 Task: Search one way flight ticket for 5 adults, 1 child, 2 infants in seat and 1 infant on lap in business from Aberdeen: Aberdeen Regional Airport to Gillette: Gillette Campbell County Airport on 5-1-2023. Number of bags: 11 checked bags. Price is upto 71000. Outbound departure time preference is 18:15.
Action: Mouse moved to (284, 479)
Screenshot: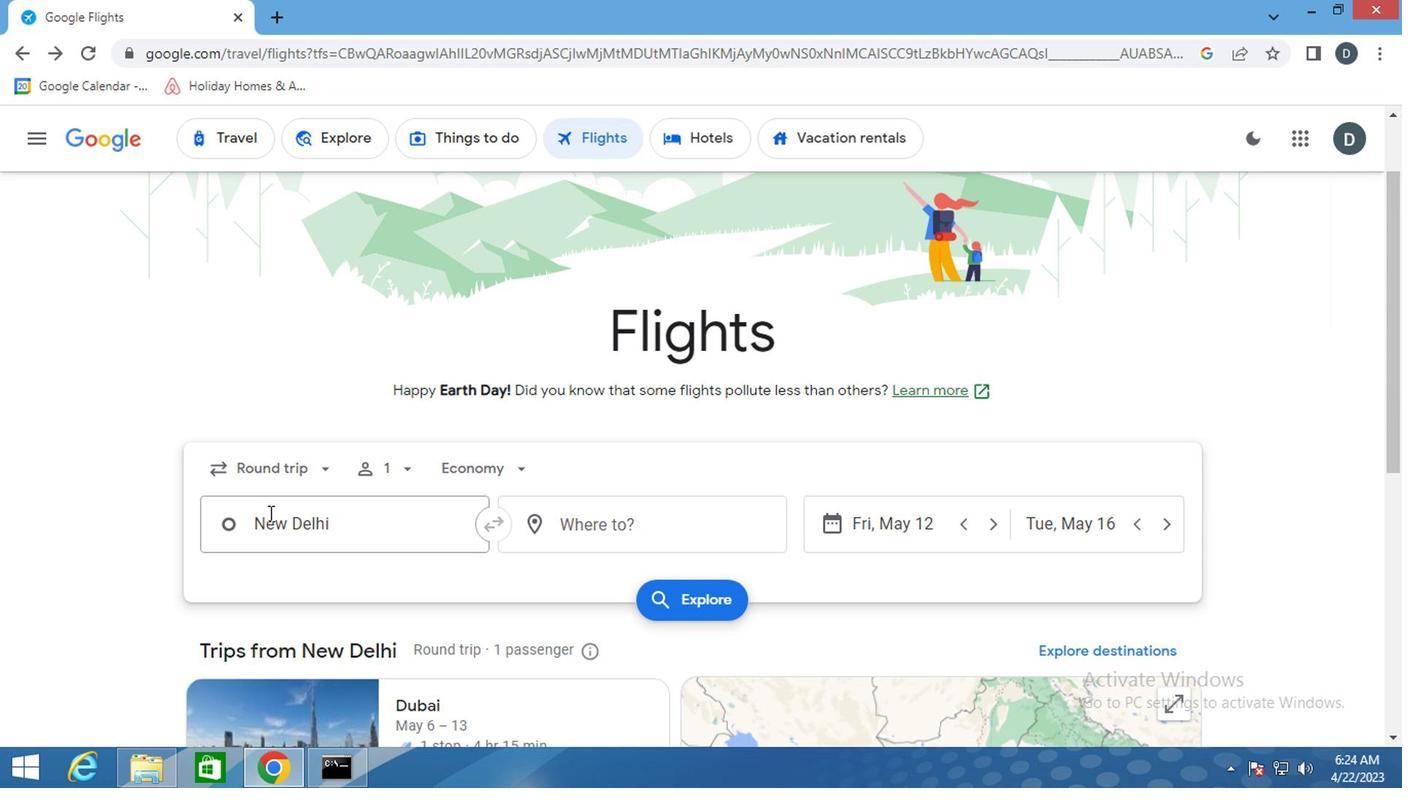 
Action: Mouse pressed left at (284, 479)
Screenshot: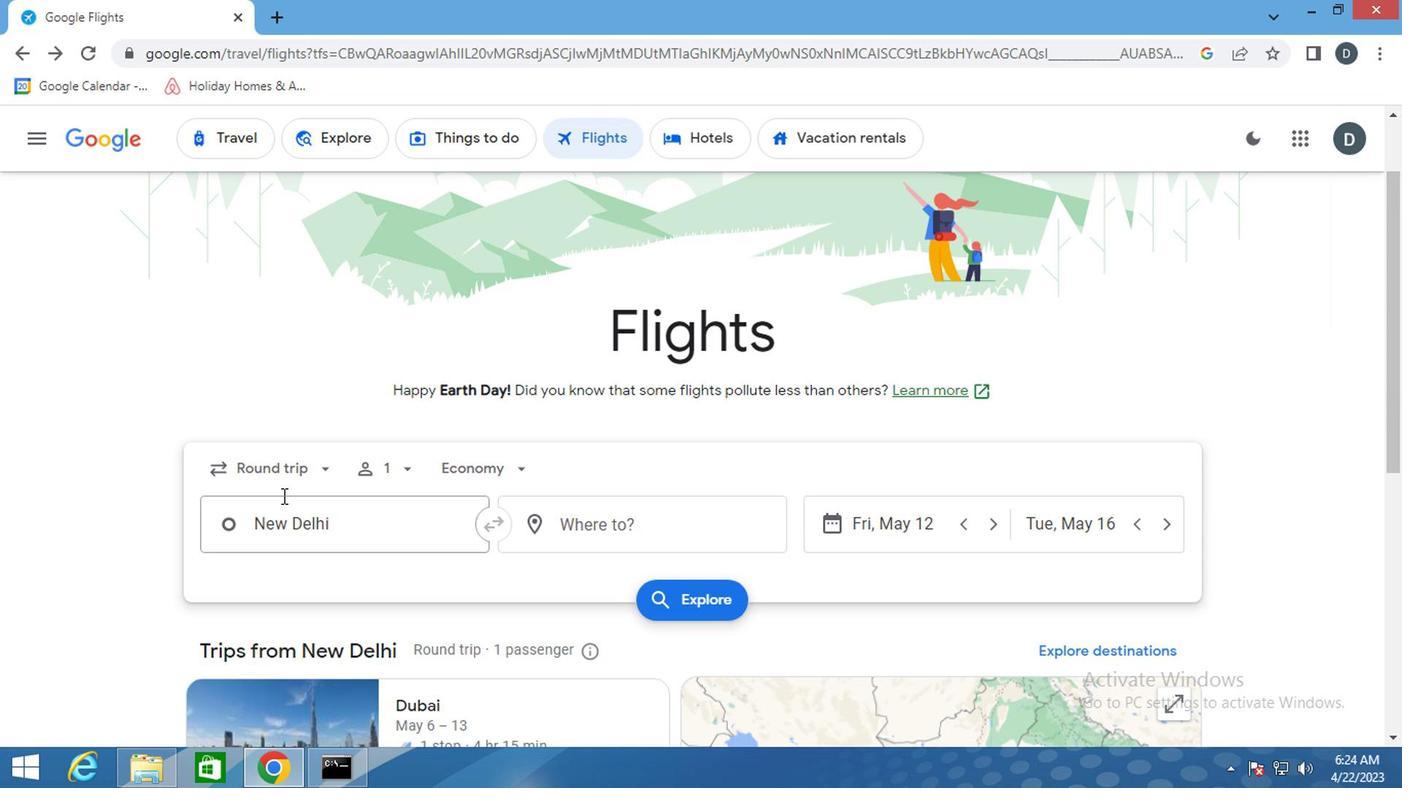 
Action: Mouse moved to (314, 553)
Screenshot: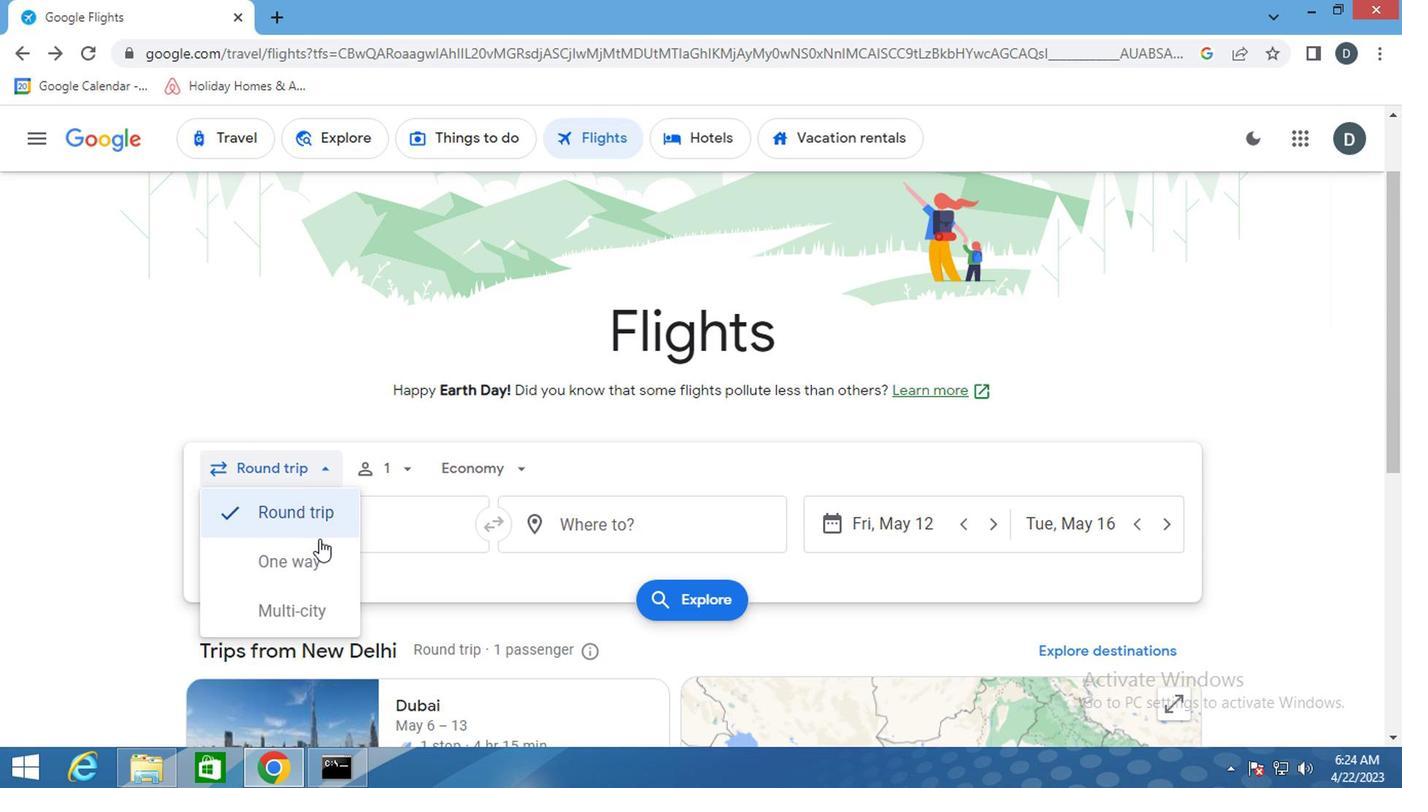 
Action: Mouse pressed left at (314, 553)
Screenshot: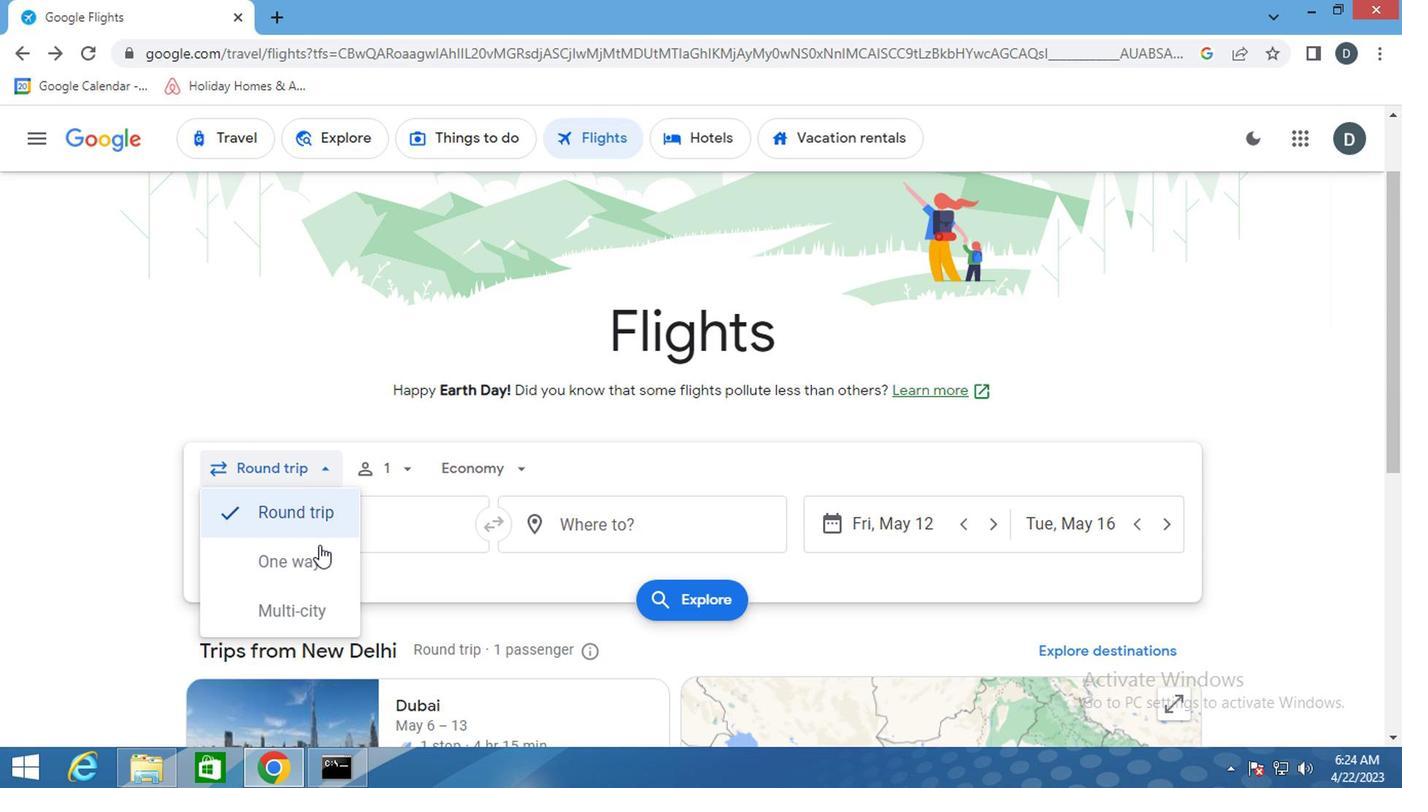 
Action: Mouse moved to (385, 472)
Screenshot: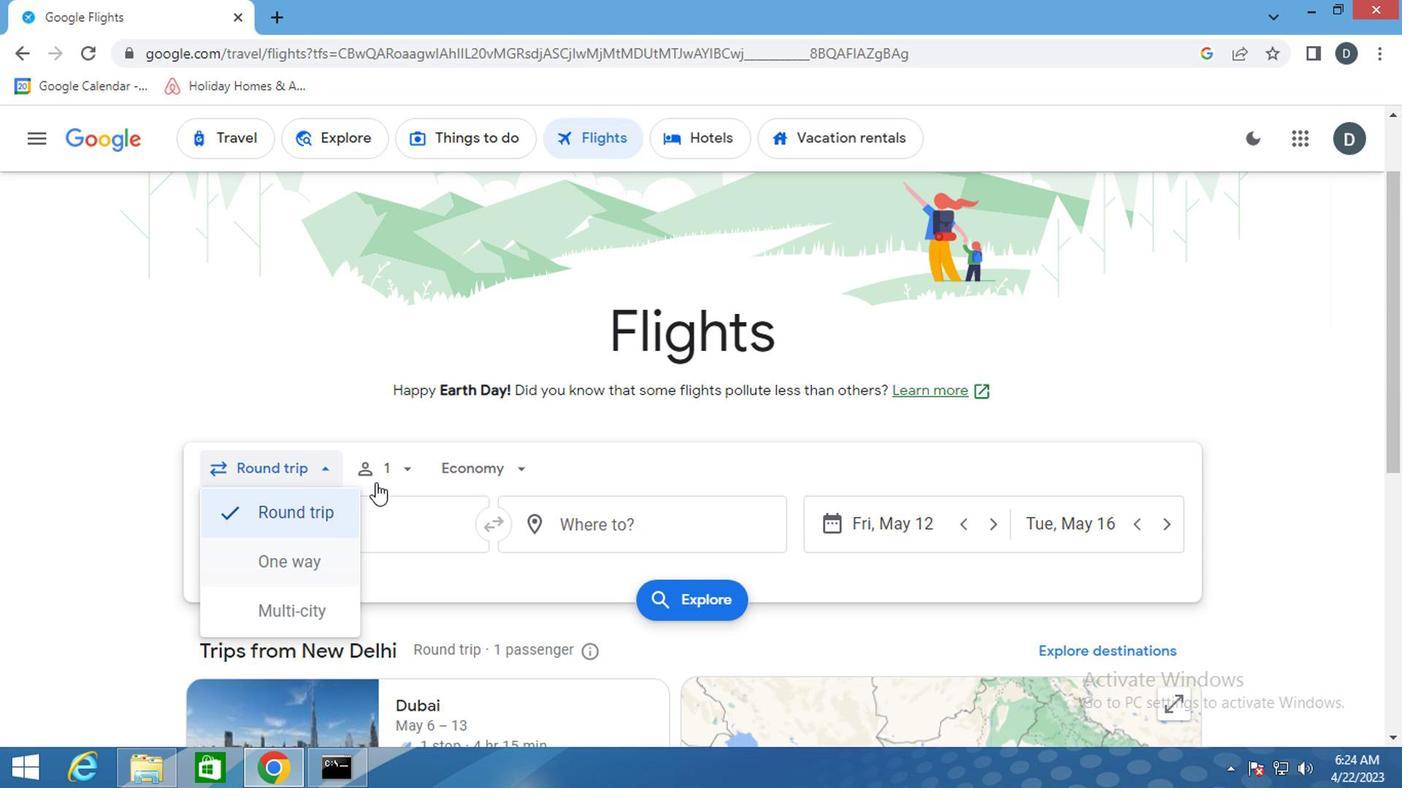 
Action: Mouse pressed left at (385, 472)
Screenshot: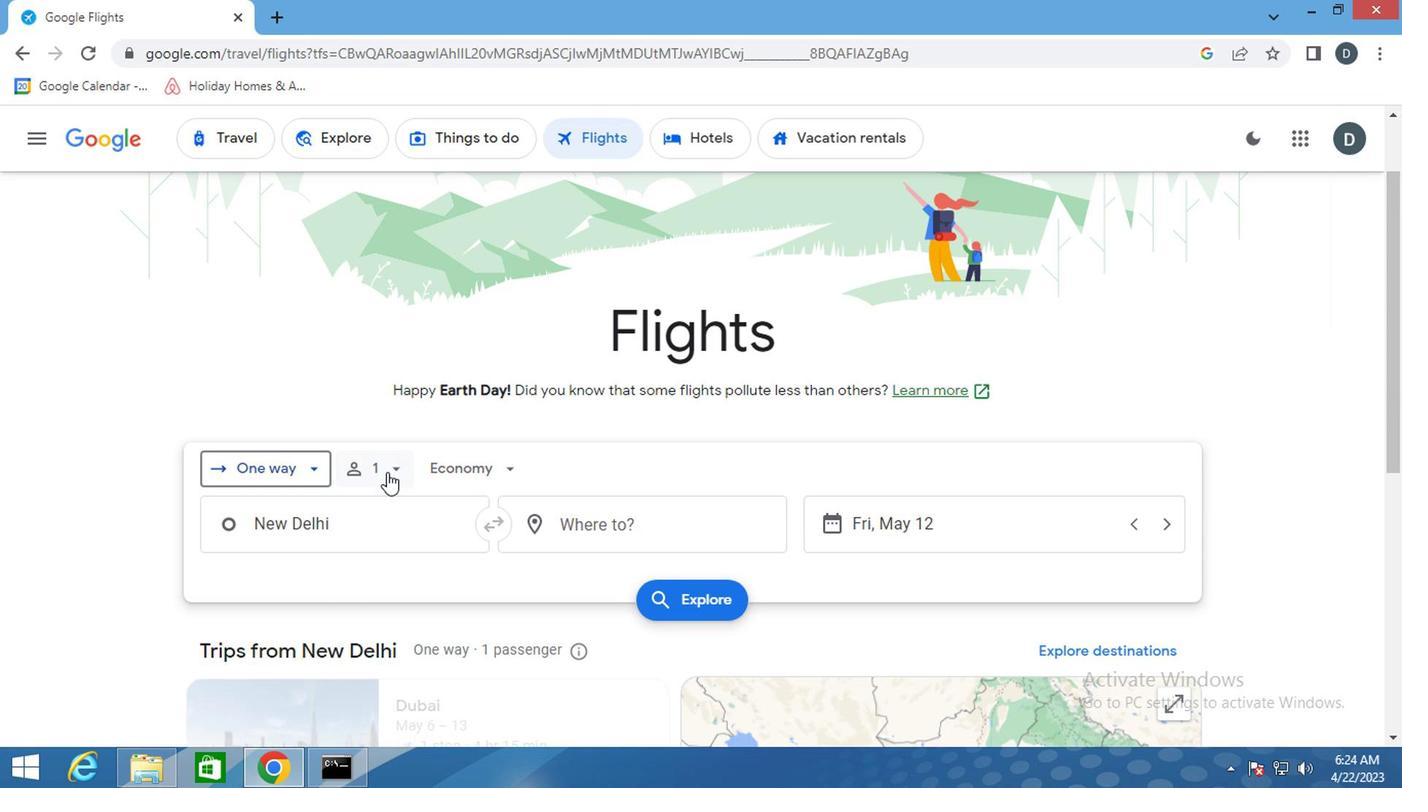 
Action: Mouse moved to (537, 524)
Screenshot: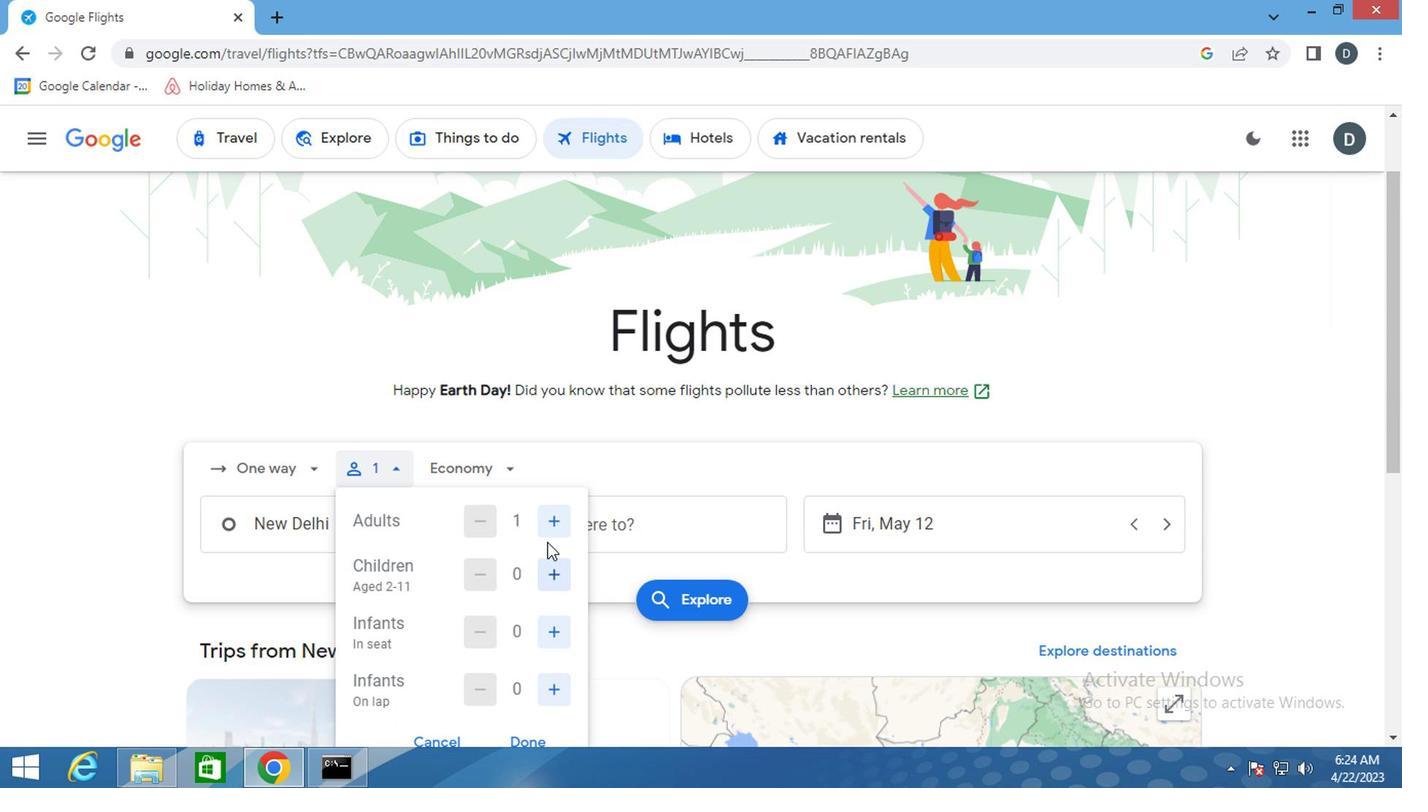 
Action: Mouse pressed left at (537, 524)
Screenshot: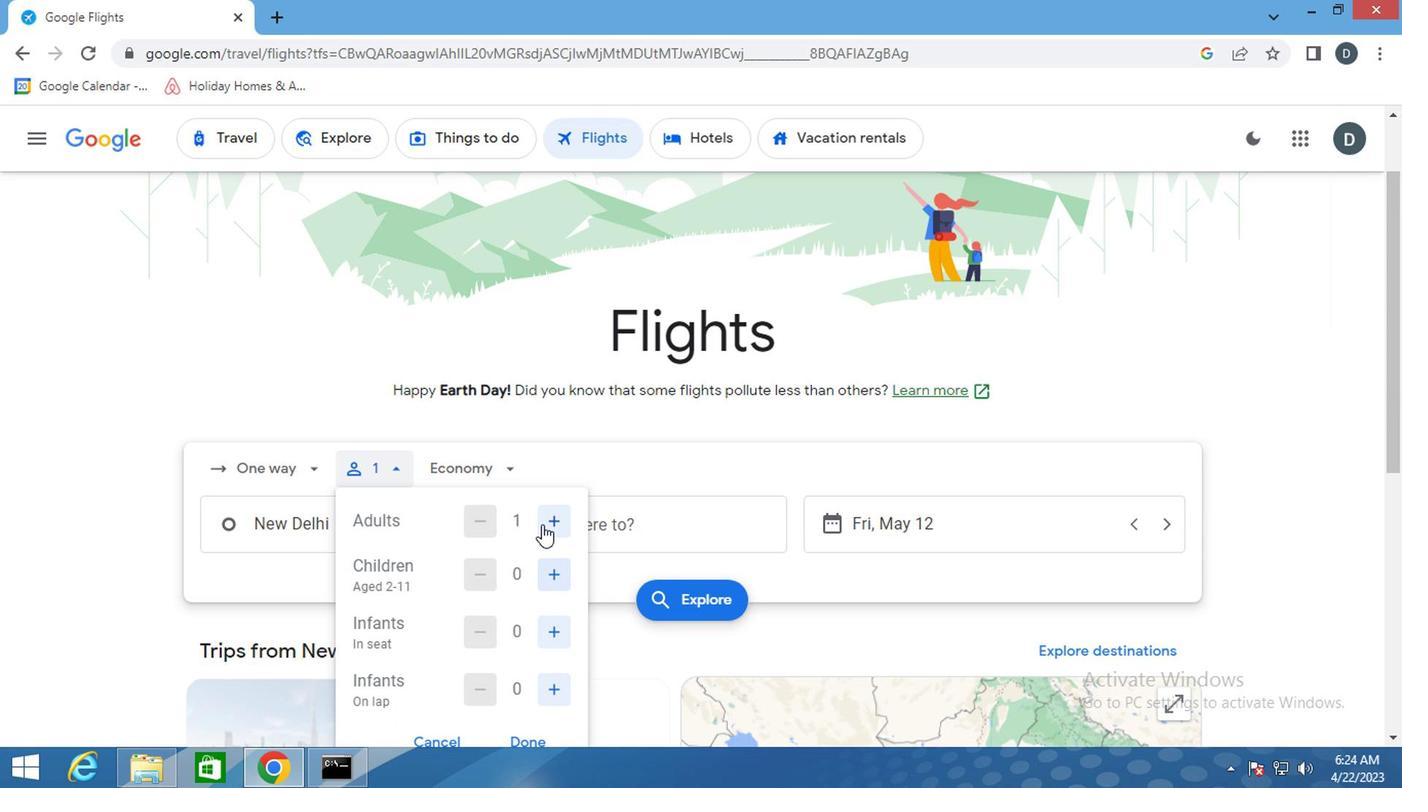 
Action: Mouse pressed left at (537, 524)
Screenshot: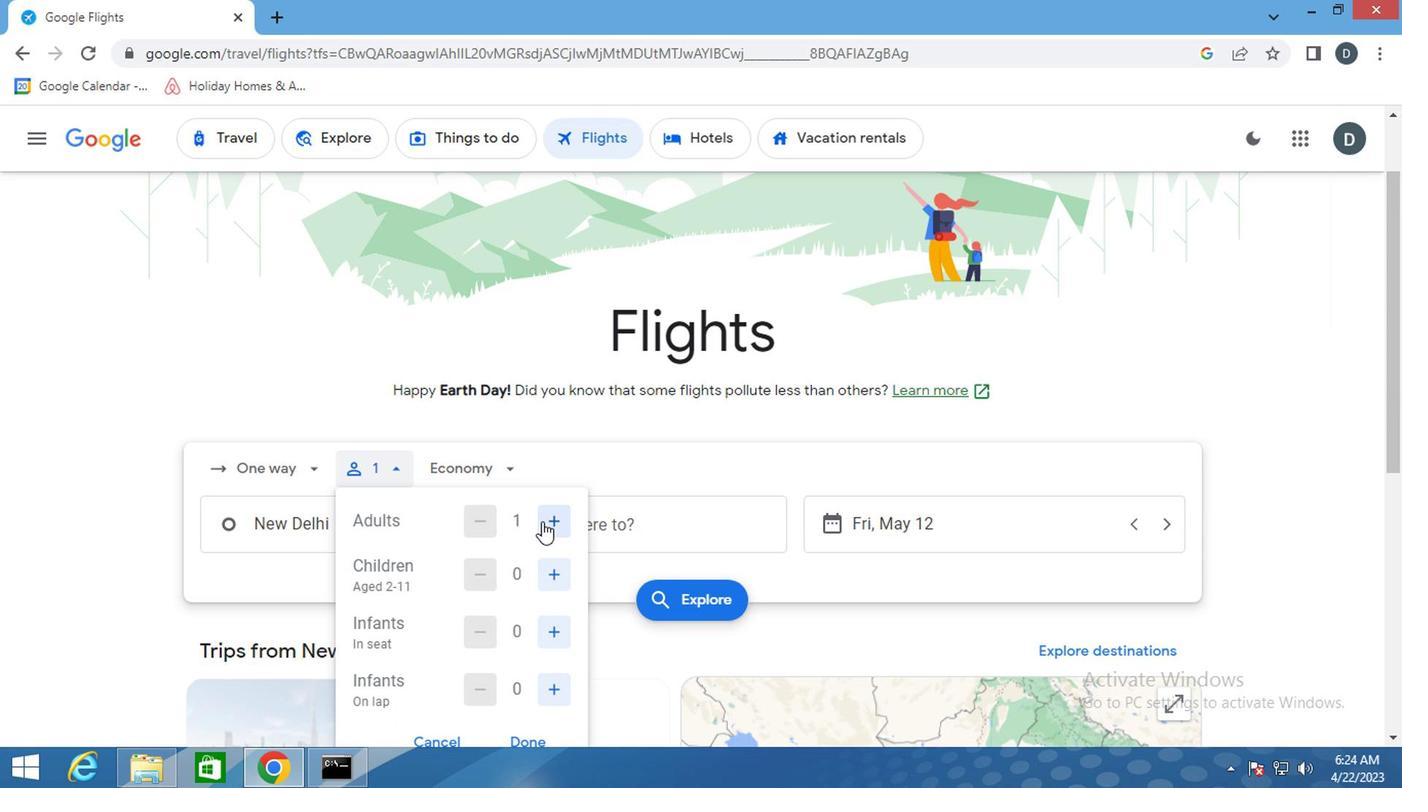 
Action: Mouse pressed left at (537, 524)
Screenshot: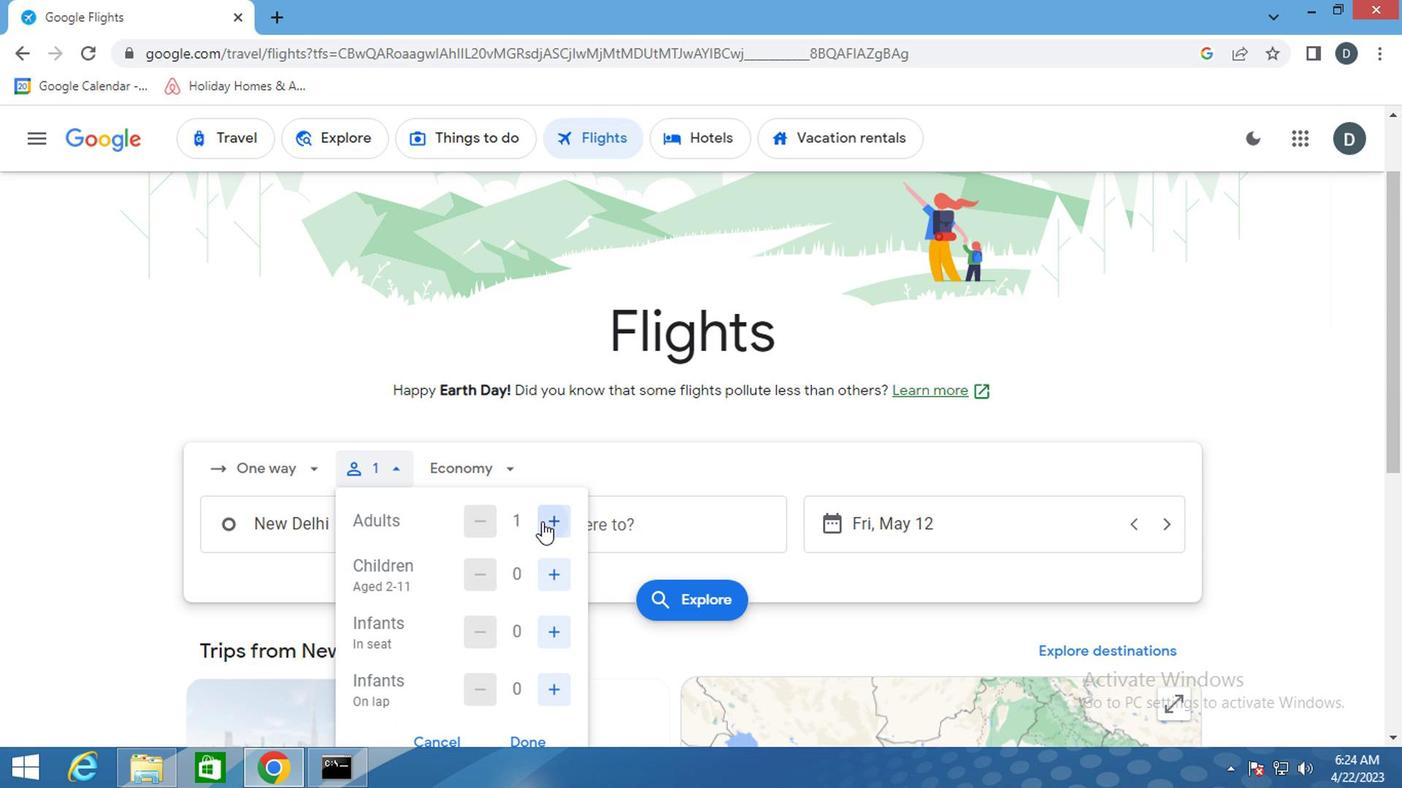 
Action: Mouse moved to (535, 522)
Screenshot: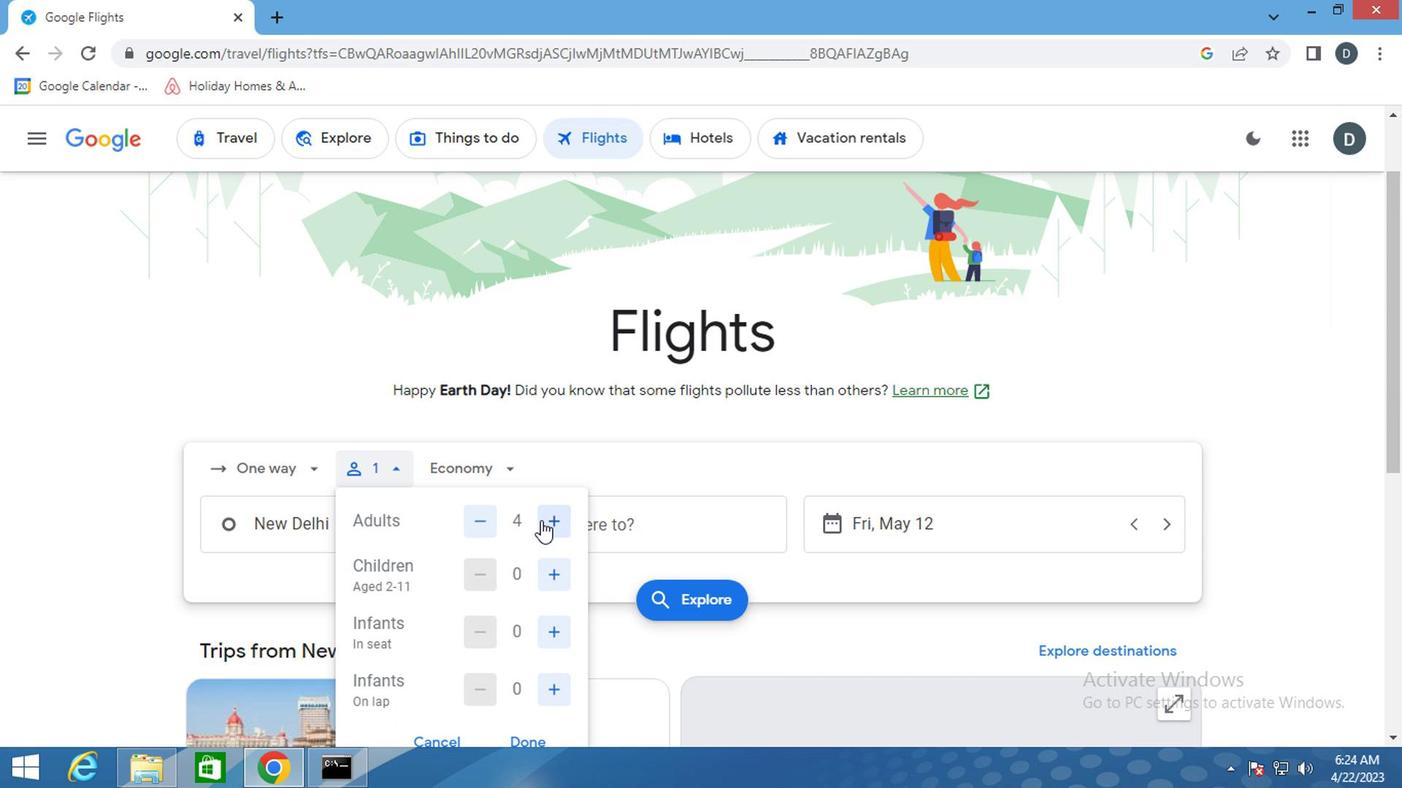 
Action: Mouse pressed left at (535, 522)
Screenshot: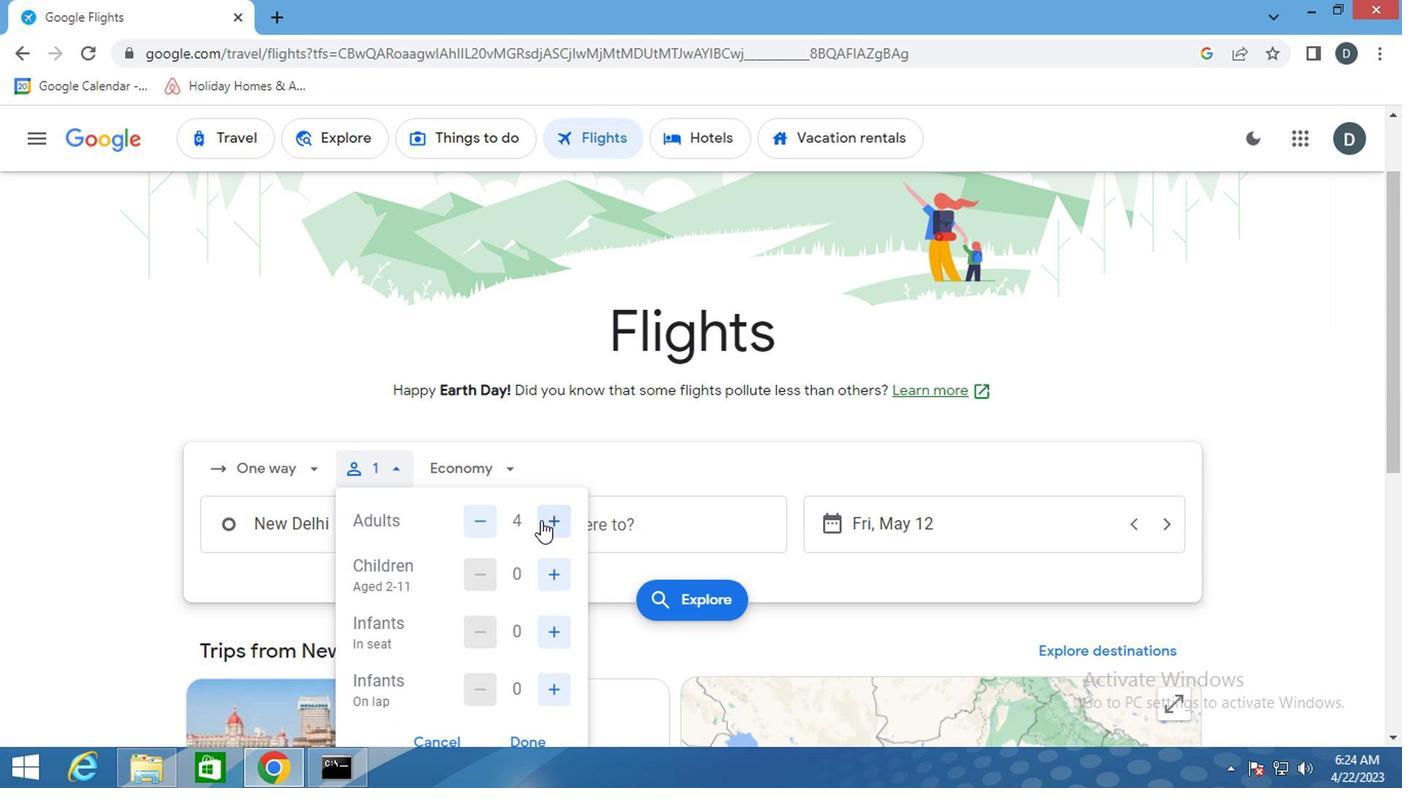 
Action: Mouse moved to (548, 584)
Screenshot: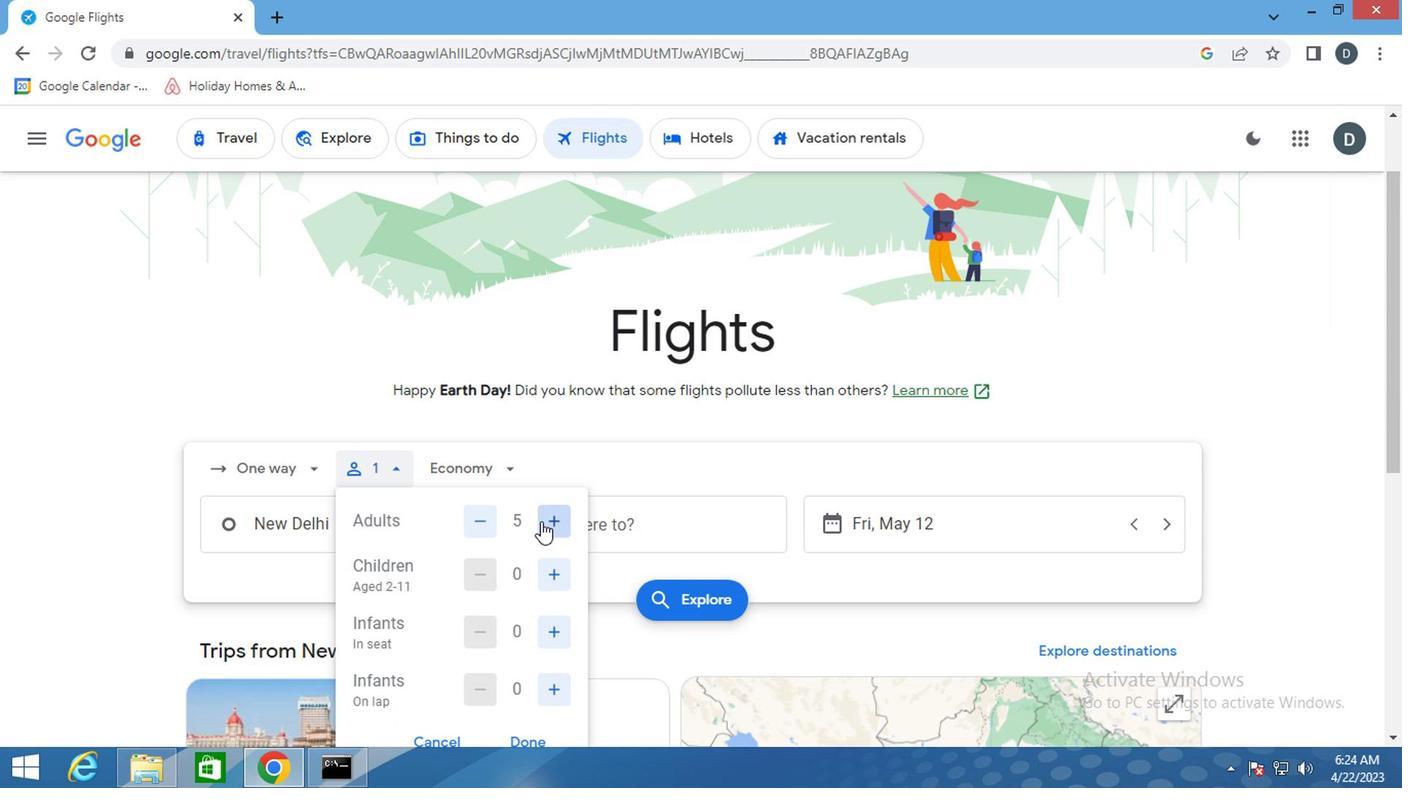 
Action: Mouse pressed left at (548, 584)
Screenshot: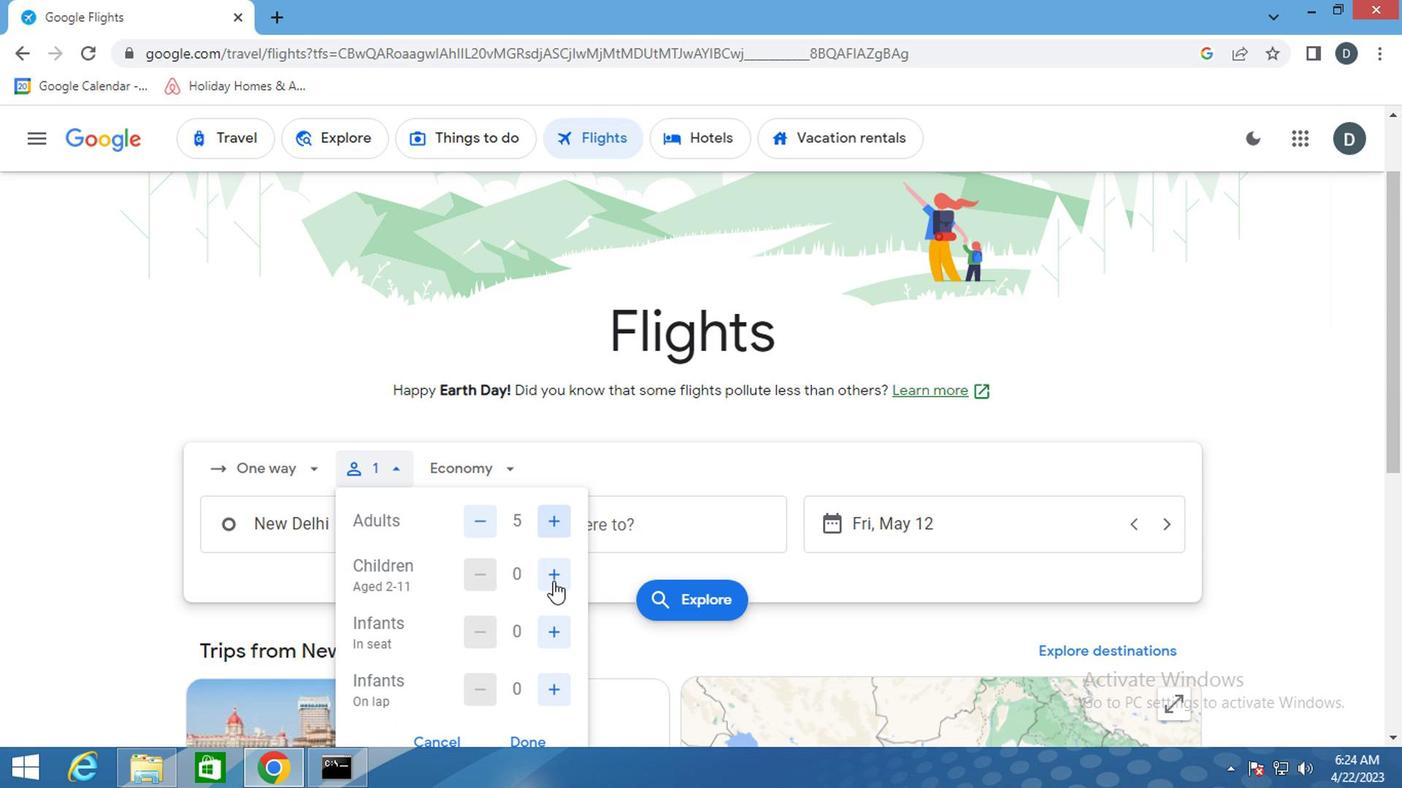 
Action: Mouse moved to (552, 619)
Screenshot: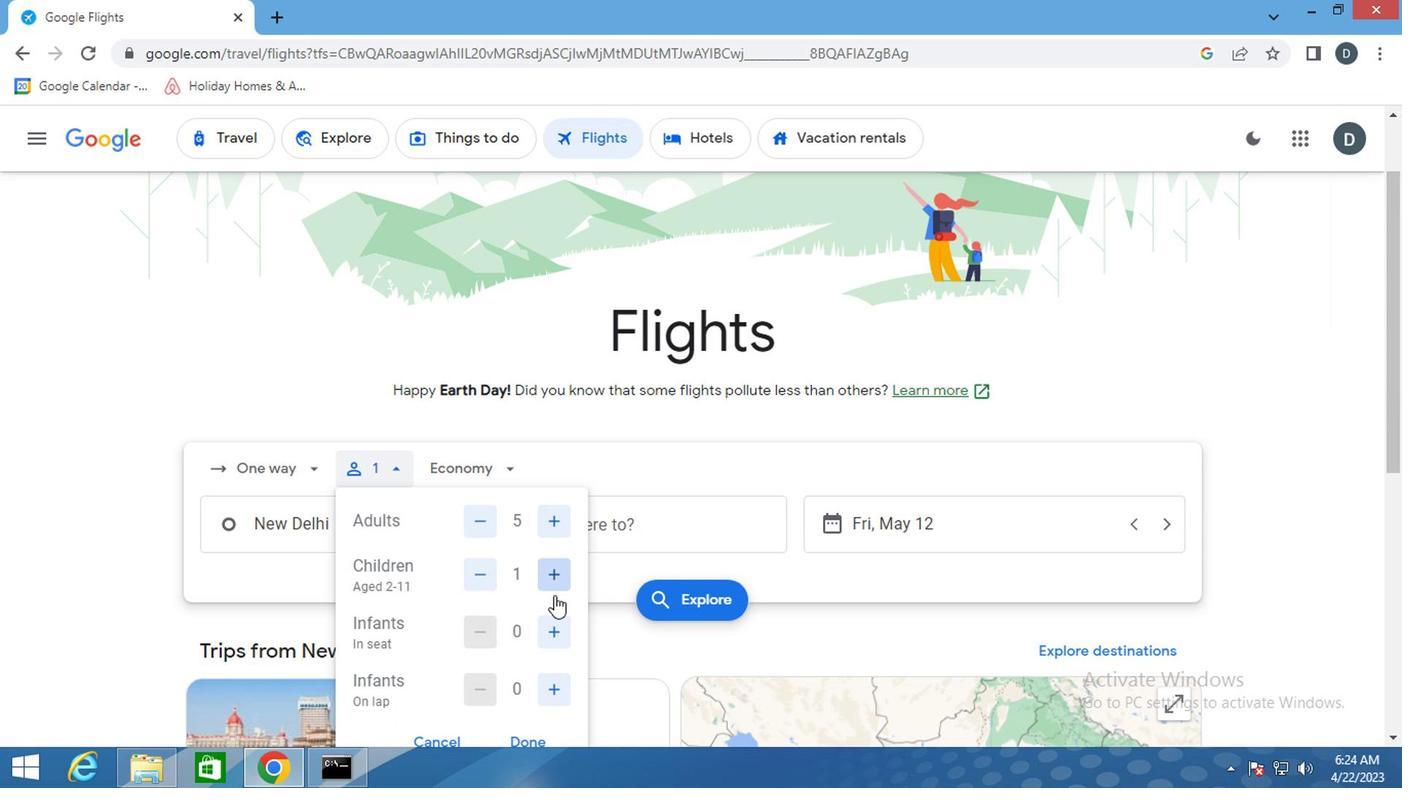 
Action: Mouse pressed left at (552, 619)
Screenshot: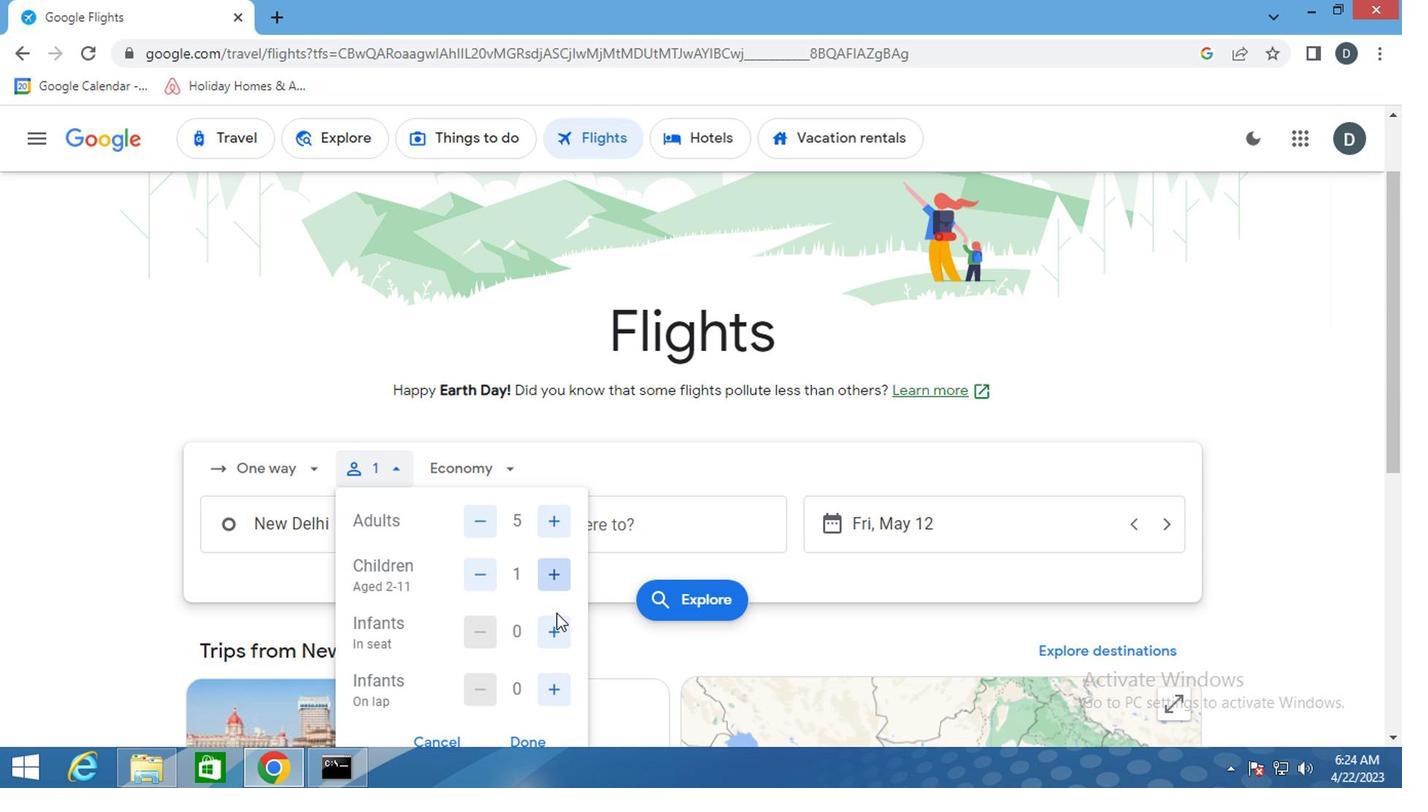 
Action: Mouse pressed left at (552, 619)
Screenshot: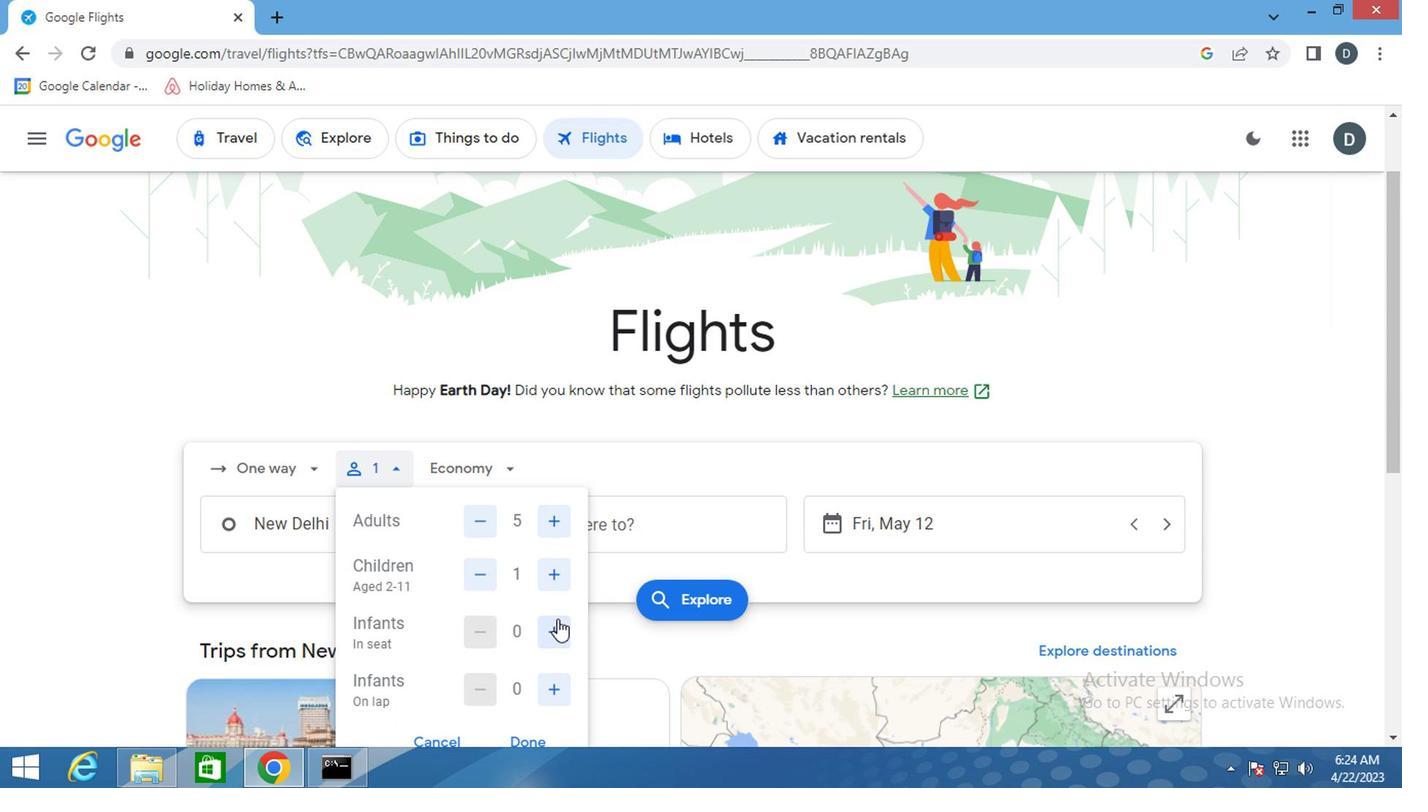 
Action: Mouse moved to (554, 692)
Screenshot: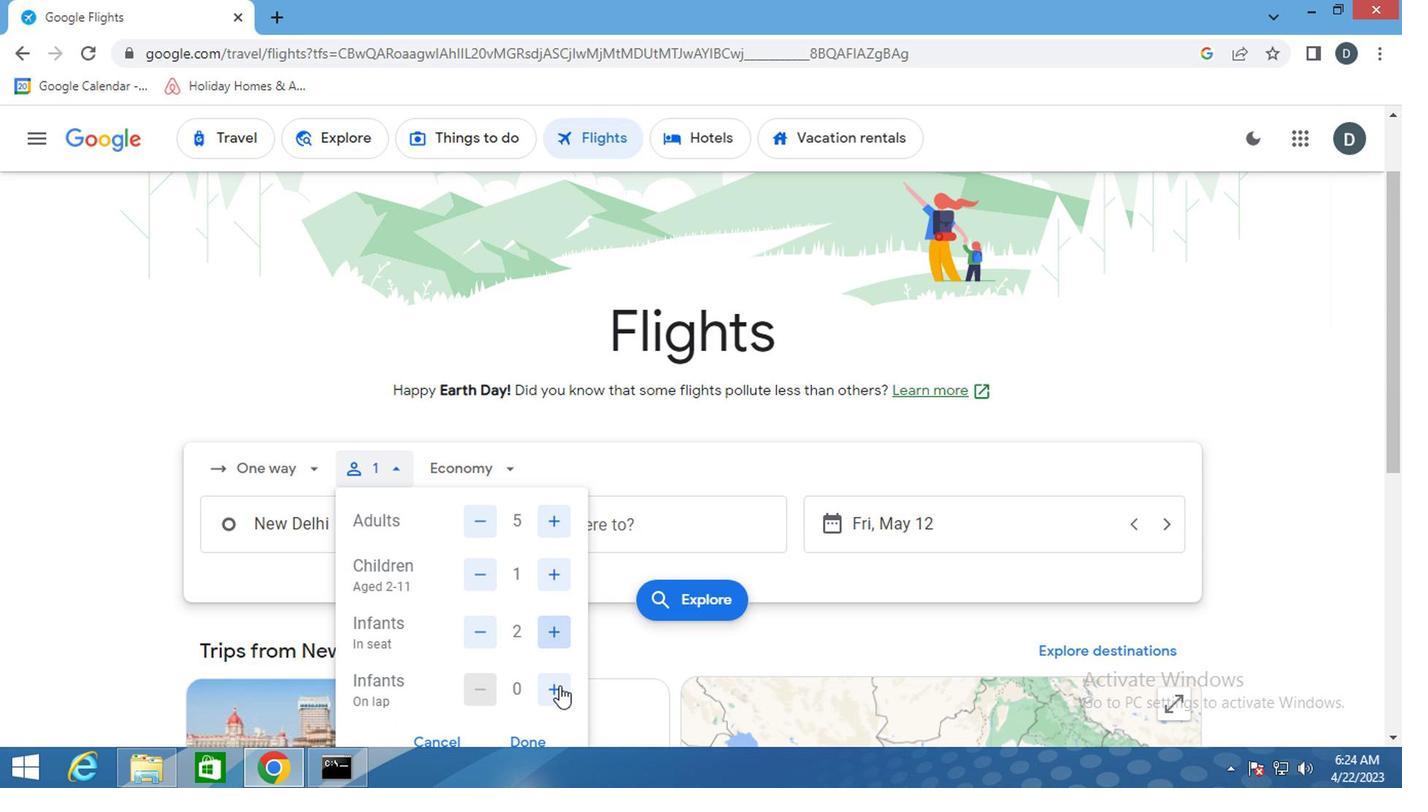 
Action: Mouse pressed left at (554, 692)
Screenshot: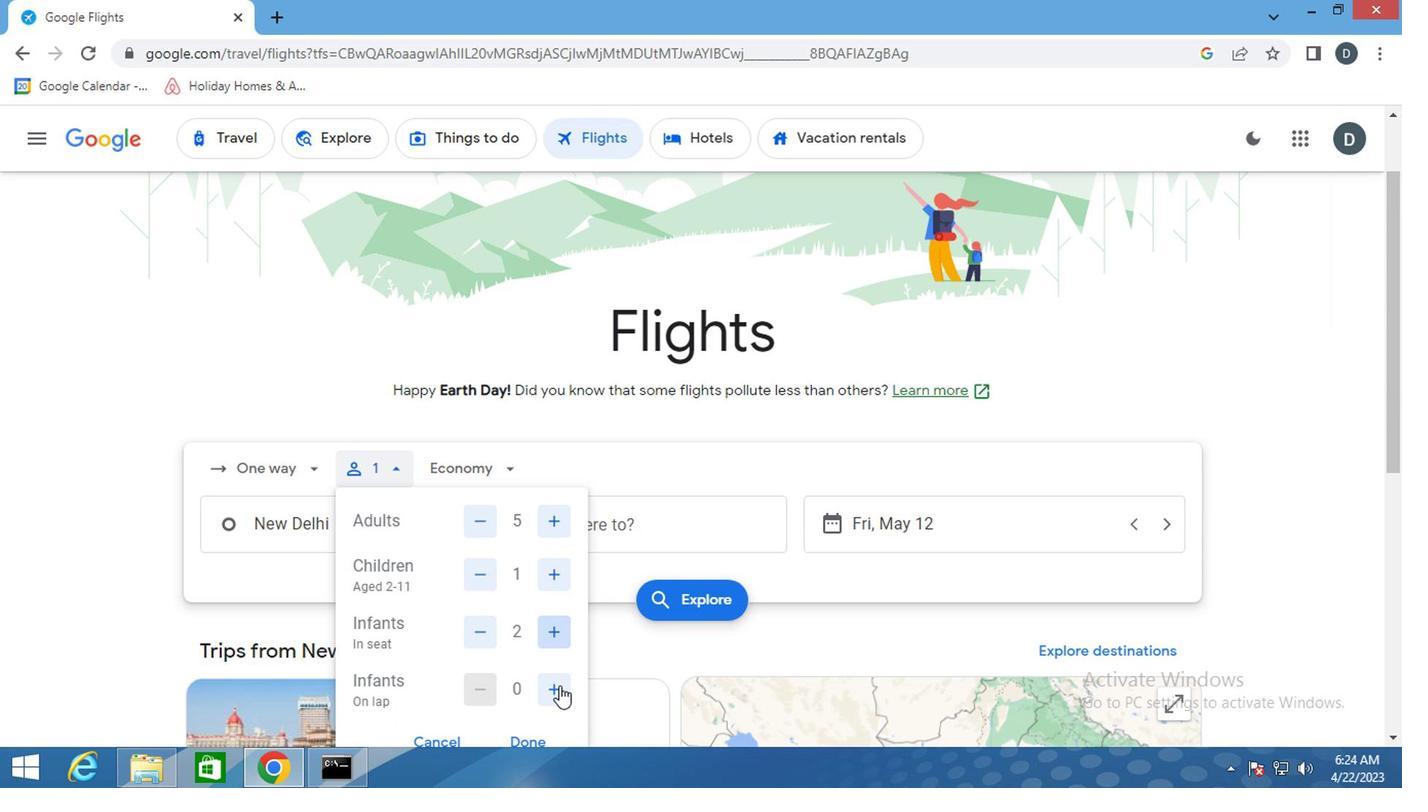 
Action: Mouse moved to (527, 734)
Screenshot: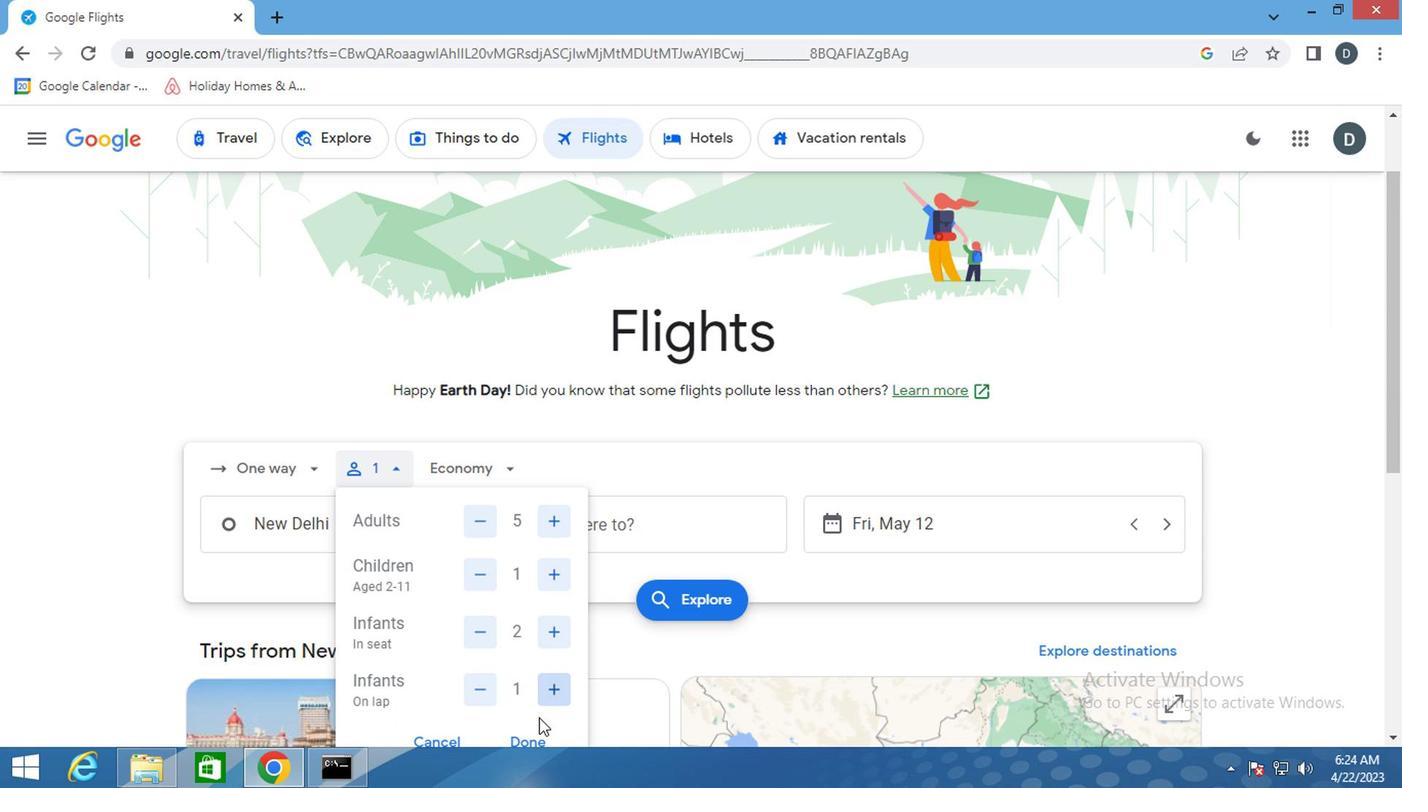 
Action: Mouse pressed left at (527, 734)
Screenshot: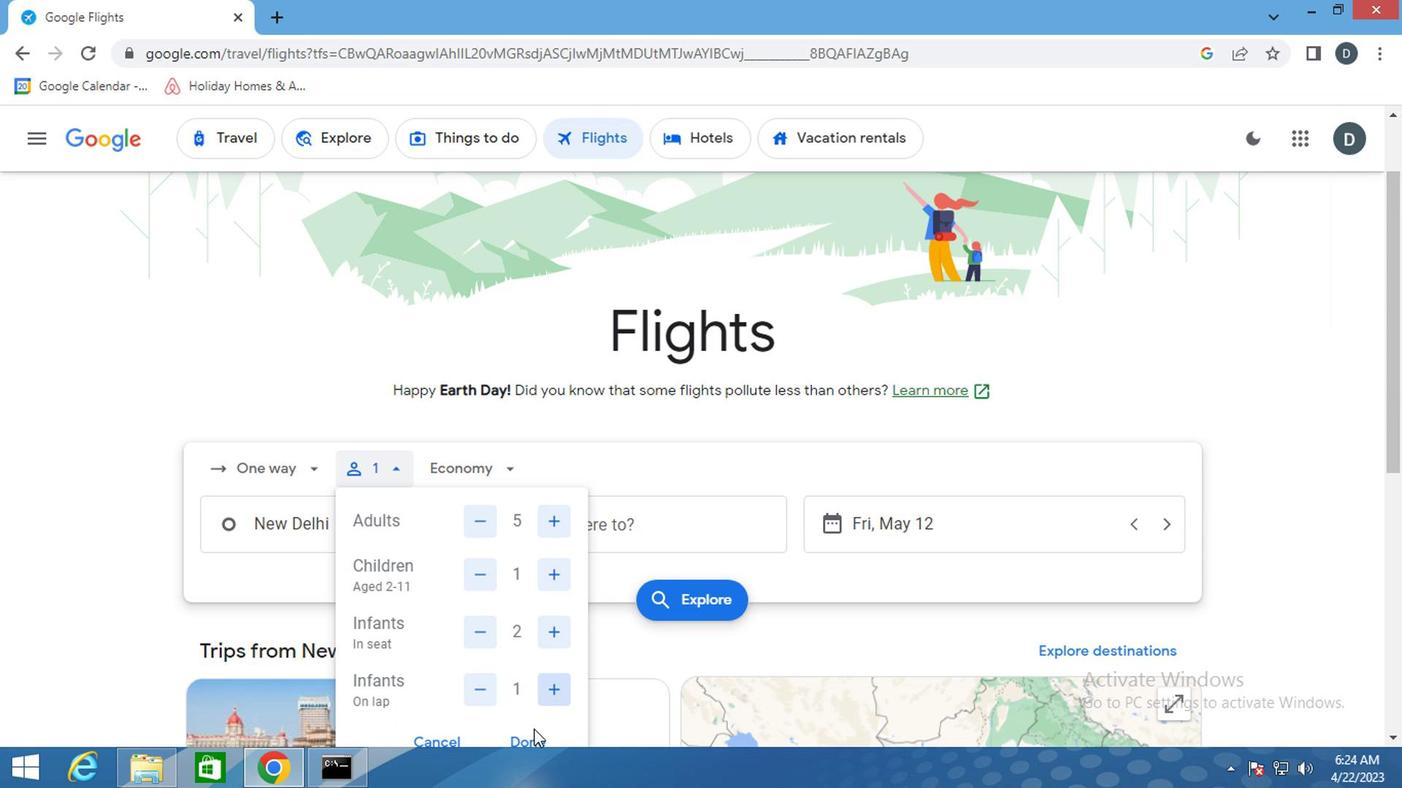 
Action: Mouse moved to (465, 477)
Screenshot: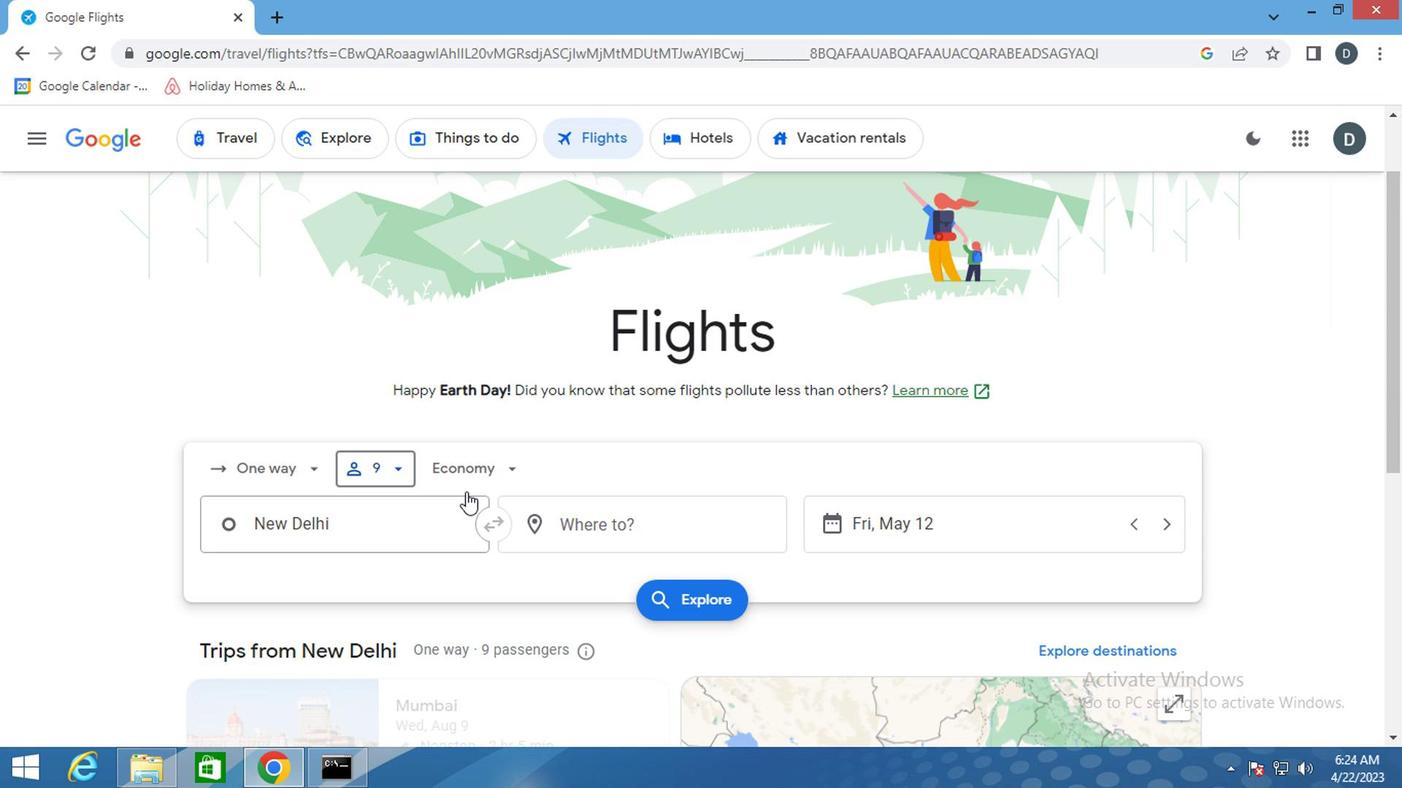 
Action: Mouse pressed left at (465, 477)
Screenshot: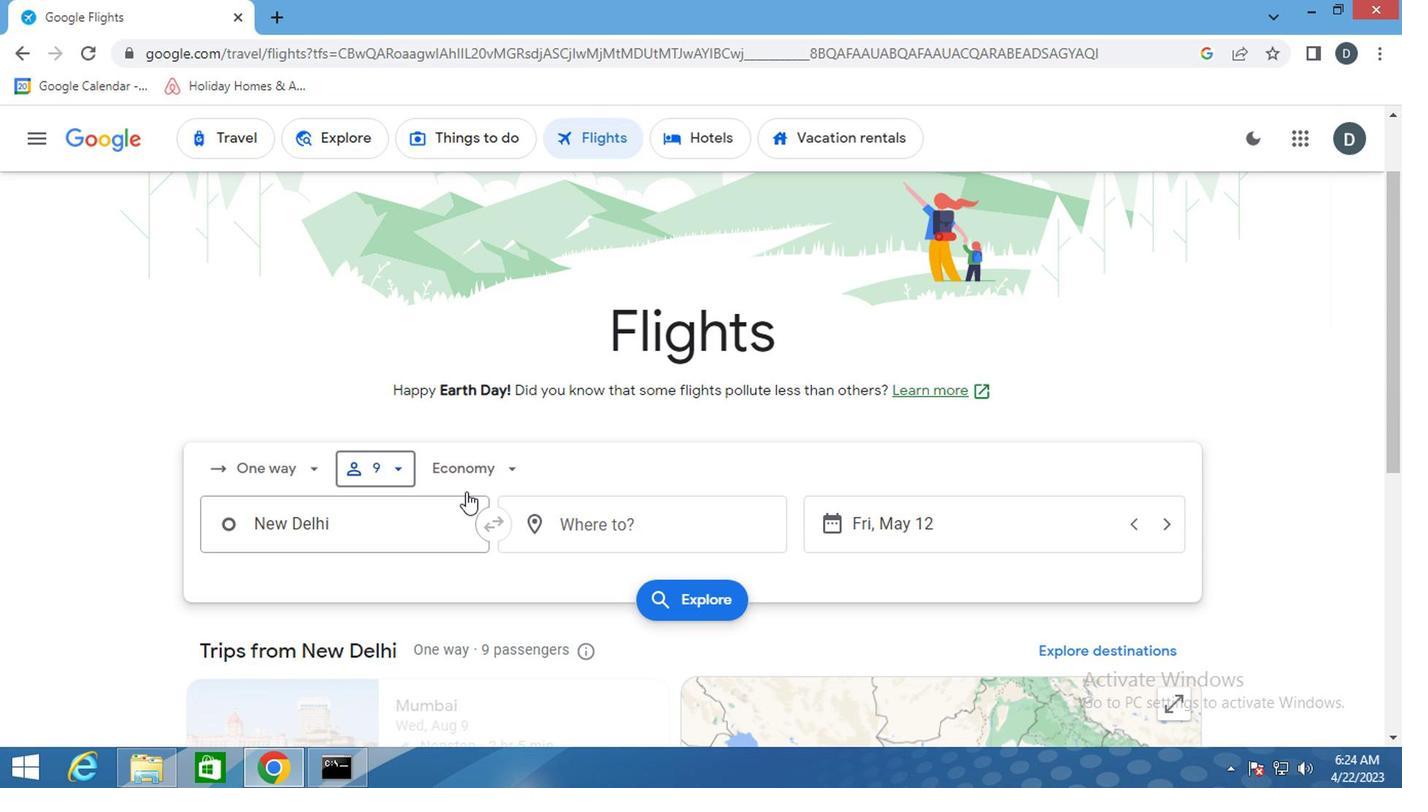 
Action: Mouse moved to (541, 605)
Screenshot: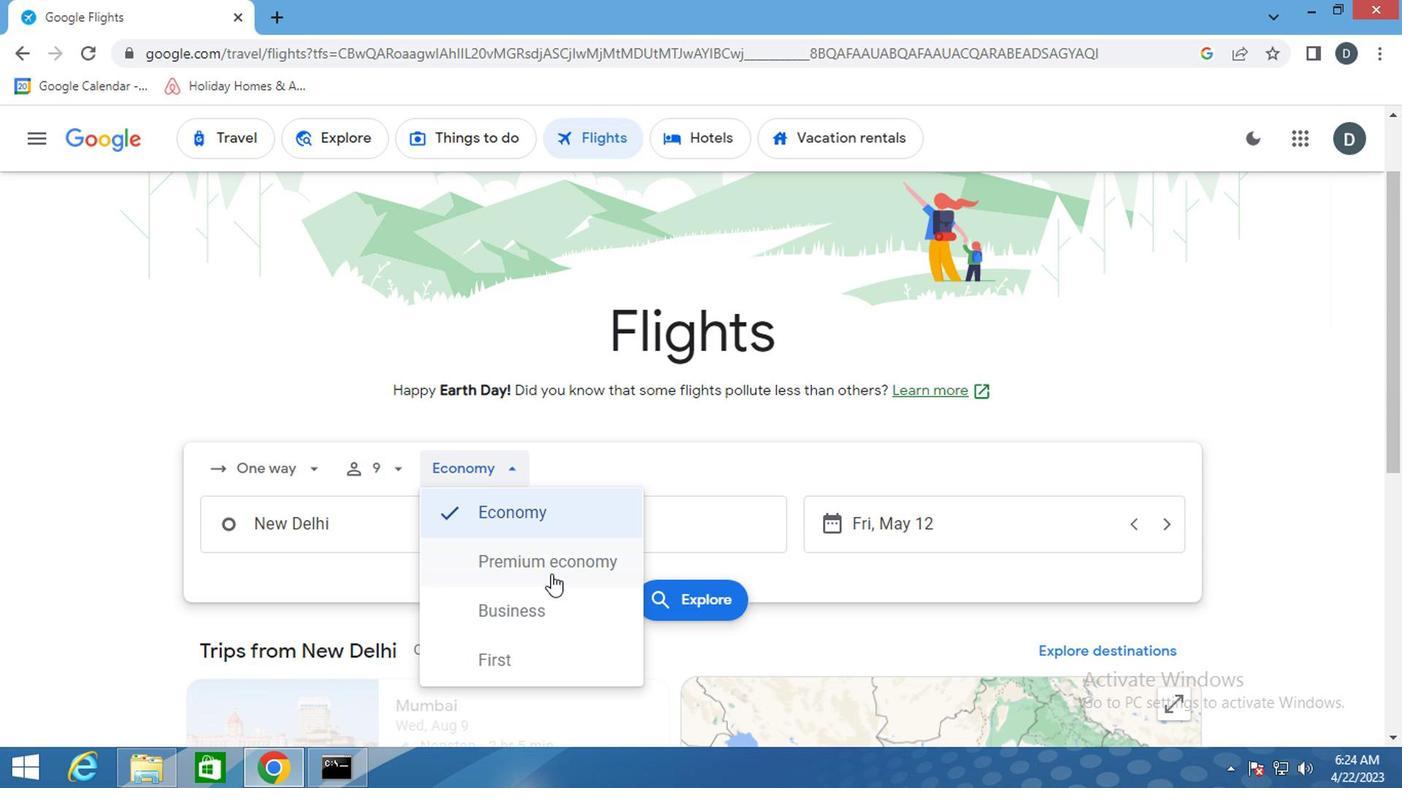 
Action: Mouse pressed left at (541, 605)
Screenshot: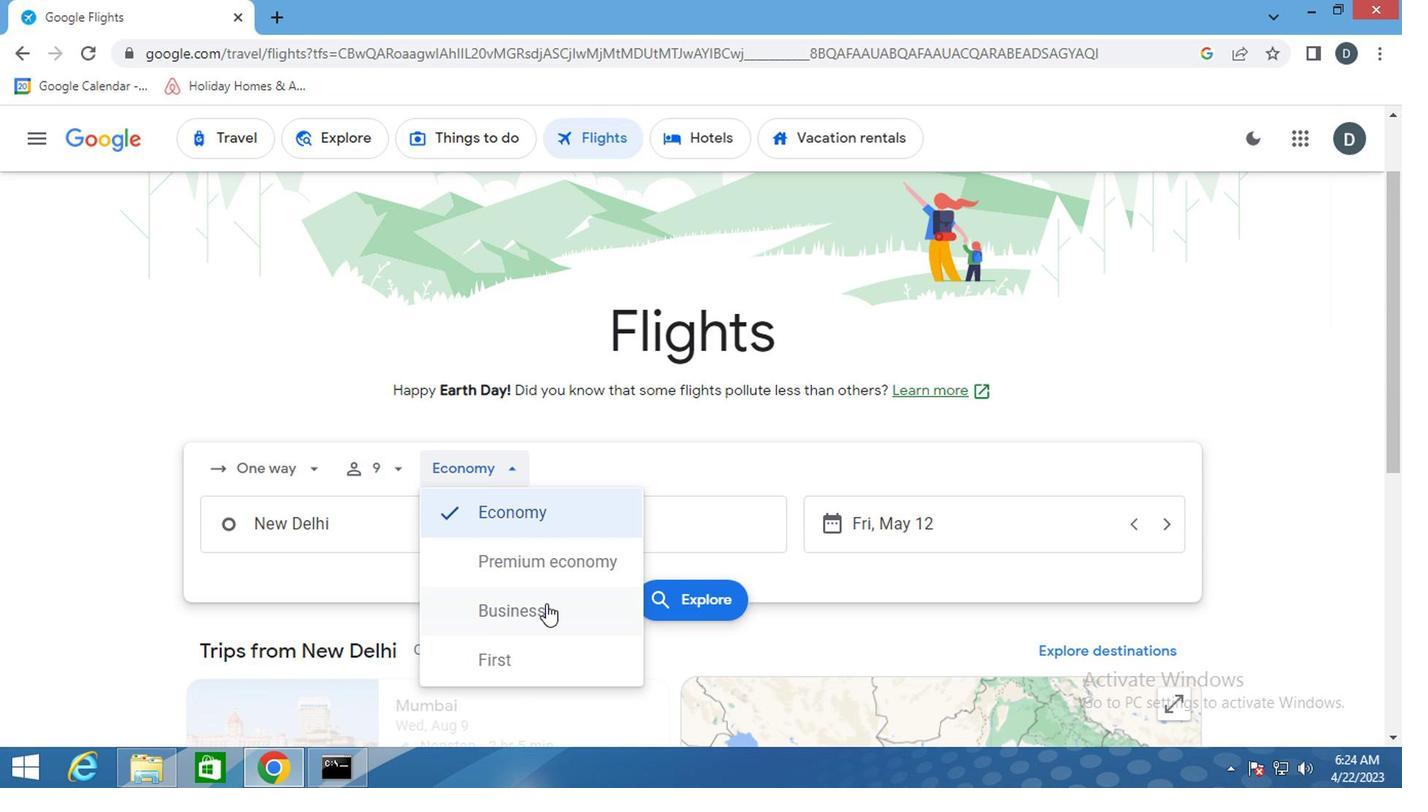 
Action: Mouse moved to (384, 533)
Screenshot: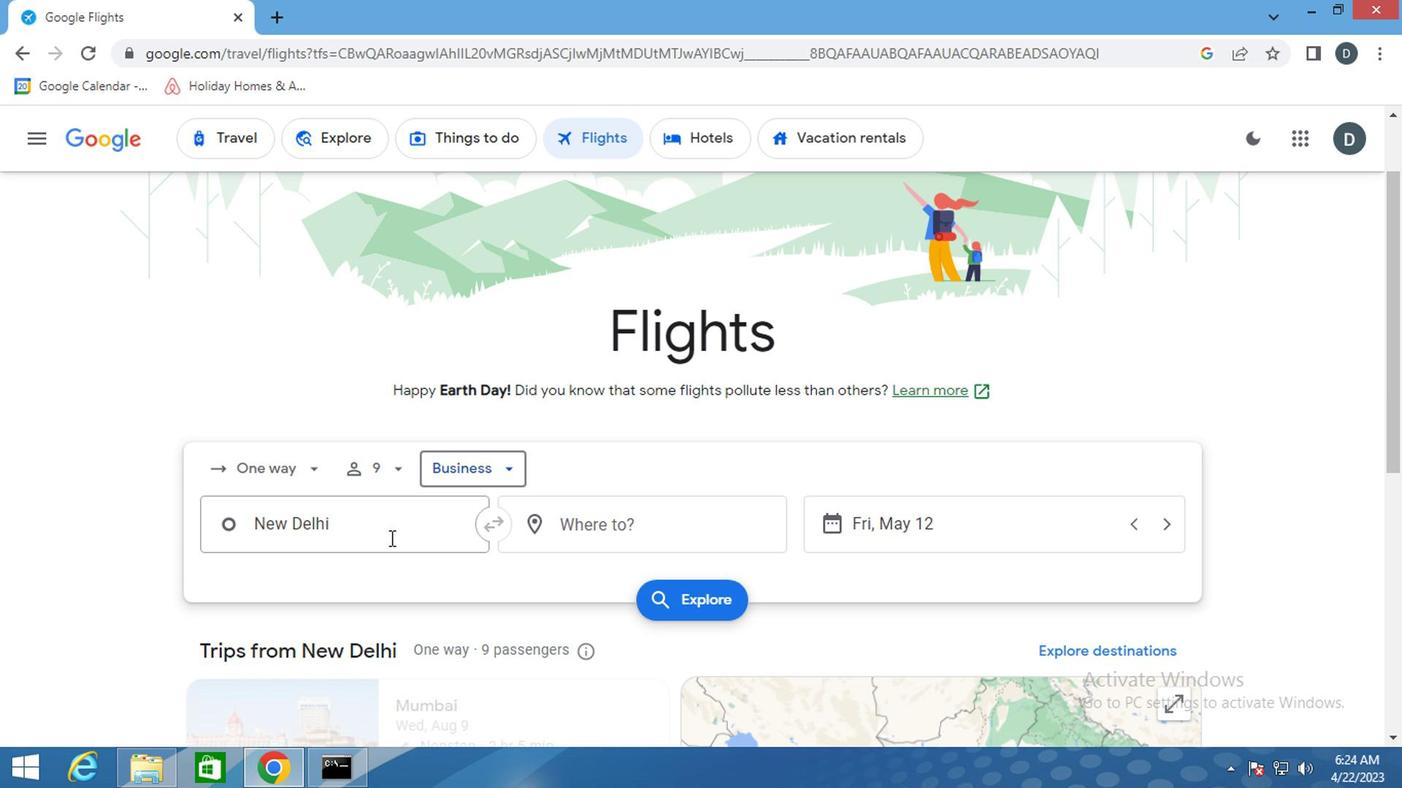 
Action: Mouse pressed left at (384, 533)
Screenshot: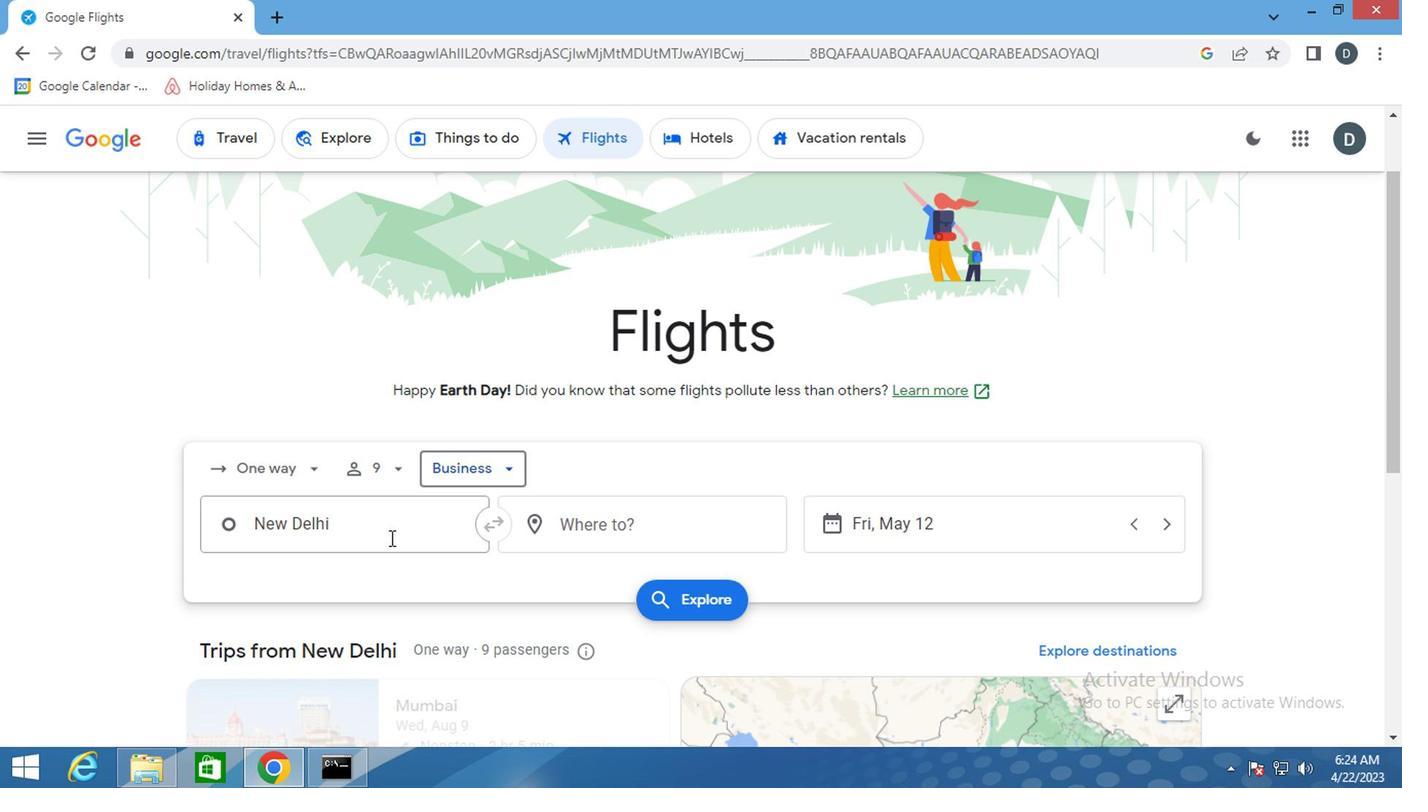 
Action: Key pressed <Key.shift>ABERDEEN
Screenshot: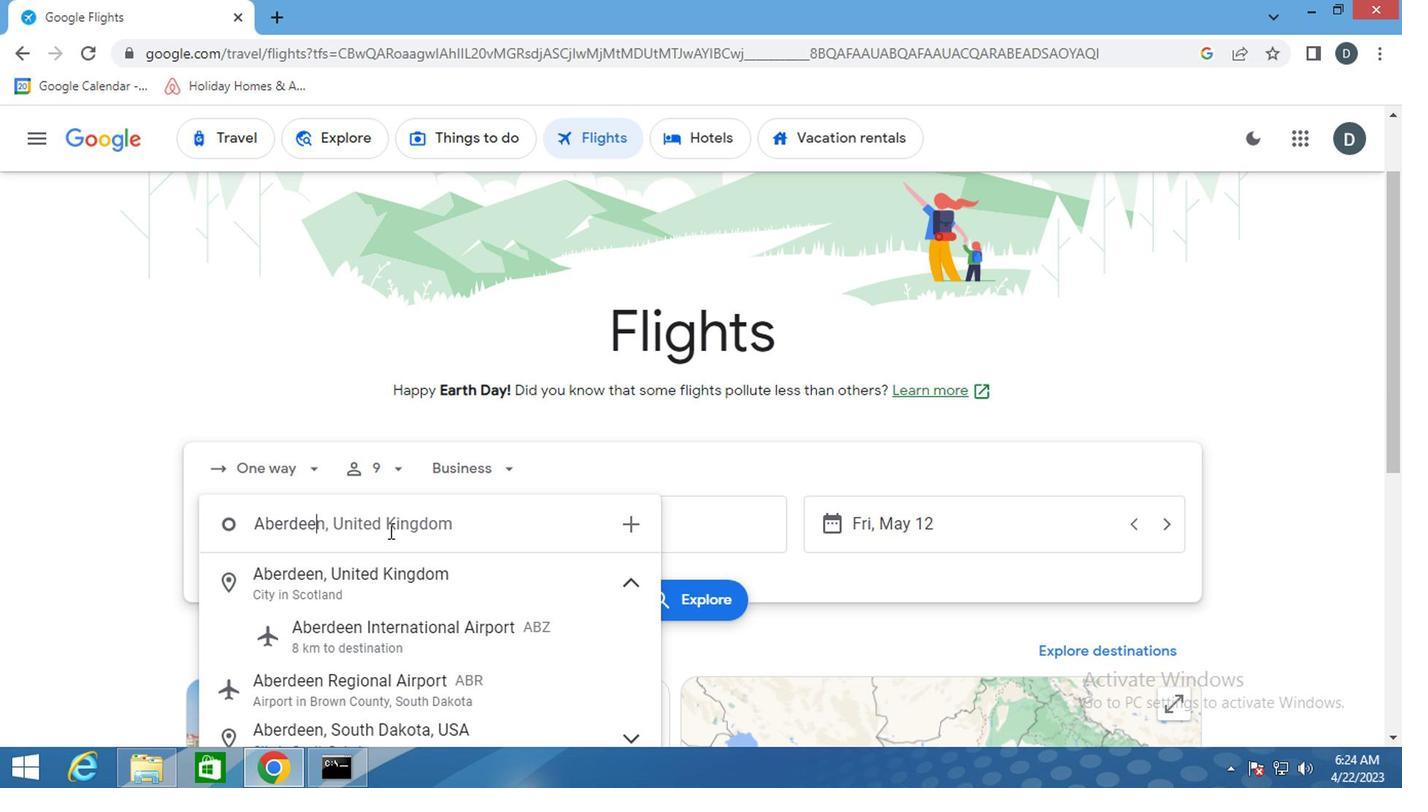 
Action: Mouse moved to (452, 684)
Screenshot: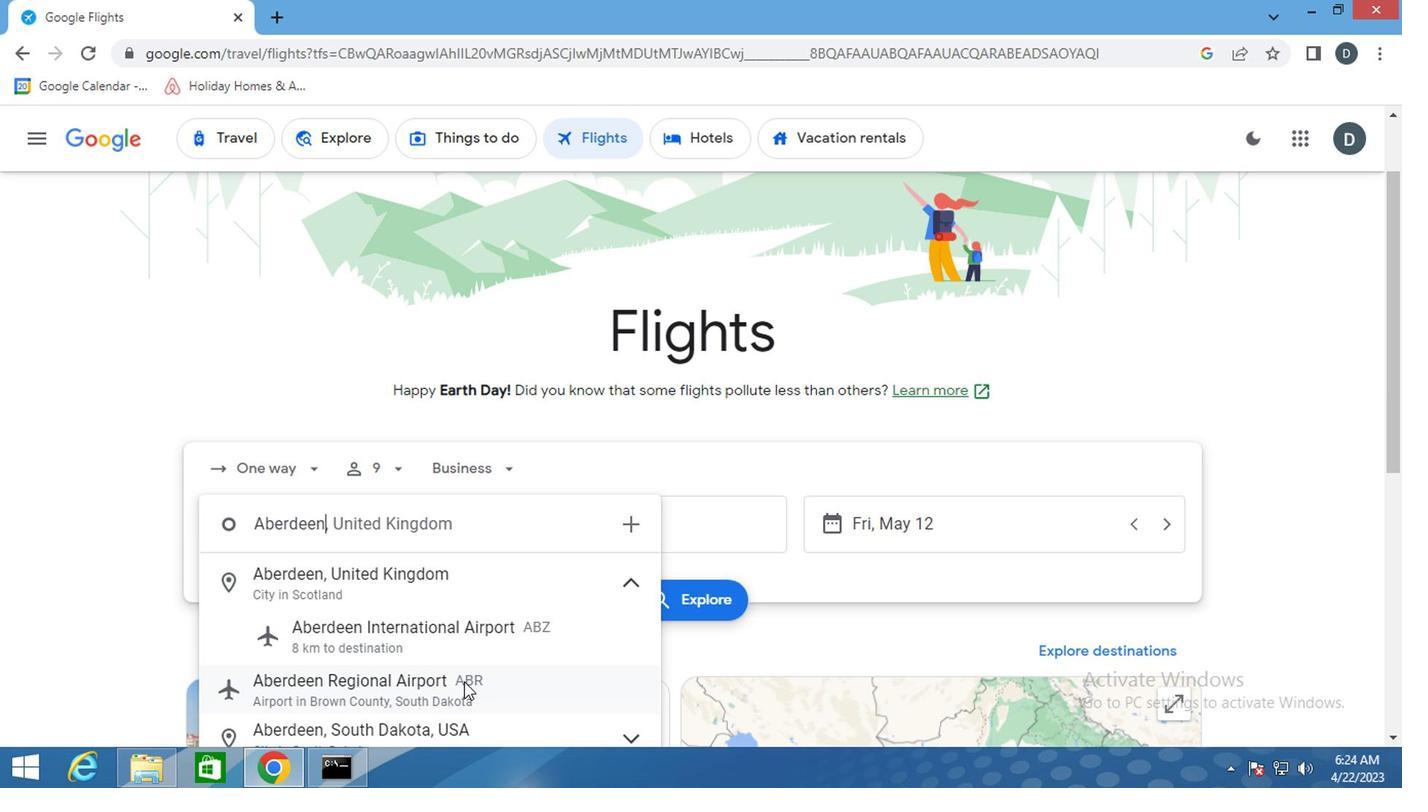 
Action: Mouse pressed left at (452, 684)
Screenshot: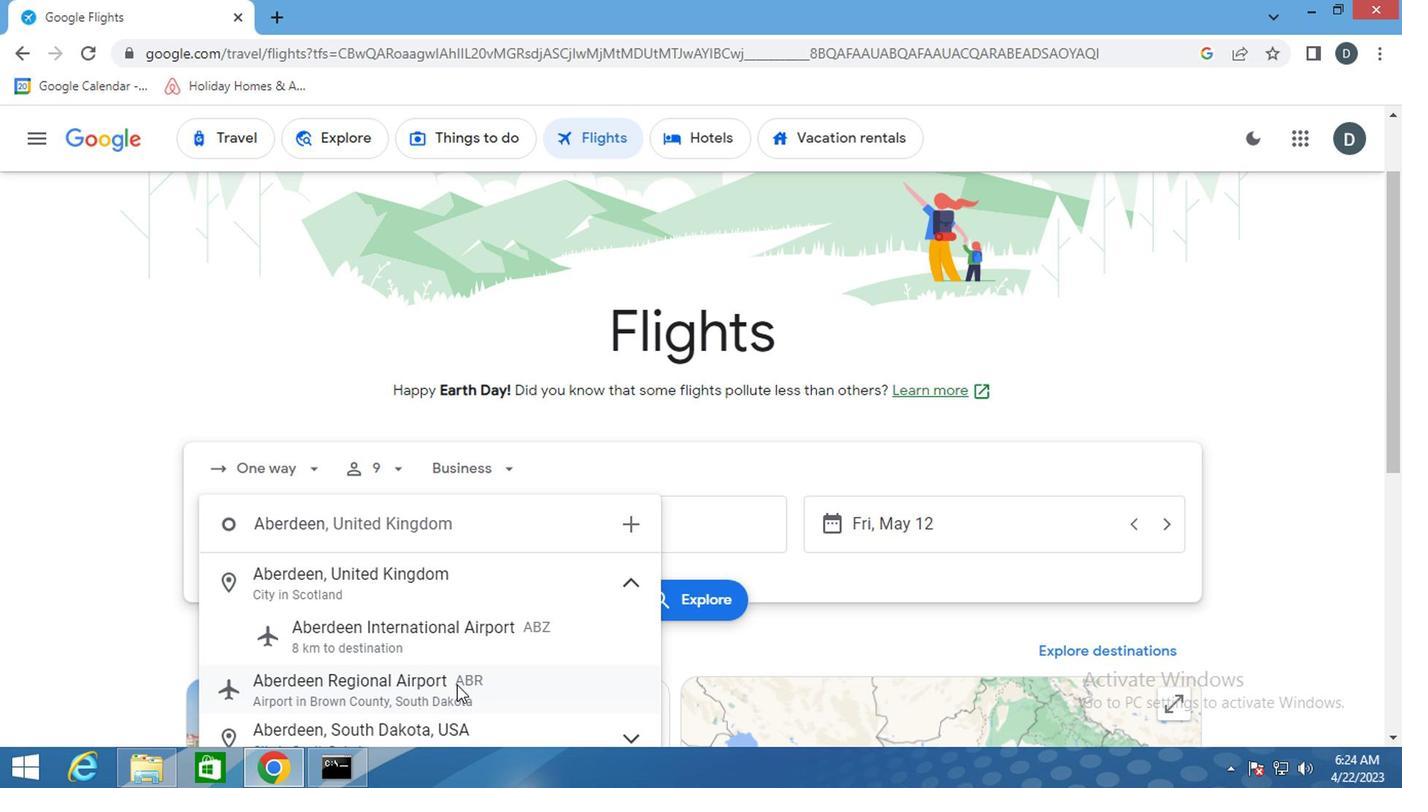 
Action: Mouse moved to (623, 530)
Screenshot: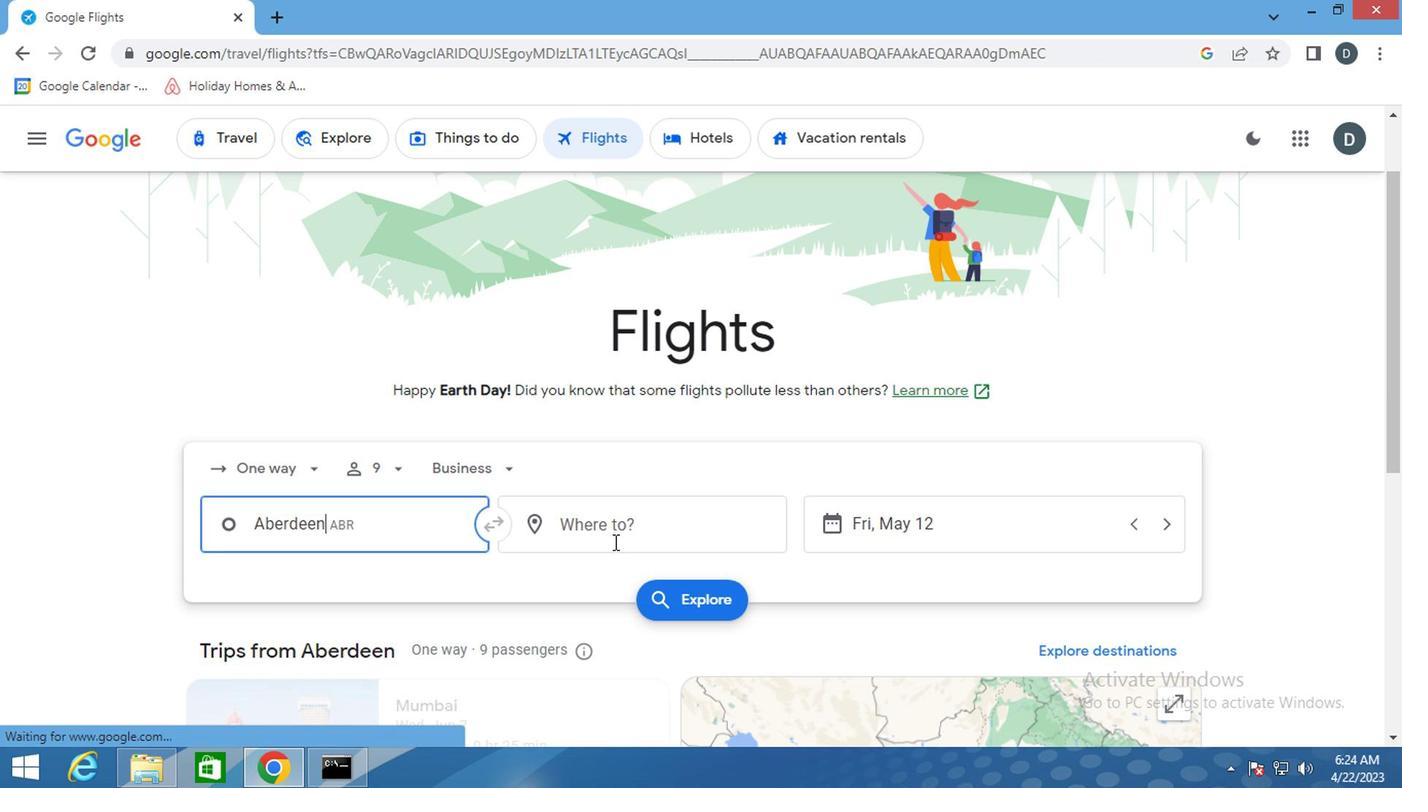 
Action: Mouse pressed left at (623, 530)
Screenshot: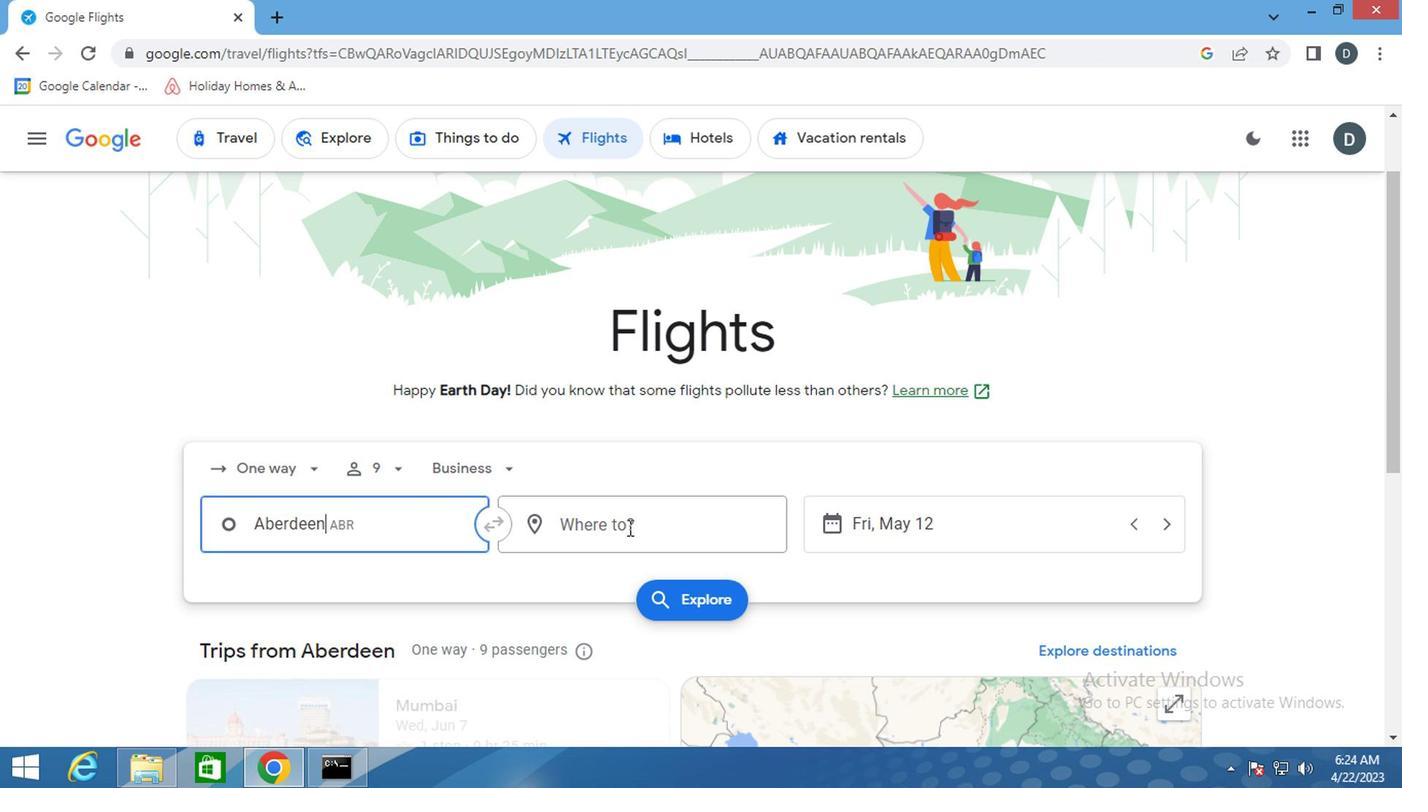 
Action: Key pressed <Key.shift>GILLETTE
Screenshot: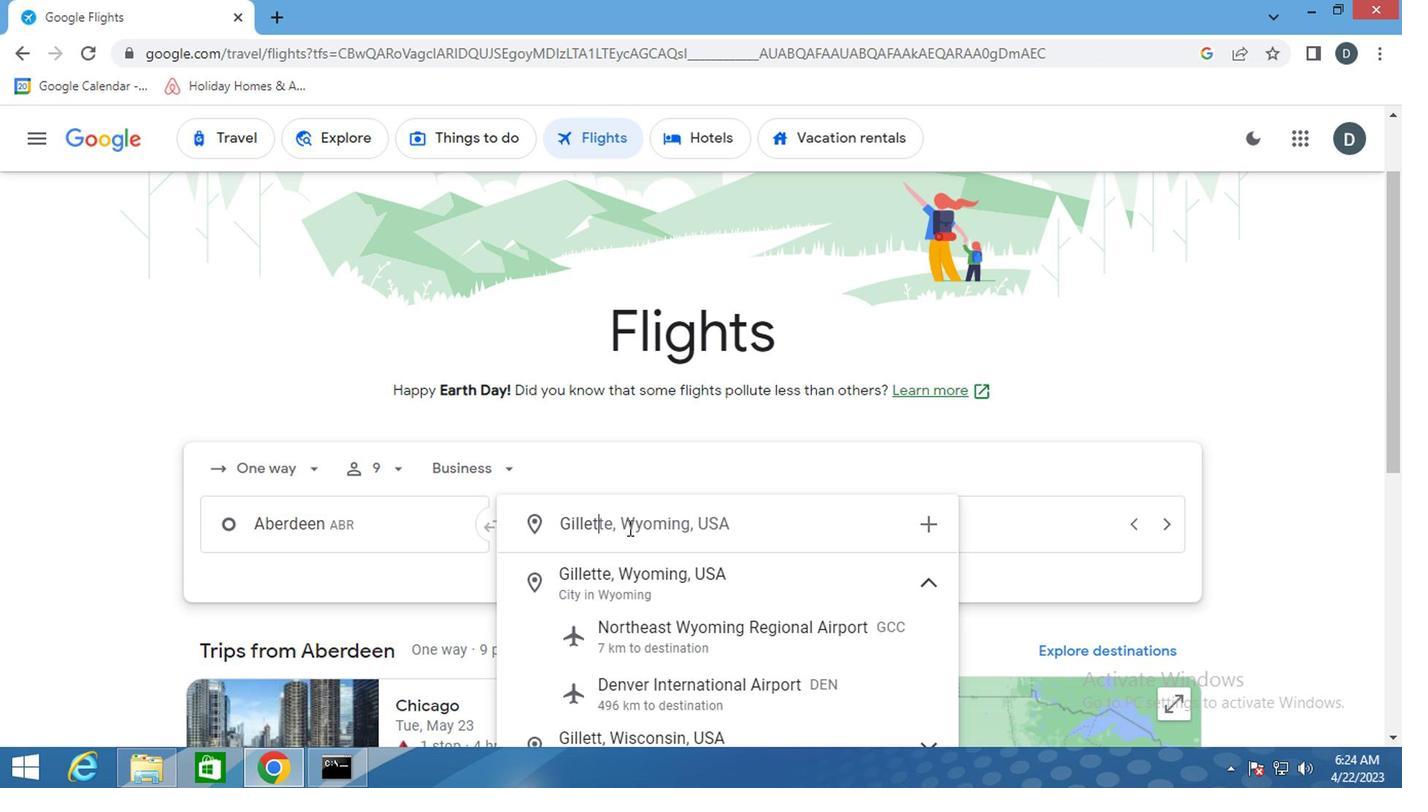 
Action: Mouse moved to (629, 566)
Screenshot: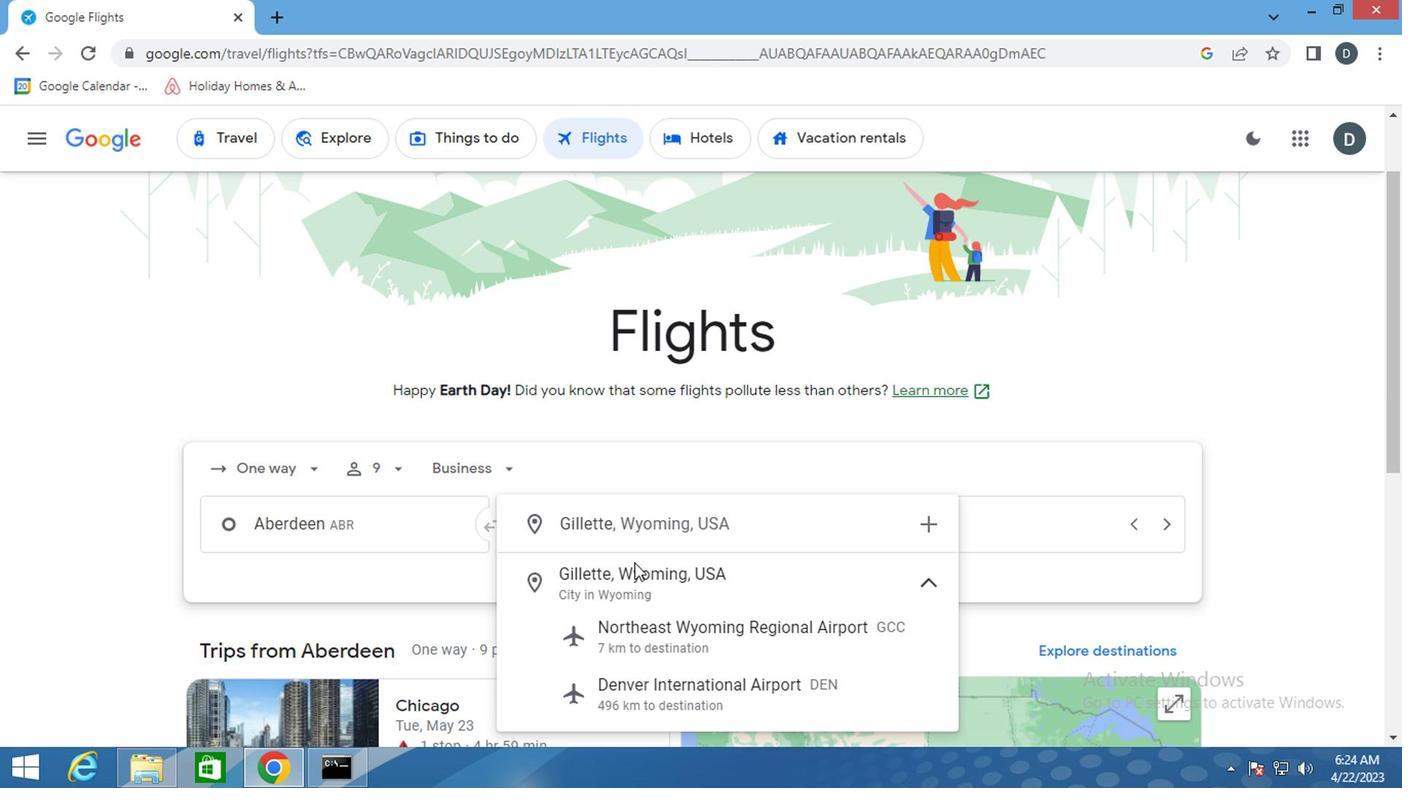 
Action: Mouse pressed left at (629, 566)
Screenshot: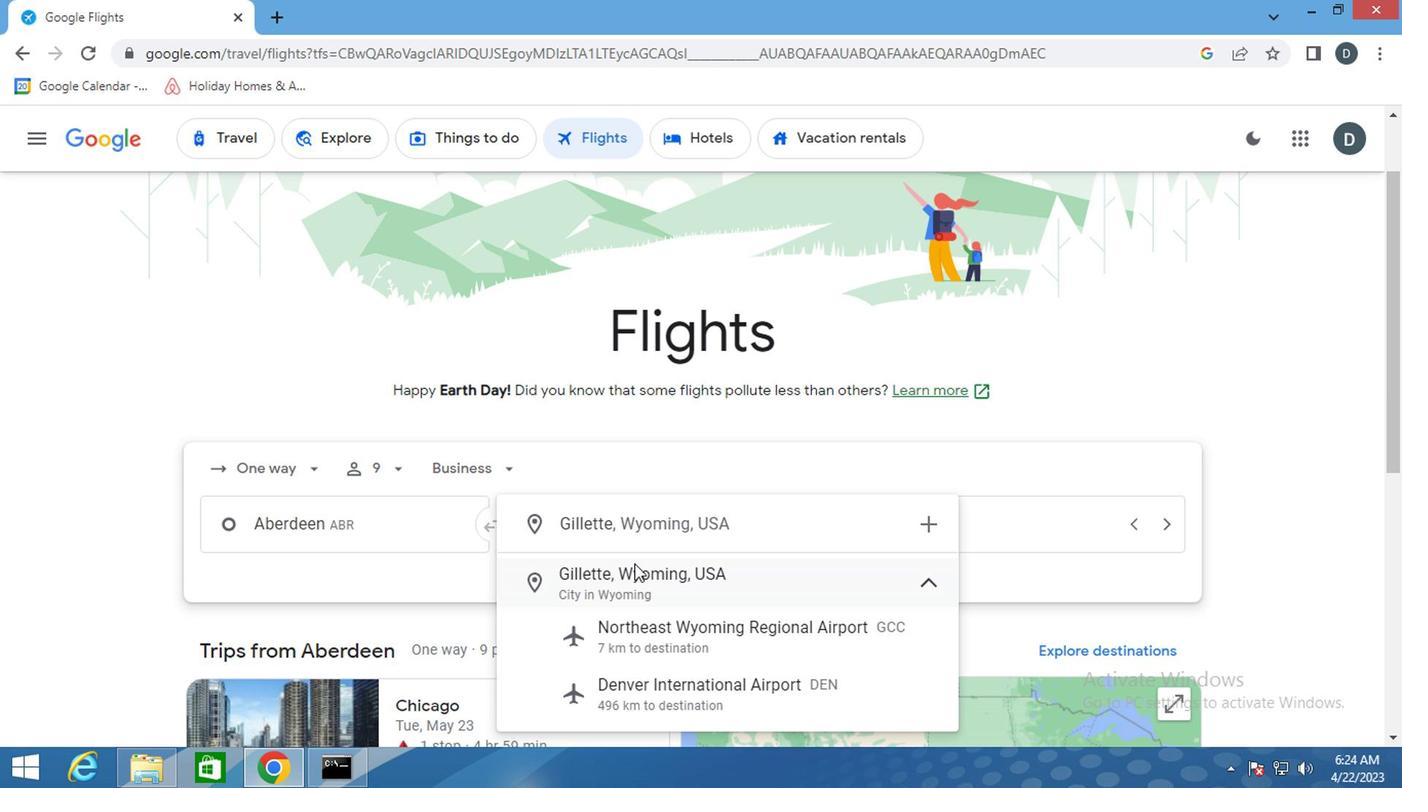 
Action: Mouse moved to (909, 529)
Screenshot: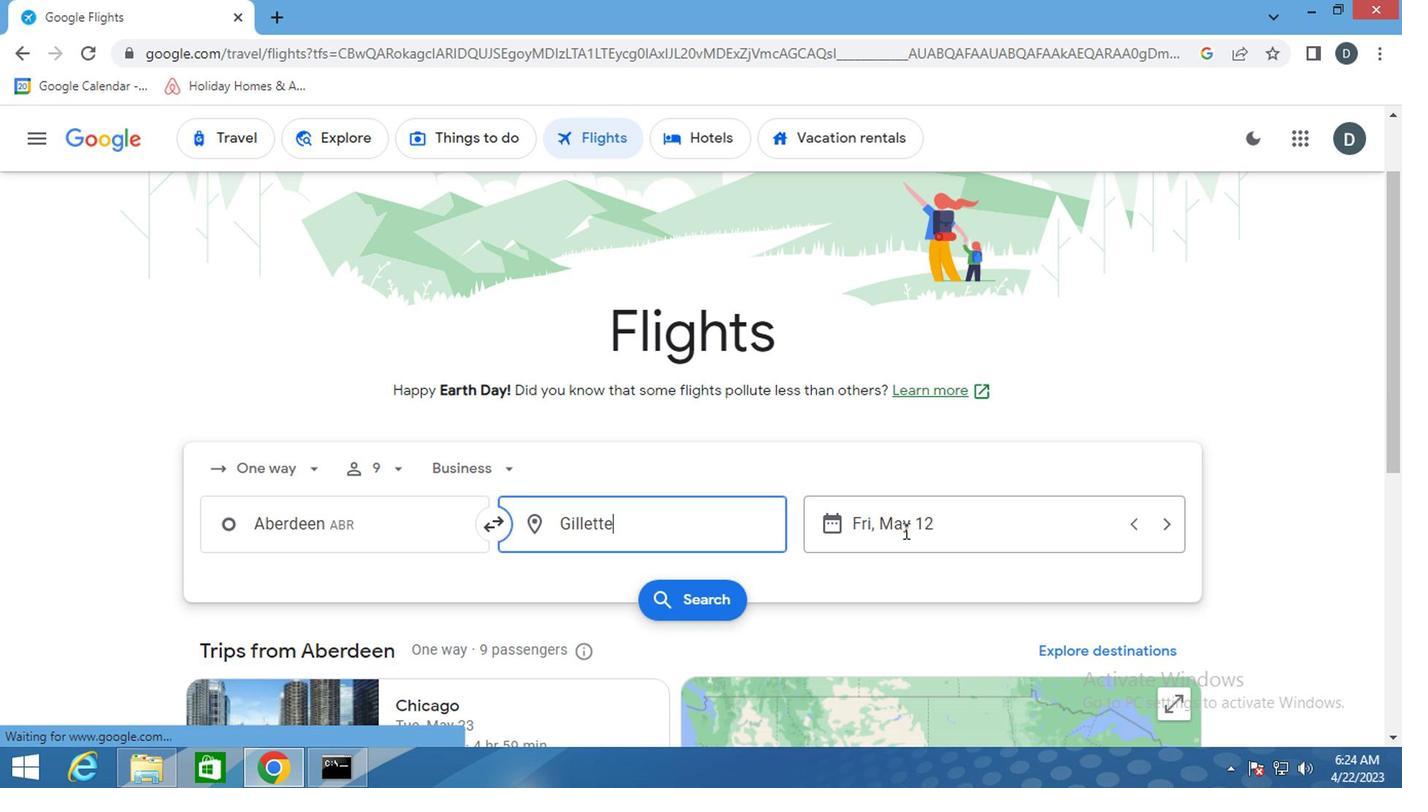 
Action: Mouse pressed left at (909, 529)
Screenshot: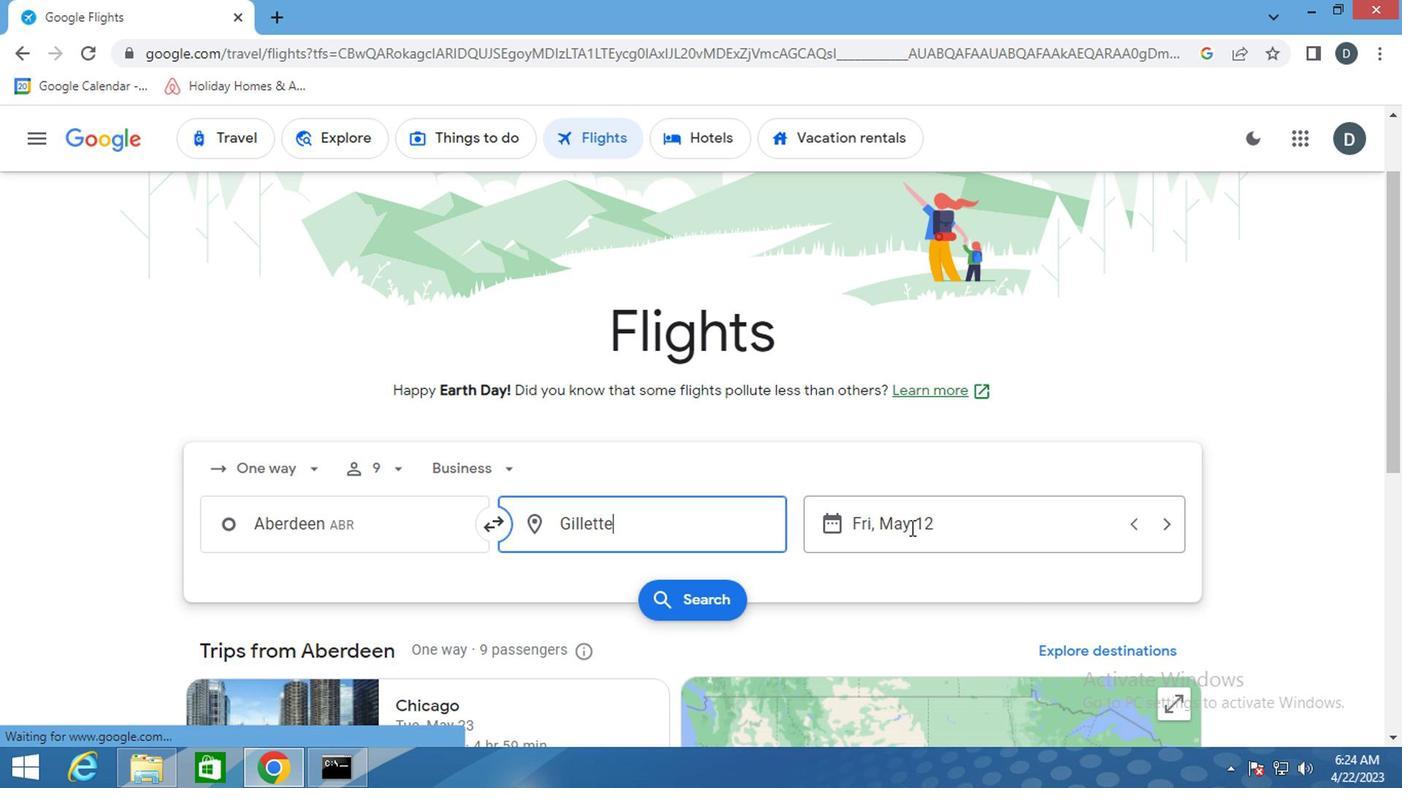 
Action: Mouse moved to (906, 377)
Screenshot: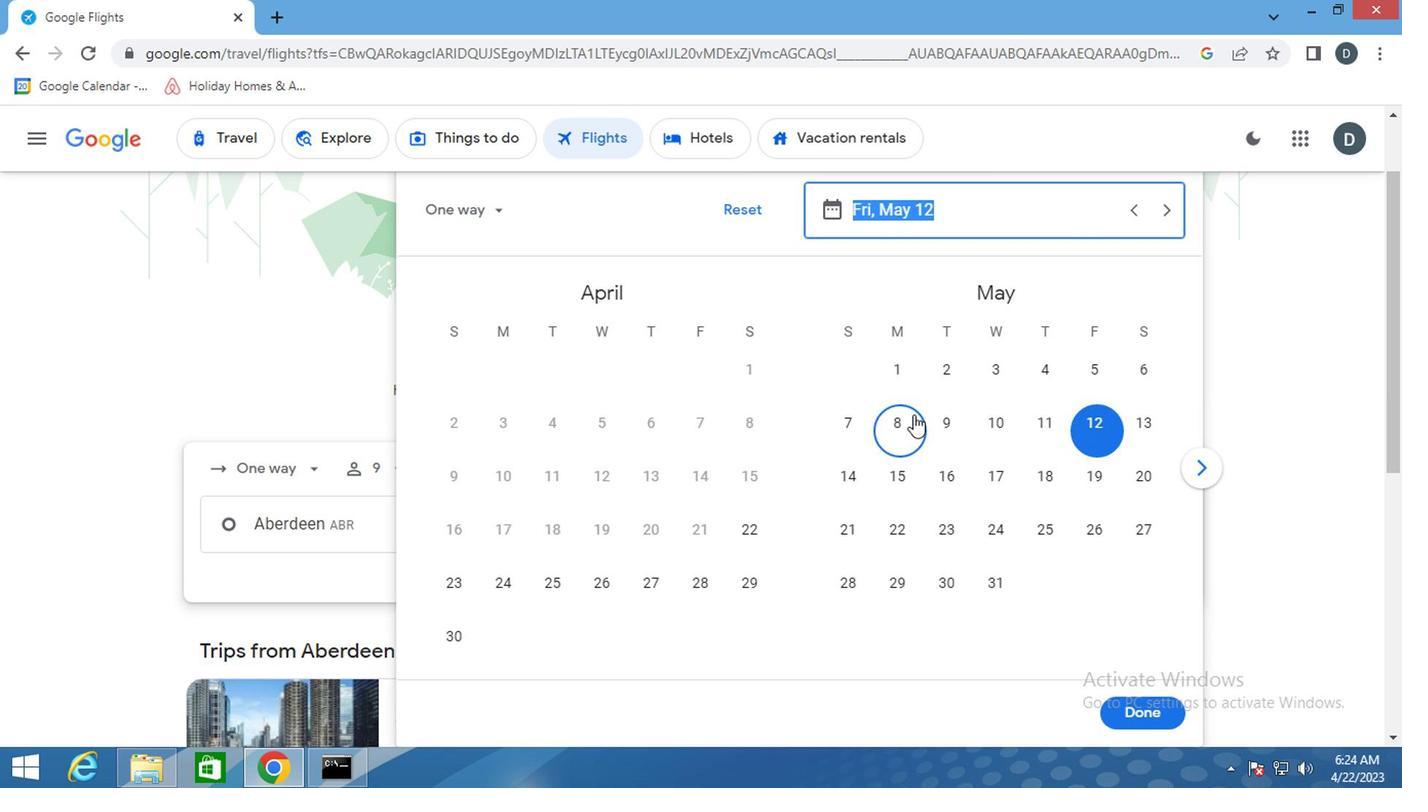 
Action: Mouse pressed left at (906, 377)
Screenshot: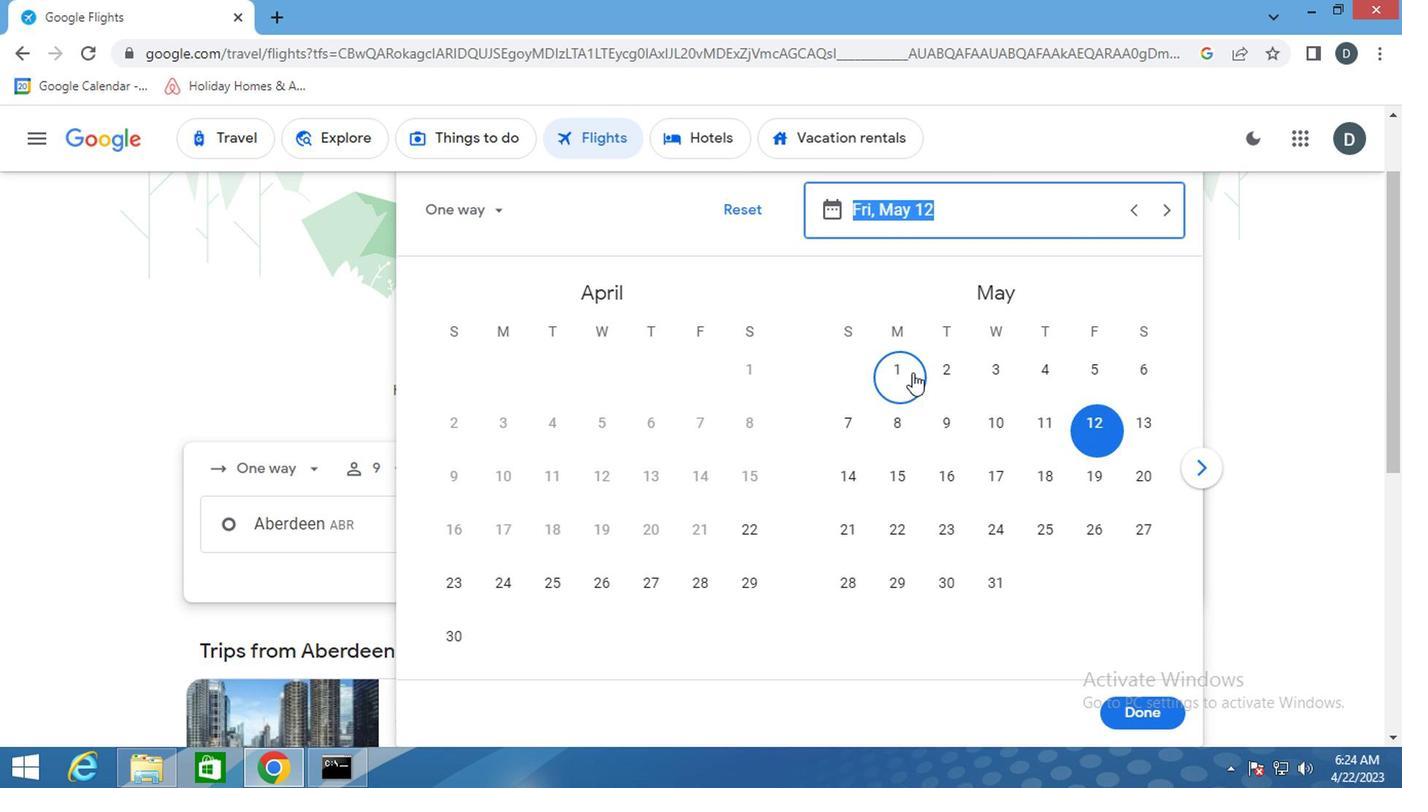 
Action: Mouse moved to (1127, 709)
Screenshot: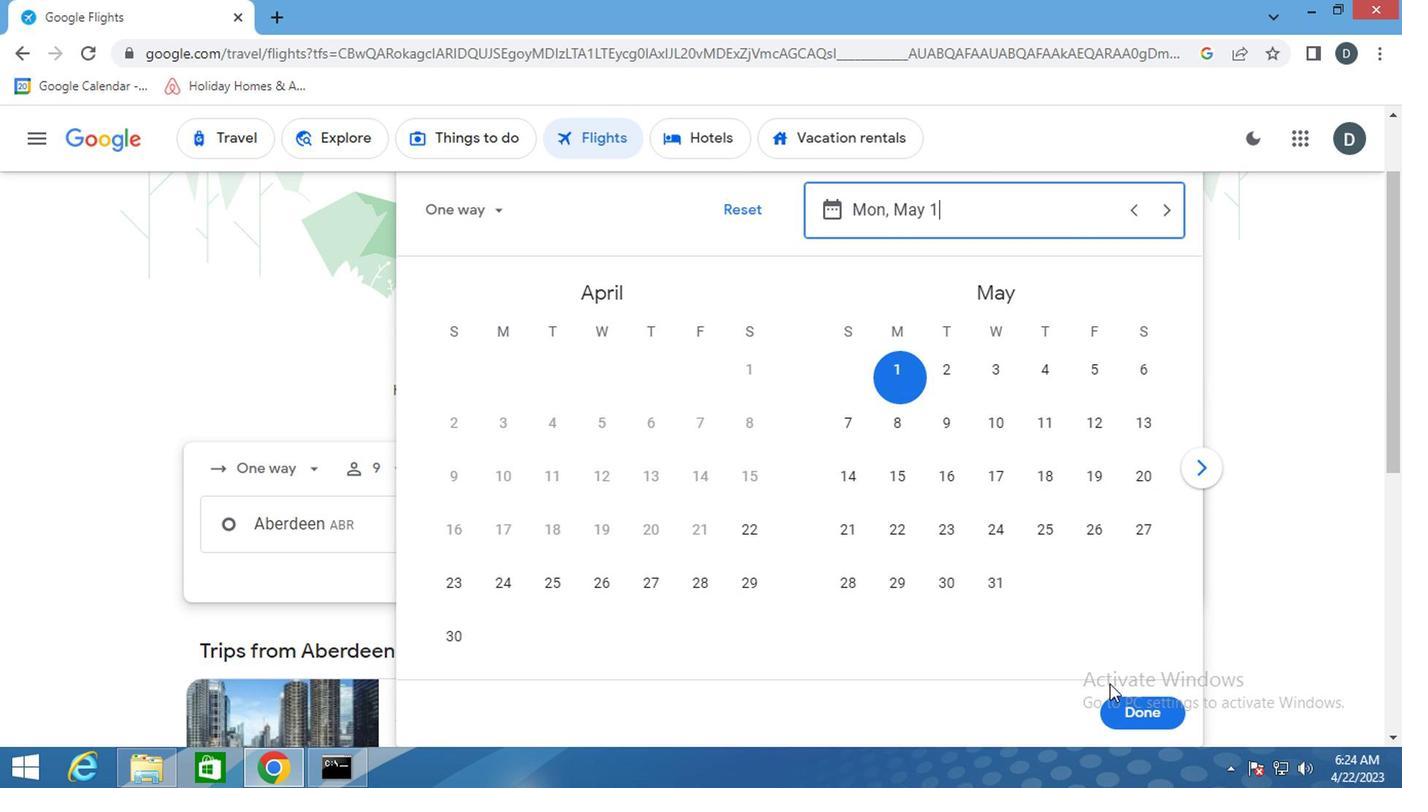 
Action: Mouse pressed left at (1127, 709)
Screenshot: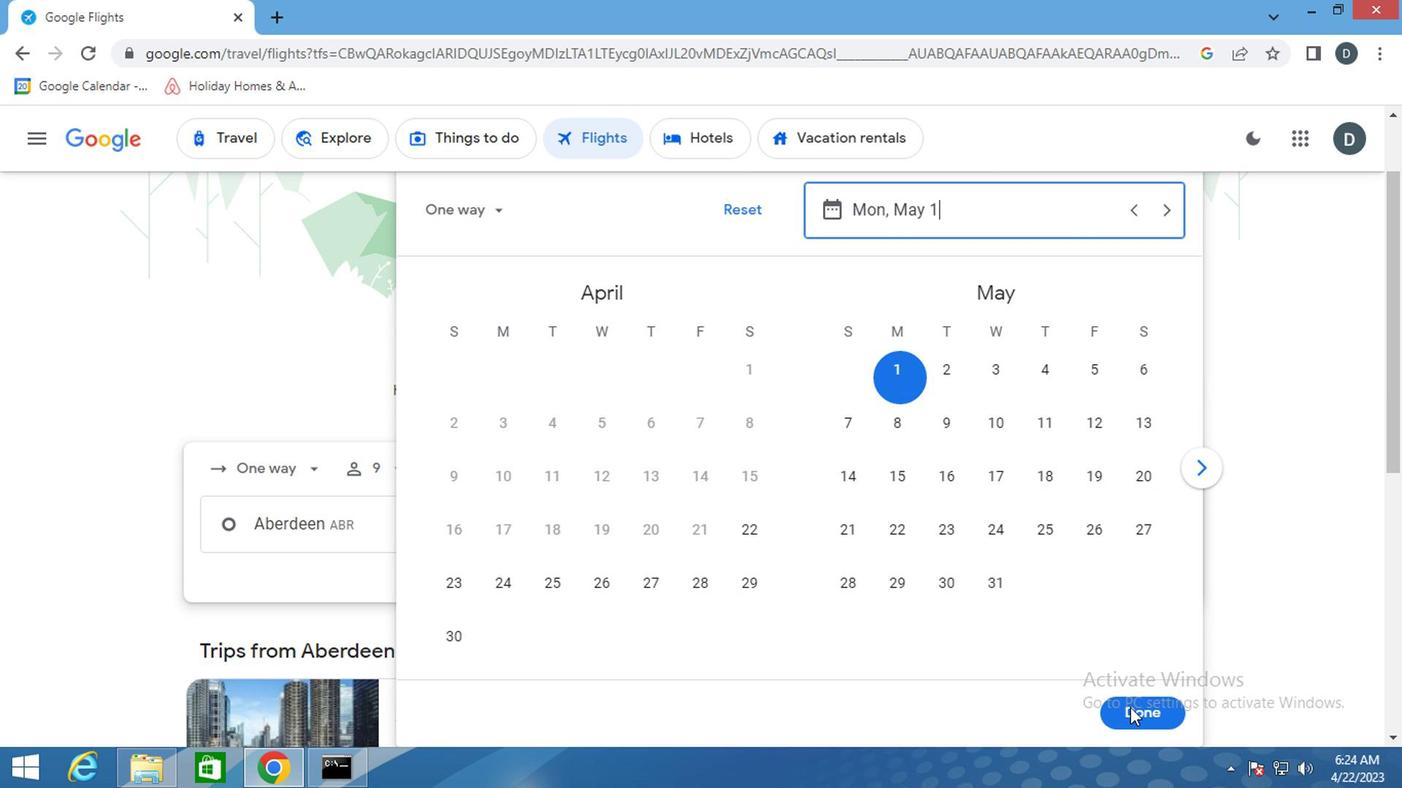 
Action: Mouse moved to (617, 592)
Screenshot: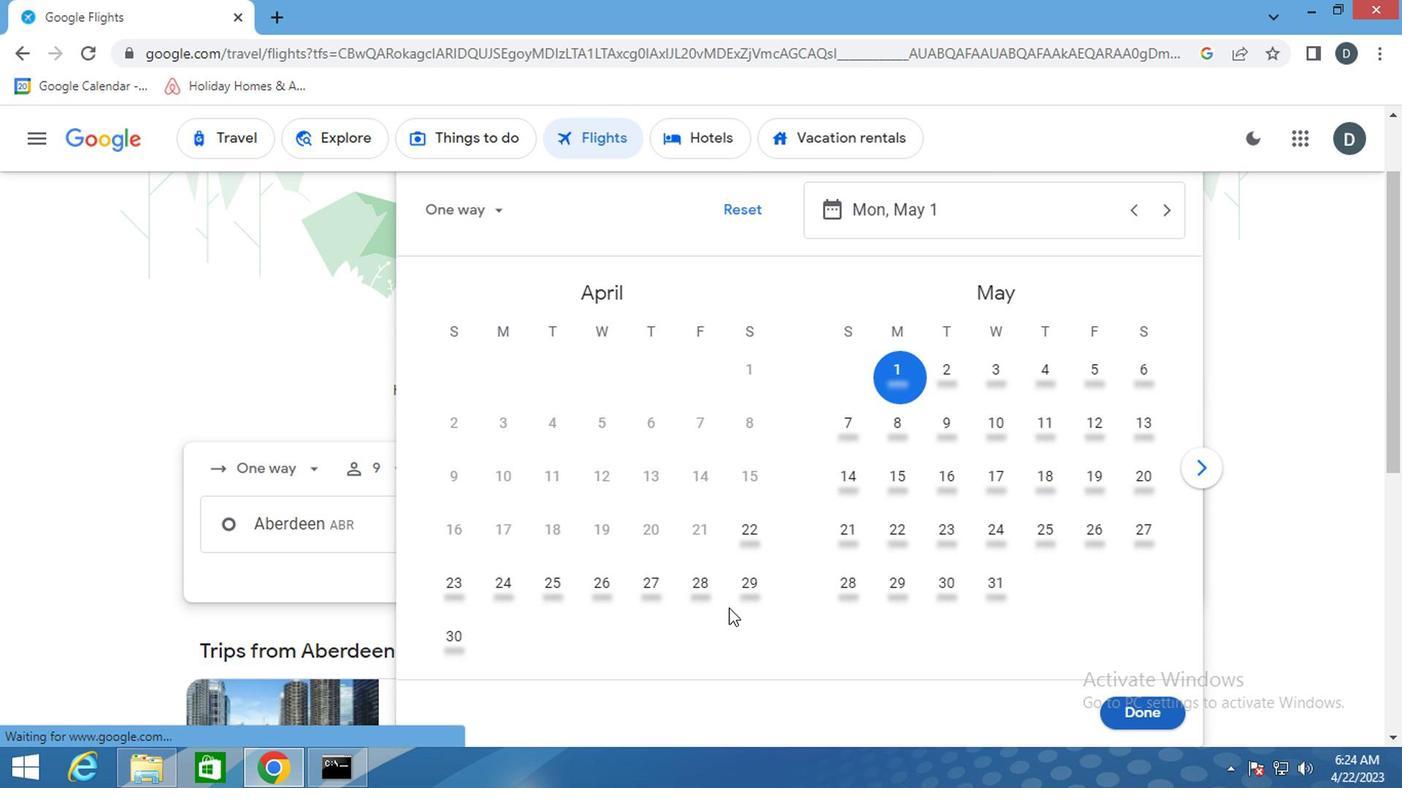 
Action: Mouse pressed left at (617, 592)
Screenshot: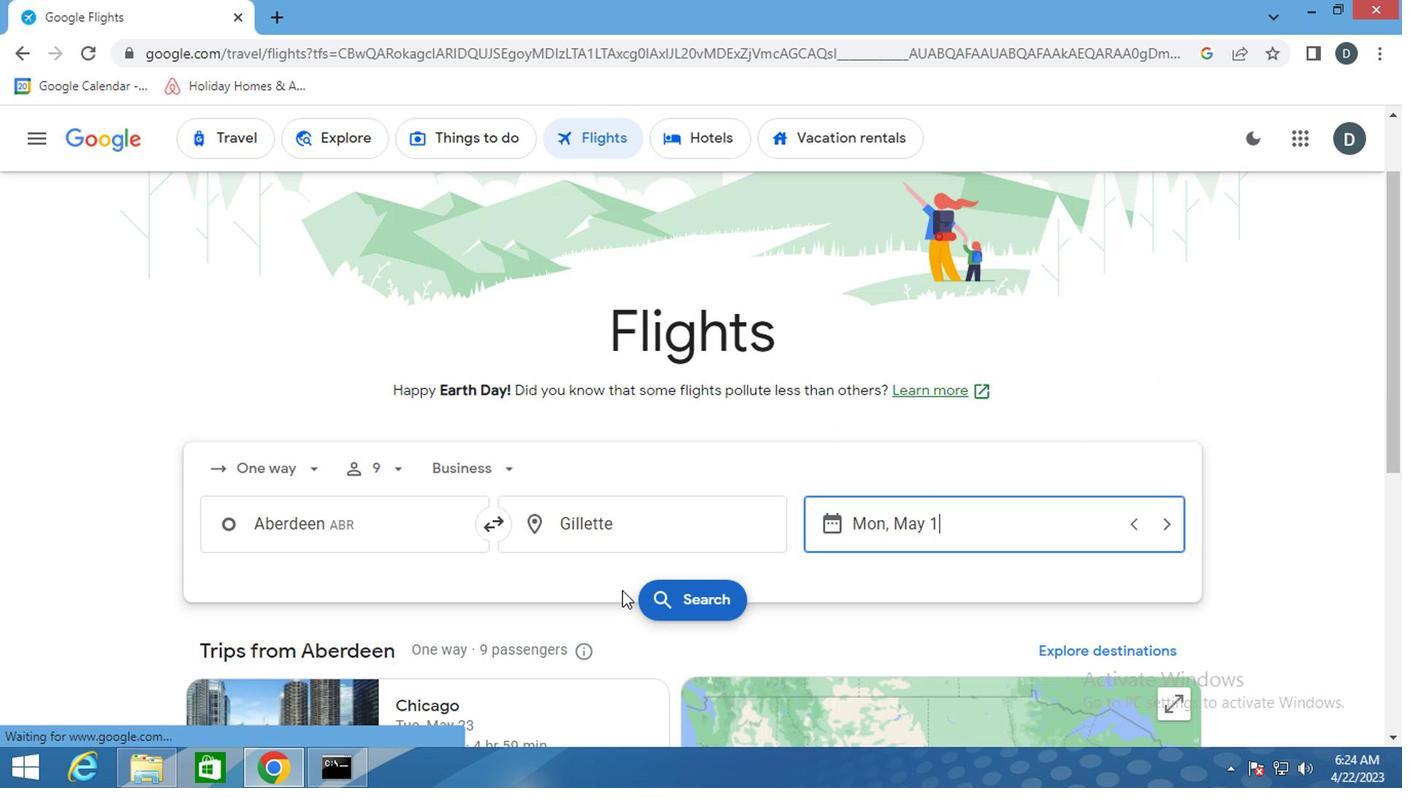 
Action: Mouse moved to (673, 598)
Screenshot: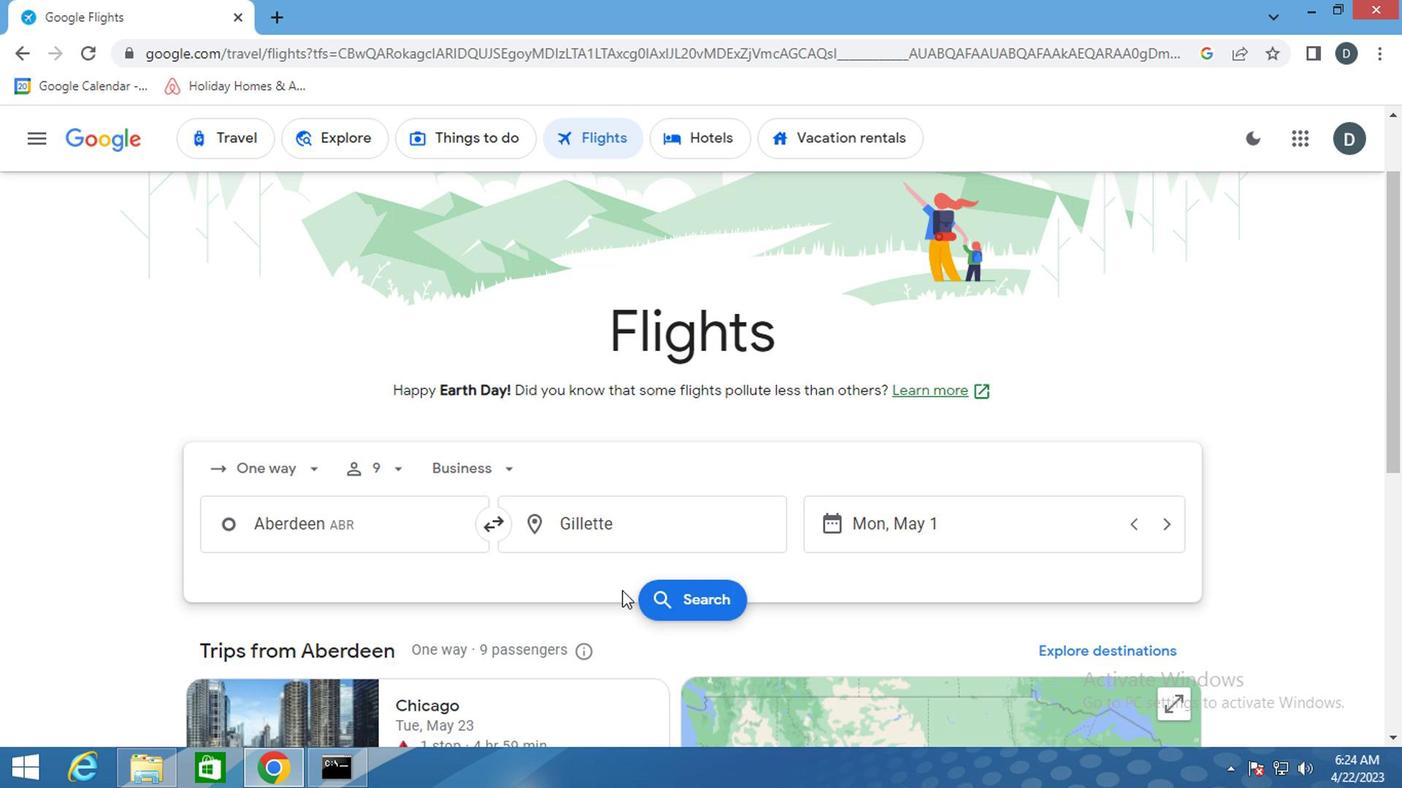 
Action: Mouse pressed left at (673, 598)
Screenshot: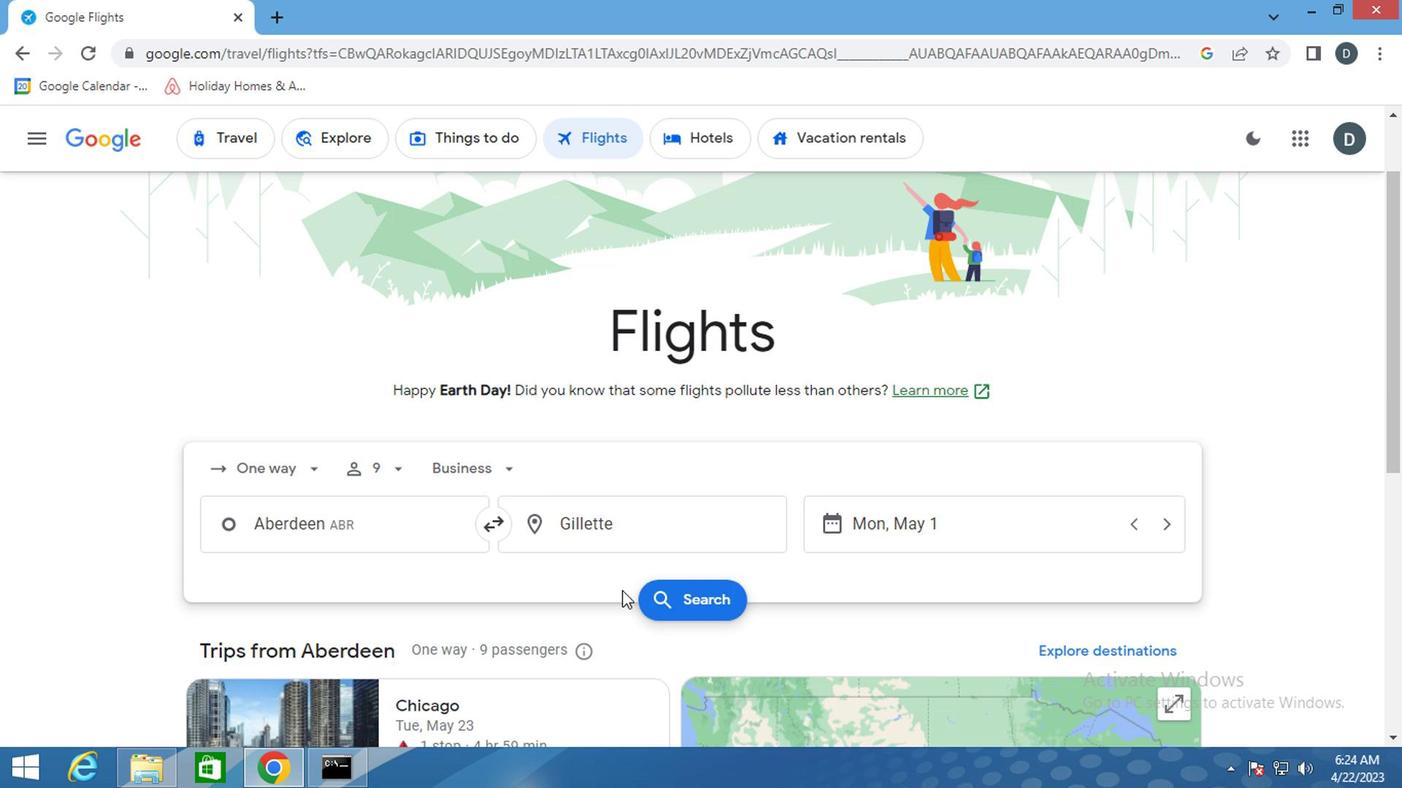 
Action: Mouse moved to (240, 338)
Screenshot: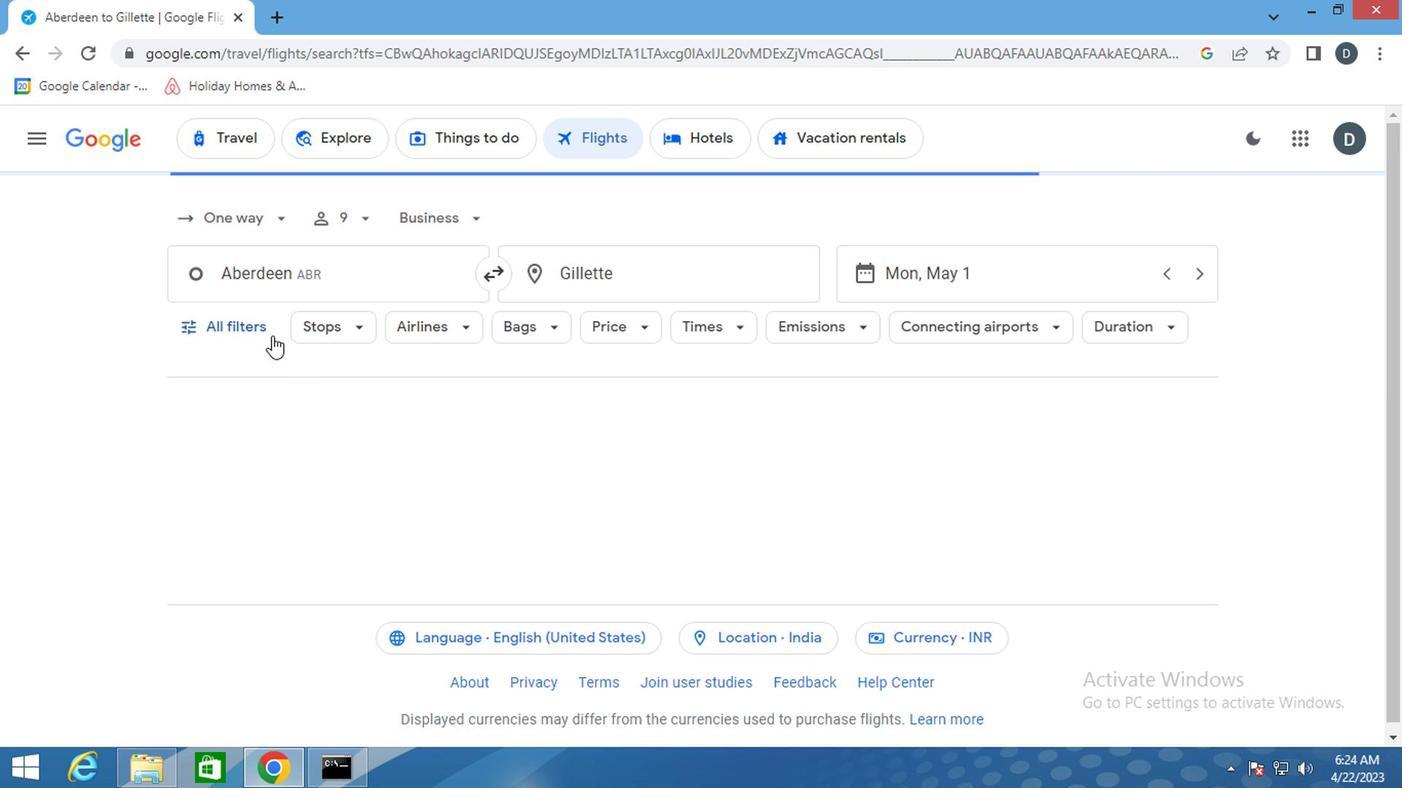 
Action: Mouse pressed left at (240, 338)
Screenshot: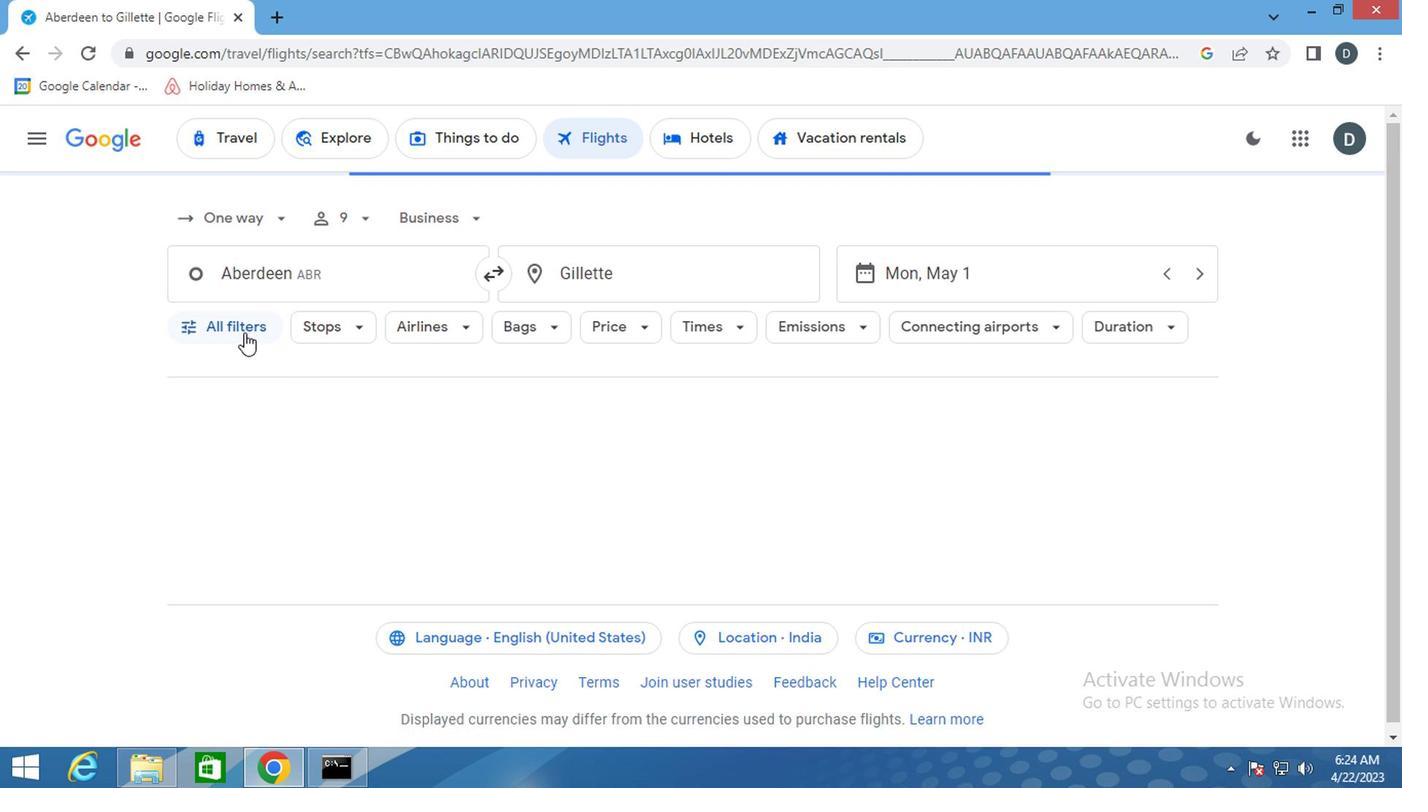
Action: Mouse moved to (410, 544)
Screenshot: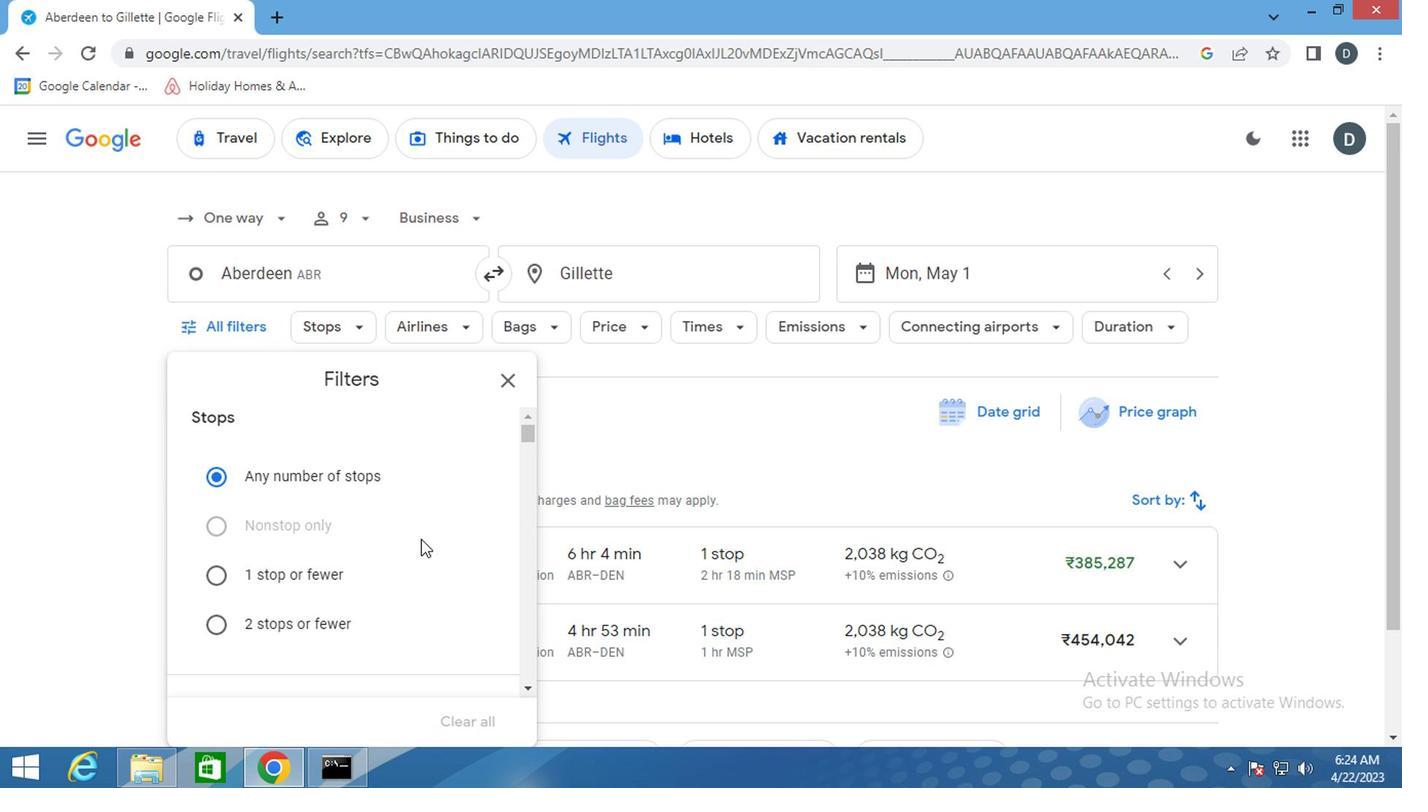 
Action: Mouse scrolled (410, 543) with delta (0, 0)
Screenshot: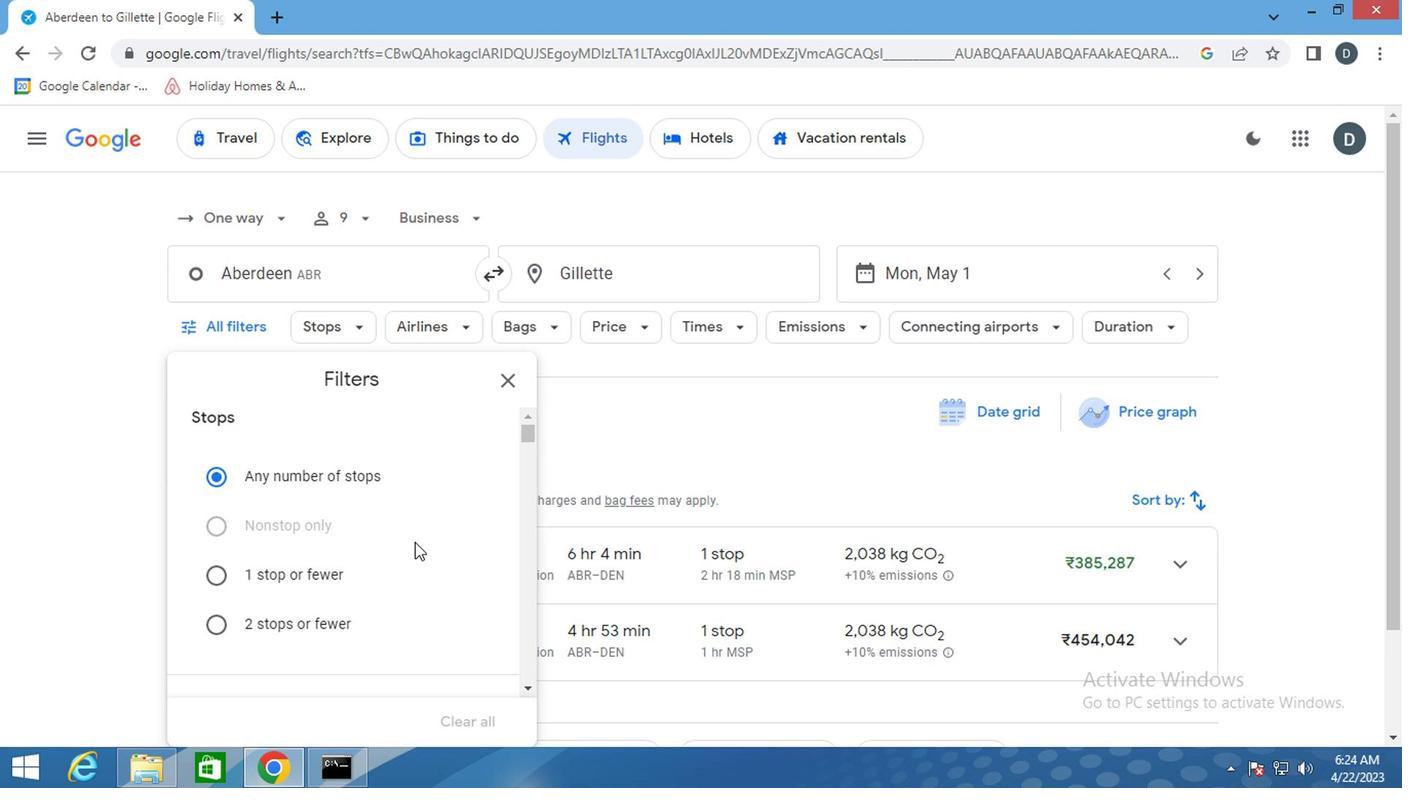 
Action: Mouse scrolled (410, 543) with delta (0, 0)
Screenshot: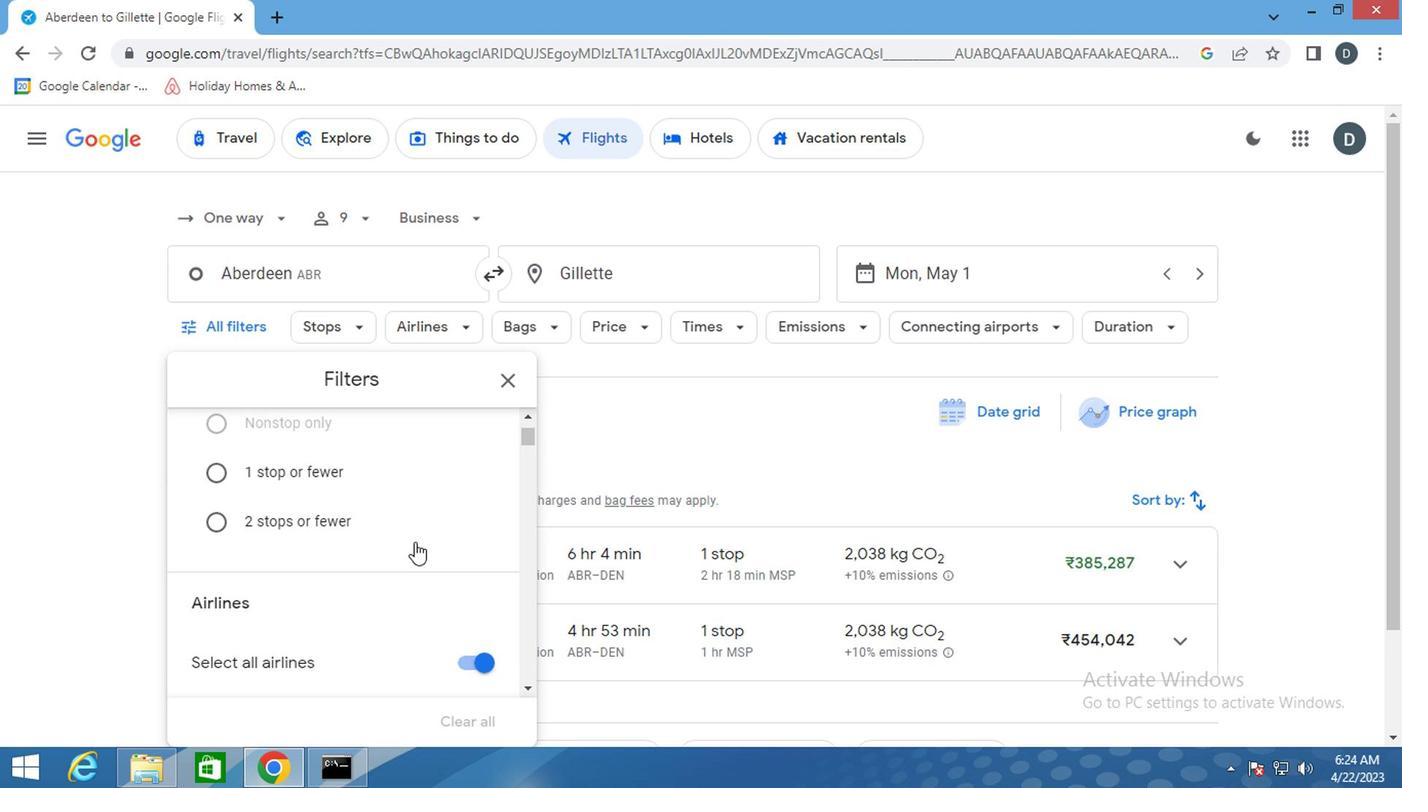 
Action: Mouse scrolled (410, 543) with delta (0, 0)
Screenshot: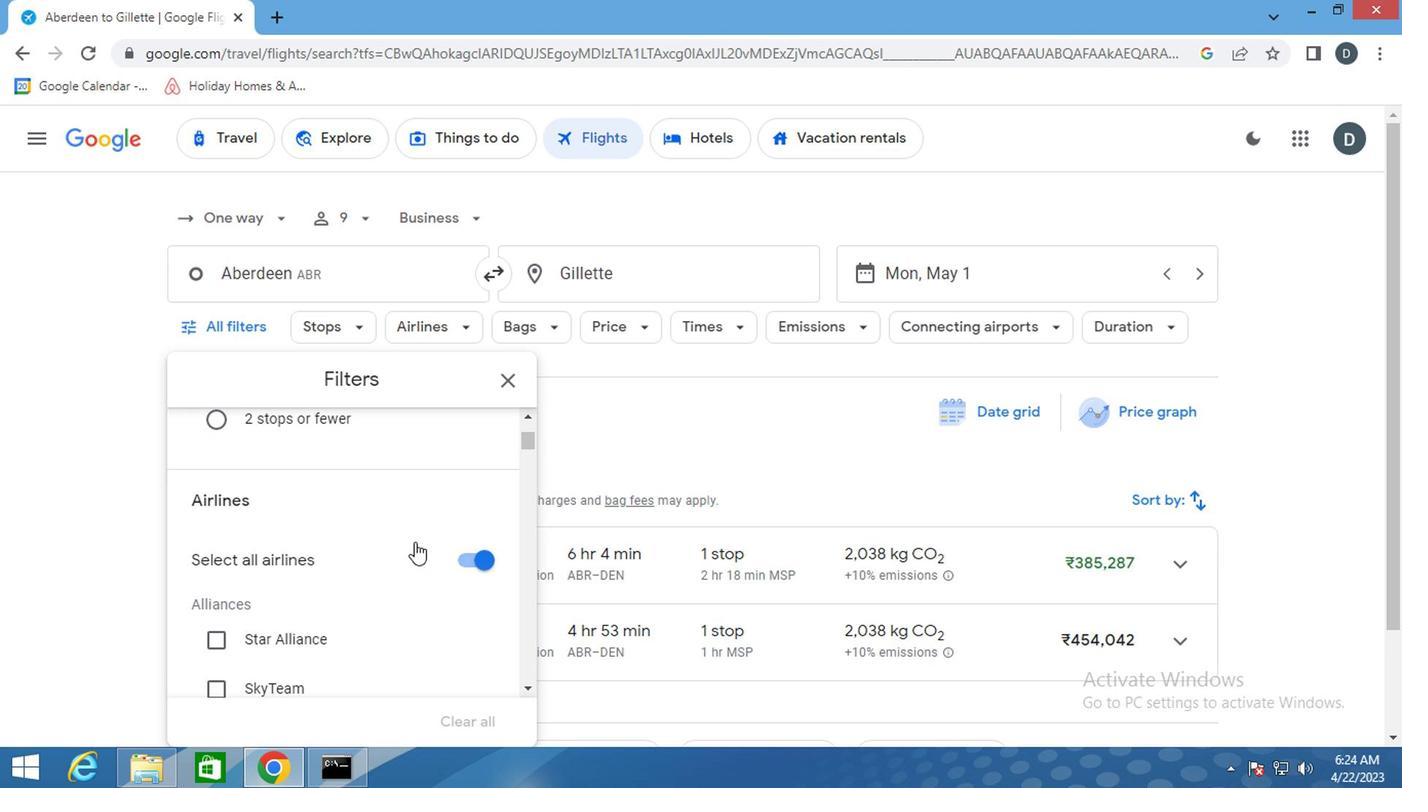 
Action: Mouse scrolled (410, 543) with delta (0, 0)
Screenshot: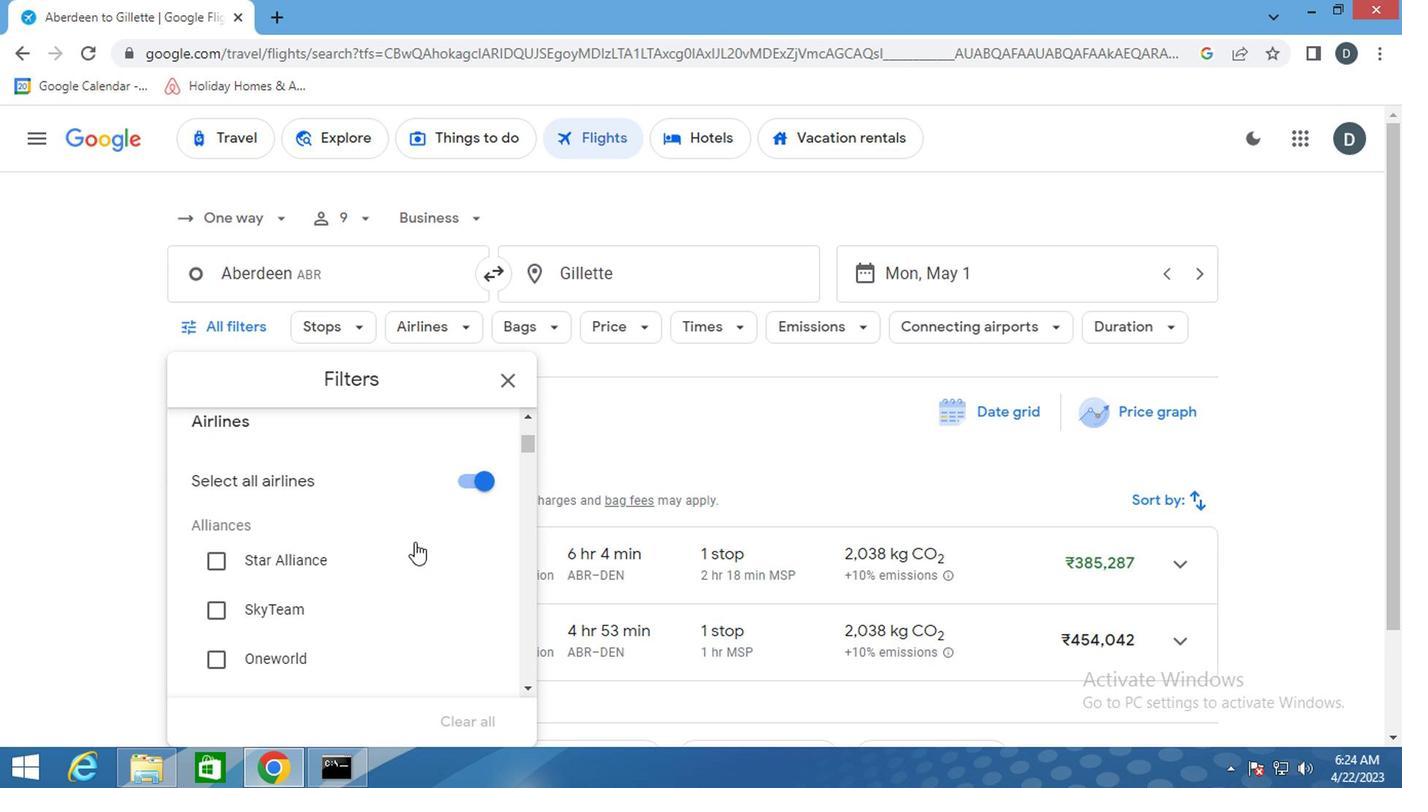 
Action: Mouse scrolled (410, 543) with delta (0, 0)
Screenshot: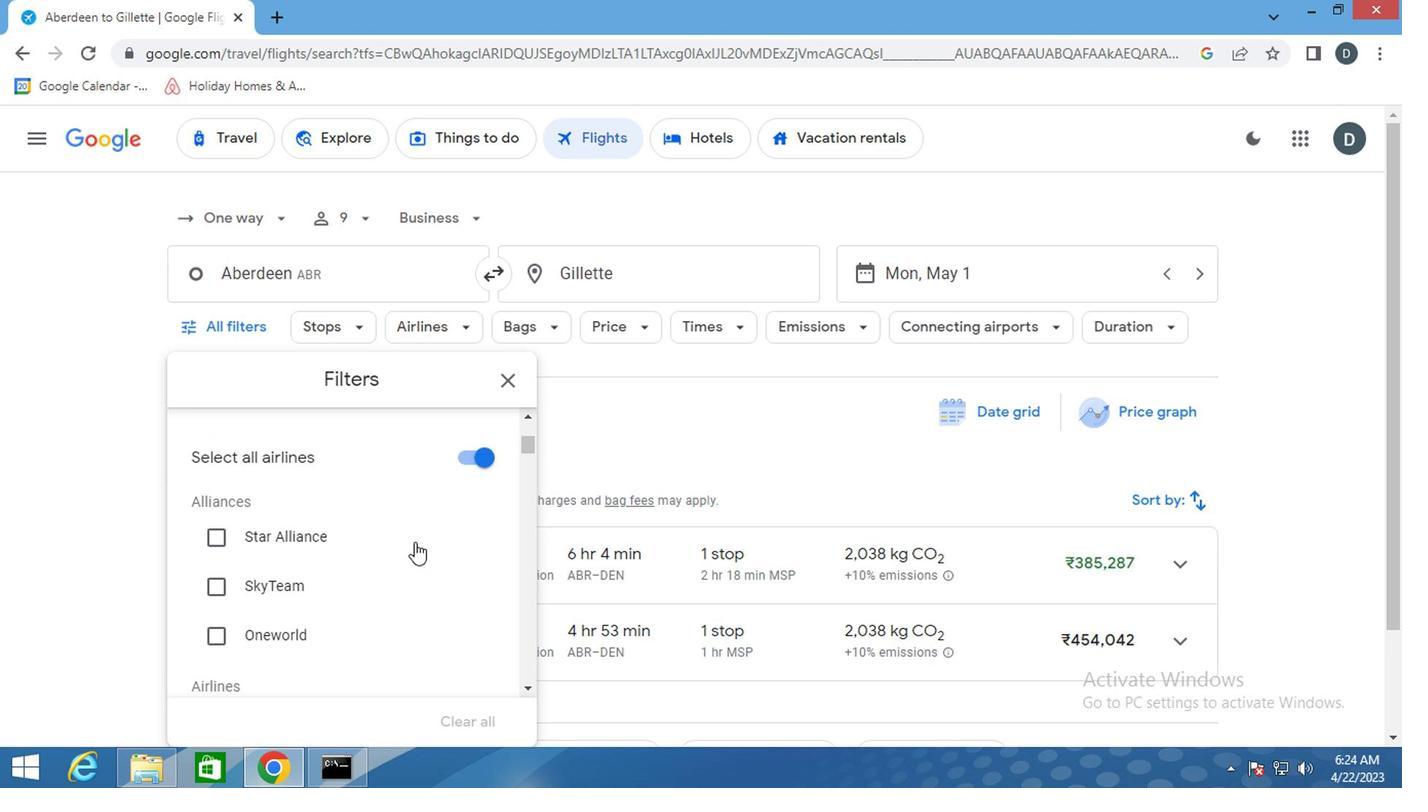 
Action: Mouse scrolled (410, 543) with delta (0, 0)
Screenshot: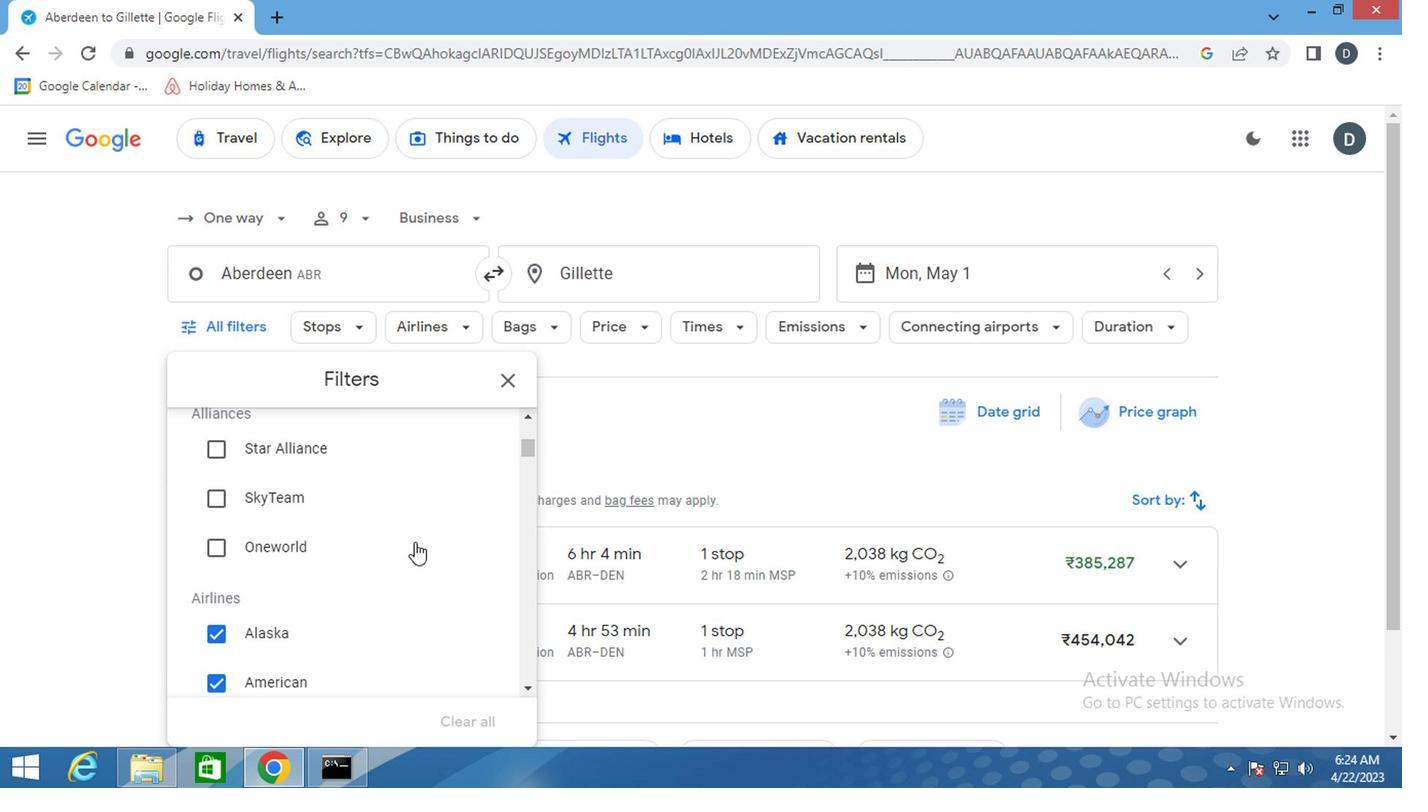 
Action: Mouse moved to (434, 553)
Screenshot: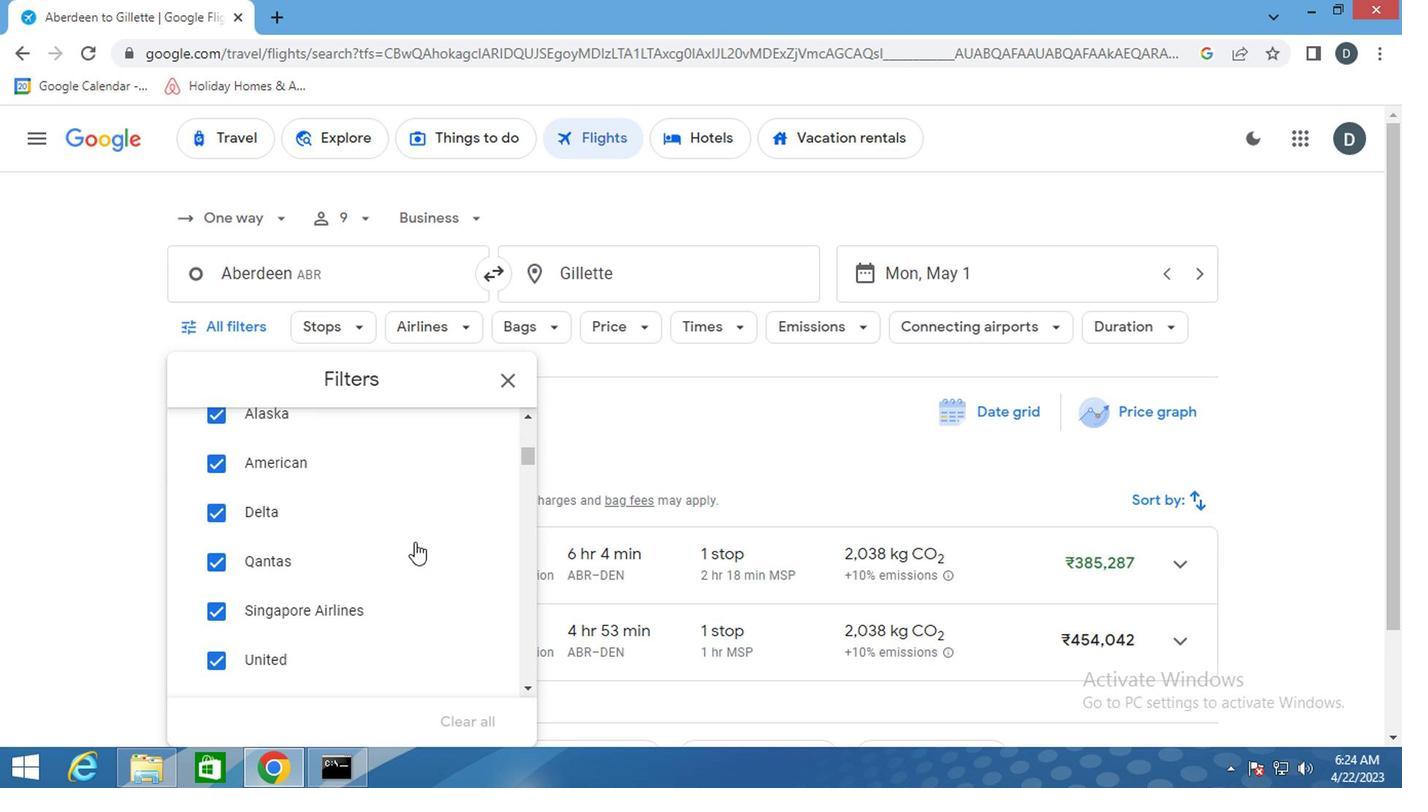 
Action: Mouse scrolled (434, 552) with delta (0, 0)
Screenshot: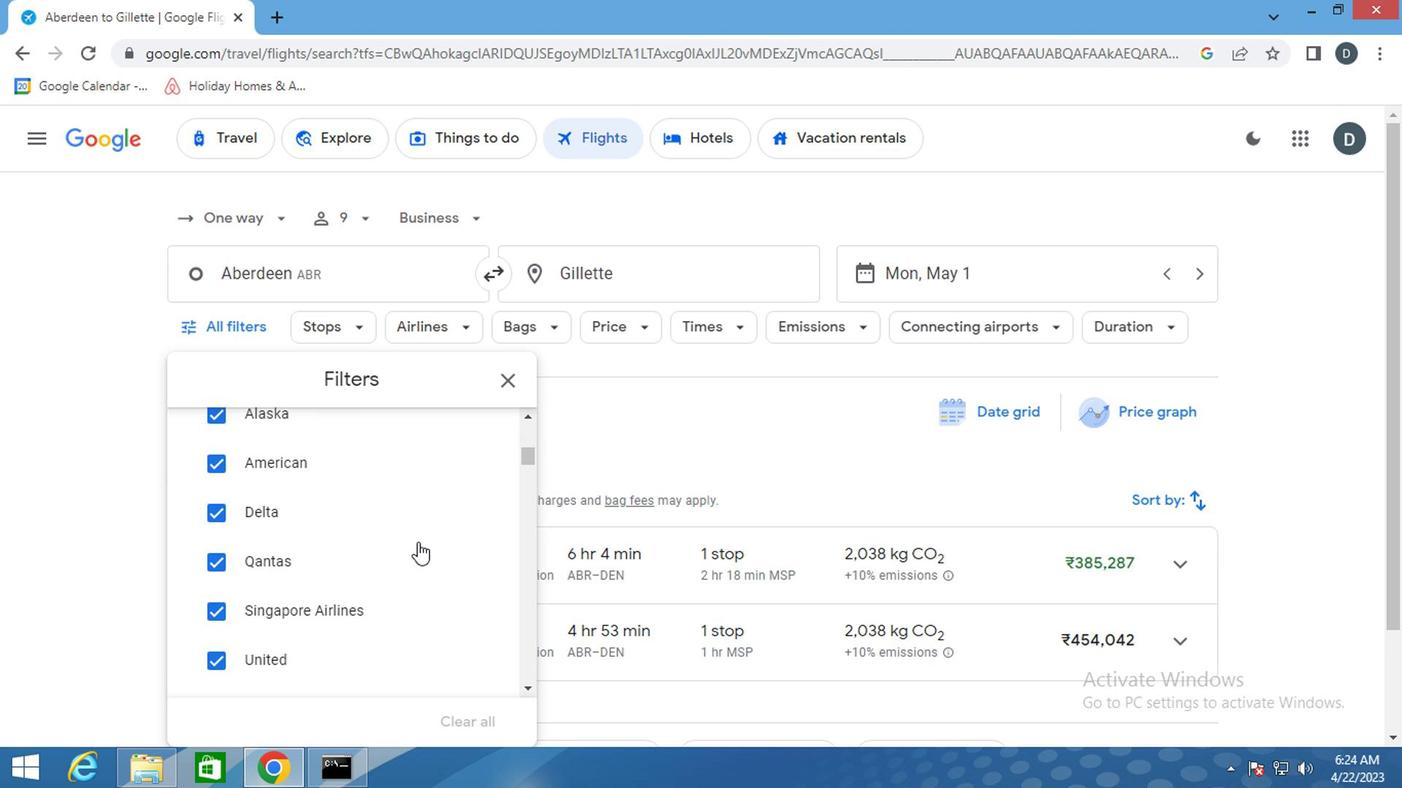 
Action: Mouse scrolled (434, 552) with delta (0, 0)
Screenshot: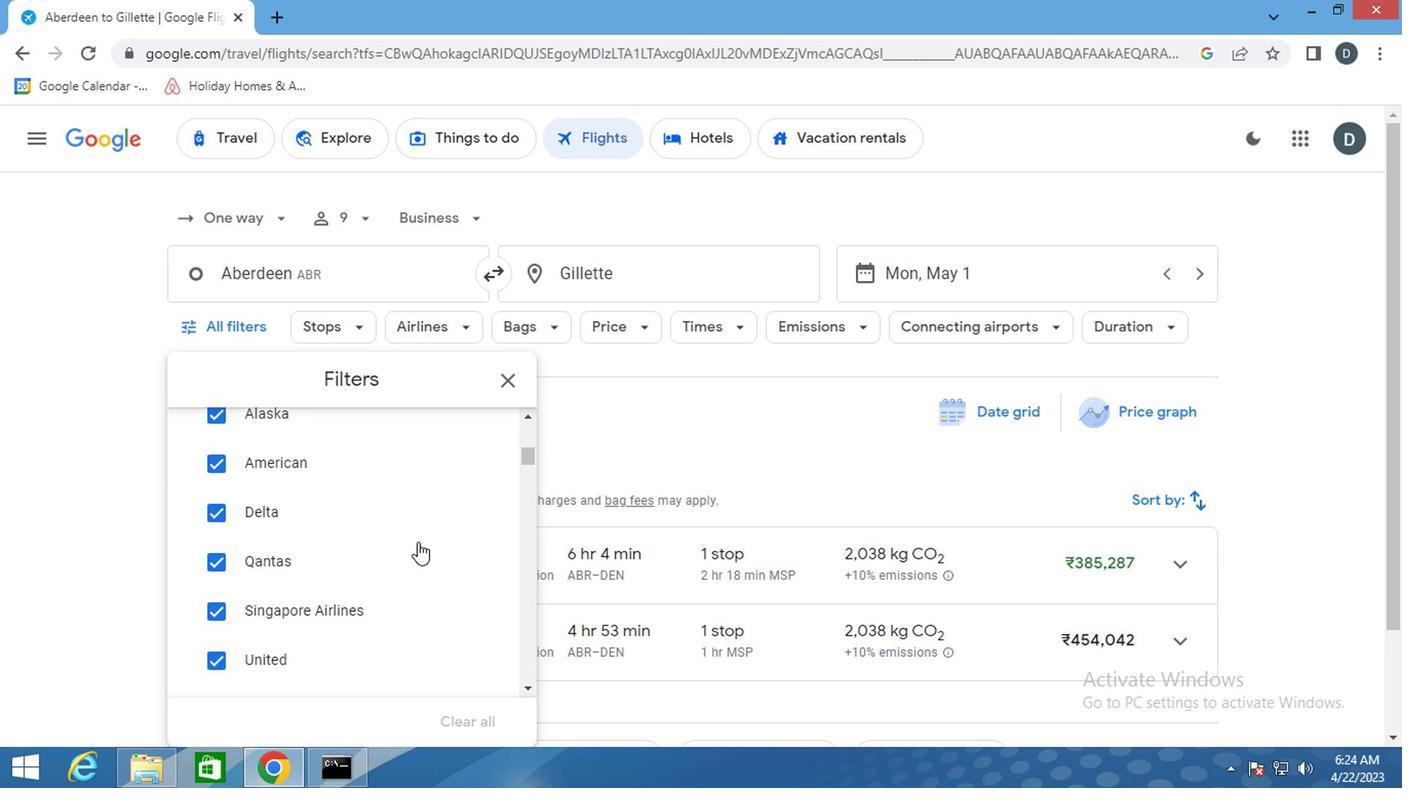 
Action: Mouse scrolled (434, 552) with delta (0, 0)
Screenshot: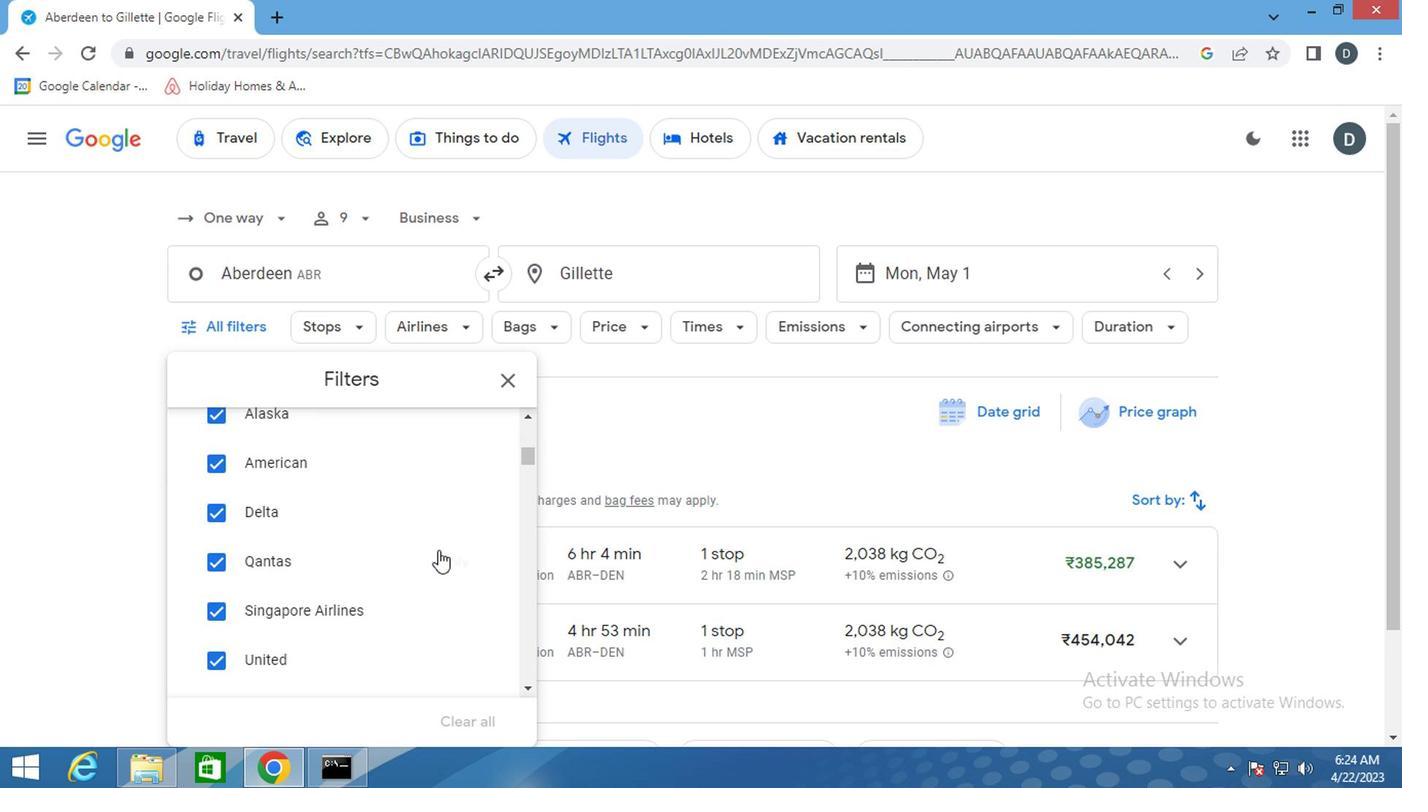 
Action: Mouse moved to (479, 592)
Screenshot: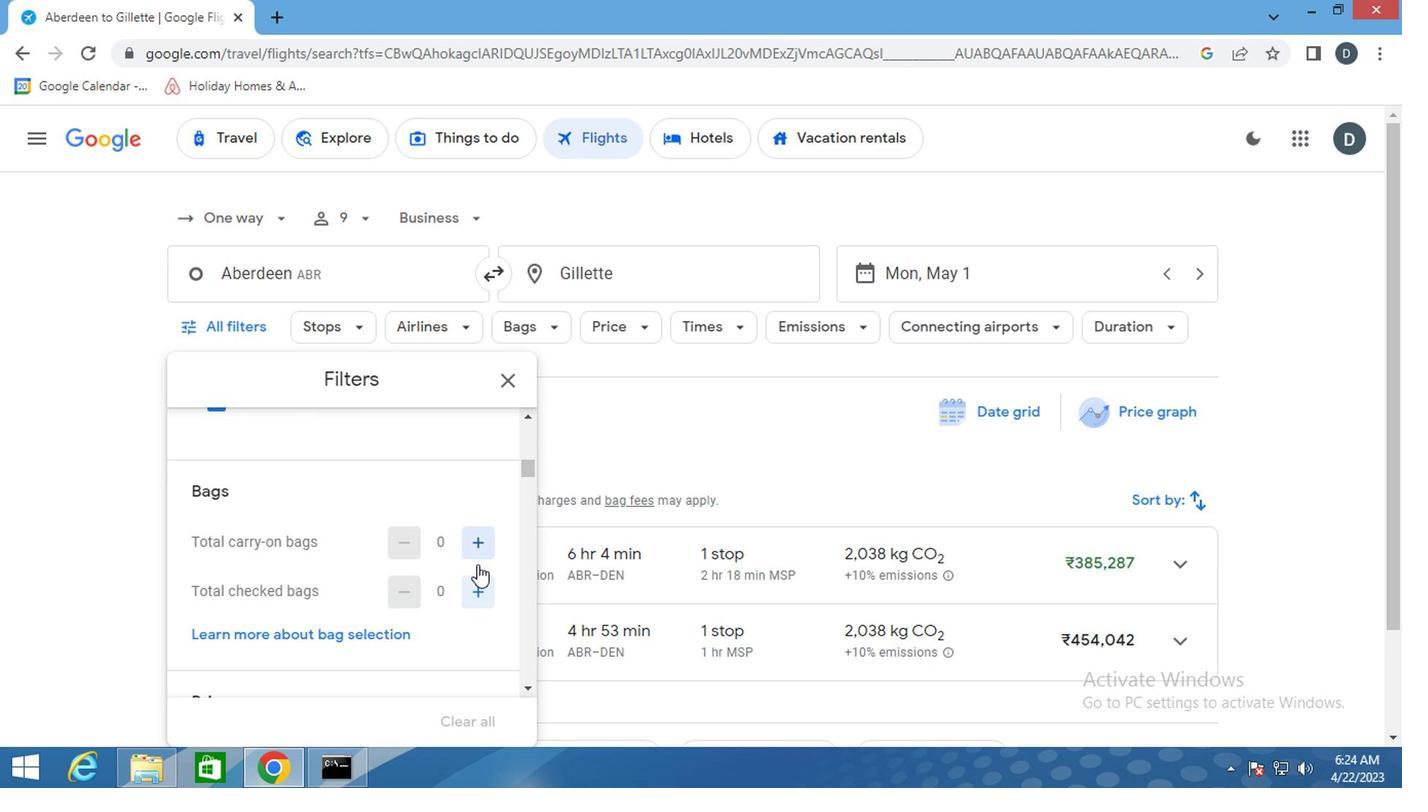 
Action: Mouse pressed left at (479, 592)
Screenshot: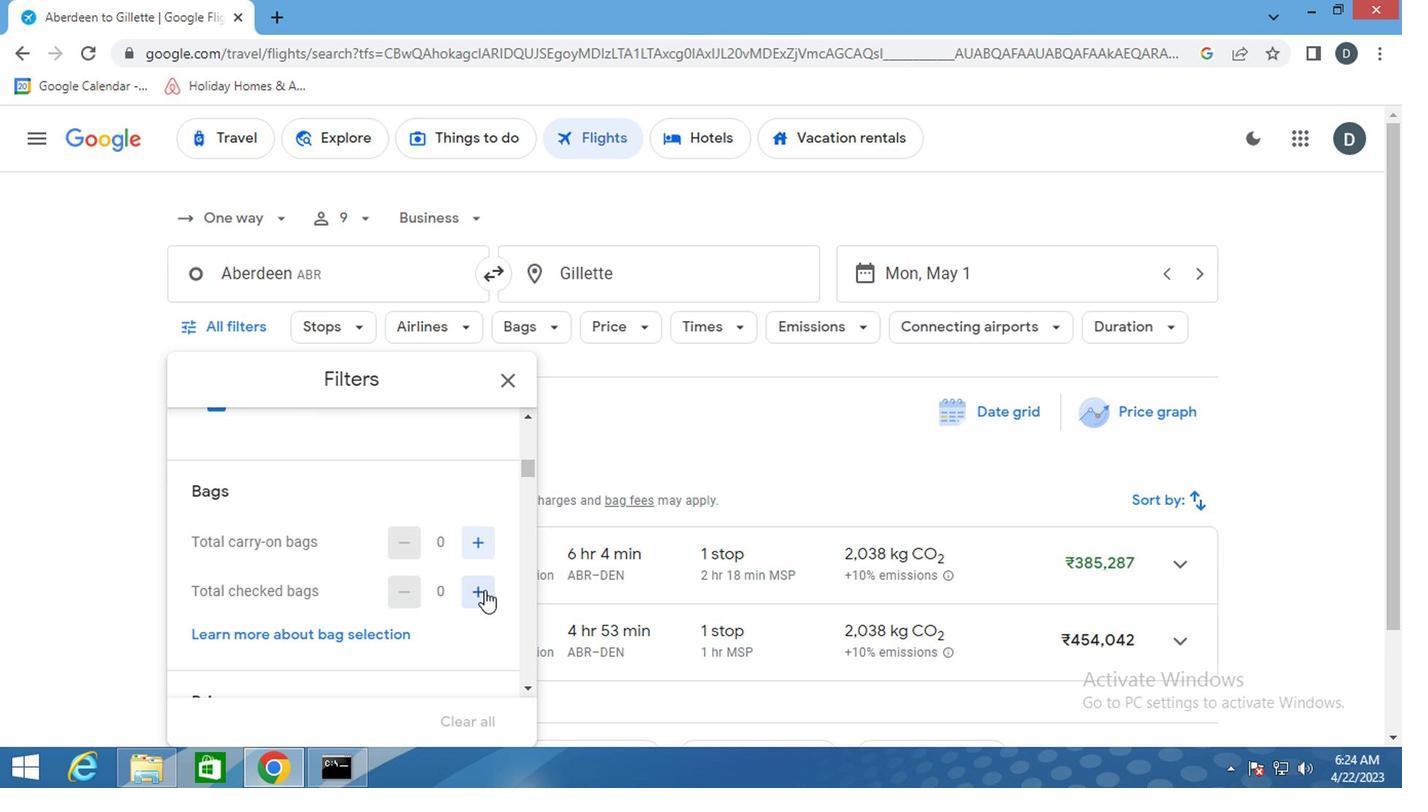 
Action: Mouse pressed left at (479, 592)
Screenshot: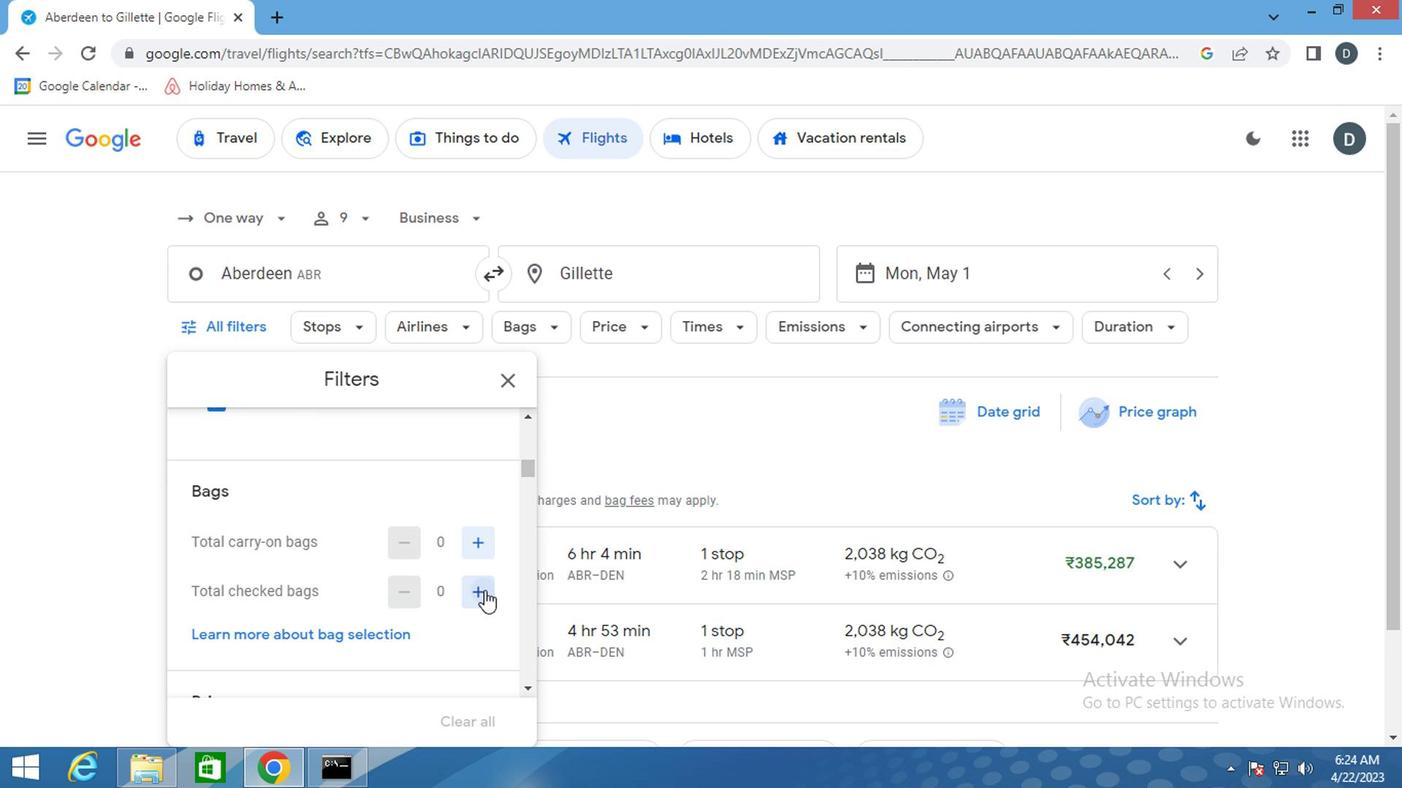 
Action: Mouse moved to (477, 592)
Screenshot: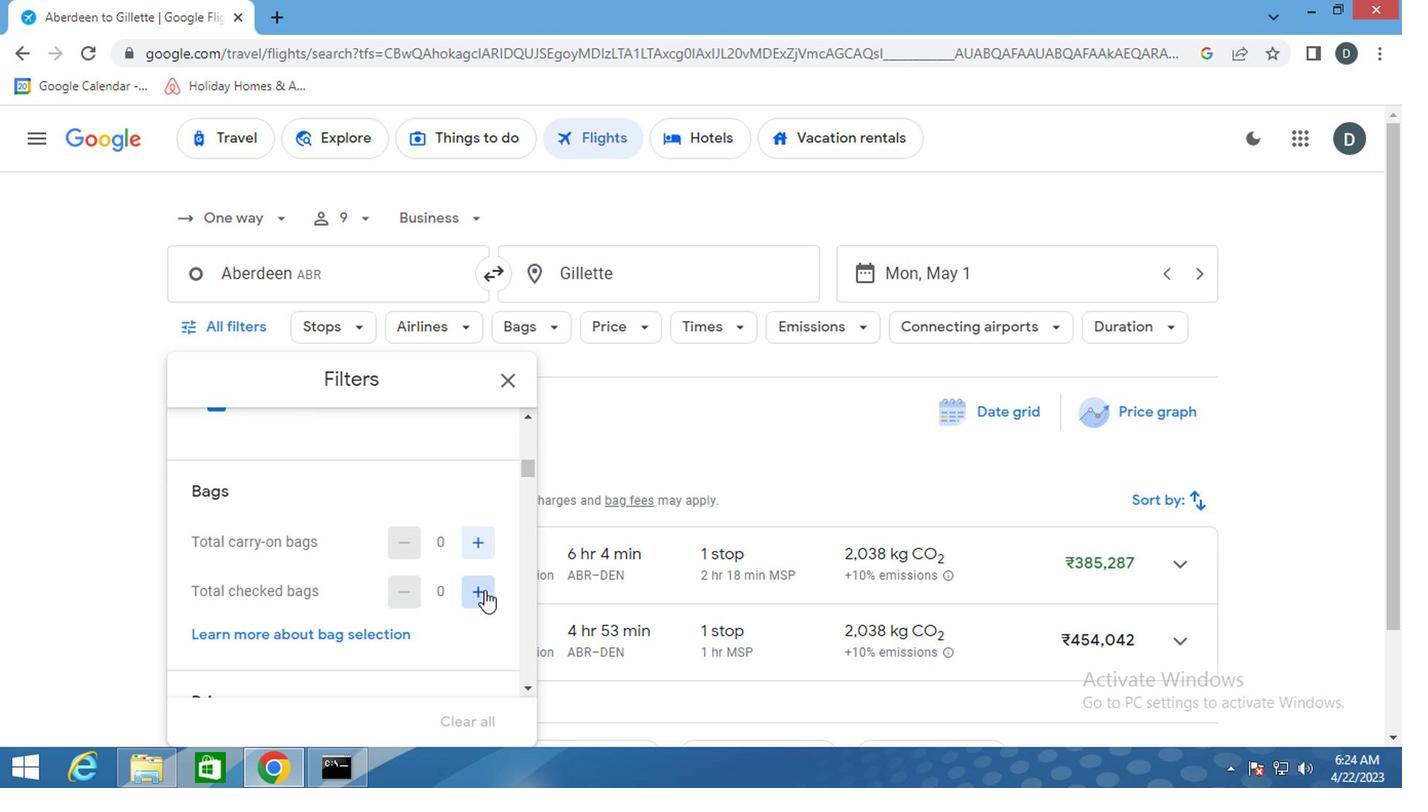 
Action: Mouse pressed left at (477, 592)
Screenshot: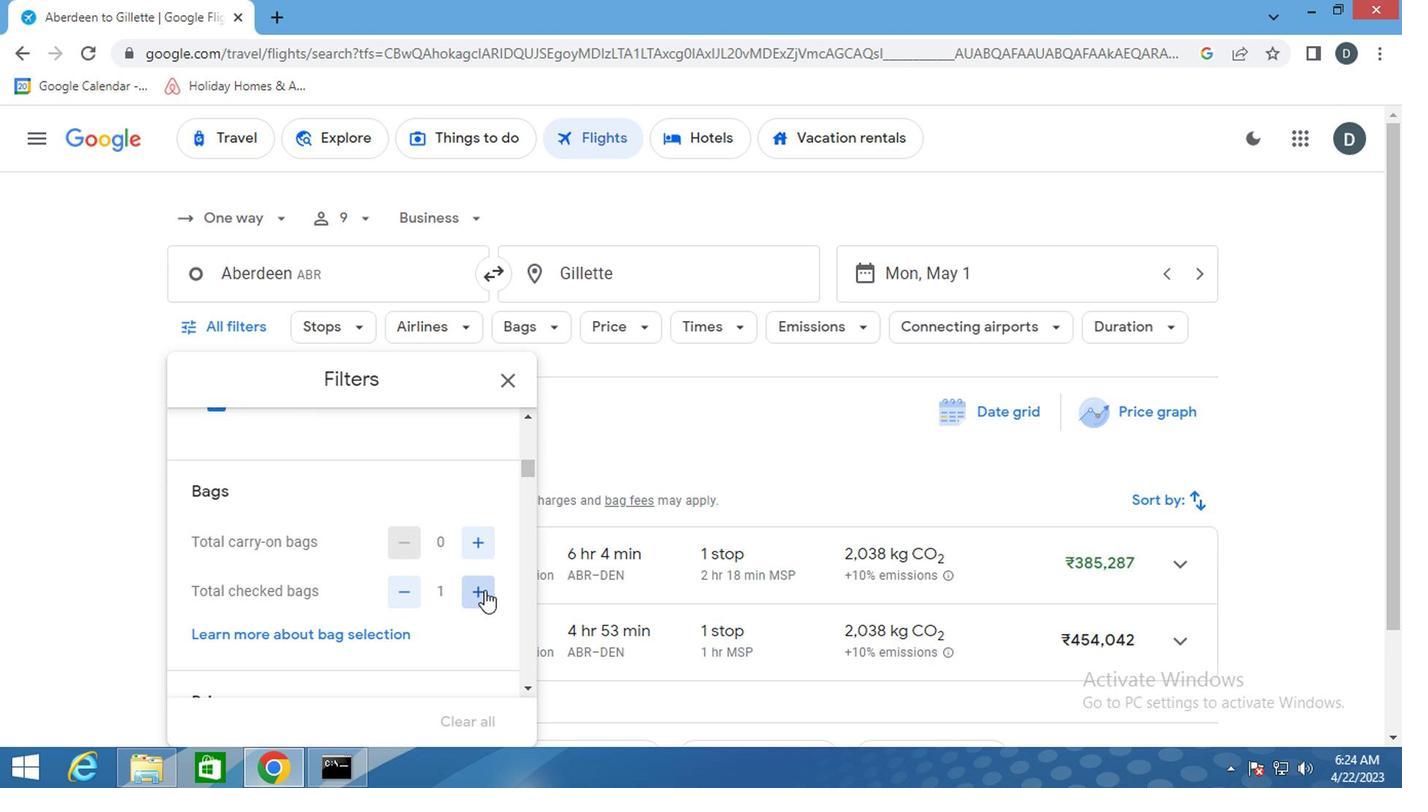 
Action: Mouse pressed left at (477, 592)
Screenshot: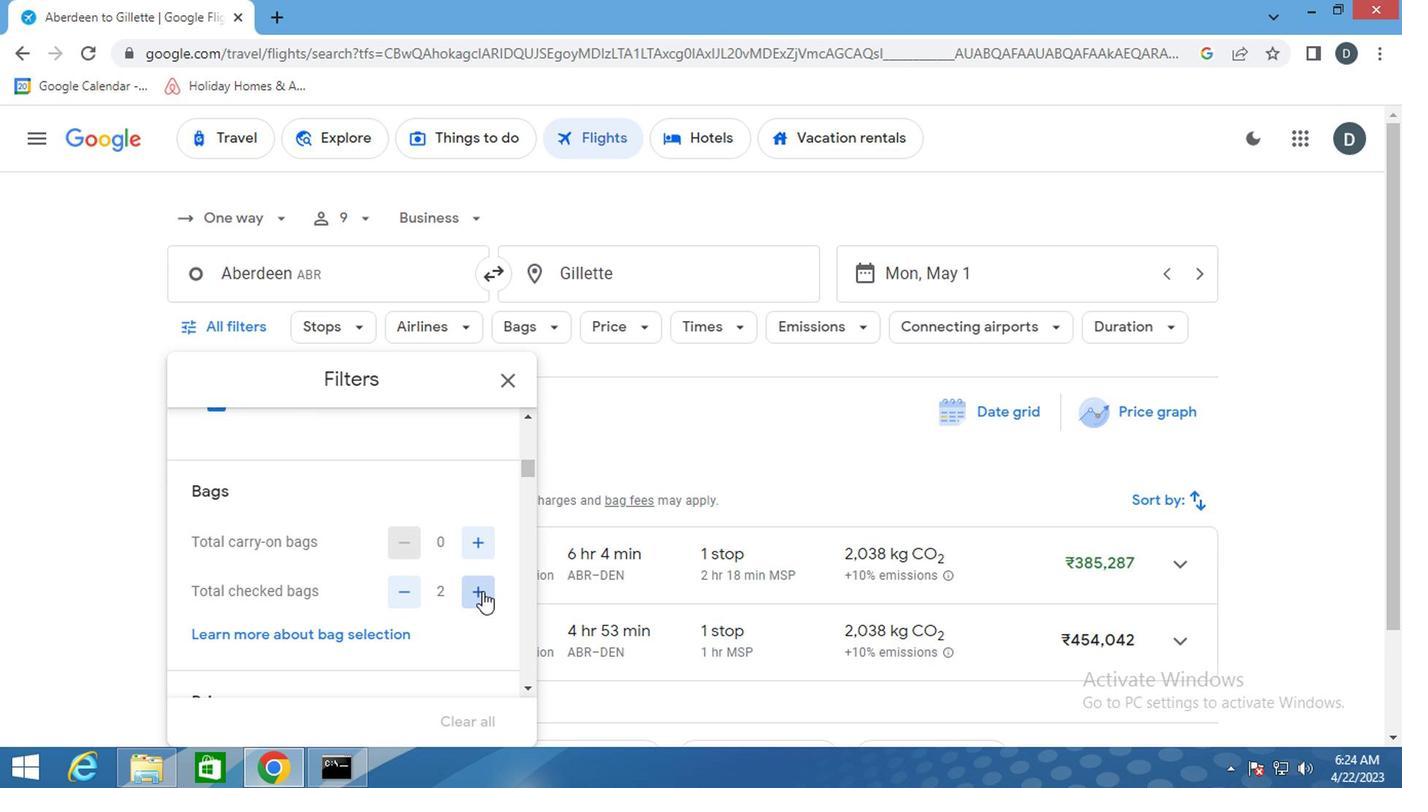
Action: Mouse pressed left at (477, 592)
Screenshot: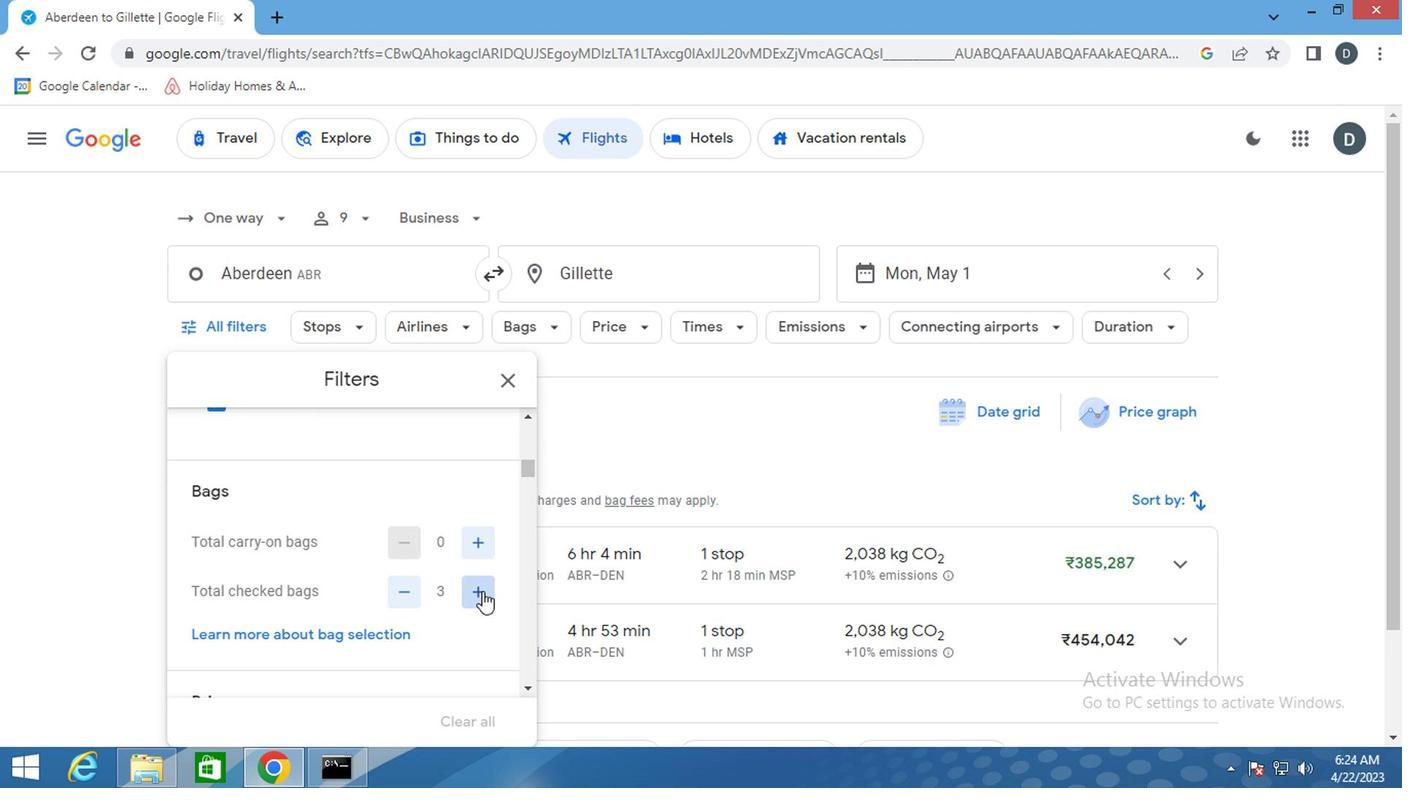 
Action: Mouse pressed left at (477, 592)
Screenshot: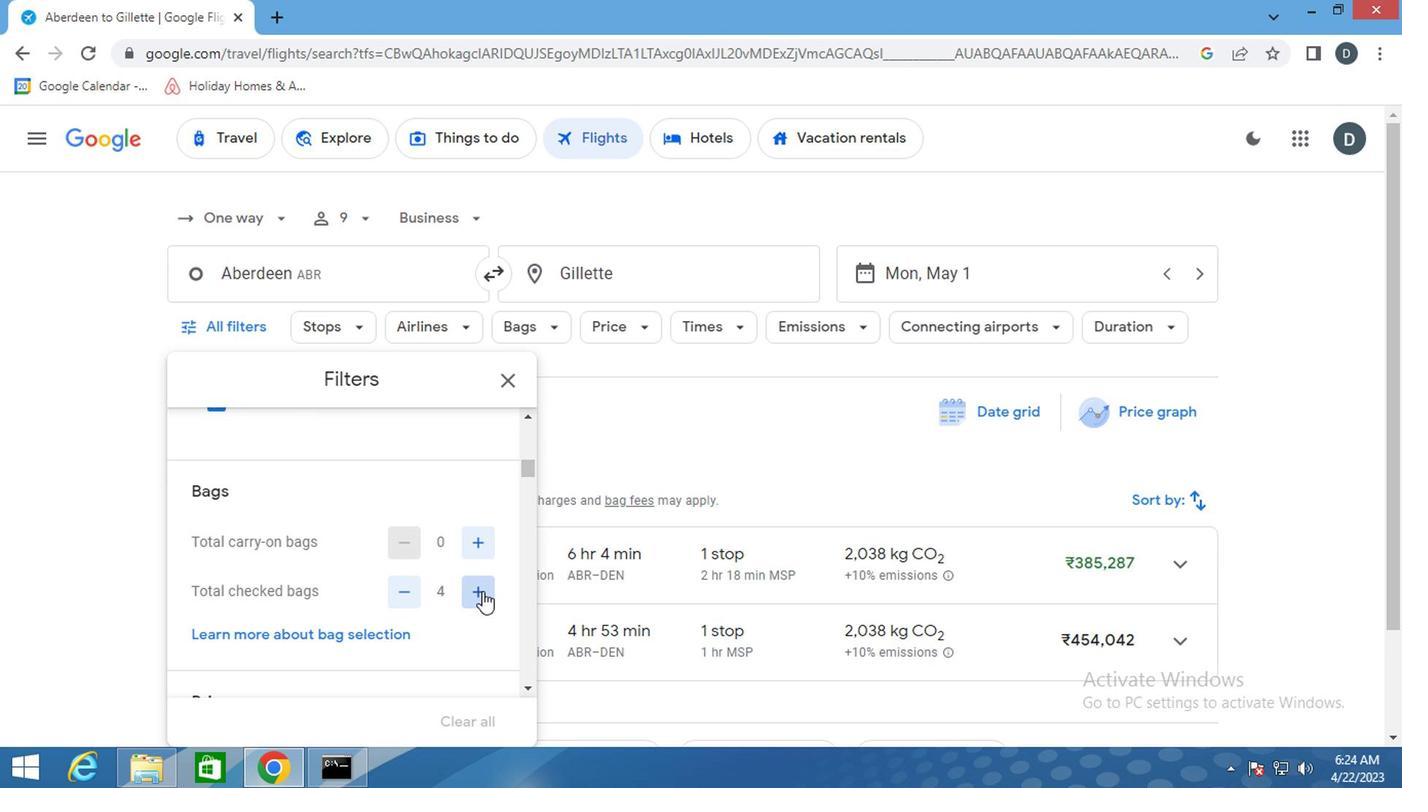 
Action: Mouse pressed left at (477, 592)
Screenshot: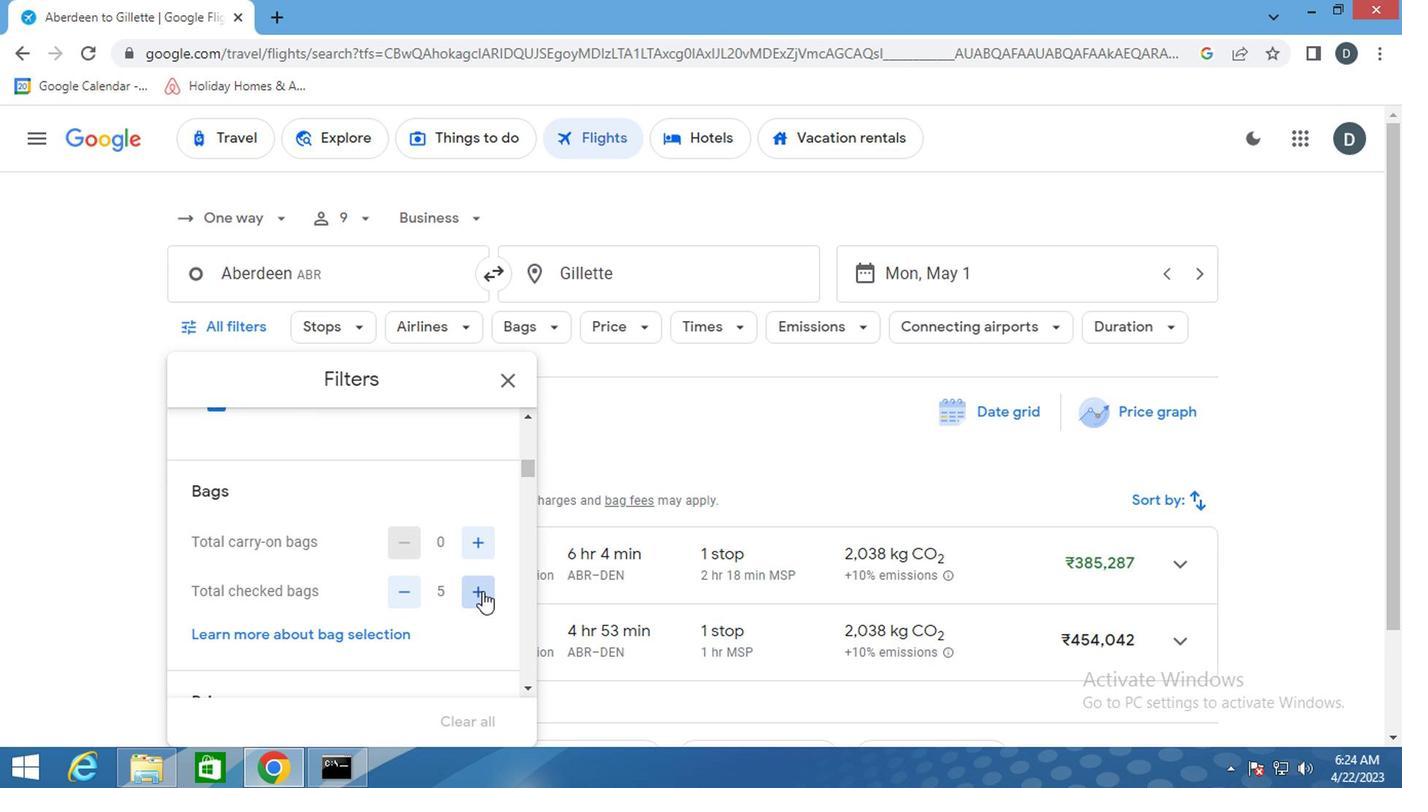 
Action: Mouse pressed left at (477, 592)
Screenshot: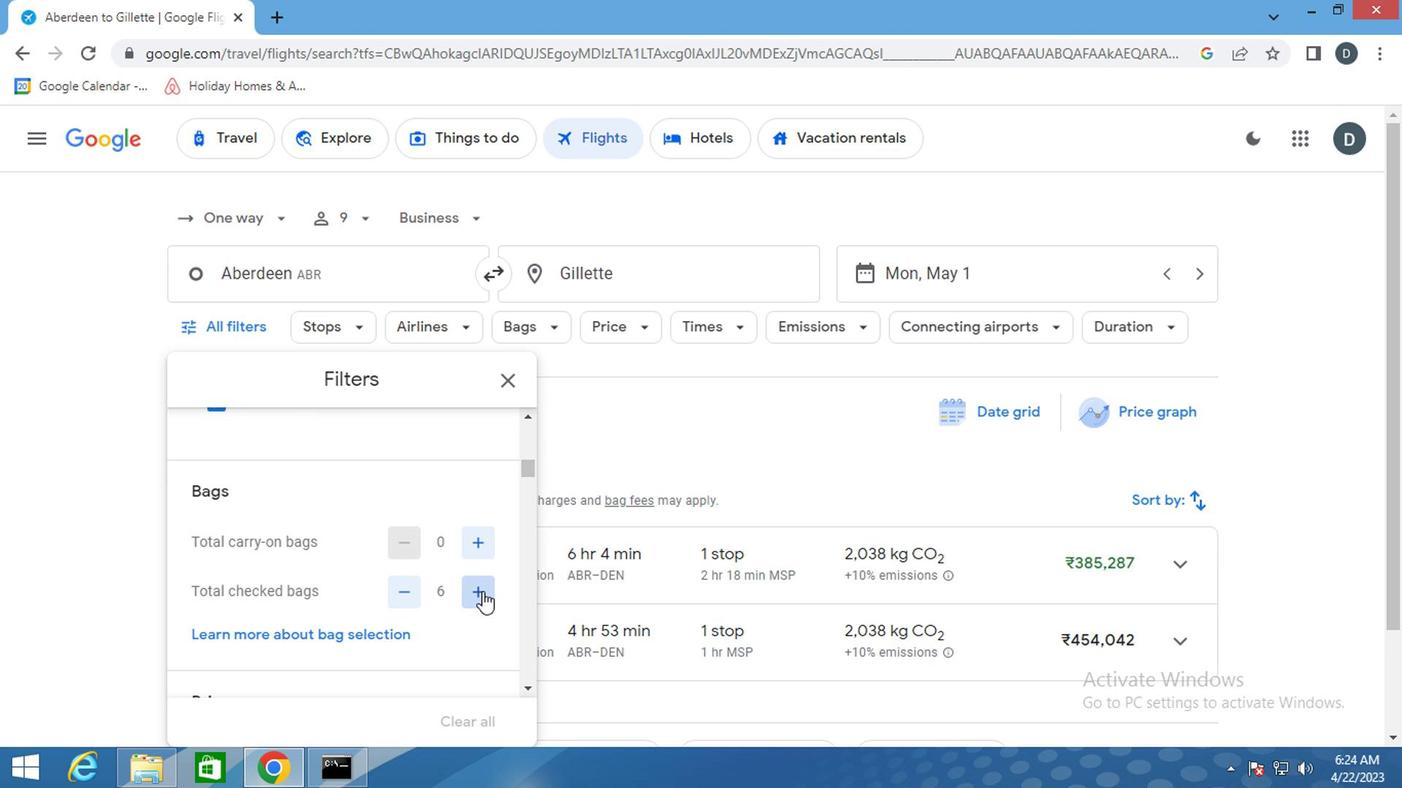 
Action: Mouse pressed left at (477, 592)
Screenshot: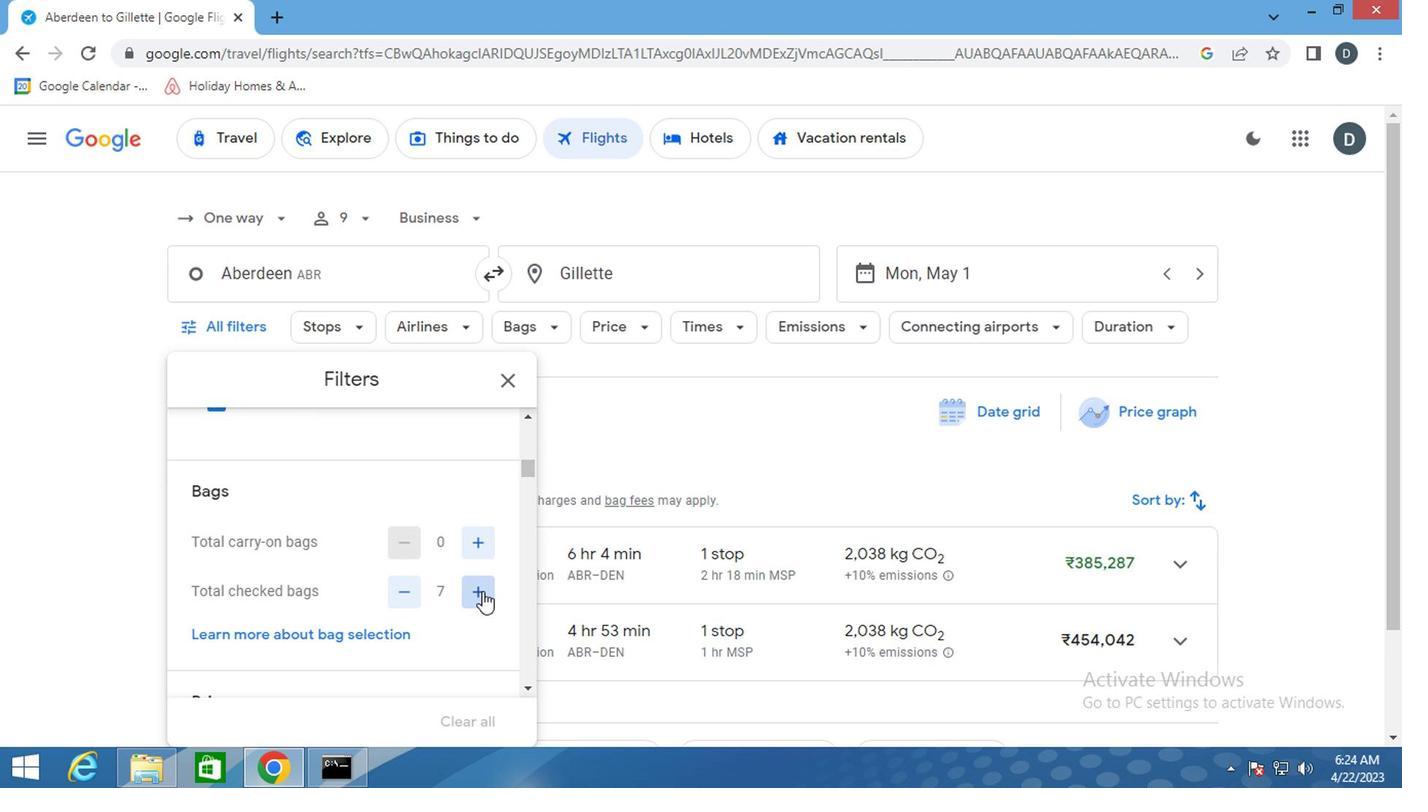 
Action: Mouse moved to (468, 614)
Screenshot: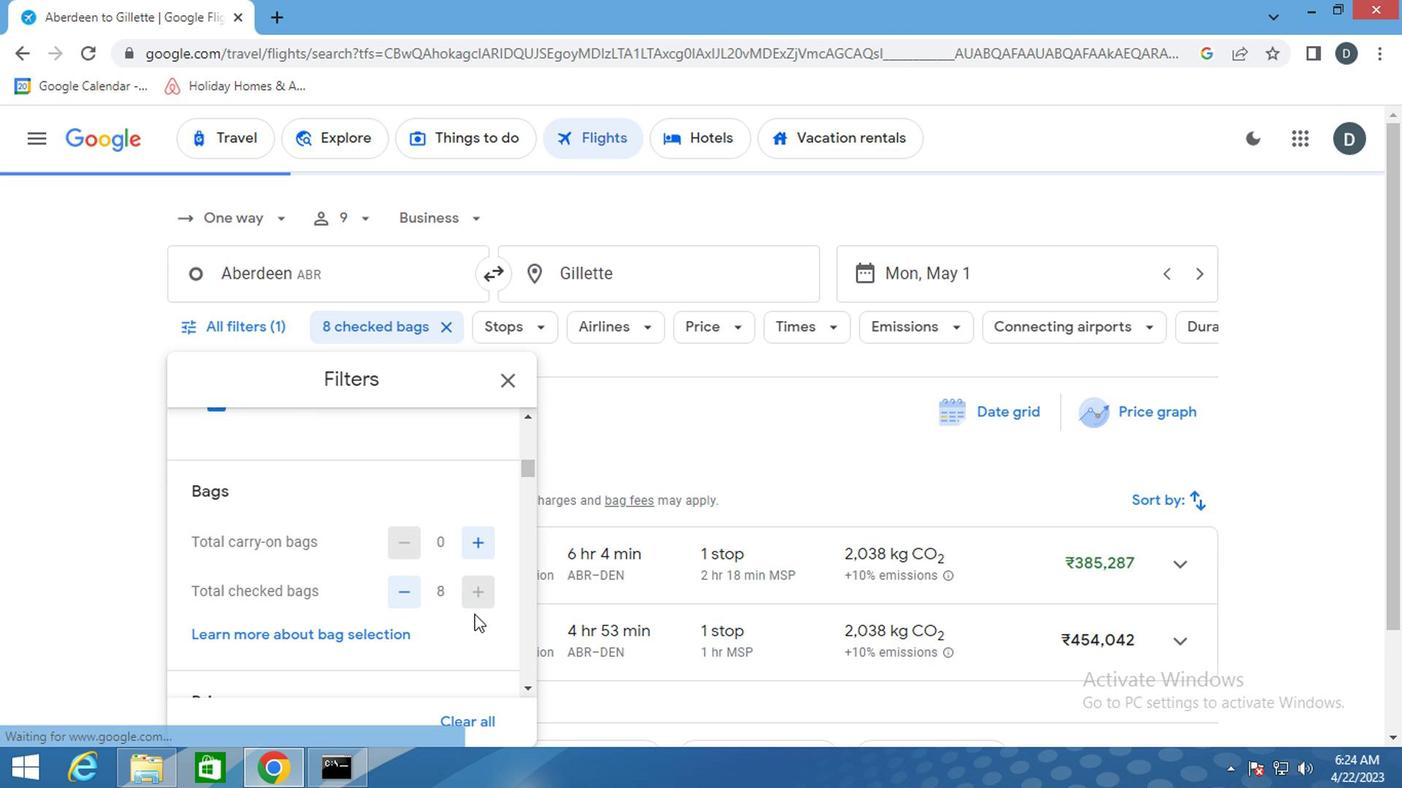 
Action: Mouse scrolled (468, 614) with delta (0, 0)
Screenshot: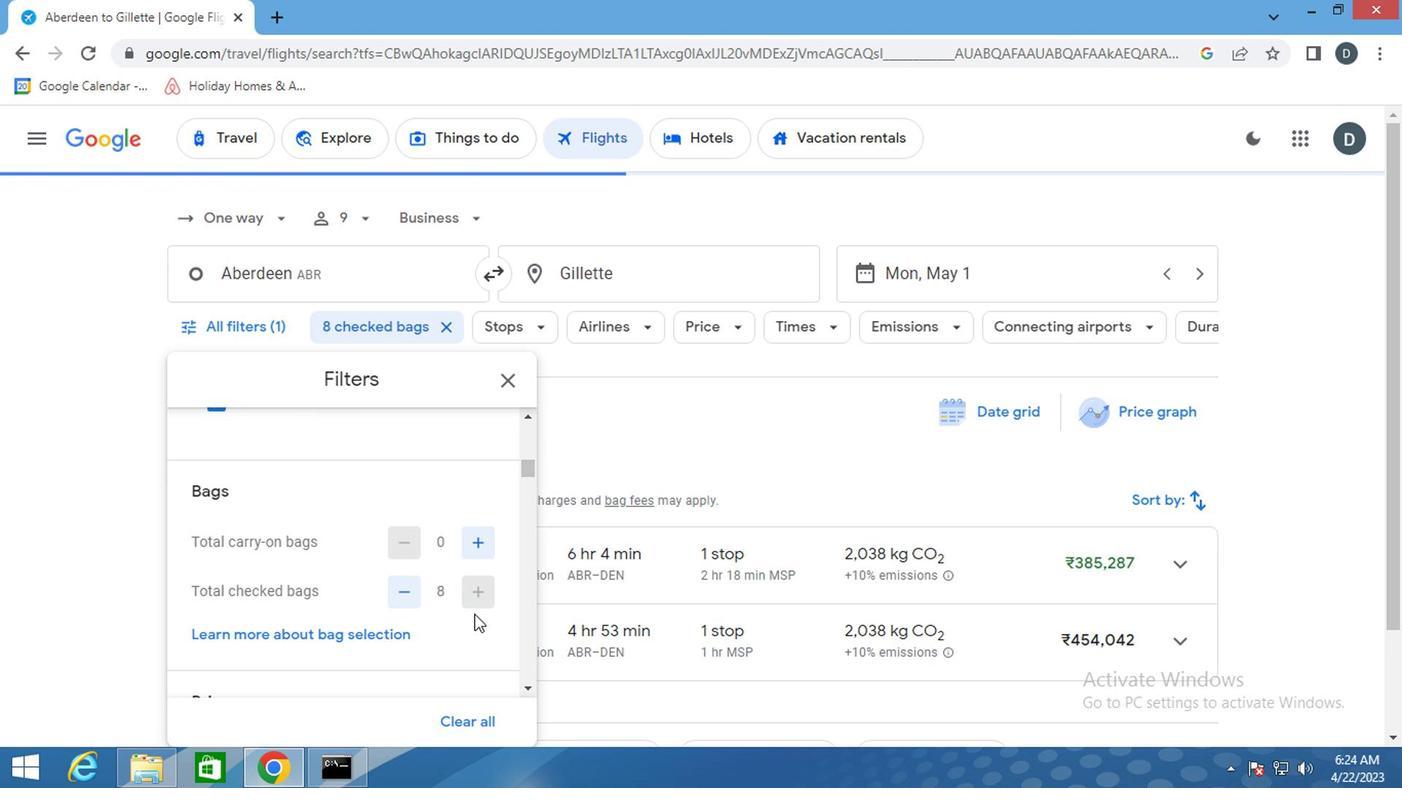 
Action: Mouse scrolled (468, 614) with delta (0, 0)
Screenshot: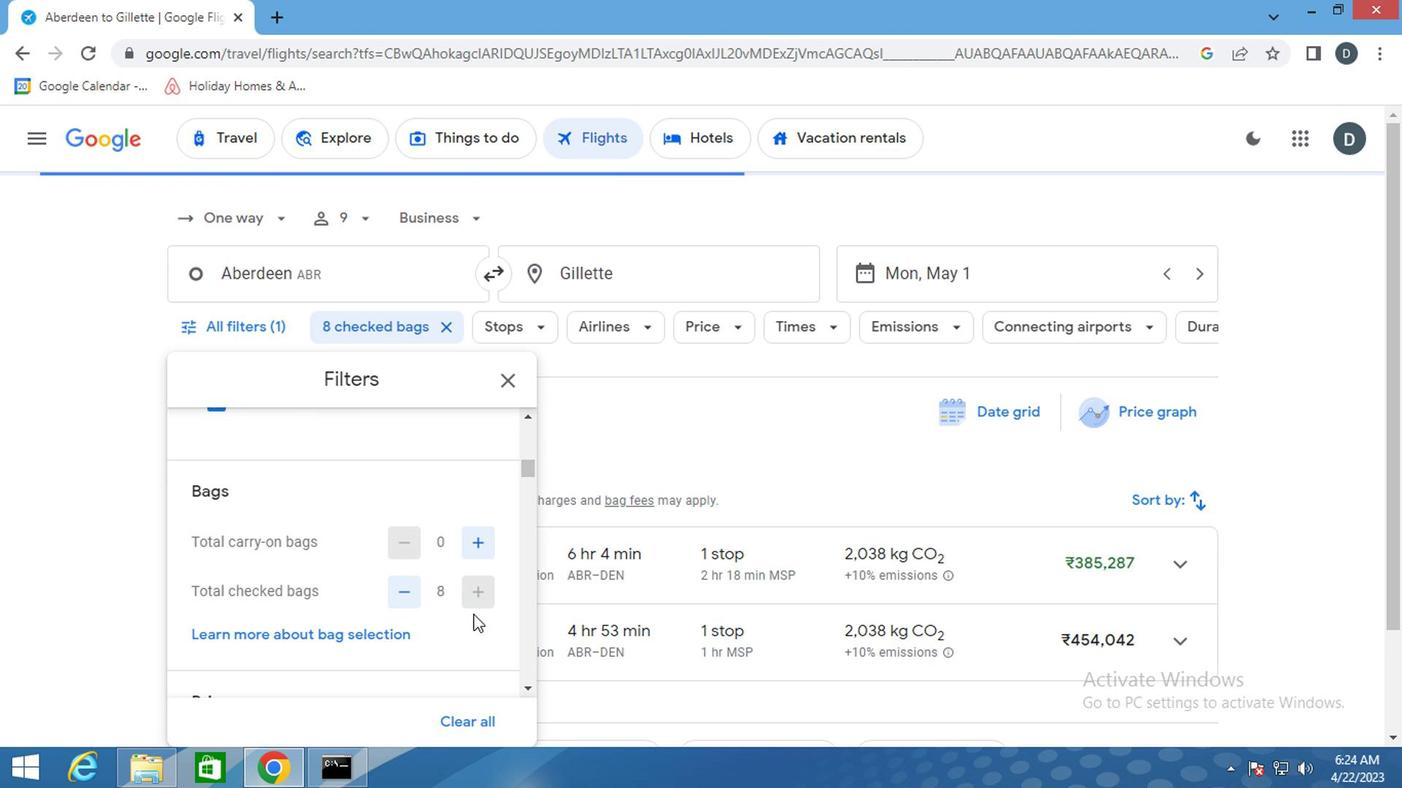 
Action: Mouse moved to (487, 590)
Screenshot: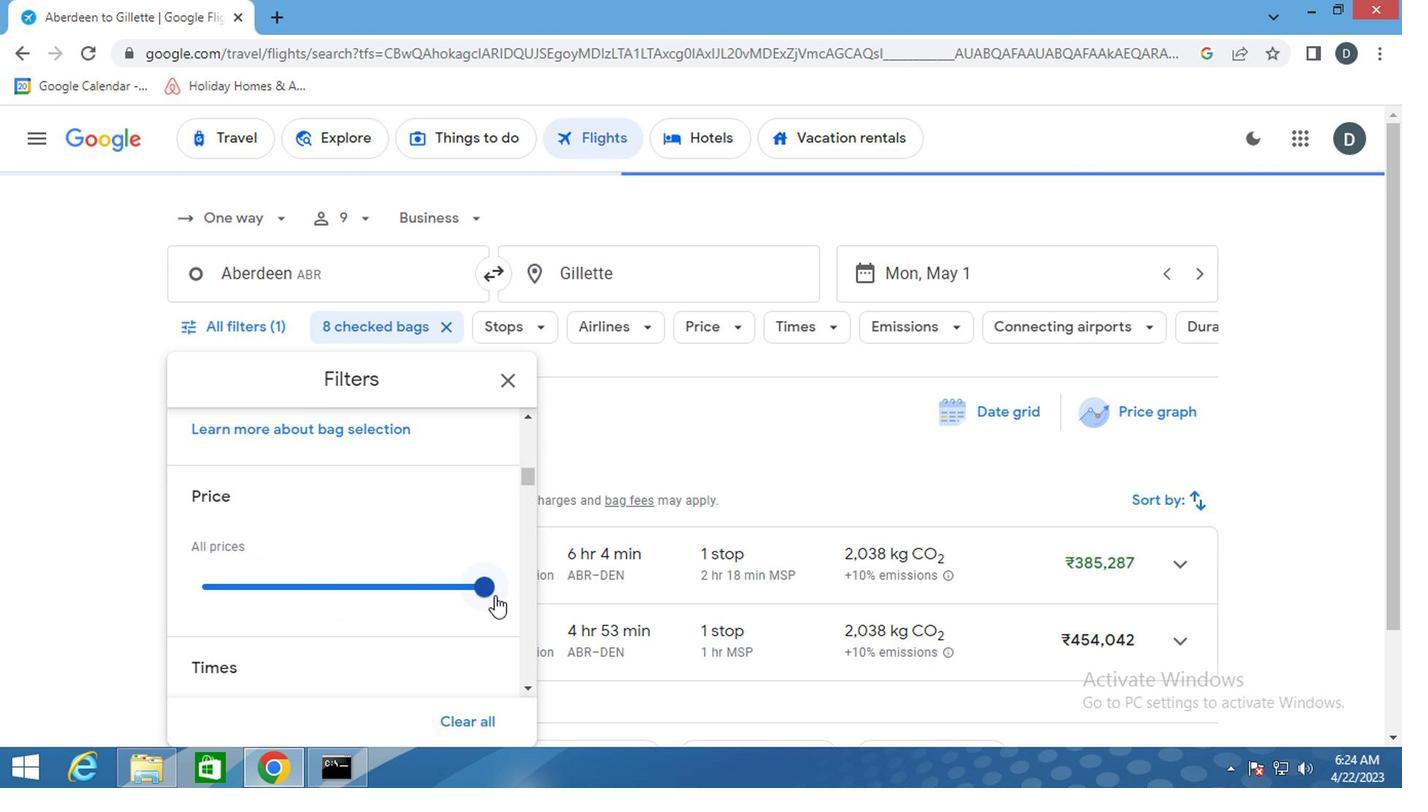 
Action: Mouse pressed left at (487, 590)
Screenshot: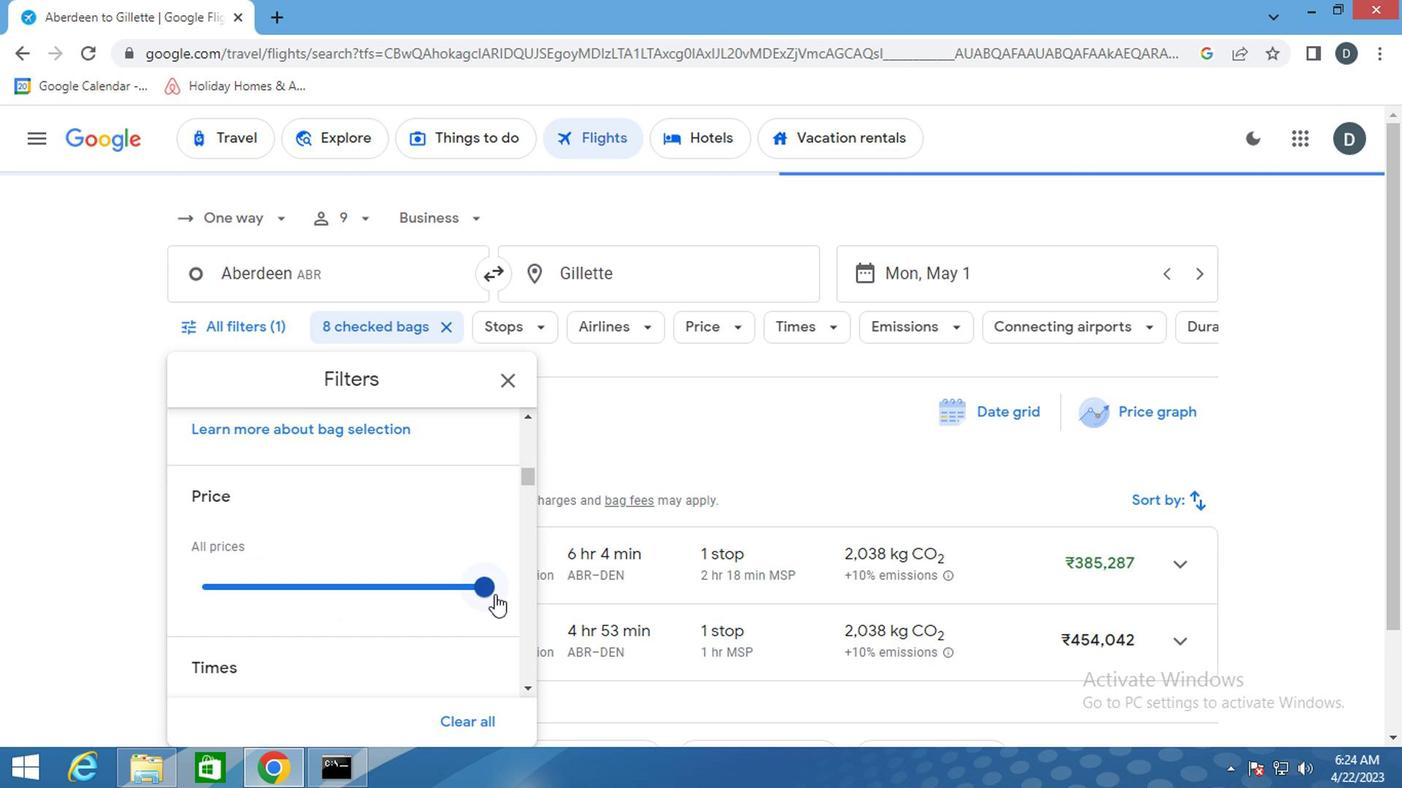 
Action: Mouse moved to (293, 630)
Screenshot: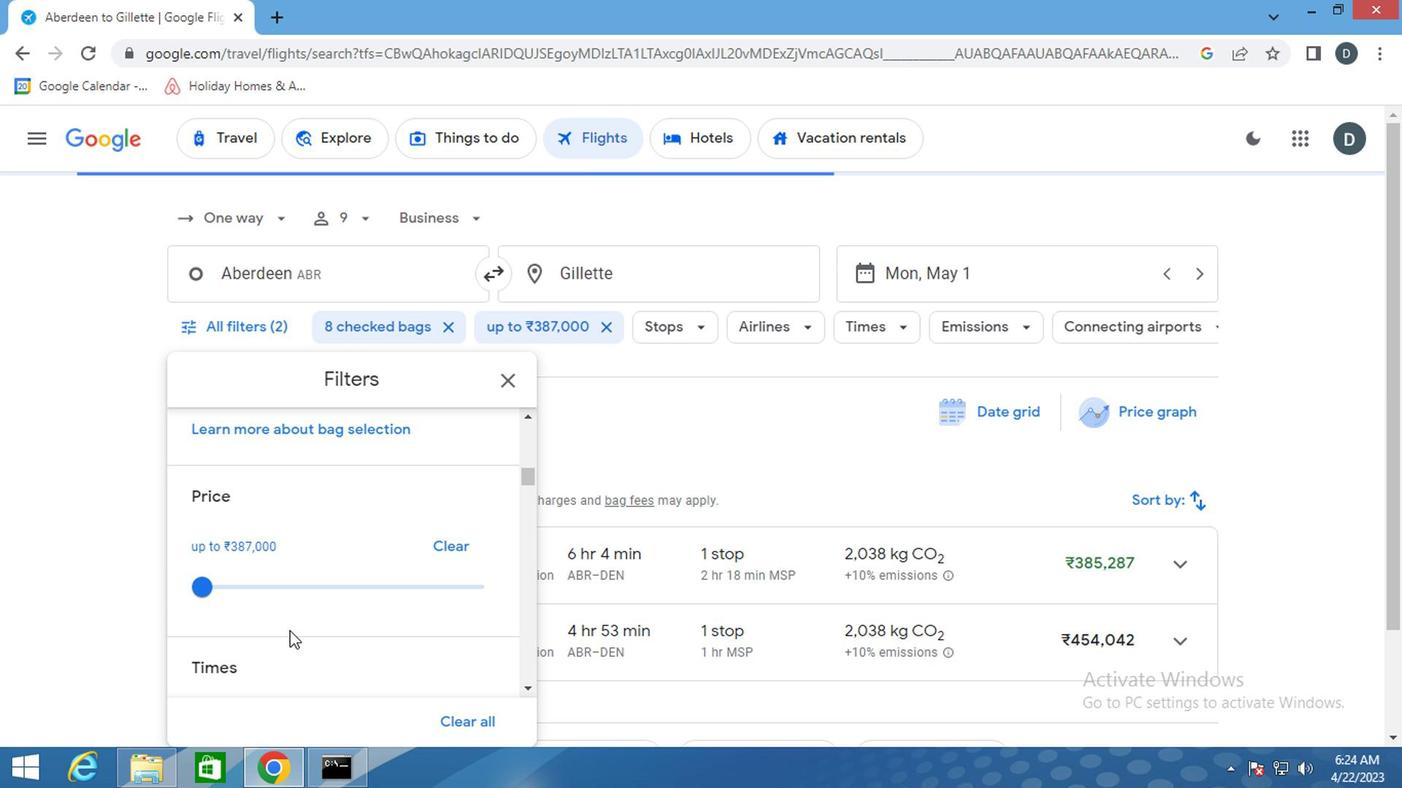 
Action: Mouse scrolled (293, 629) with delta (0, 0)
Screenshot: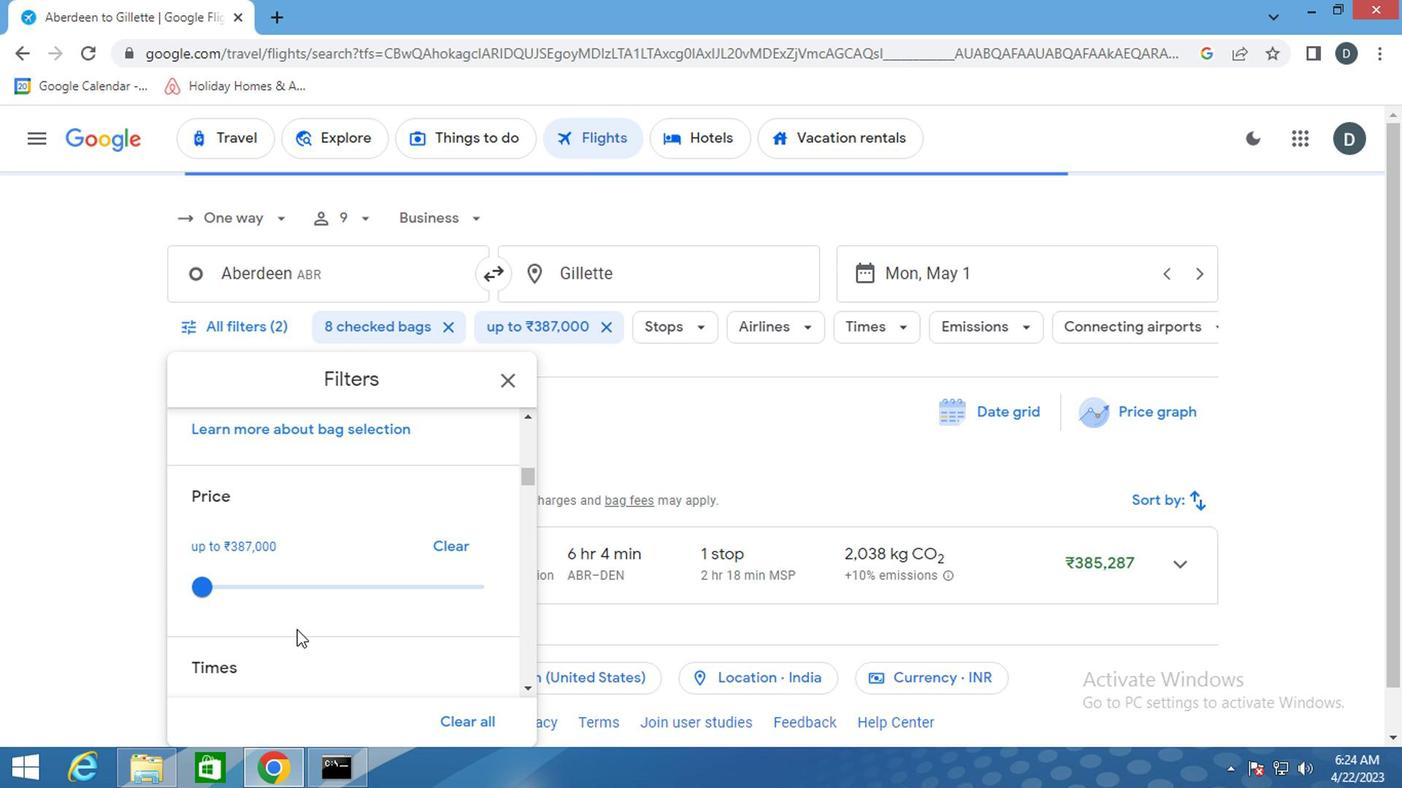 
Action: Mouse scrolled (293, 629) with delta (0, 0)
Screenshot: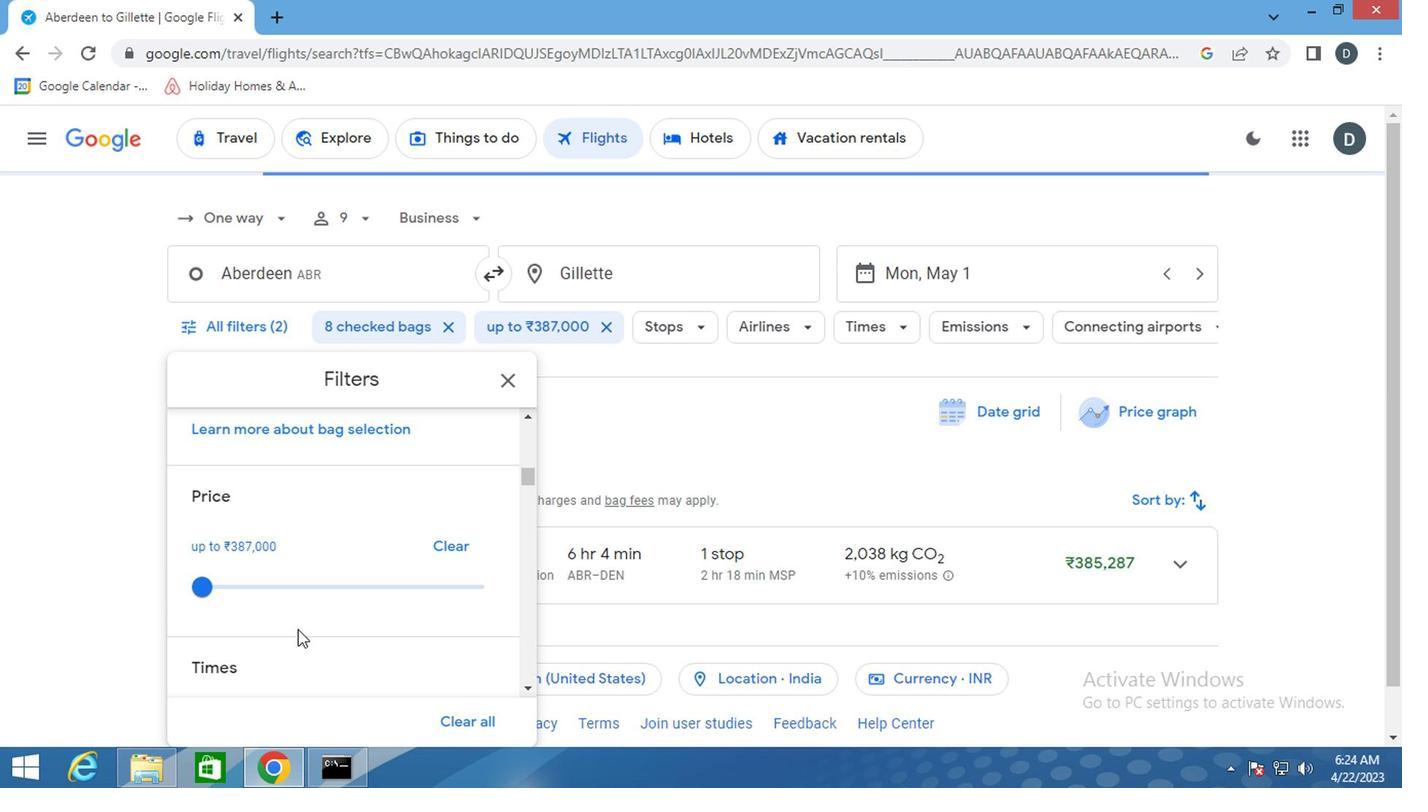 
Action: Mouse scrolled (293, 629) with delta (0, 0)
Screenshot: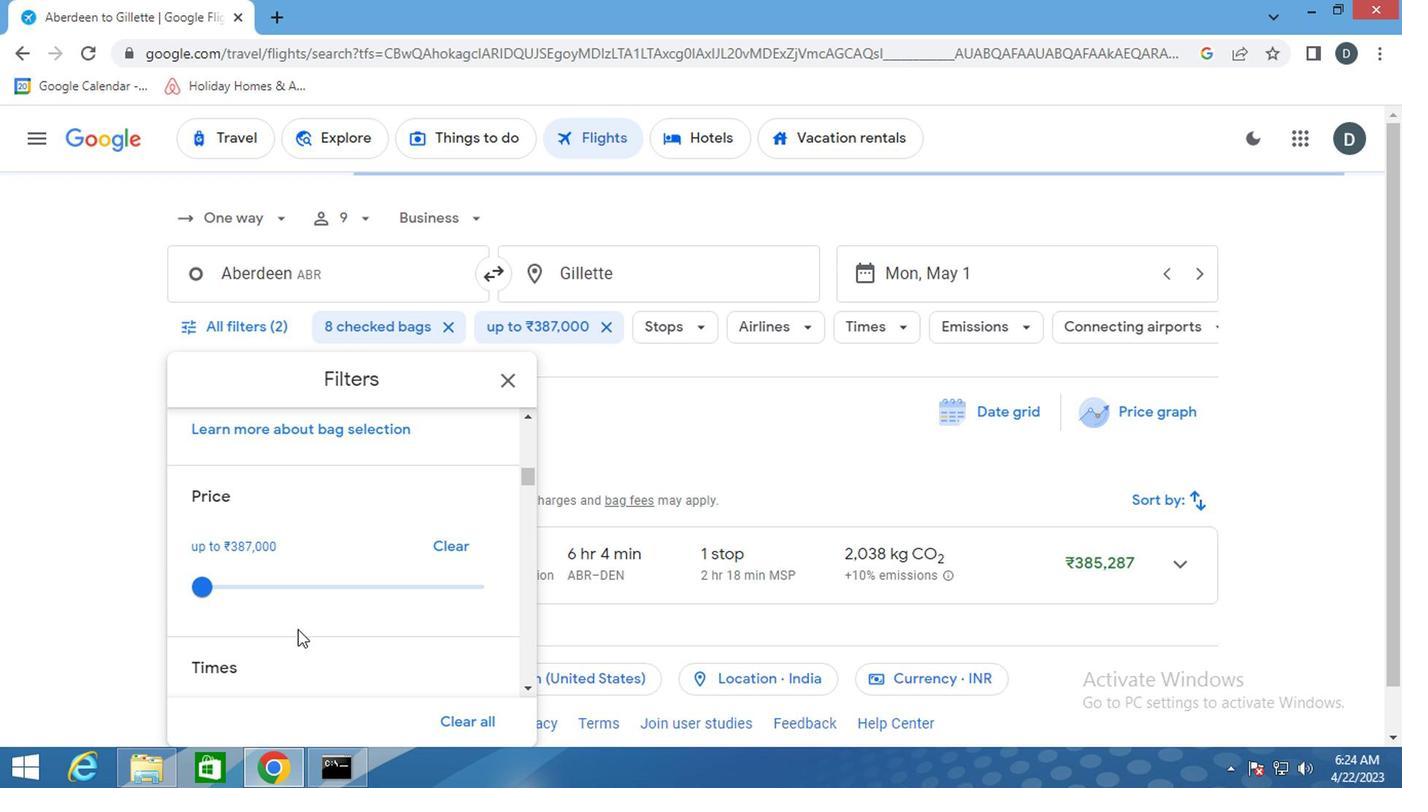 
Action: Mouse moved to (203, 519)
Screenshot: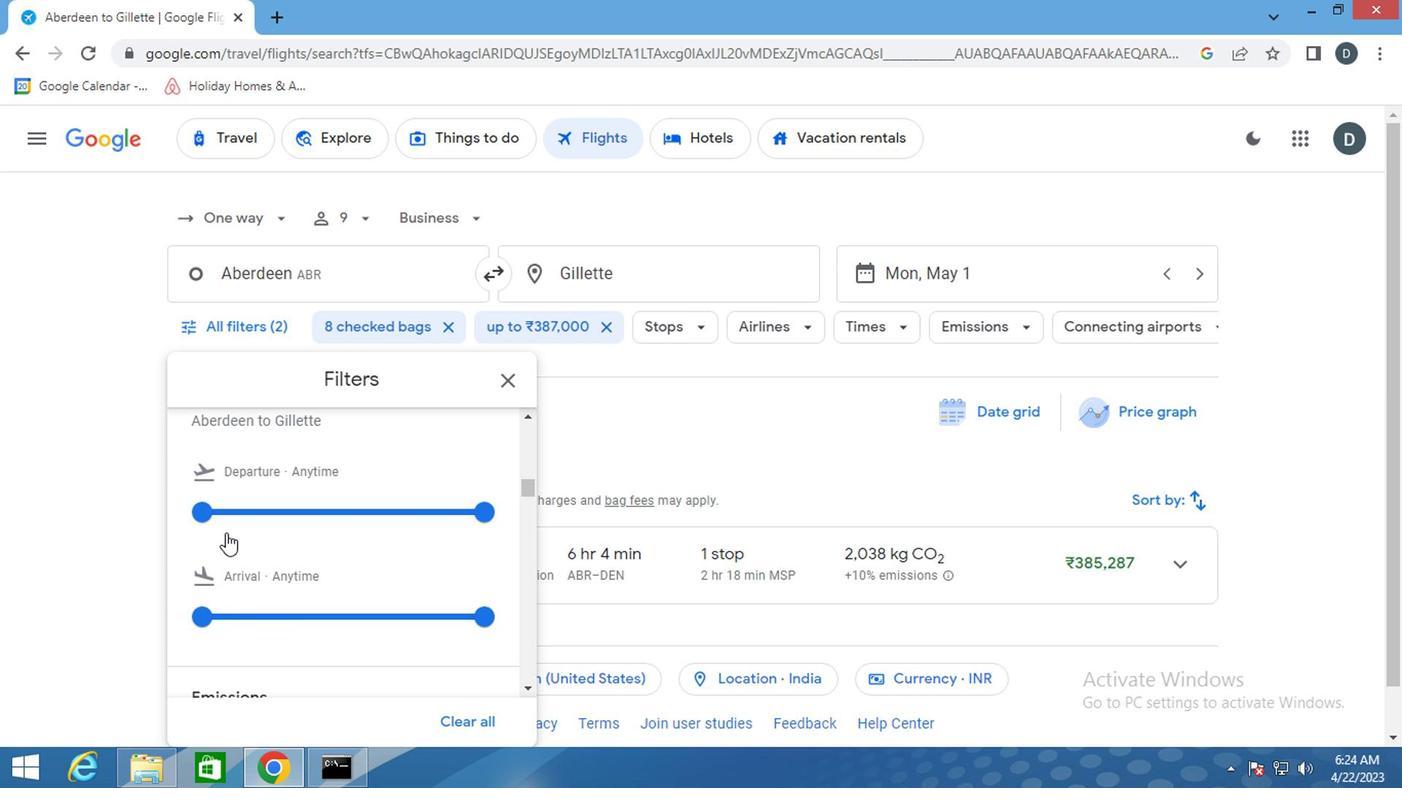 
Action: Mouse pressed left at (203, 519)
Screenshot: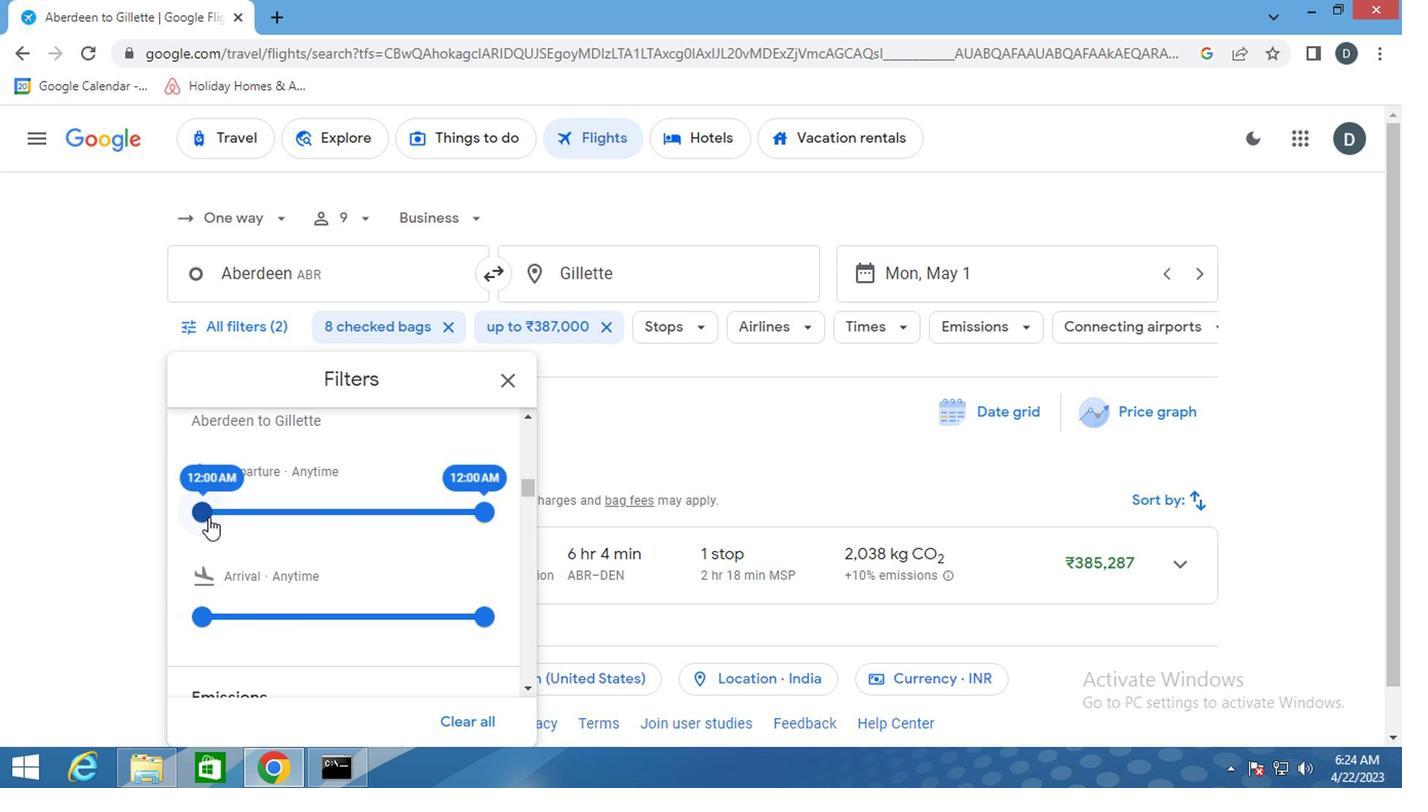 
Action: Mouse moved to (476, 517)
Screenshot: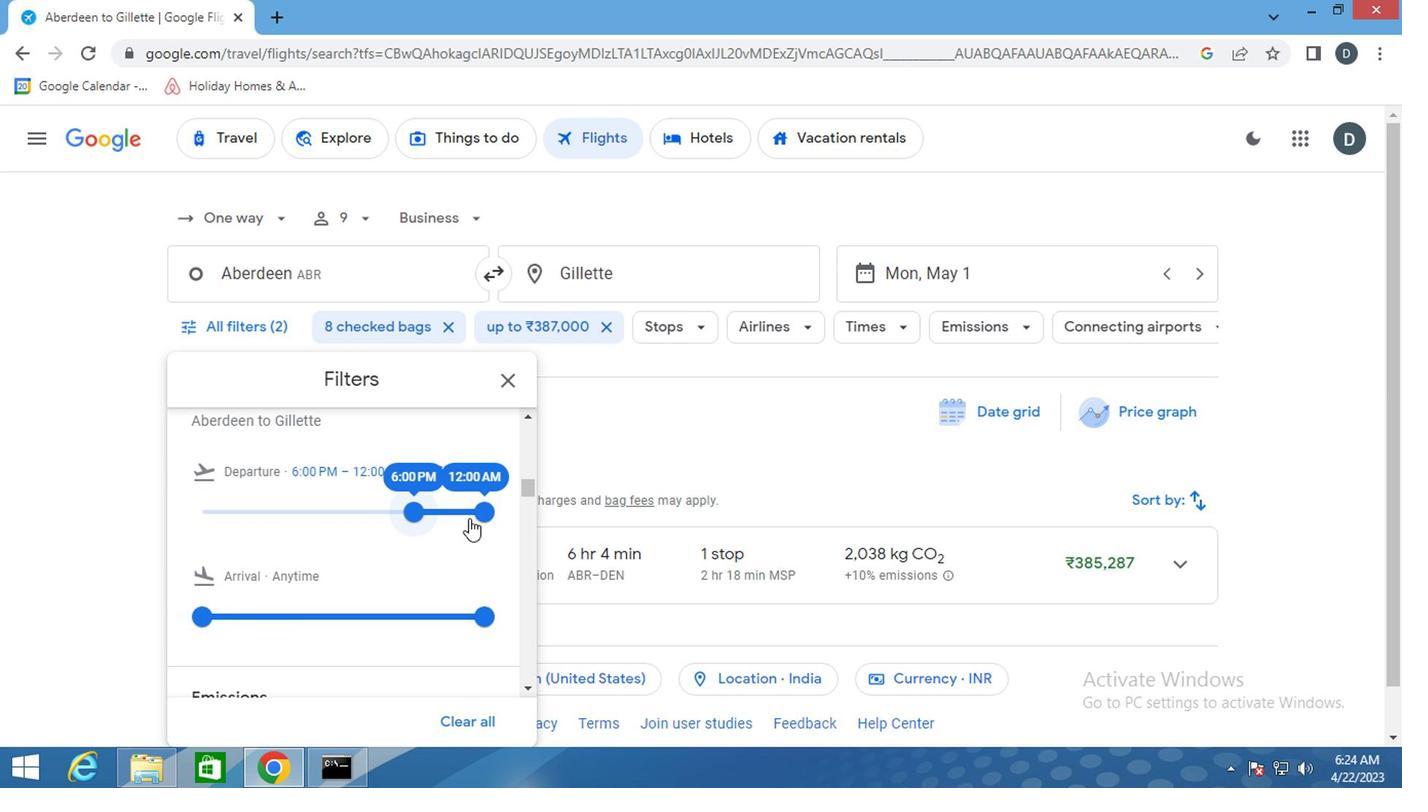 
Action: Mouse pressed left at (476, 517)
Screenshot: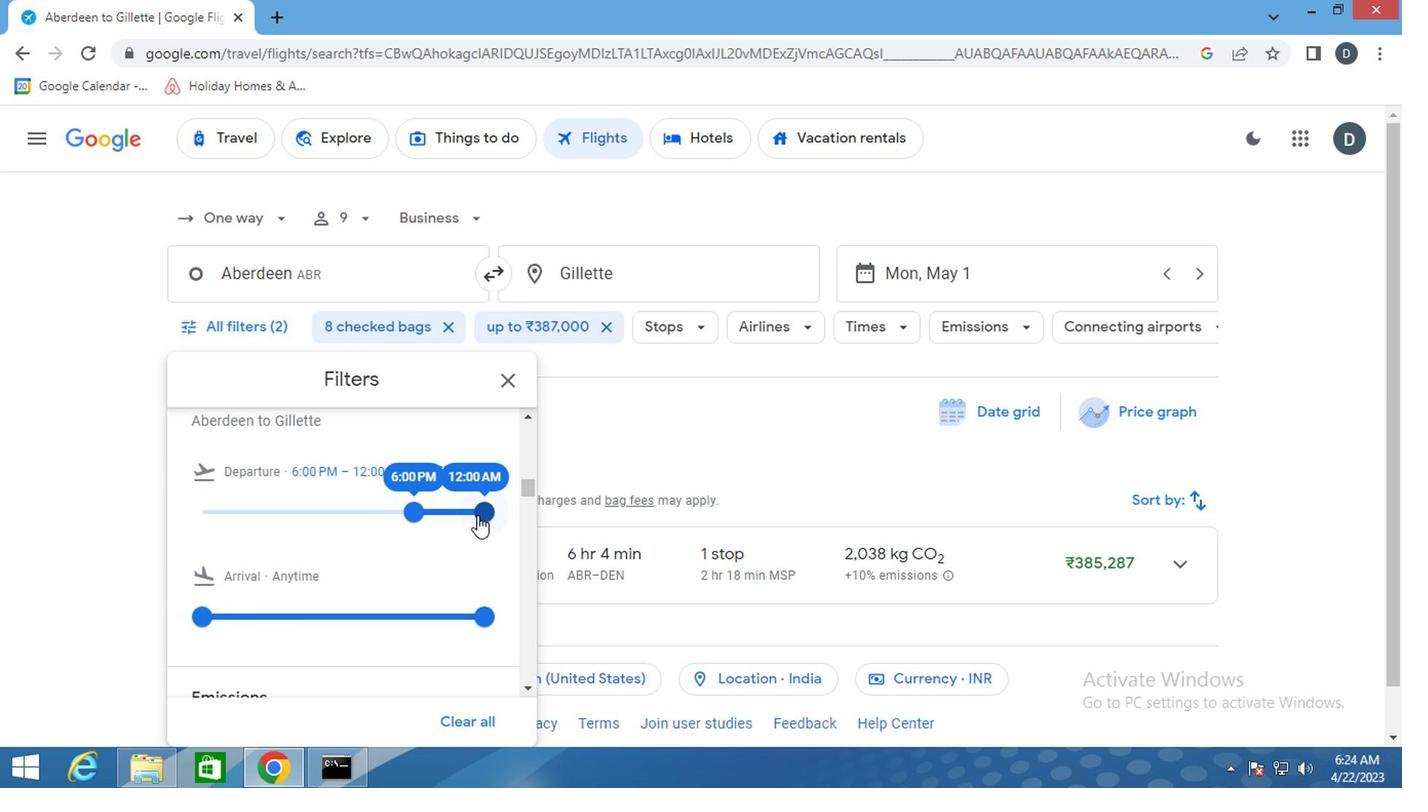 
Action: Mouse moved to (426, 569)
Screenshot: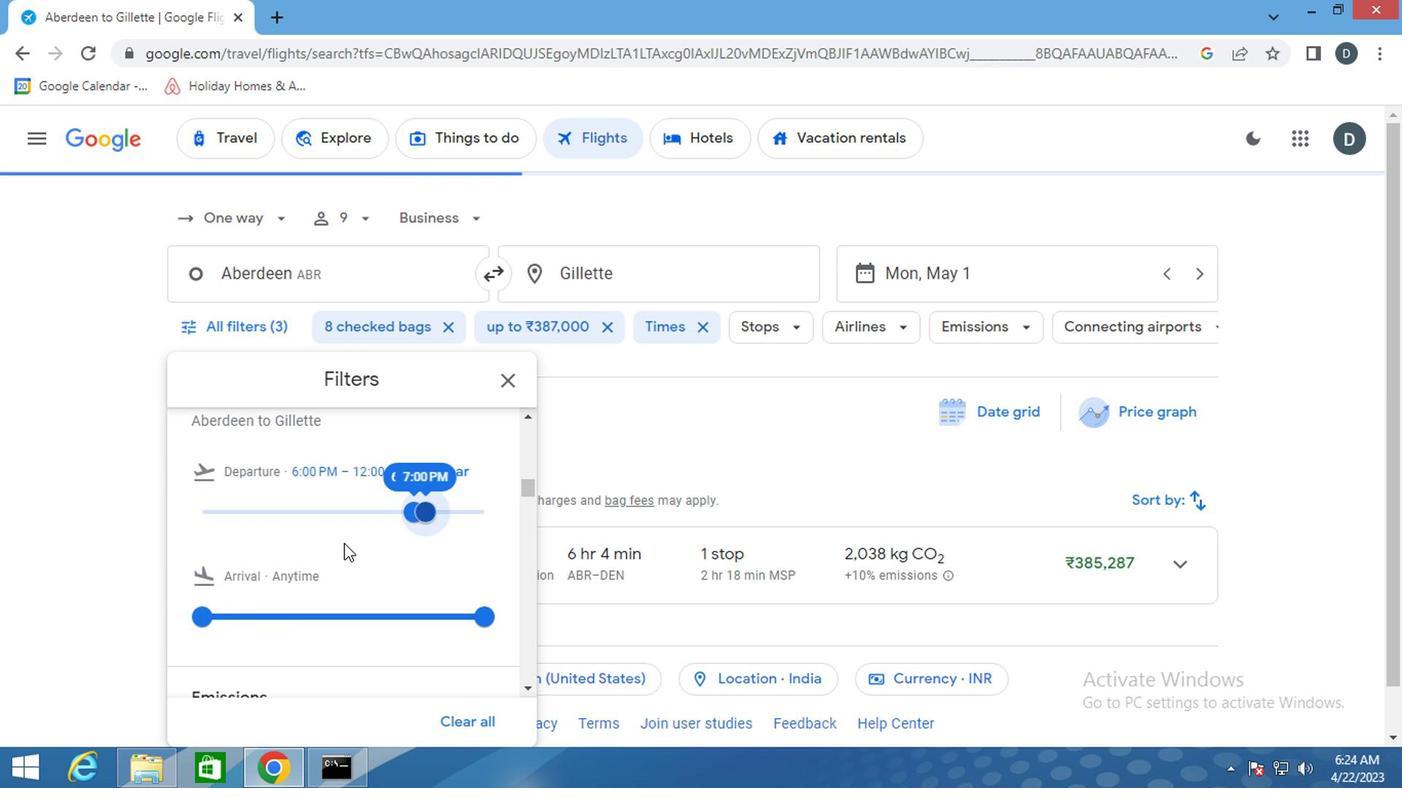 
Action: Mouse scrolled (426, 568) with delta (0, 0)
Screenshot: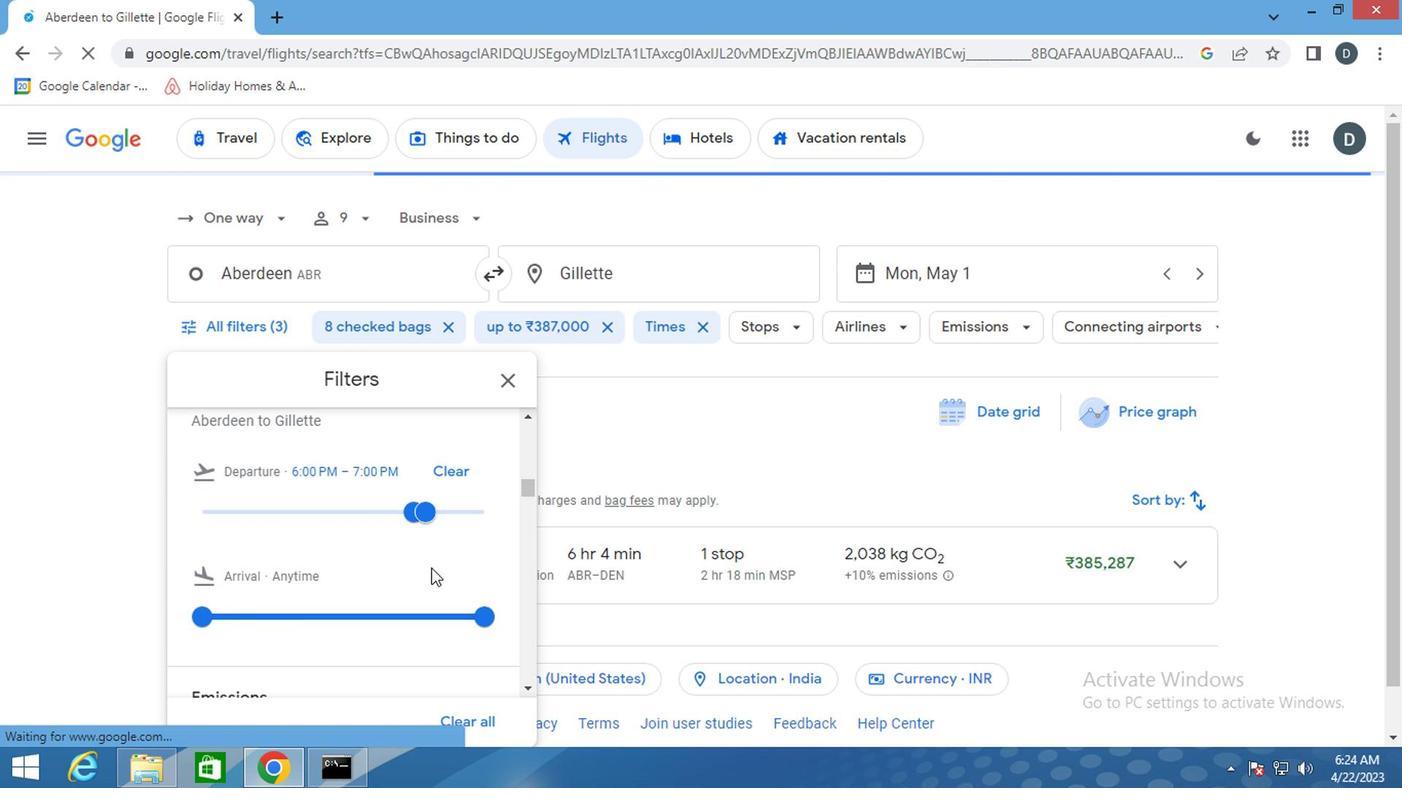 
Action: Mouse scrolled (426, 568) with delta (0, 0)
Screenshot: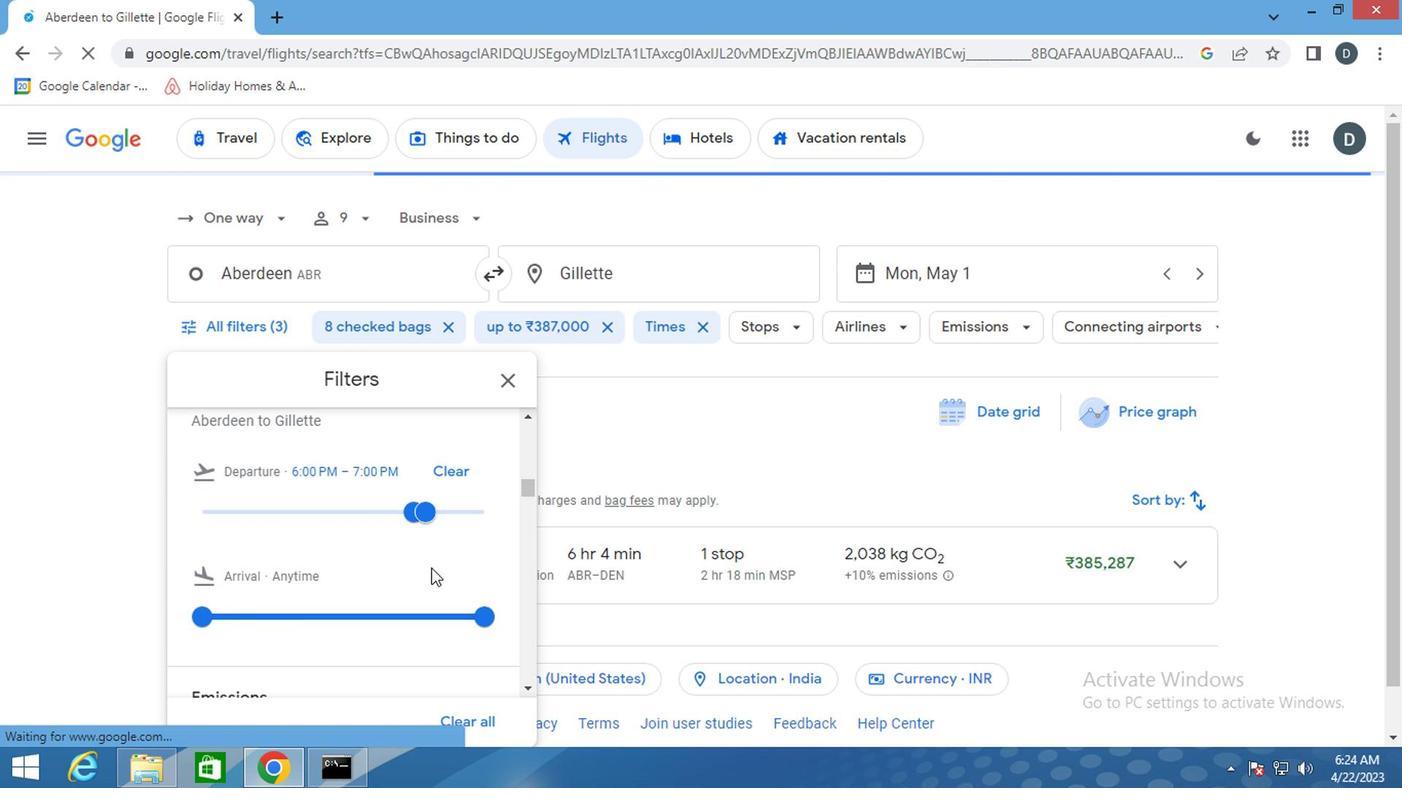 
Action: Mouse scrolled (426, 568) with delta (0, 0)
Screenshot: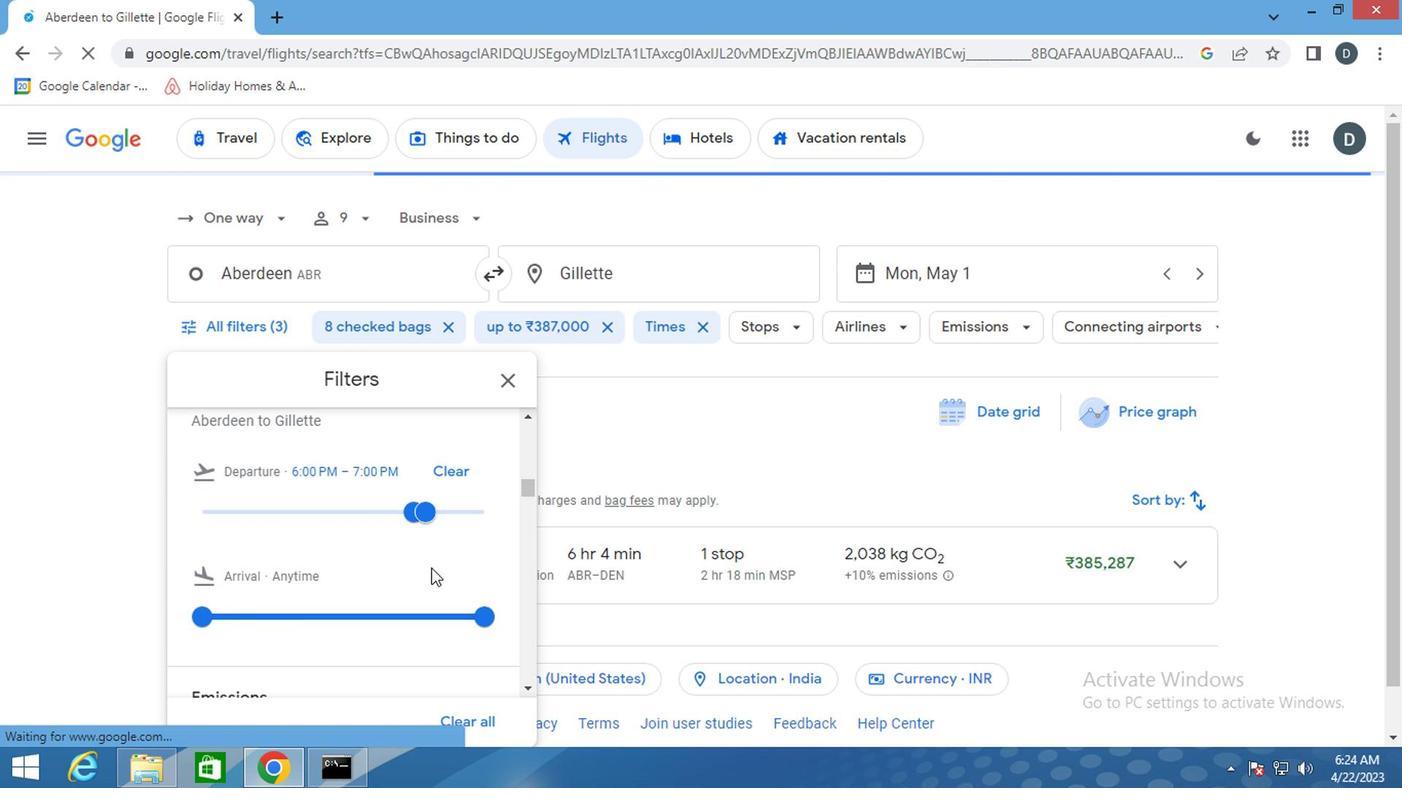 
Action: Mouse scrolled (426, 568) with delta (0, 0)
Screenshot: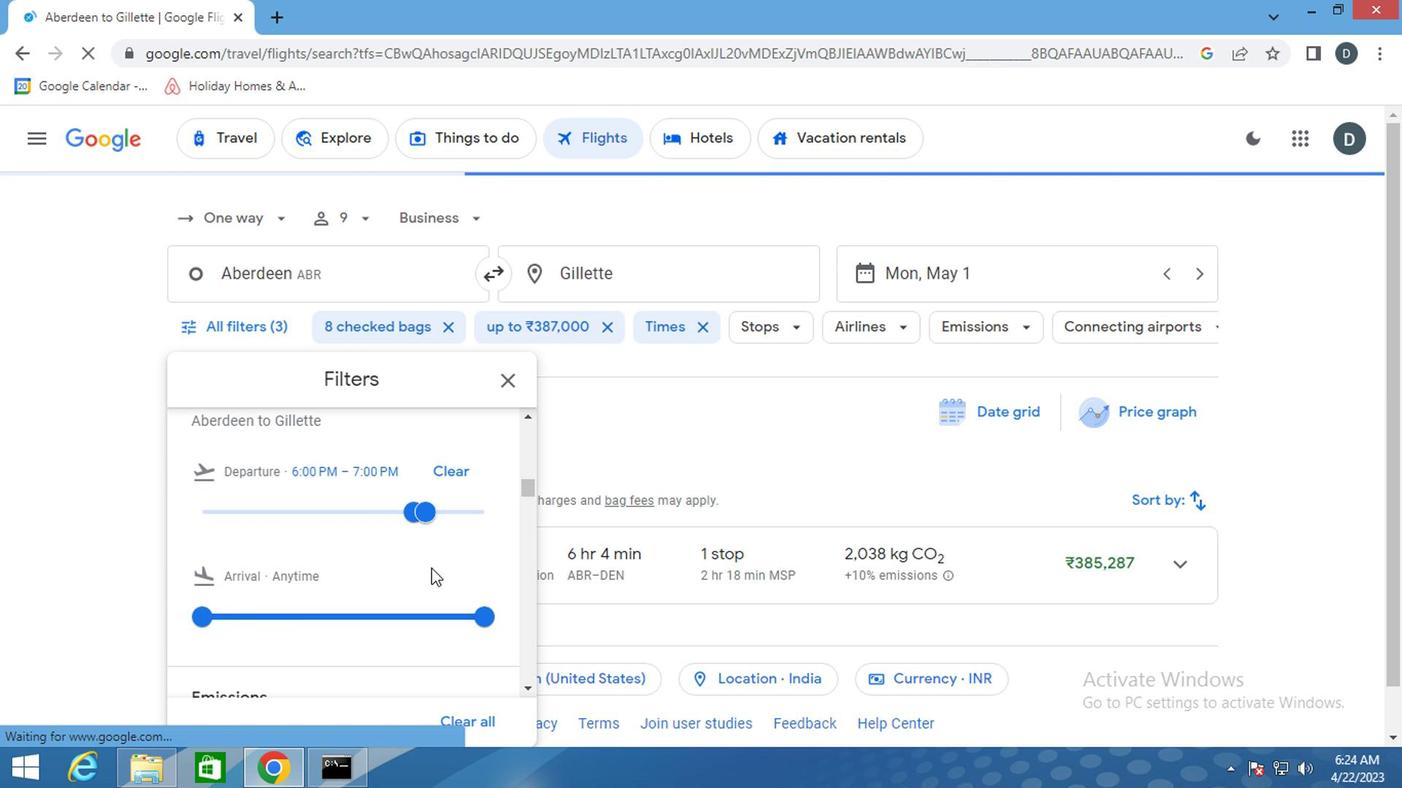 
Action: Mouse scrolled (426, 568) with delta (0, 0)
Screenshot: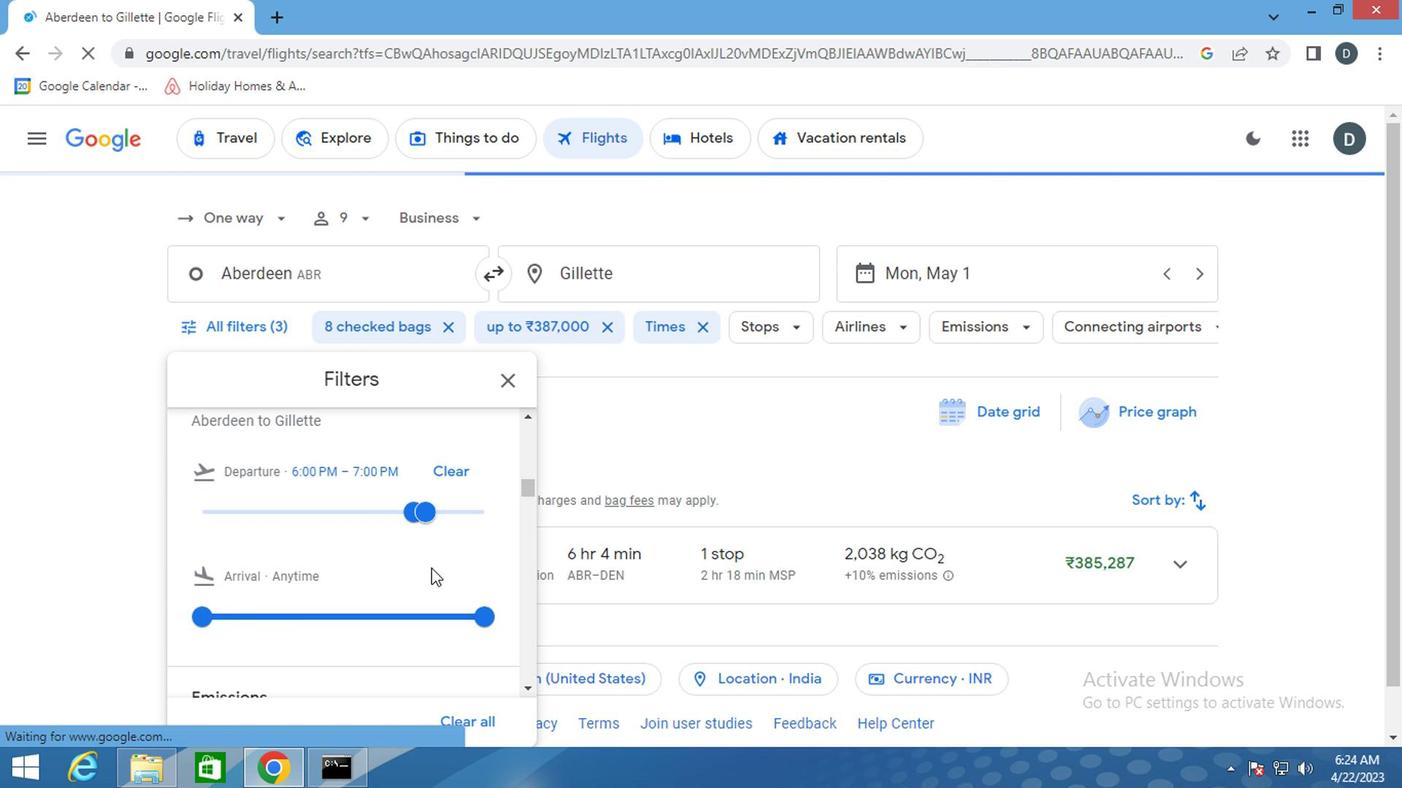 
Action: Mouse scrolled (426, 568) with delta (0, 0)
Screenshot: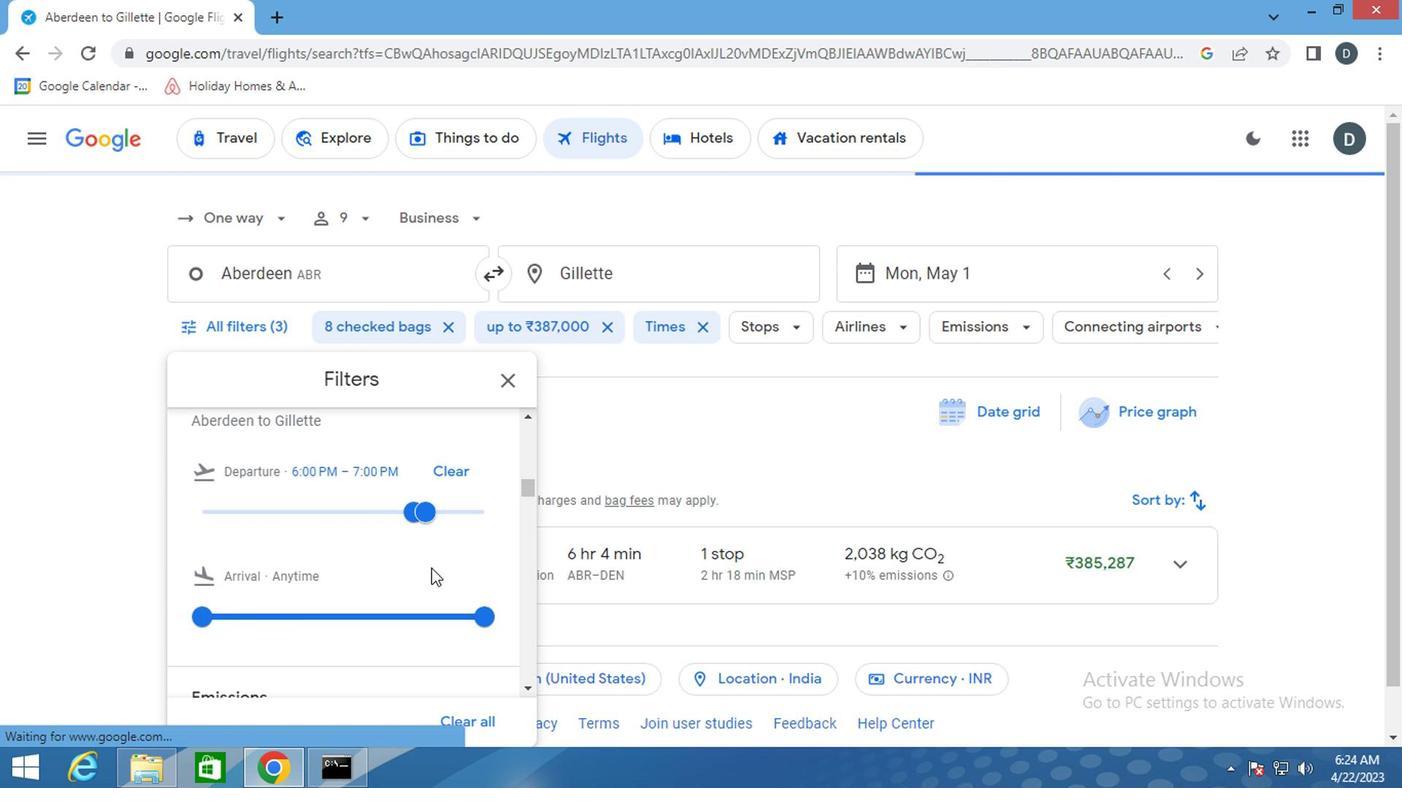 
Action: Mouse scrolled (426, 568) with delta (0, 0)
Screenshot: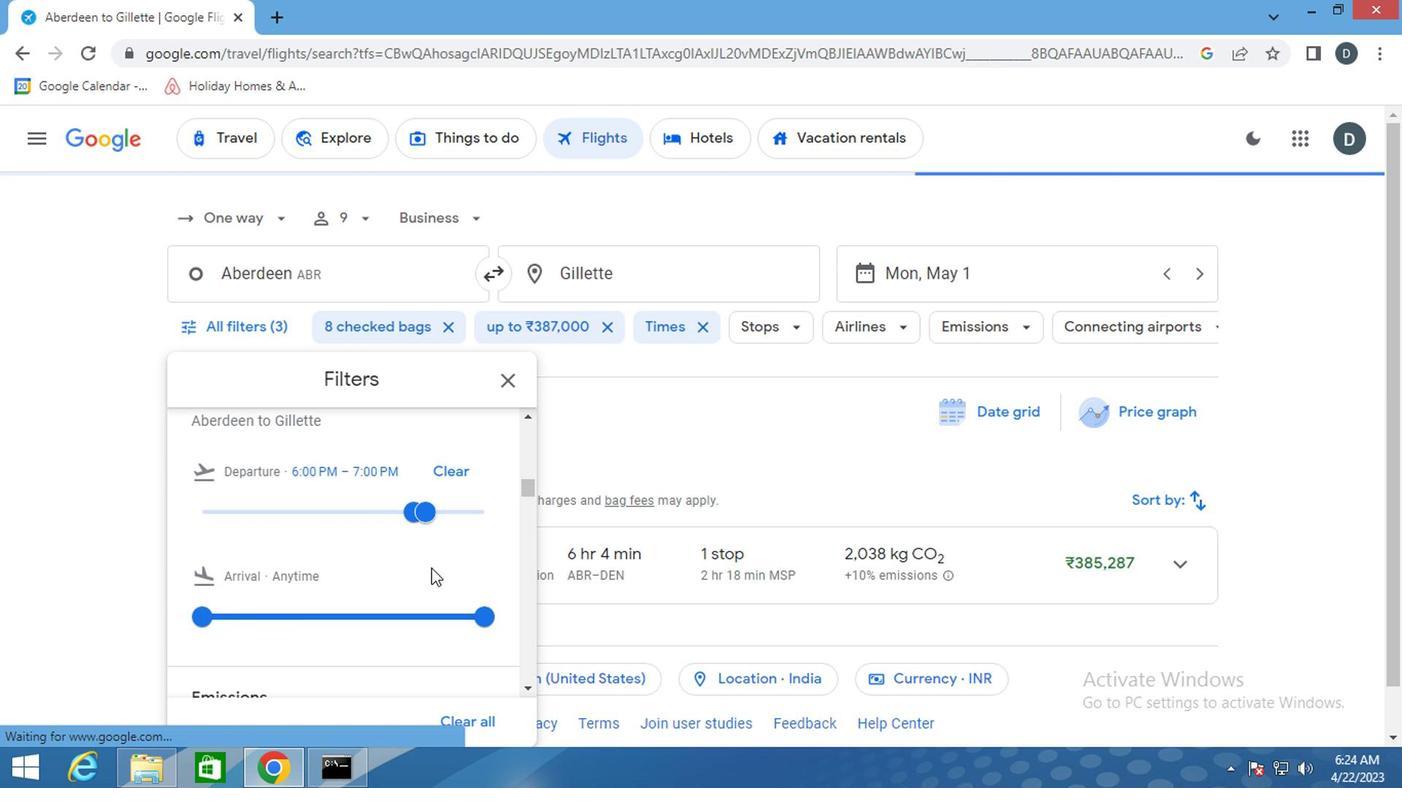 
Action: Mouse scrolled (426, 568) with delta (0, 0)
Screenshot: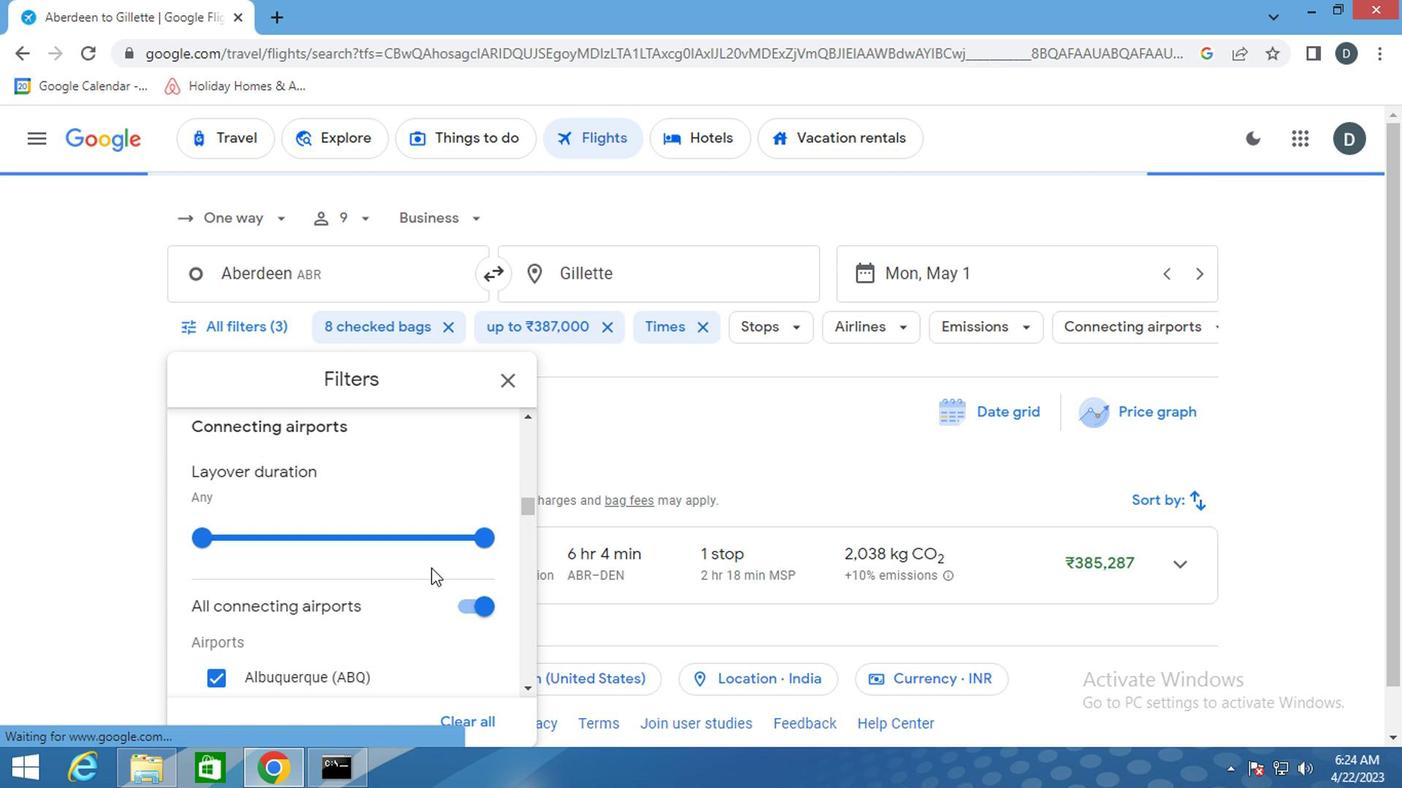 
Action: Mouse scrolled (426, 568) with delta (0, 0)
Screenshot: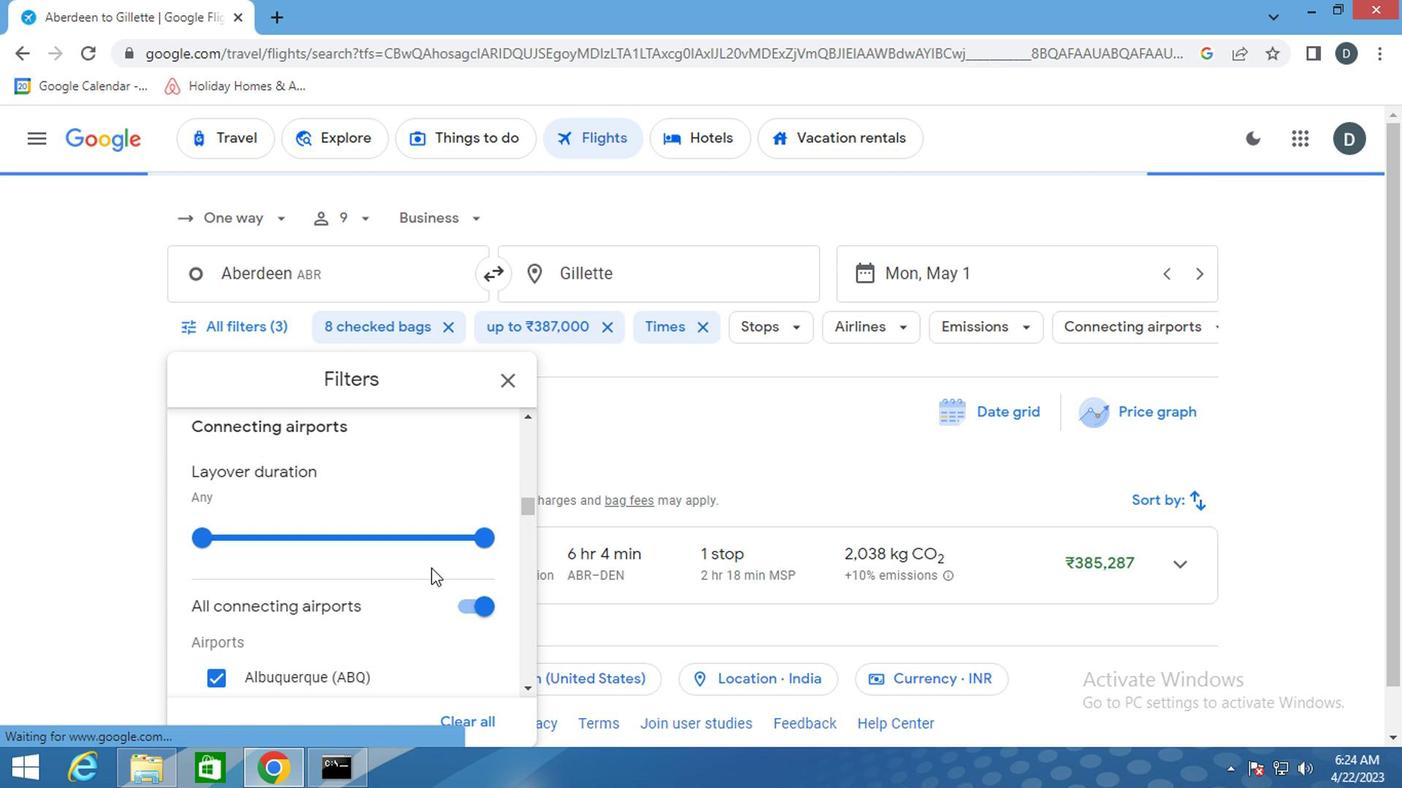 
Action: Mouse scrolled (426, 568) with delta (0, 0)
Screenshot: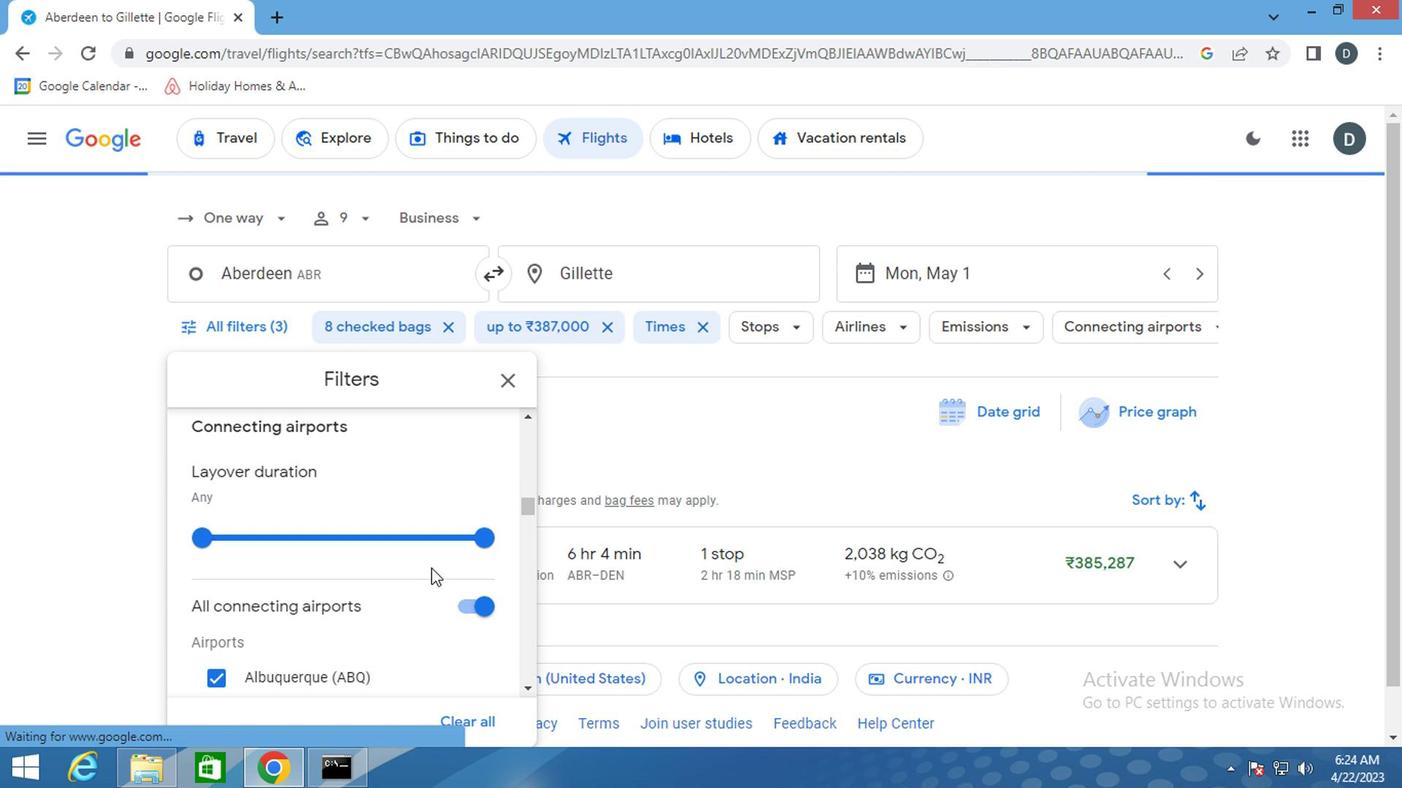 
Action: Mouse scrolled (426, 568) with delta (0, 0)
Screenshot: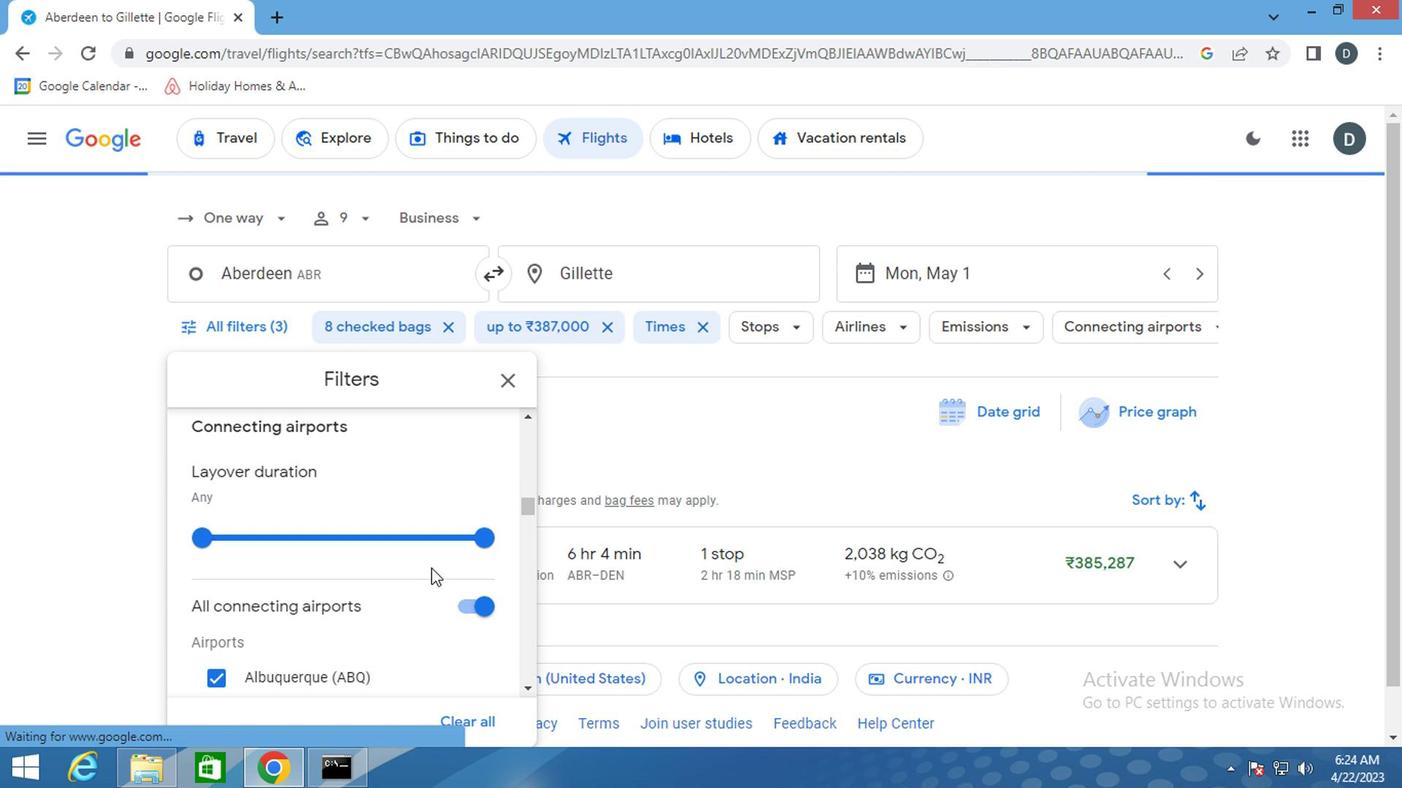 
Action: Mouse scrolled (426, 568) with delta (0, 0)
Screenshot: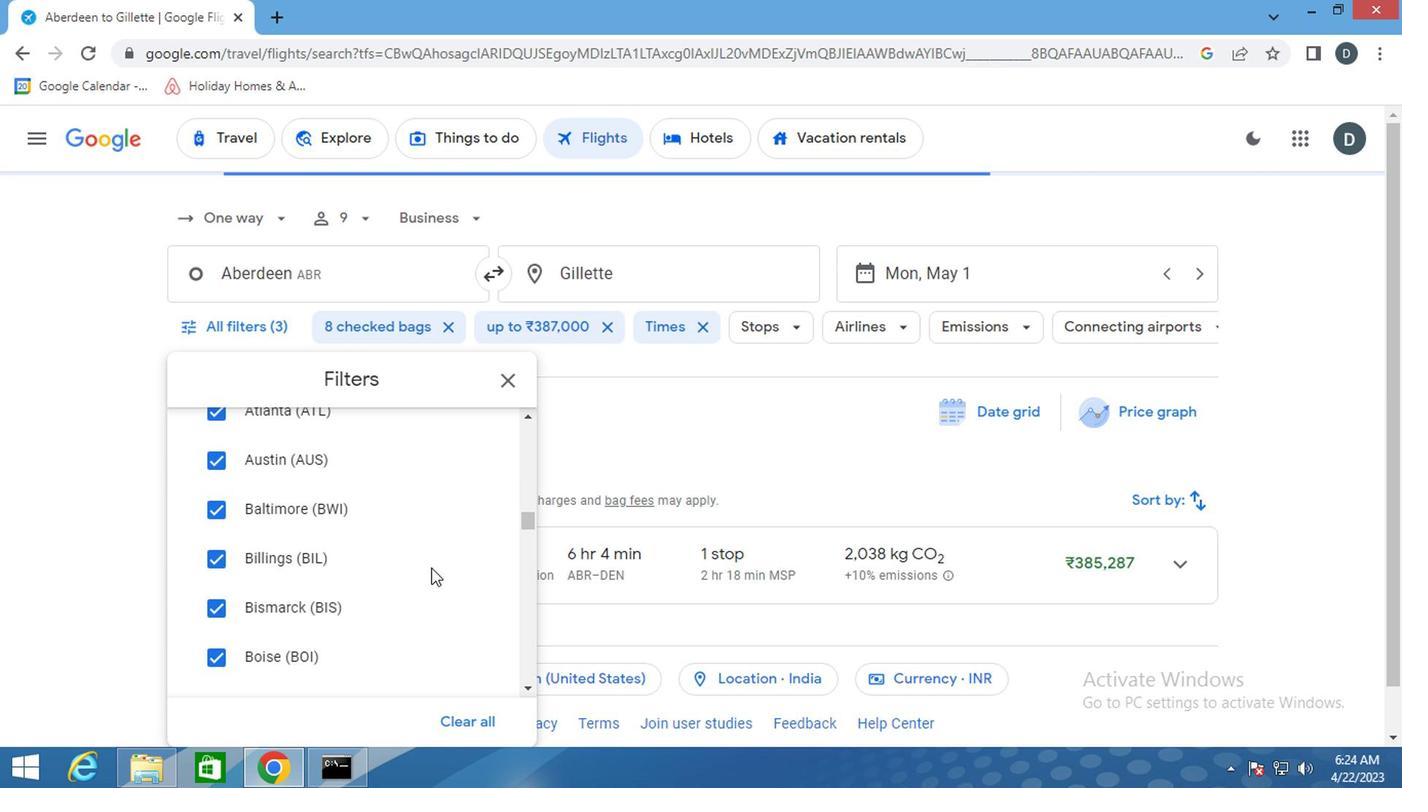 
Action: Mouse scrolled (426, 568) with delta (0, 0)
Screenshot: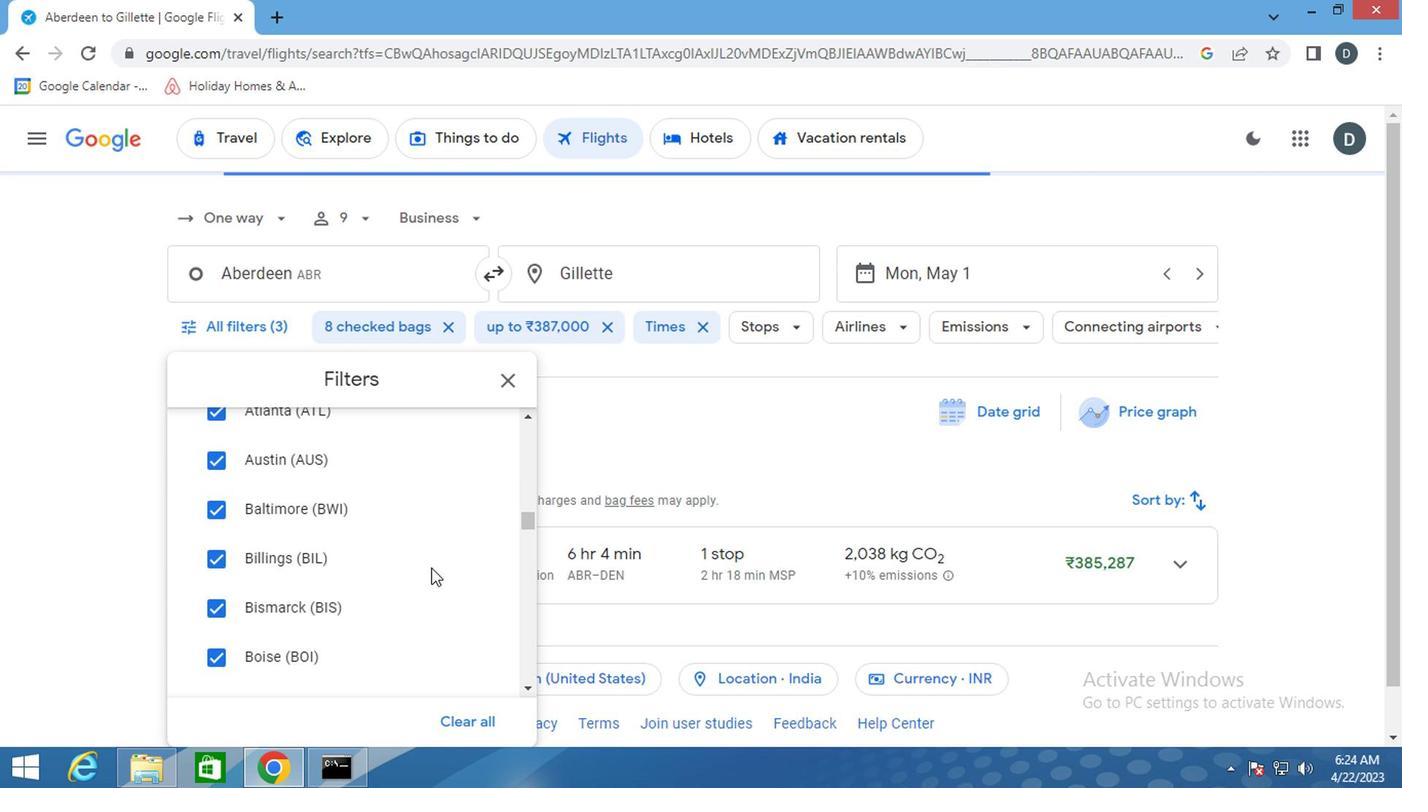 
Action: Mouse scrolled (426, 568) with delta (0, 0)
Screenshot: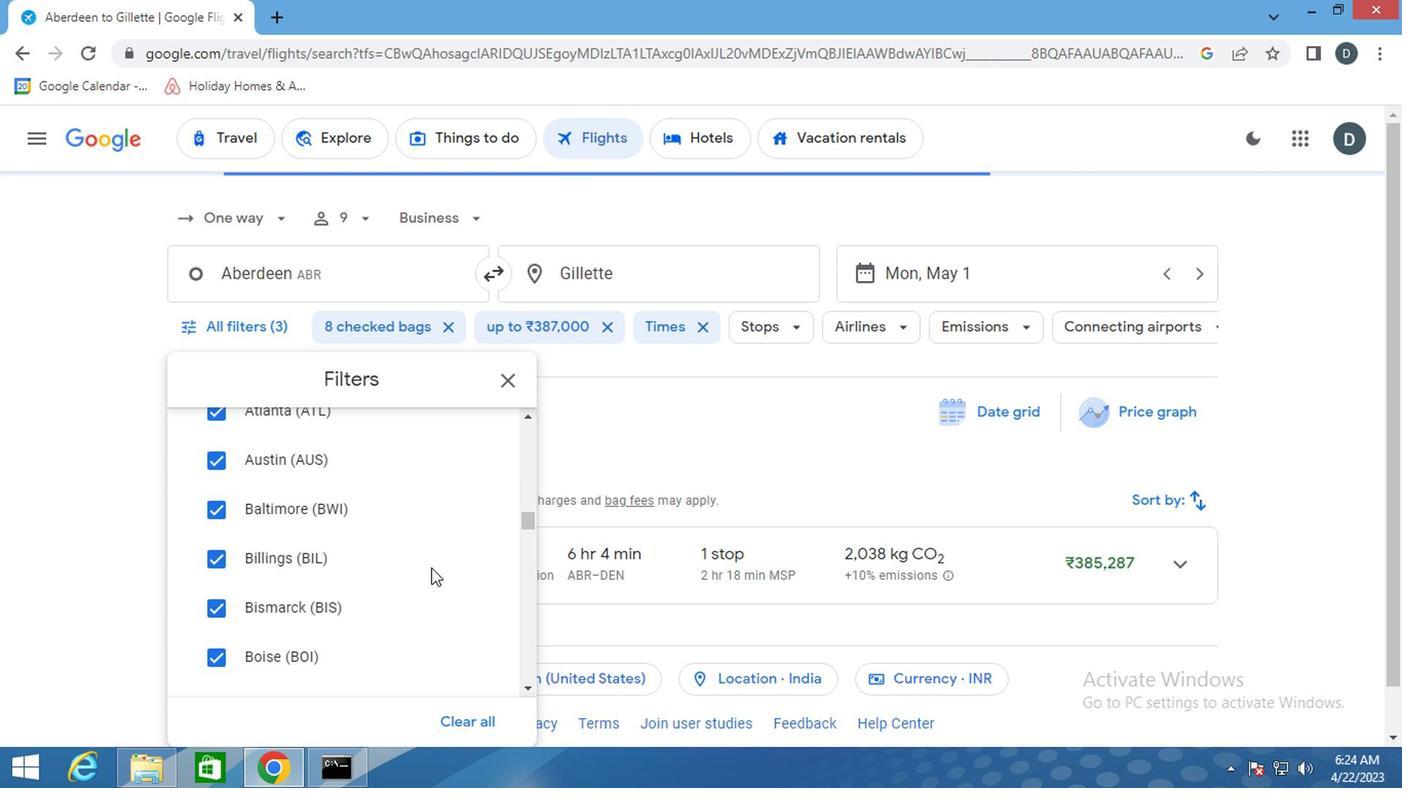 
Action: Mouse scrolled (426, 568) with delta (0, 0)
Screenshot: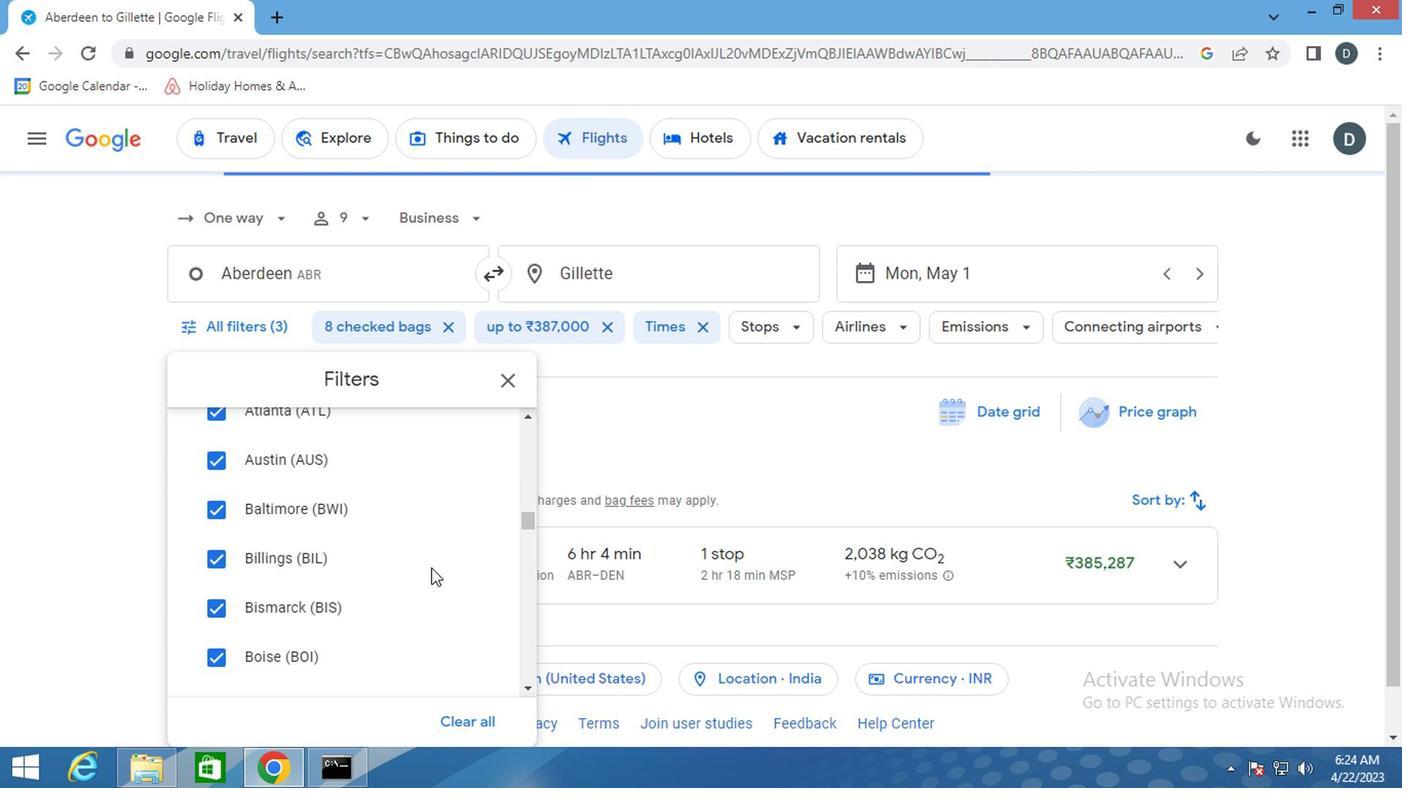 
Action: Mouse scrolled (426, 568) with delta (0, 0)
Screenshot: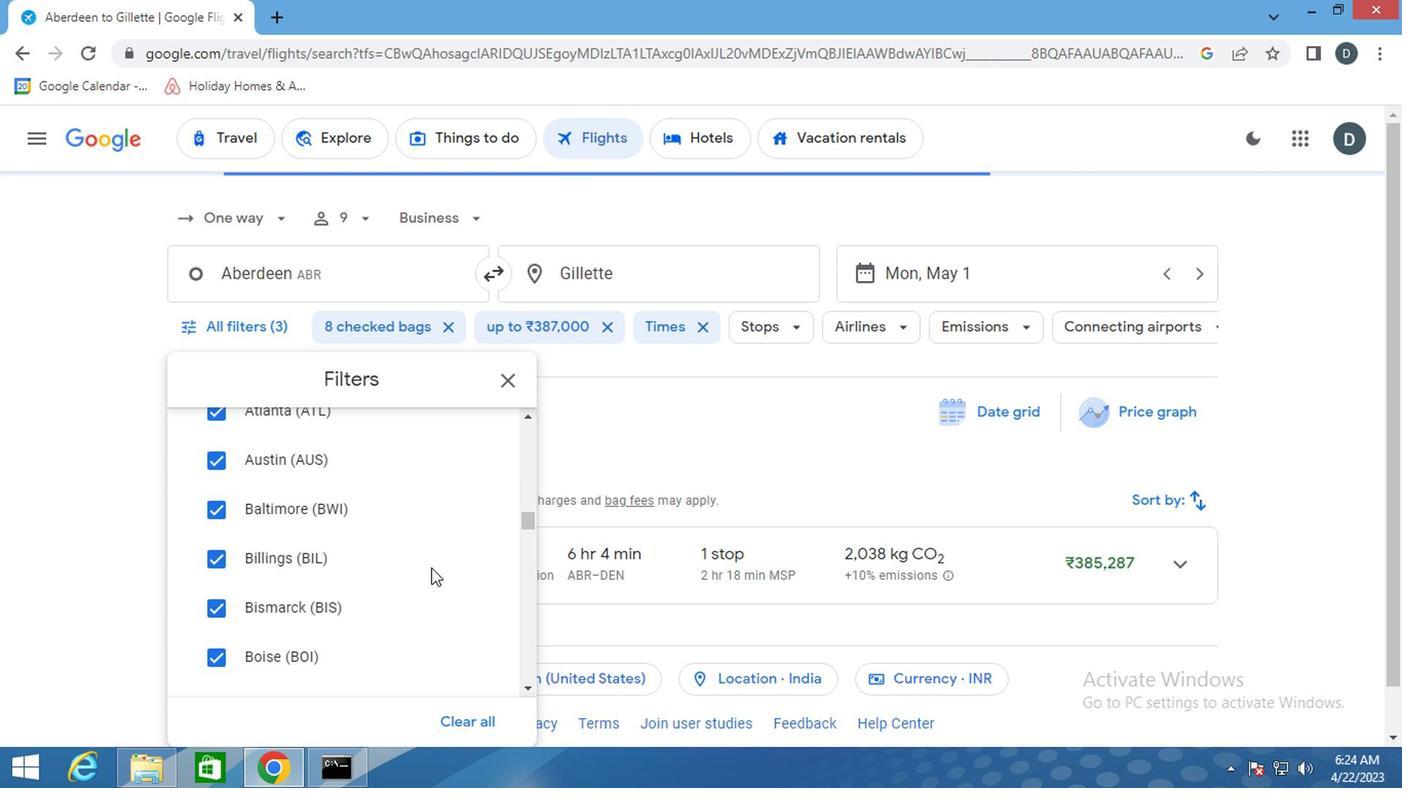 
Action: Mouse moved to (429, 569)
Screenshot: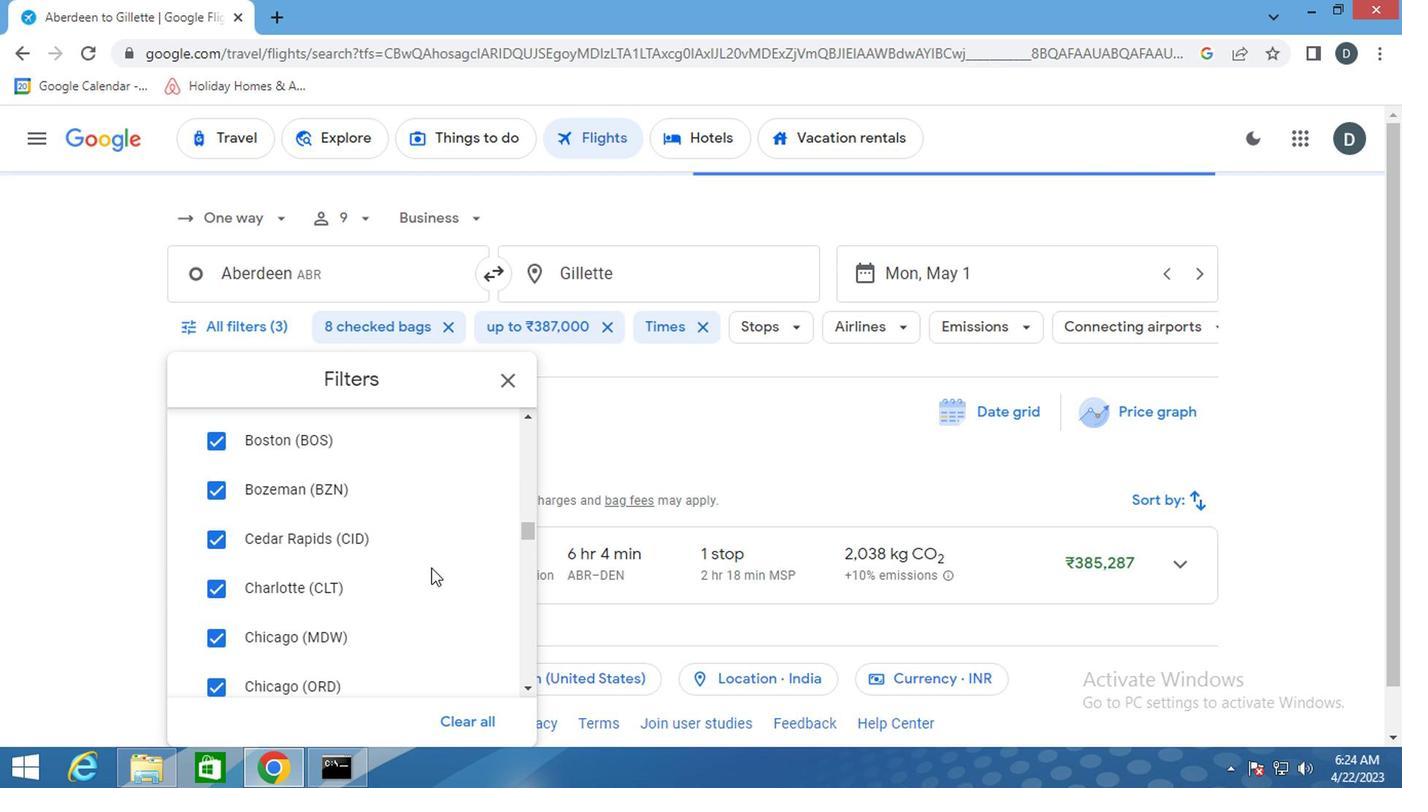 
Action: Mouse scrolled (429, 568) with delta (0, 0)
Screenshot: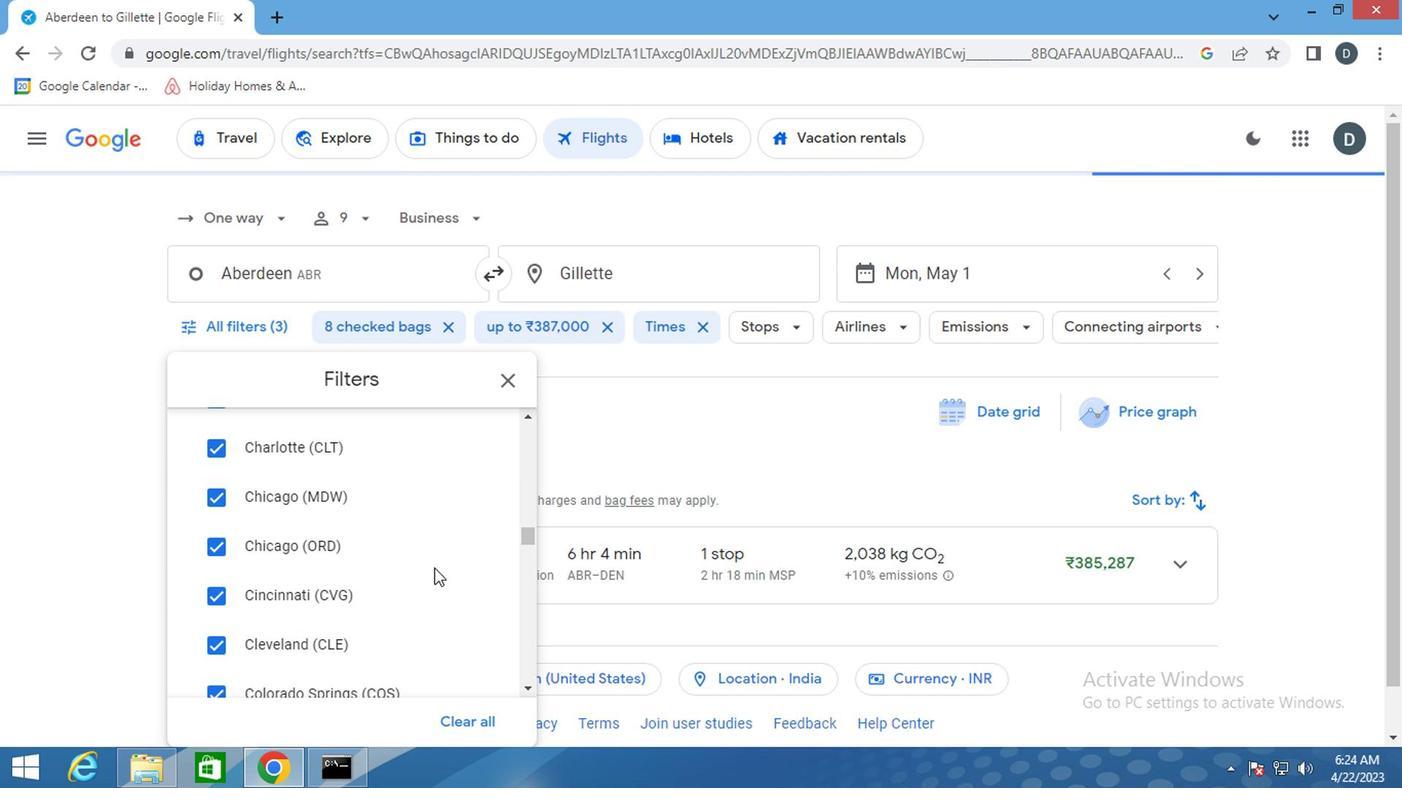 
Action: Mouse scrolled (429, 568) with delta (0, 0)
Screenshot: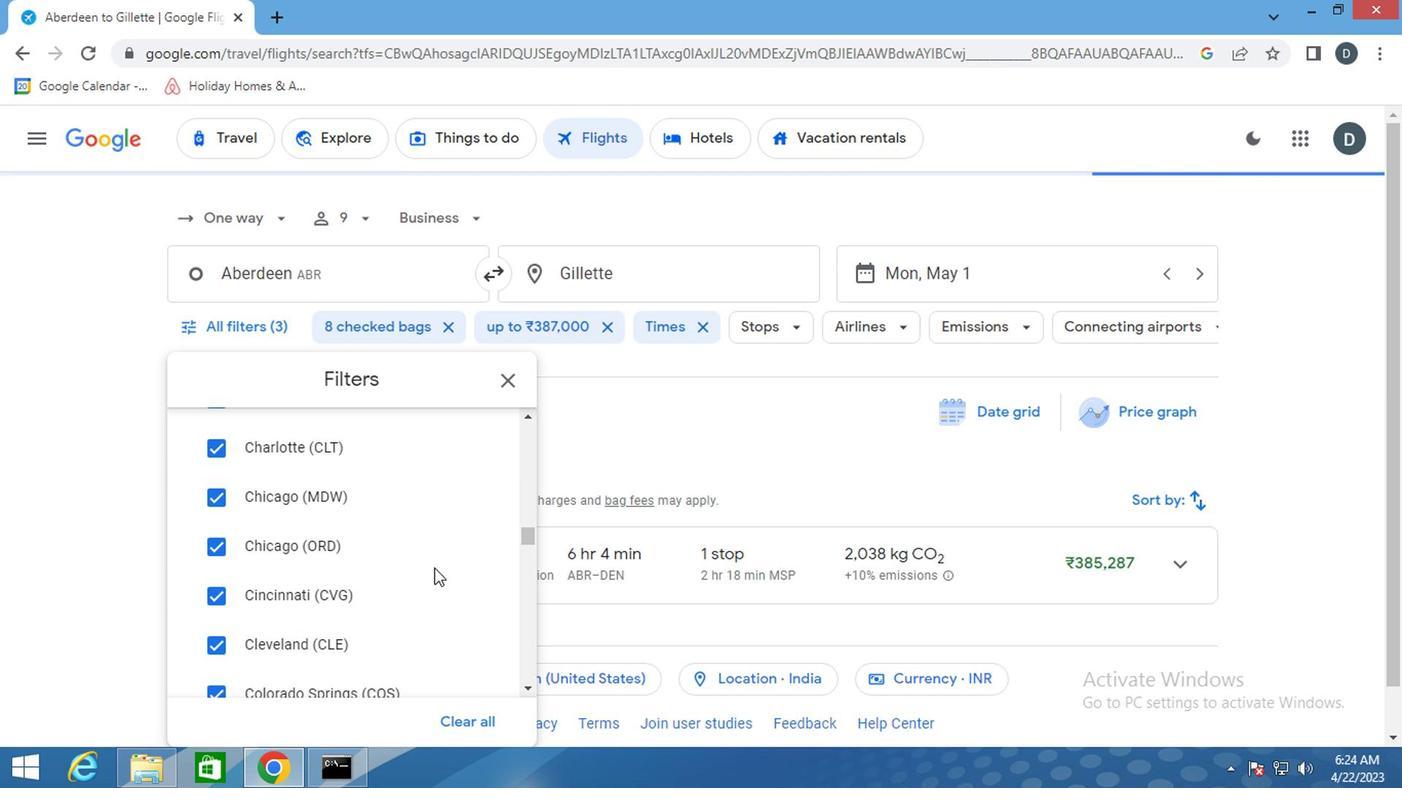 
Action: Mouse scrolled (429, 568) with delta (0, 0)
Screenshot: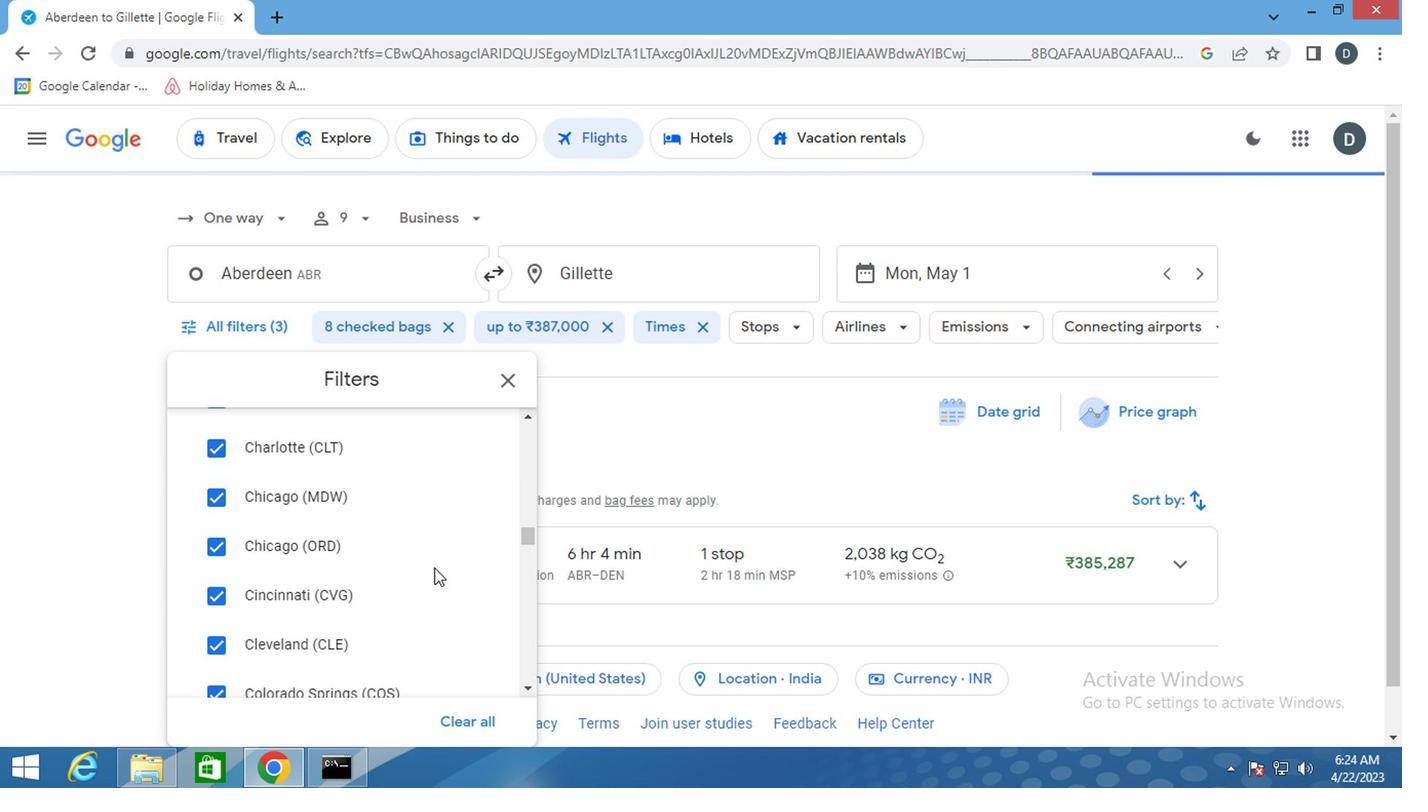 
Action: Mouse scrolled (429, 568) with delta (0, 0)
Screenshot: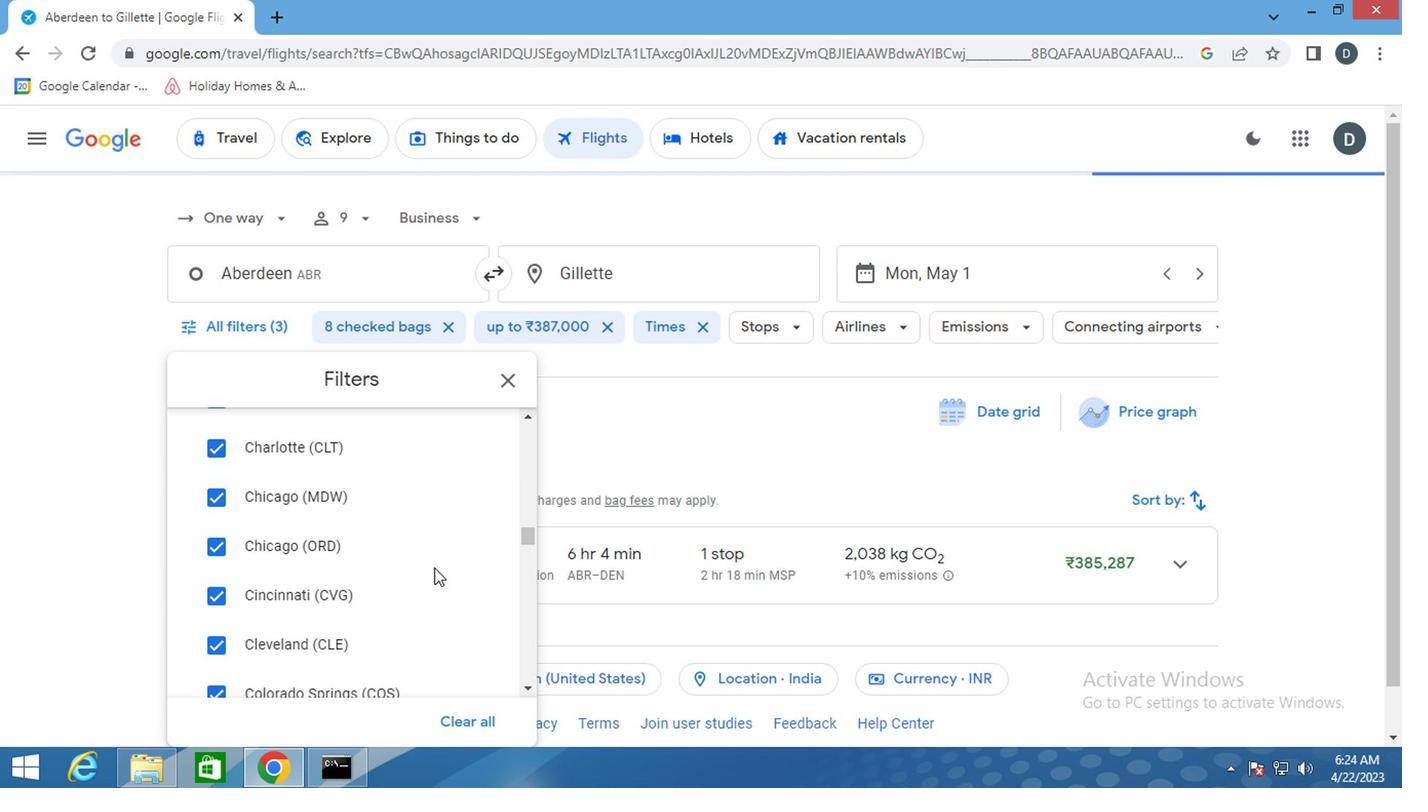 
Action: Mouse scrolled (429, 568) with delta (0, 0)
Screenshot: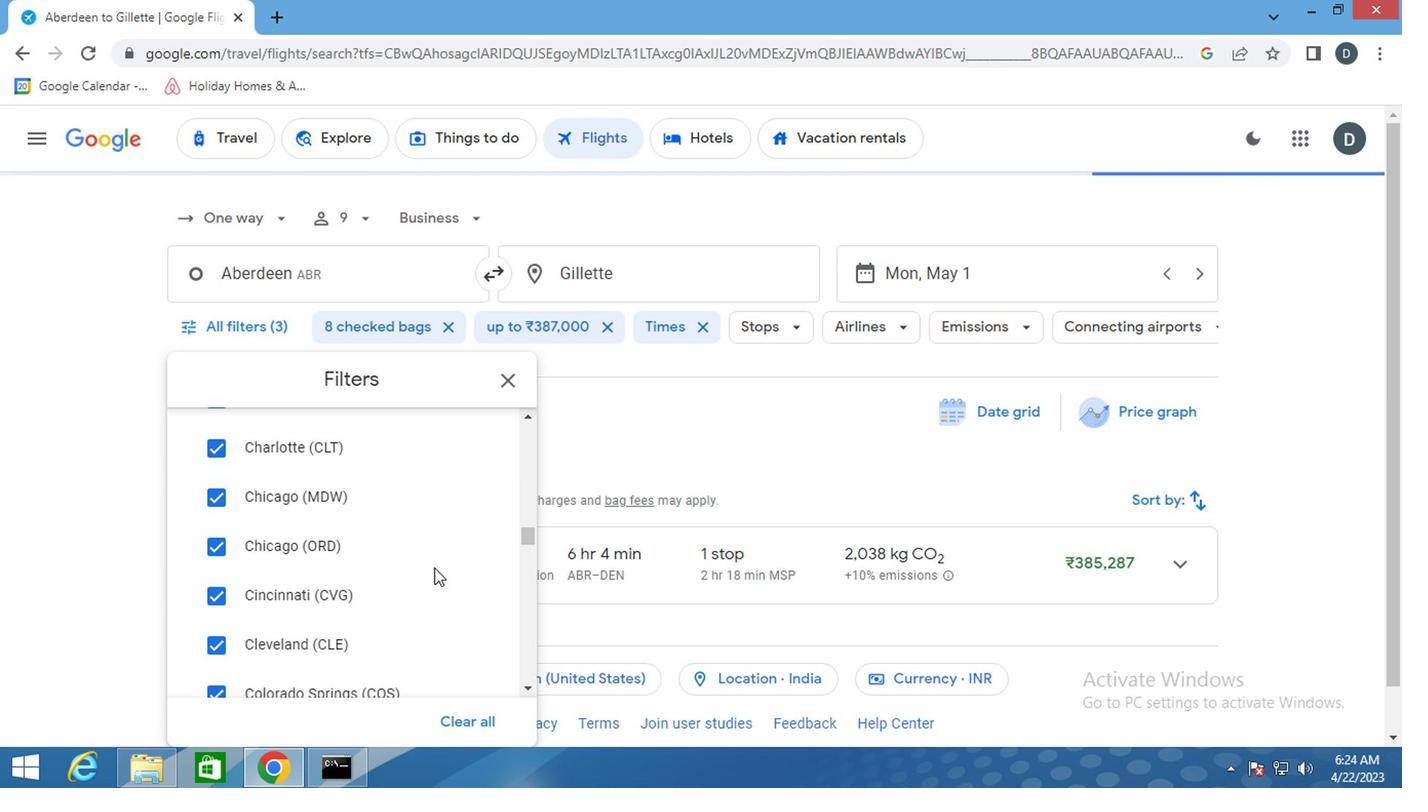
Action: Mouse scrolled (429, 568) with delta (0, 0)
Screenshot: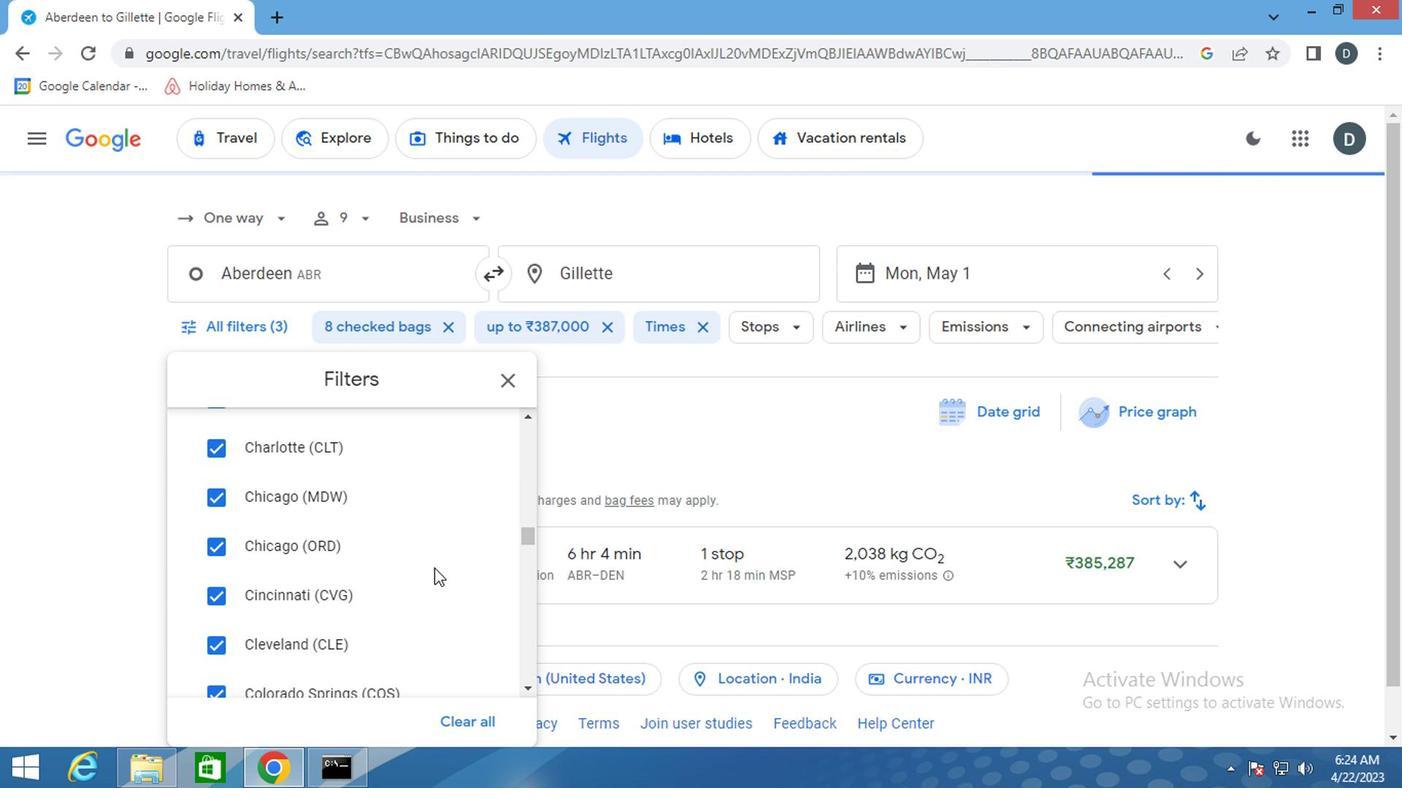
Action: Mouse scrolled (429, 568) with delta (0, 0)
Screenshot: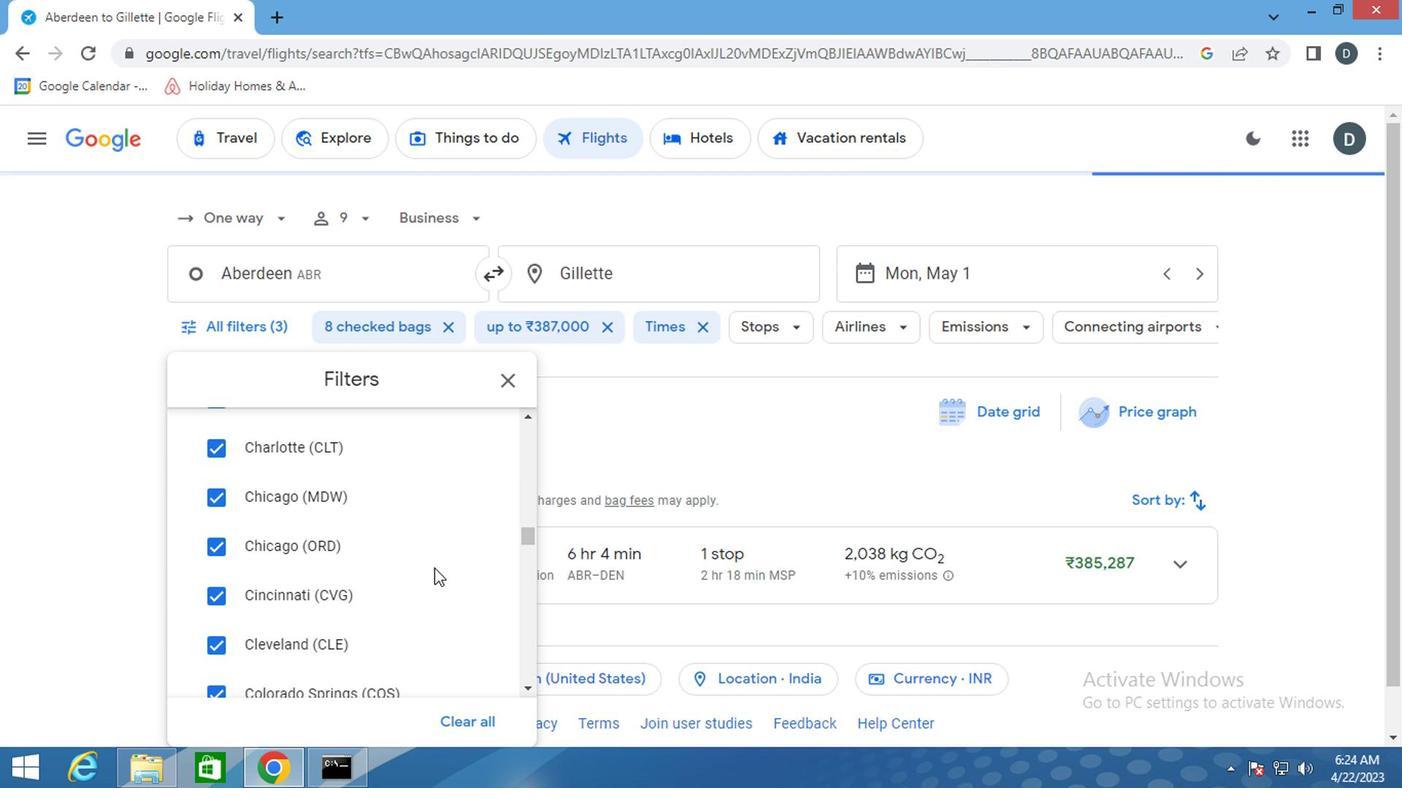 
Action: Mouse scrolled (429, 568) with delta (0, 0)
Screenshot: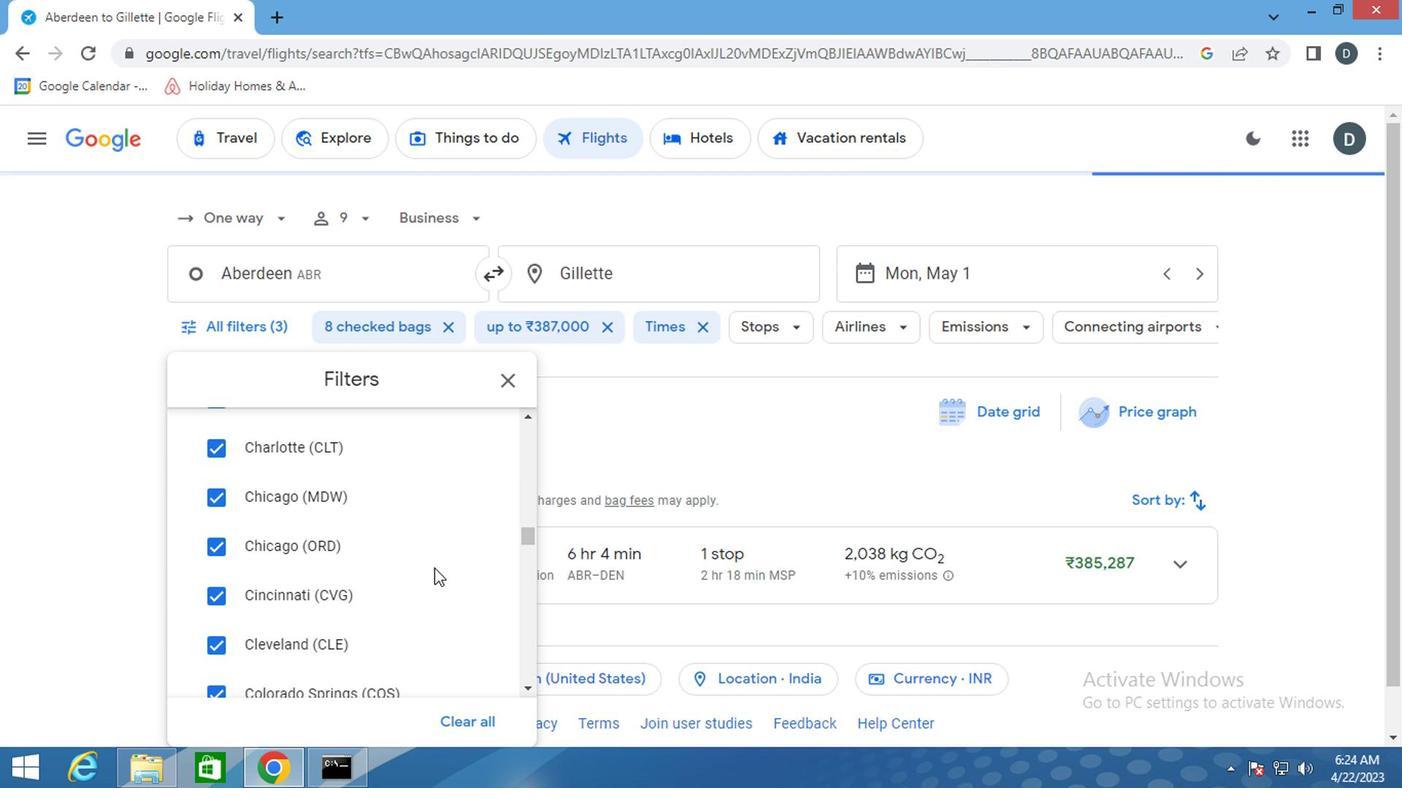 
Action: Mouse scrolled (429, 568) with delta (0, 0)
Screenshot: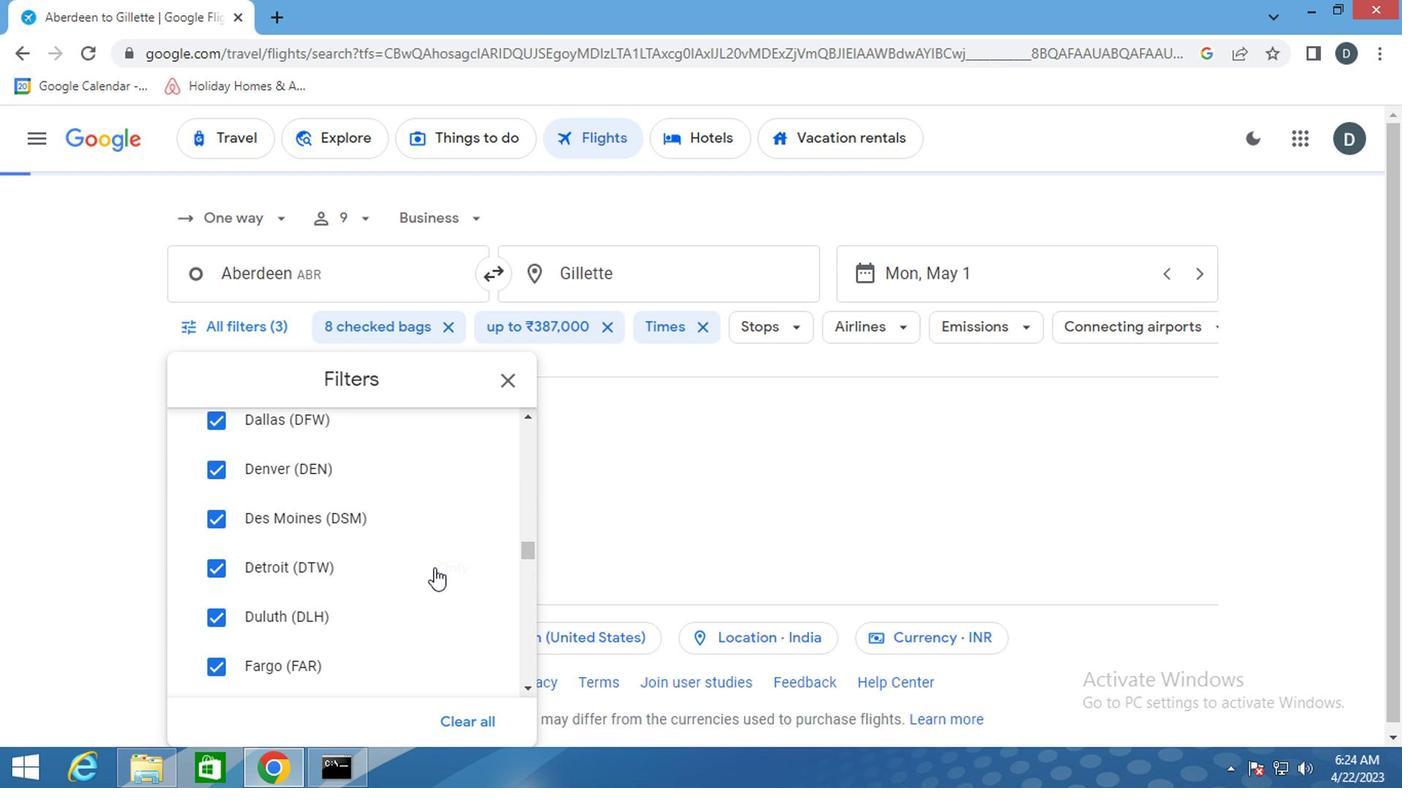 
Action: Mouse scrolled (429, 568) with delta (0, 0)
Screenshot: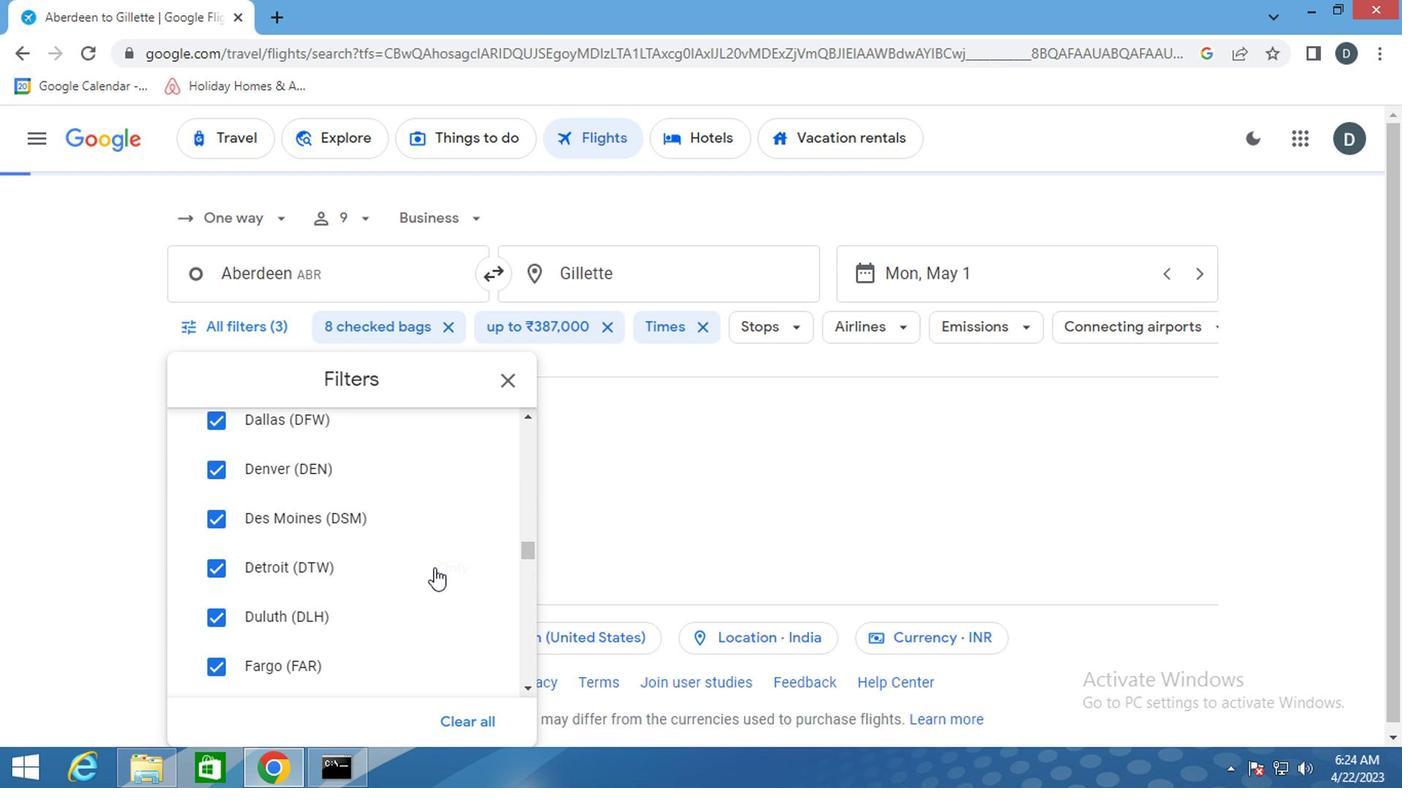 
Action: Mouse scrolled (429, 568) with delta (0, 0)
Screenshot: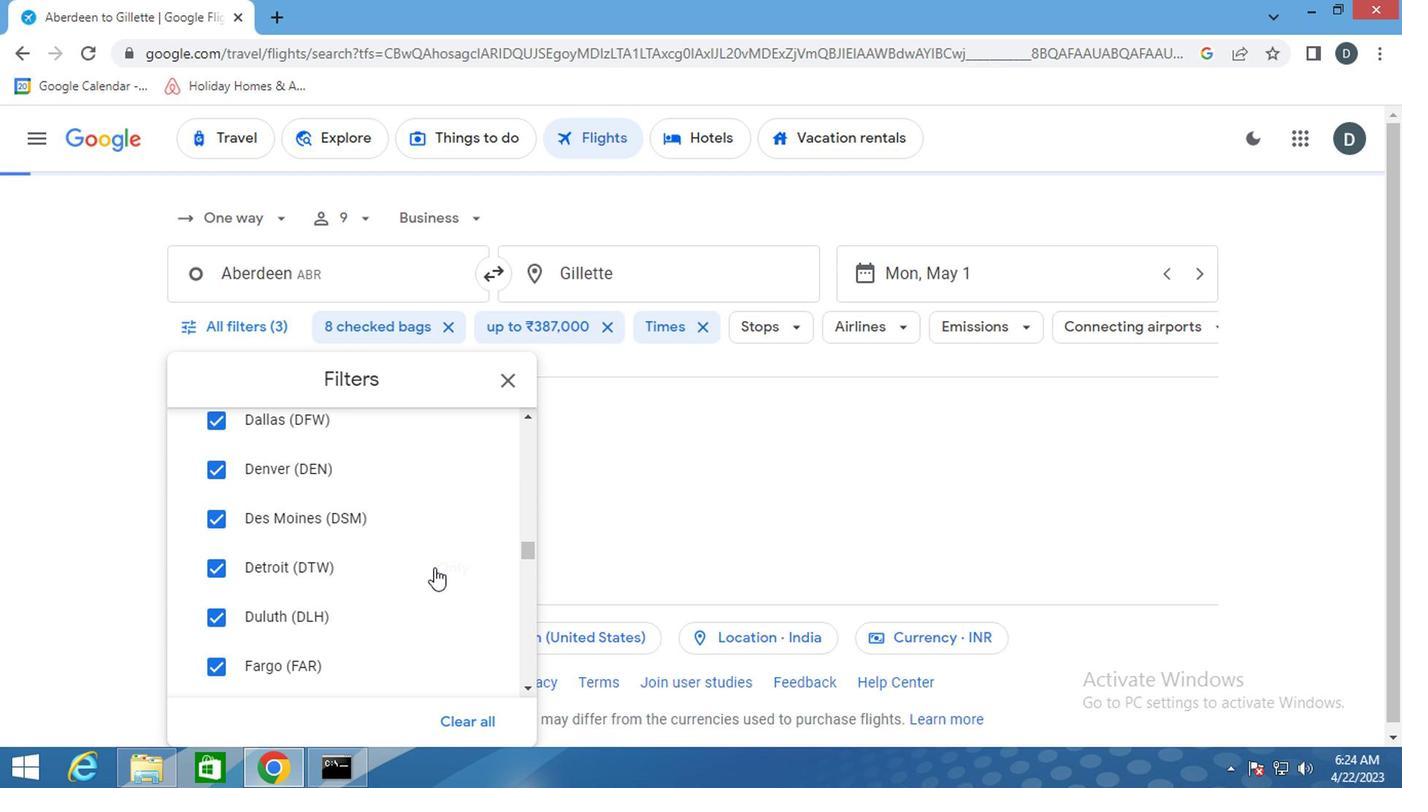 
Action: Mouse scrolled (429, 568) with delta (0, 0)
Screenshot: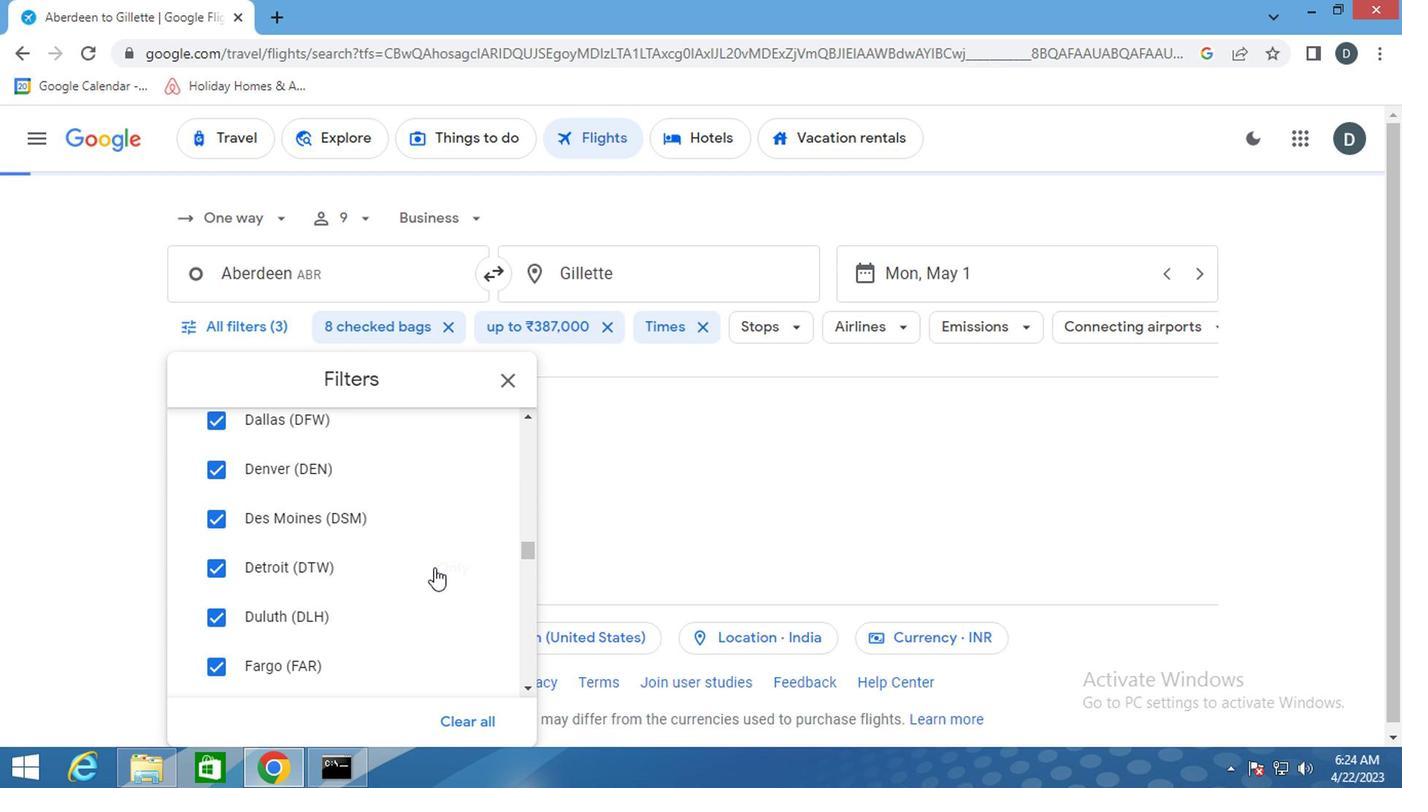 
Action: Mouse scrolled (429, 568) with delta (0, 0)
Screenshot: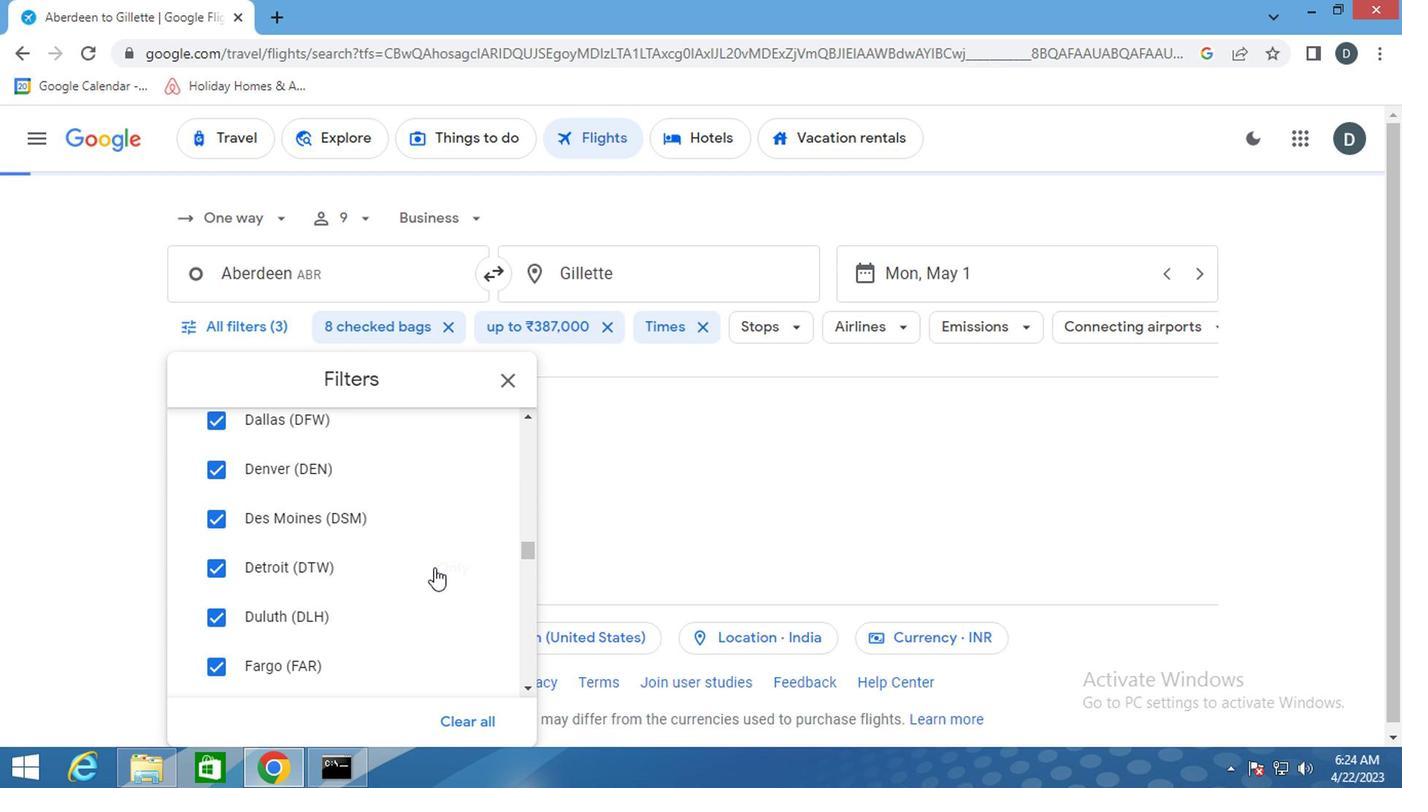 
Action: Mouse scrolled (429, 568) with delta (0, 0)
Screenshot: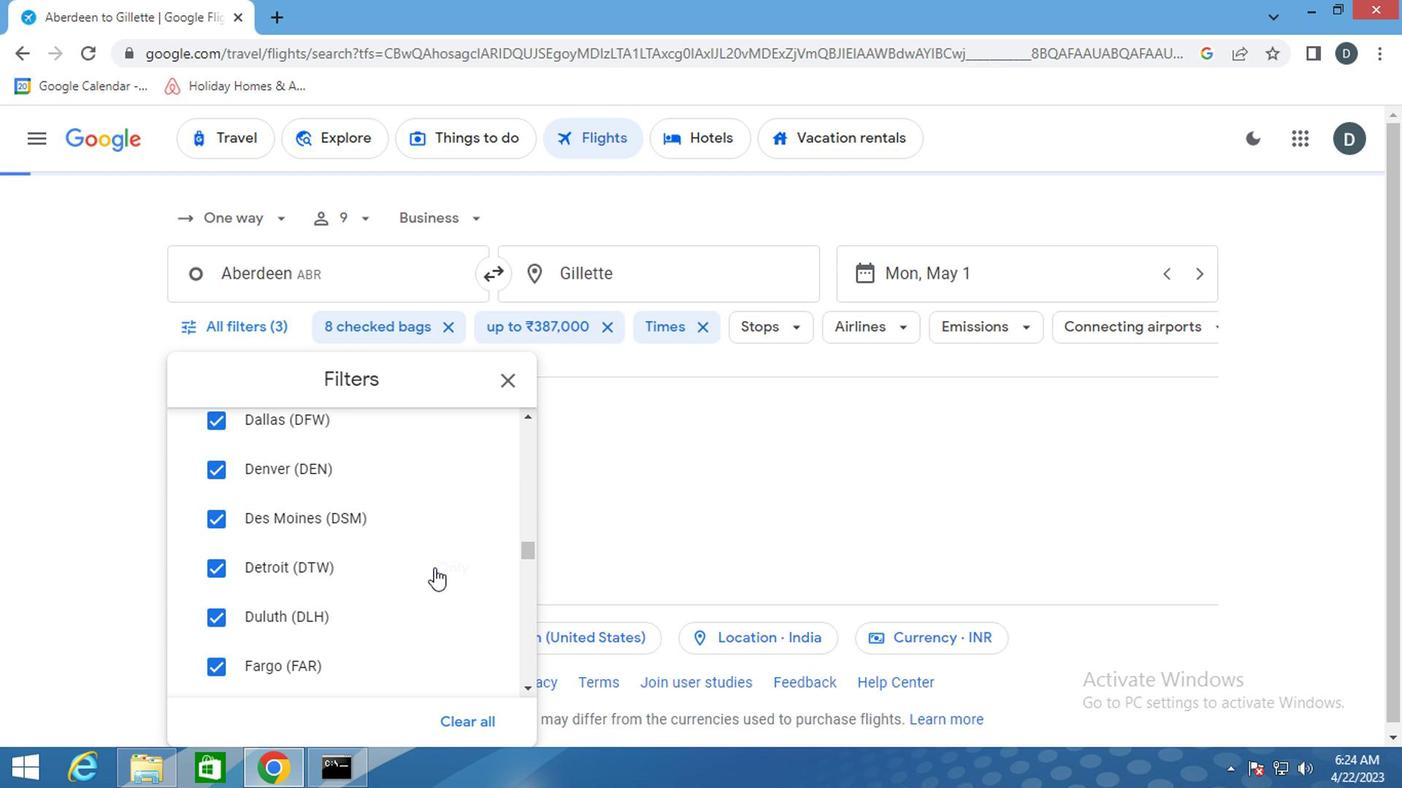 
Action: Mouse scrolled (429, 568) with delta (0, 0)
Screenshot: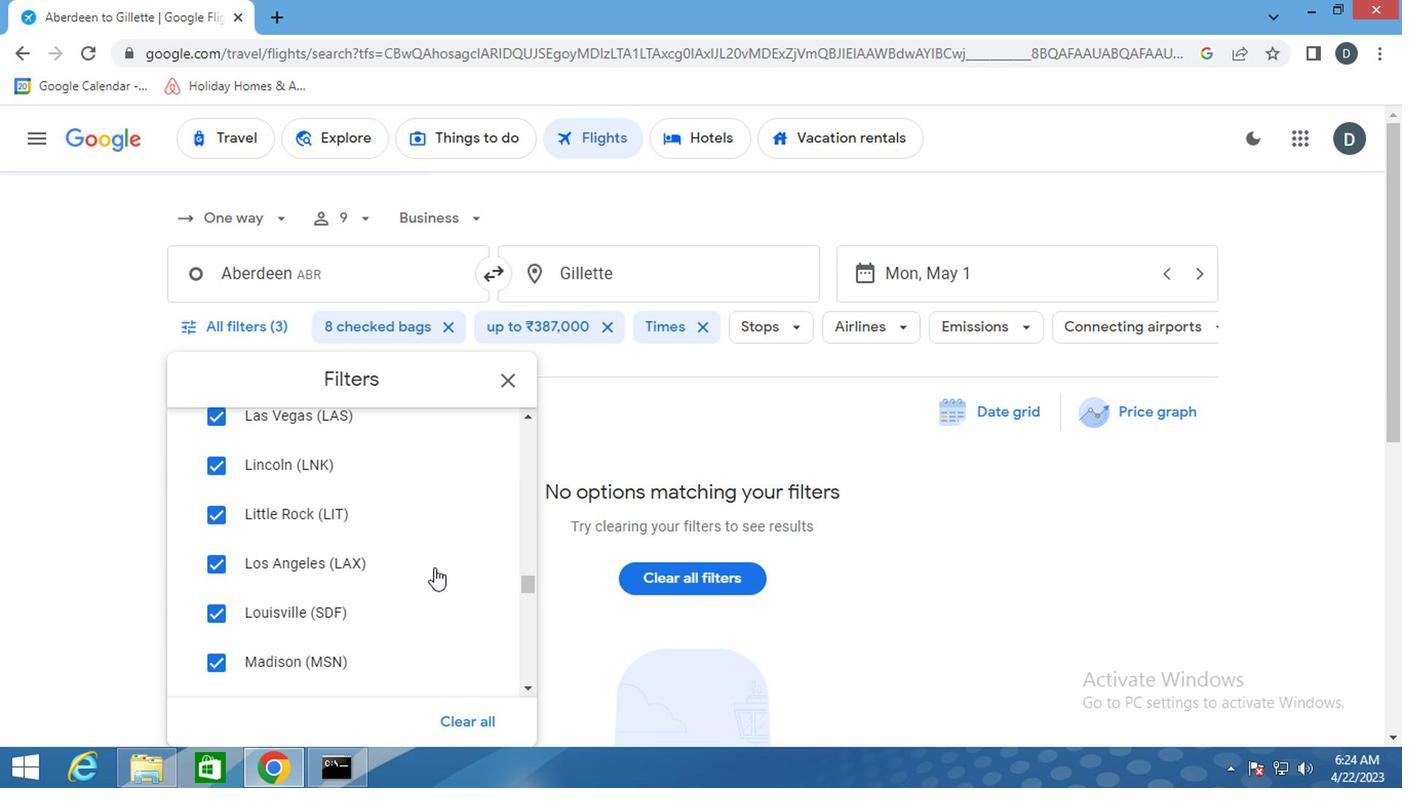 
Action: Mouse scrolled (429, 568) with delta (0, 0)
Screenshot: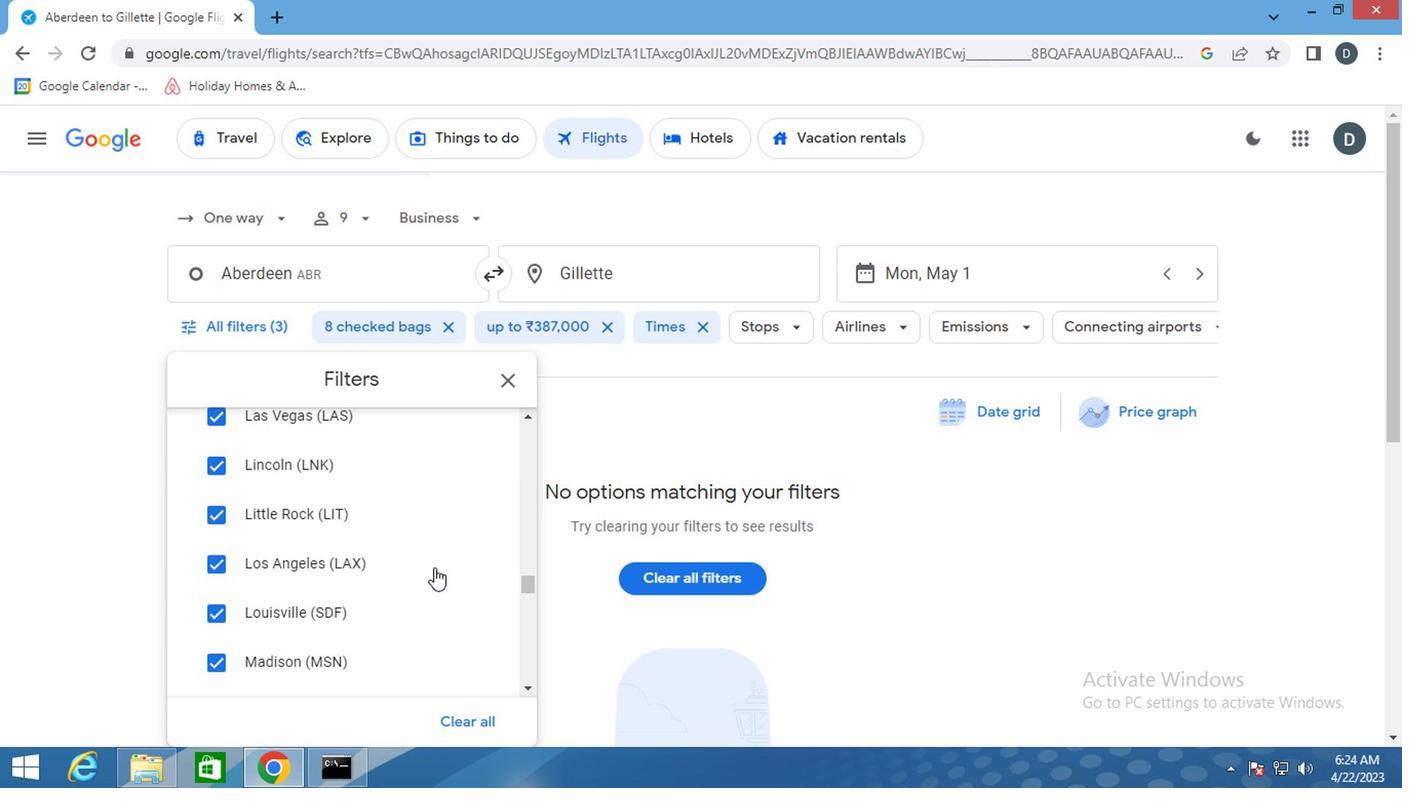 
Action: Mouse scrolled (429, 568) with delta (0, 0)
Screenshot: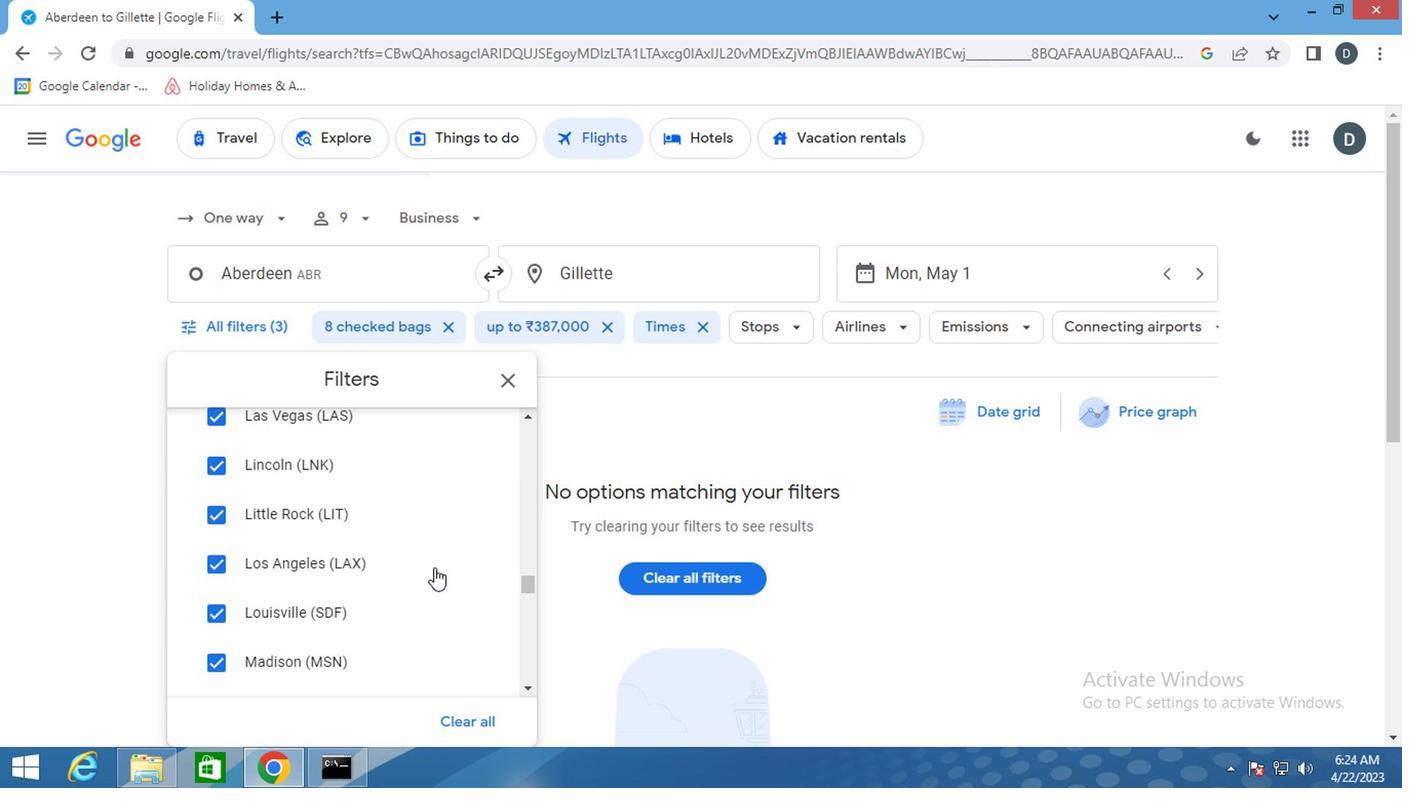 
Action: Mouse scrolled (429, 568) with delta (0, 0)
Screenshot: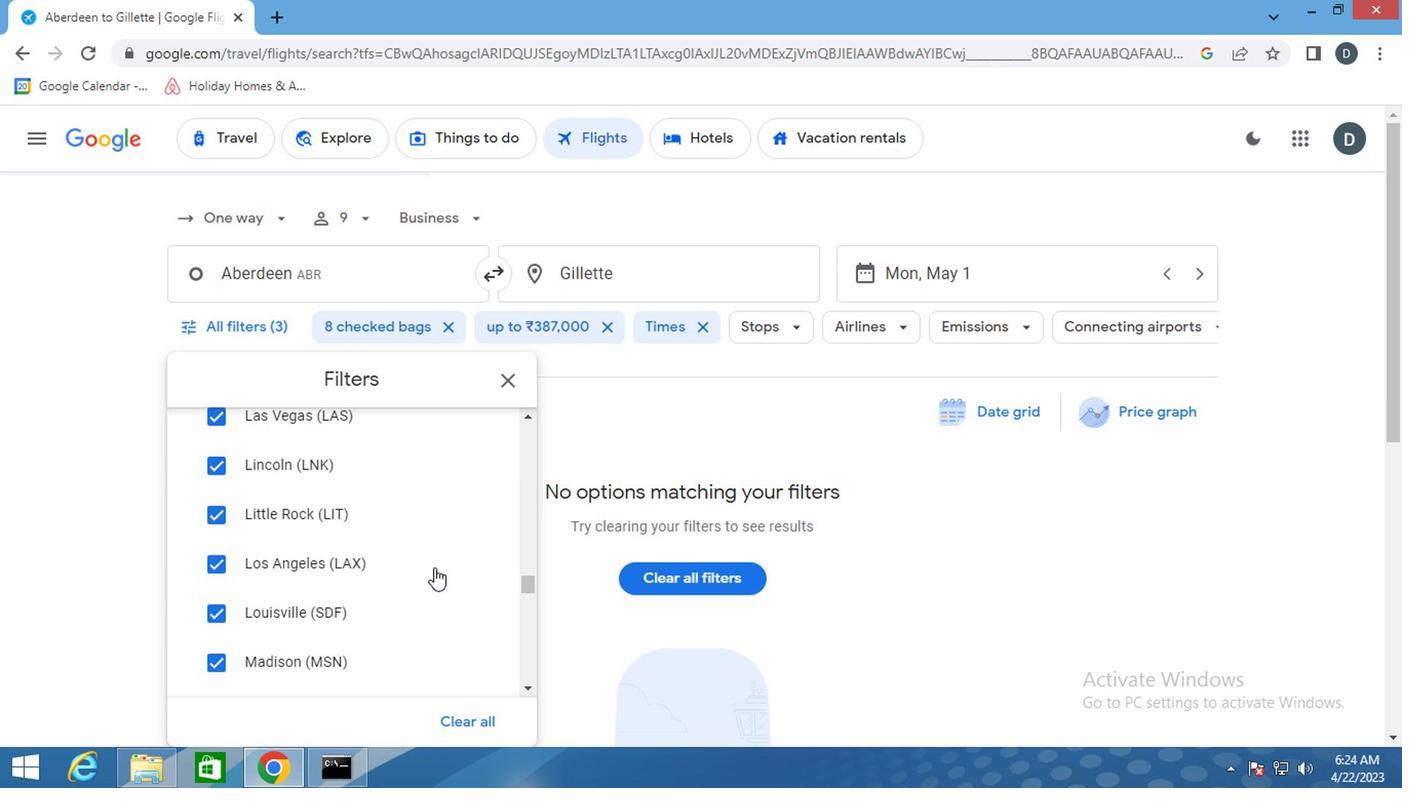 
Action: Mouse scrolled (429, 568) with delta (0, 0)
Screenshot: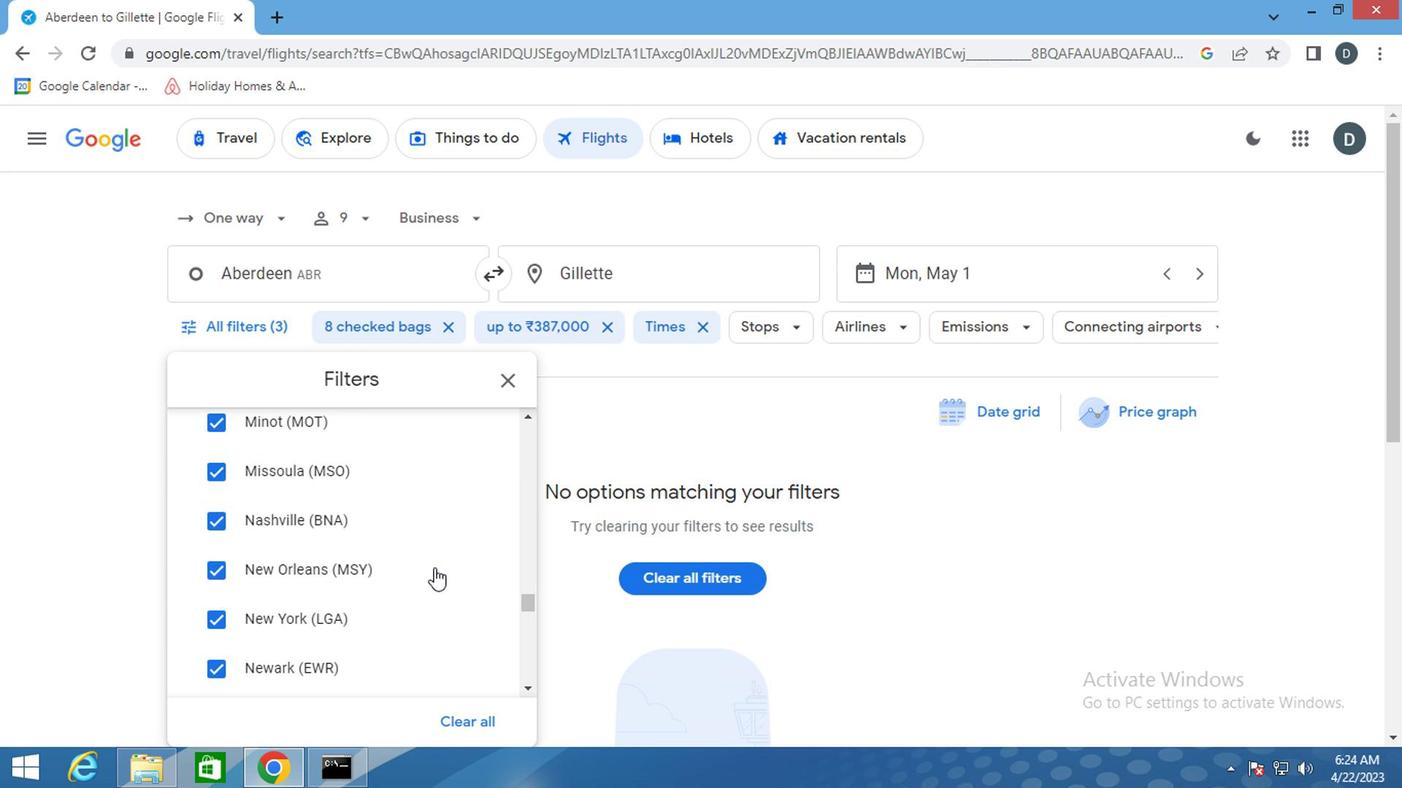 
Action: Mouse scrolled (429, 568) with delta (0, 0)
Screenshot: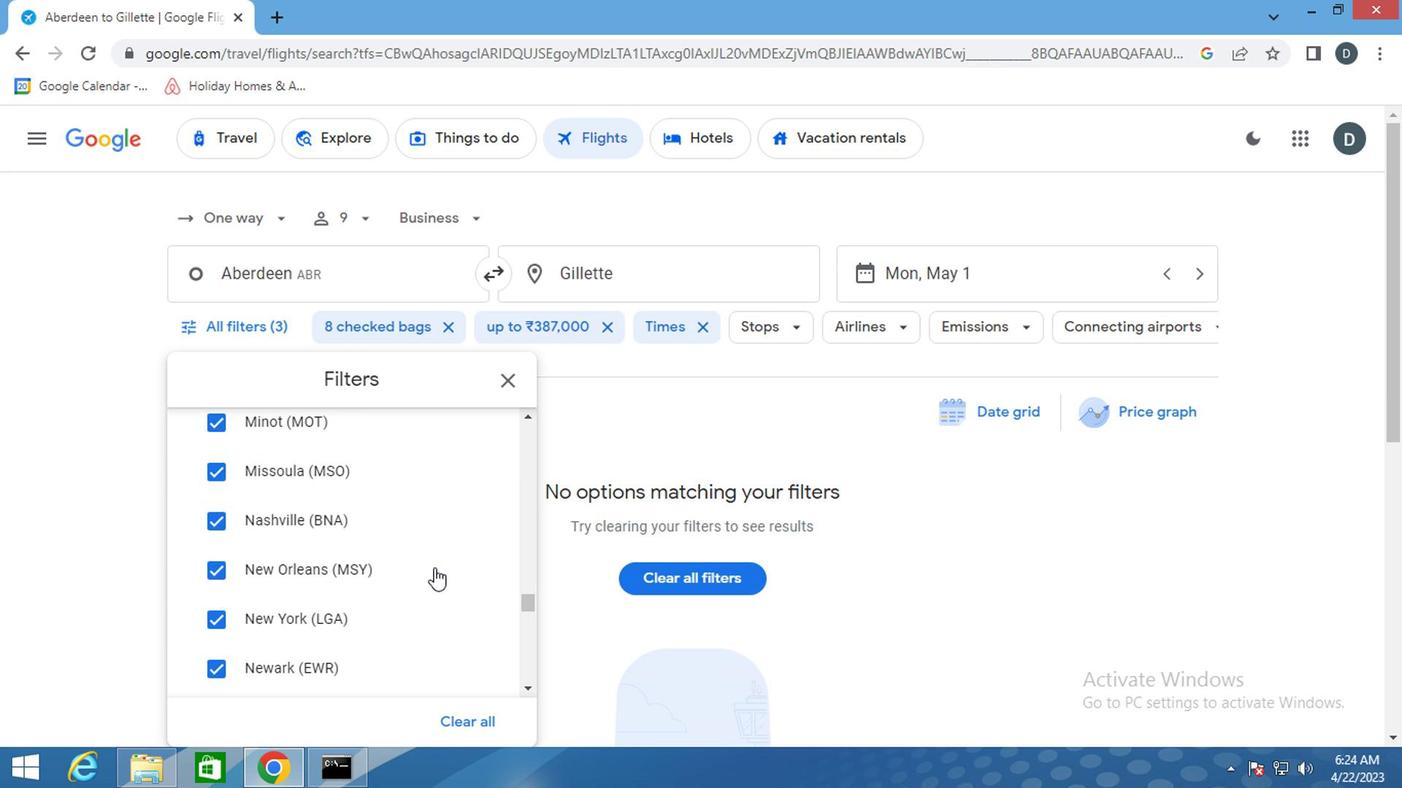 
Action: Mouse scrolled (429, 568) with delta (0, 0)
Screenshot: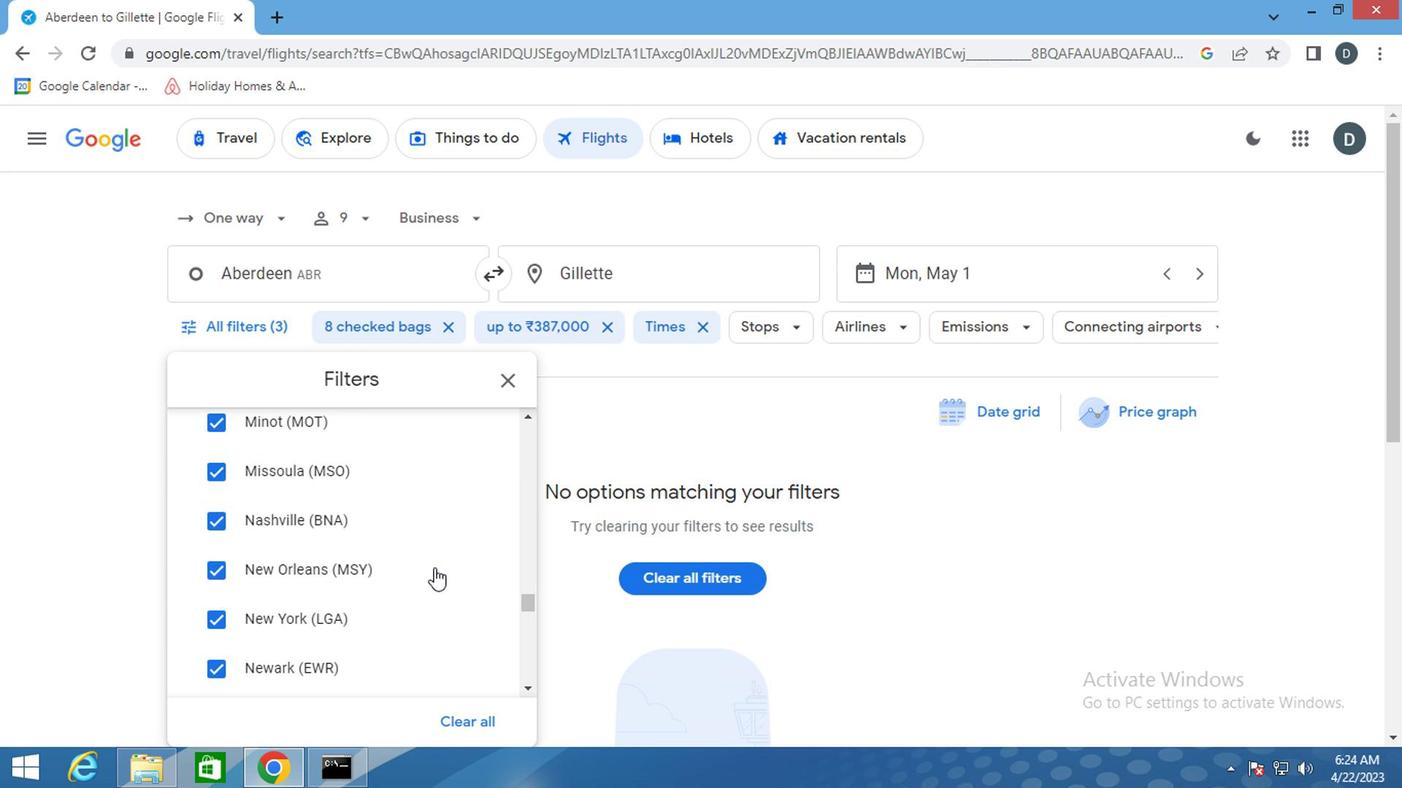 
Action: Mouse scrolled (429, 568) with delta (0, 0)
Screenshot: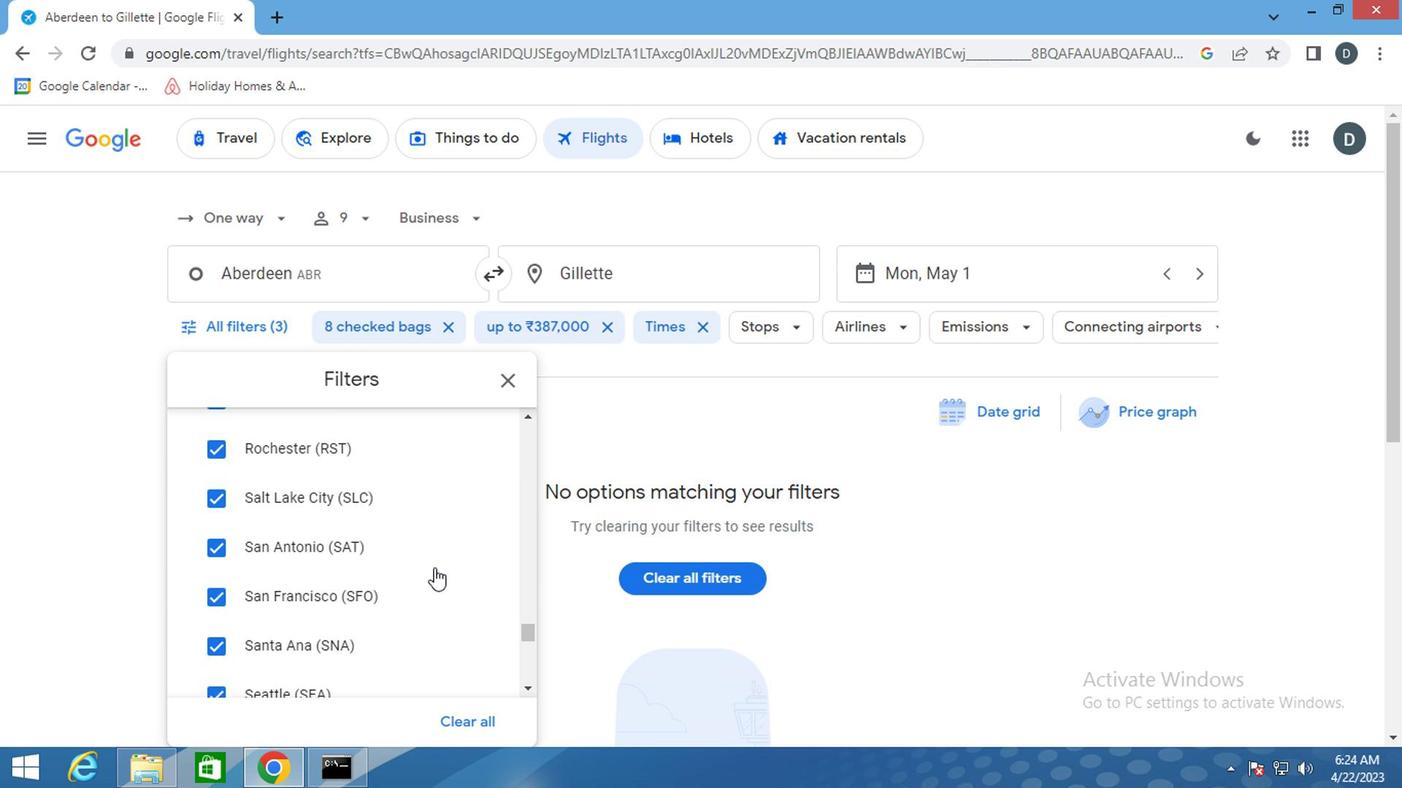 
Action: Mouse scrolled (429, 568) with delta (0, 0)
Screenshot: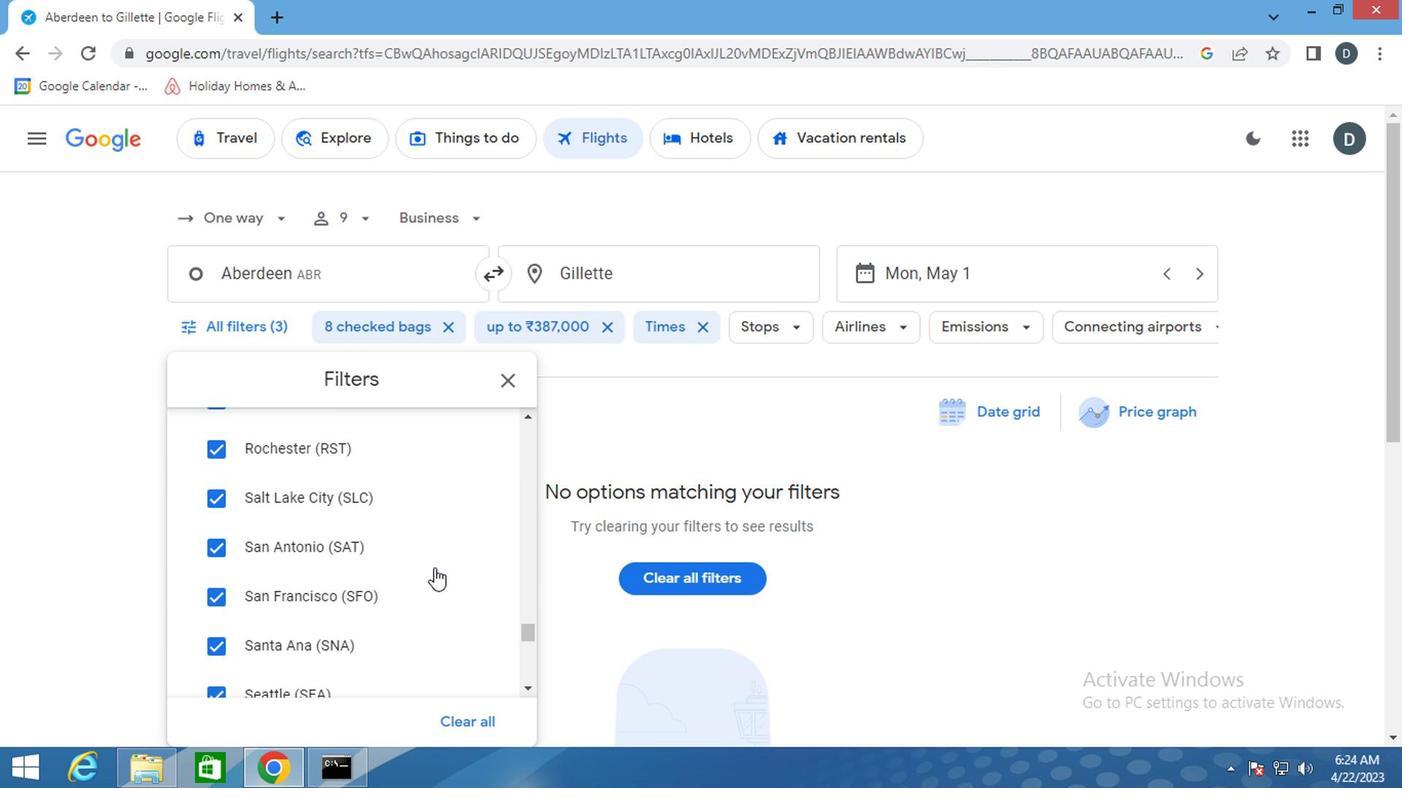 
Action: Mouse scrolled (429, 568) with delta (0, 0)
Screenshot: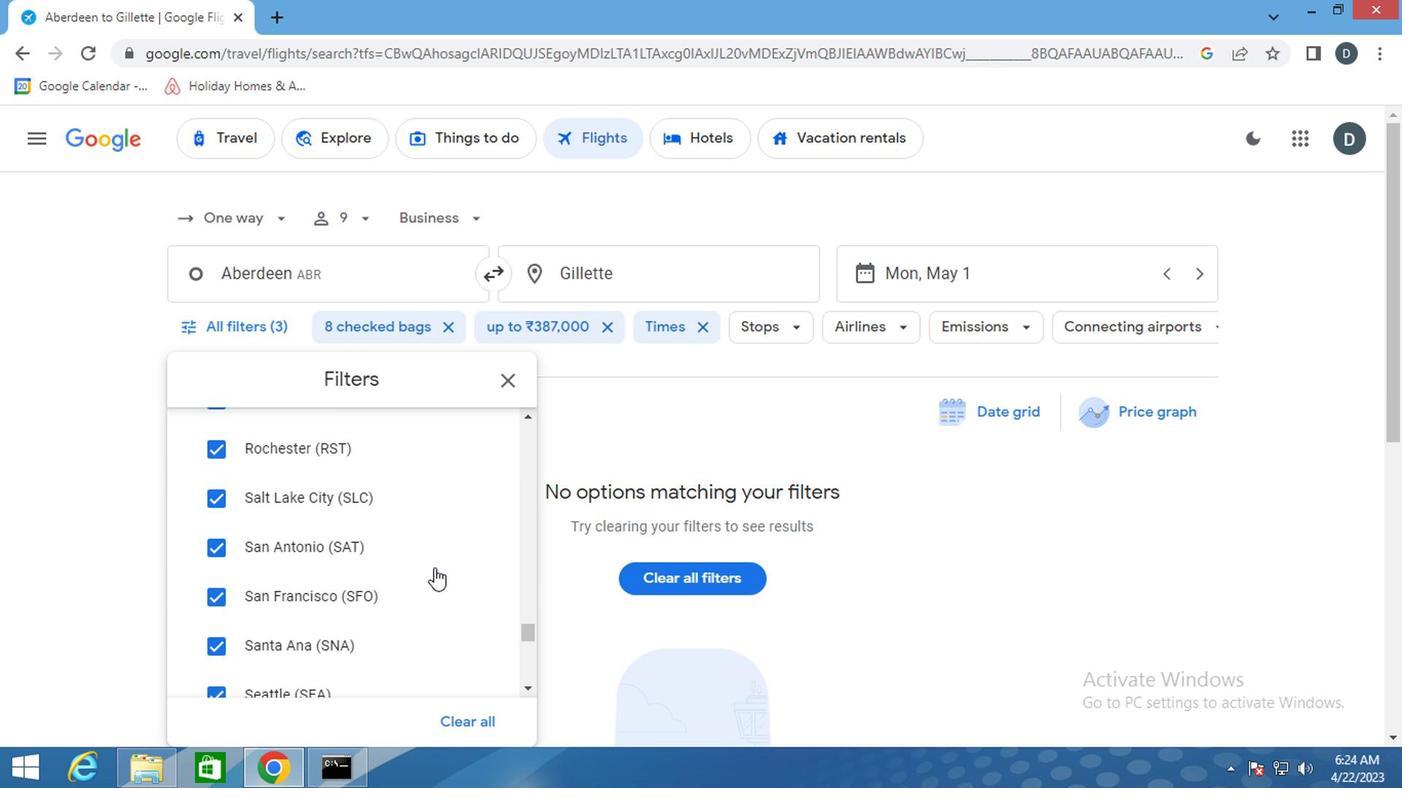 
Action: Mouse scrolled (429, 568) with delta (0, 0)
Screenshot: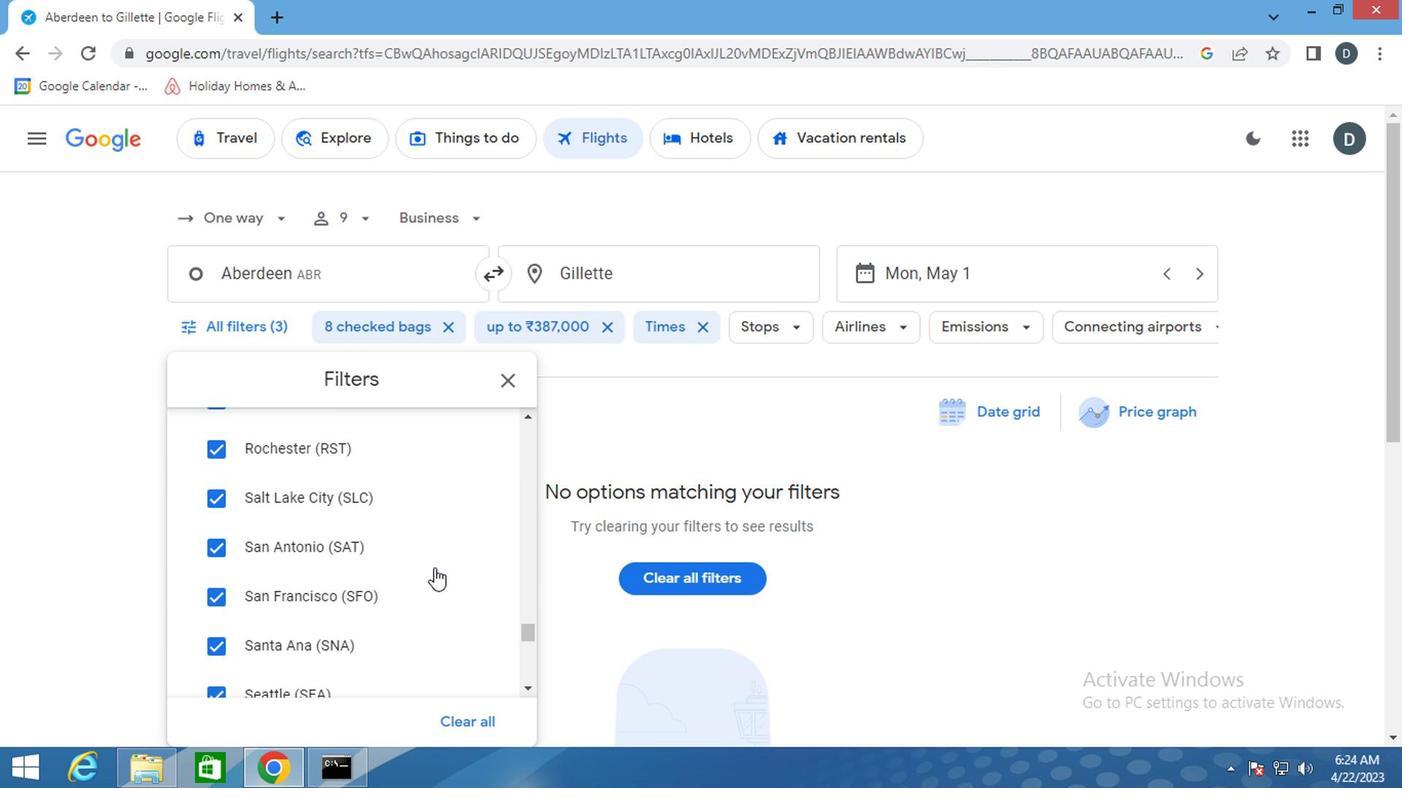 
Action: Mouse scrolled (429, 568) with delta (0, 0)
Screenshot: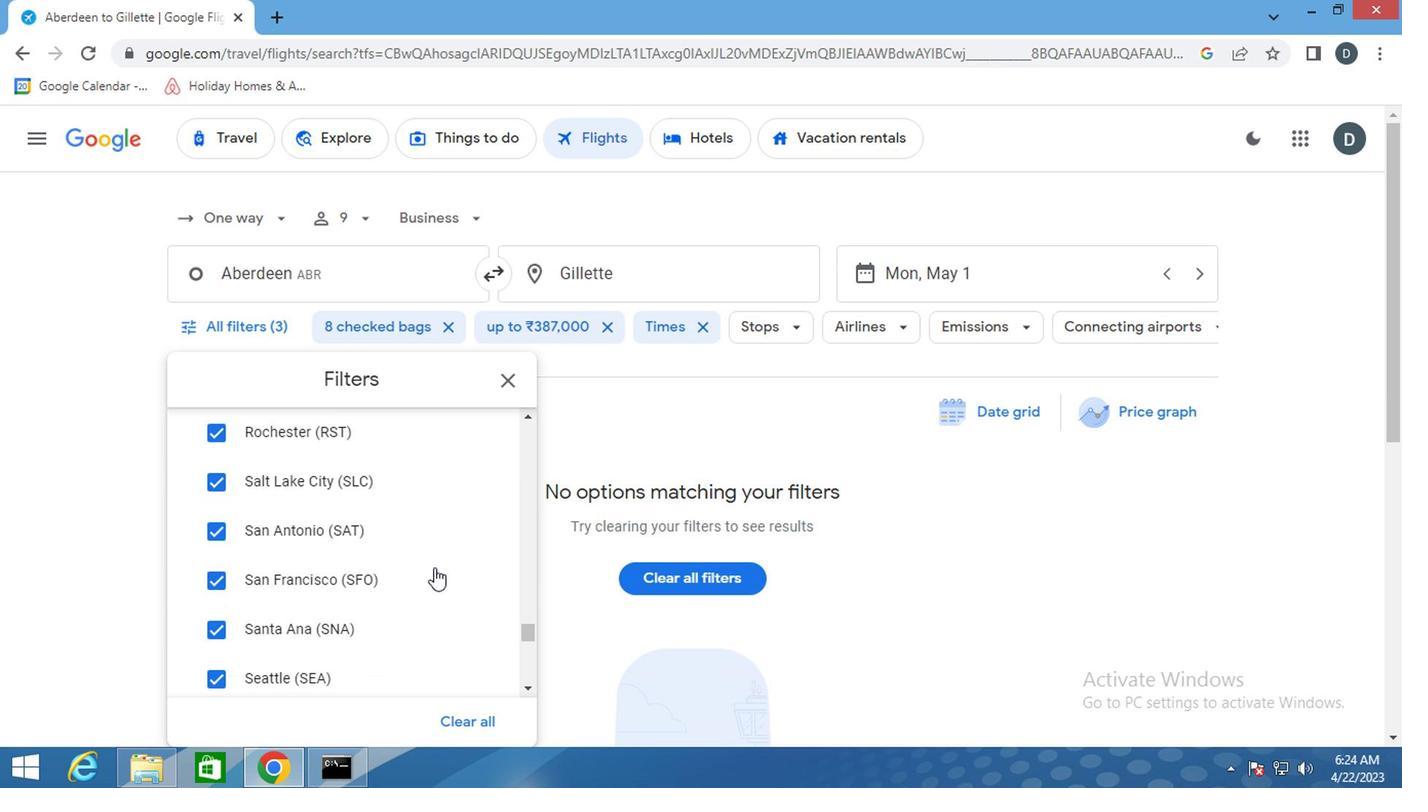 
Action: Mouse scrolled (429, 568) with delta (0, 0)
Screenshot: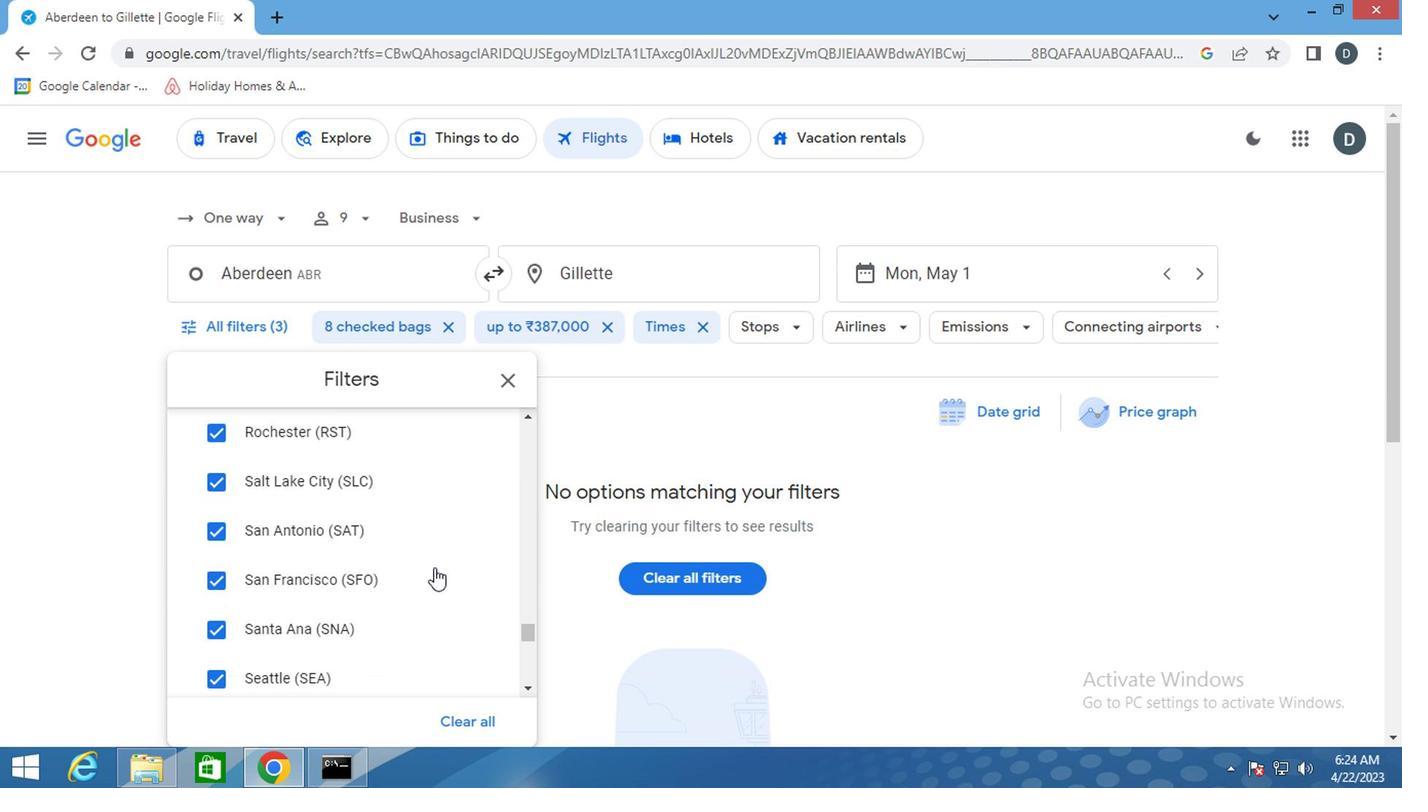 
Action: Mouse scrolled (429, 568) with delta (0, 0)
Screenshot: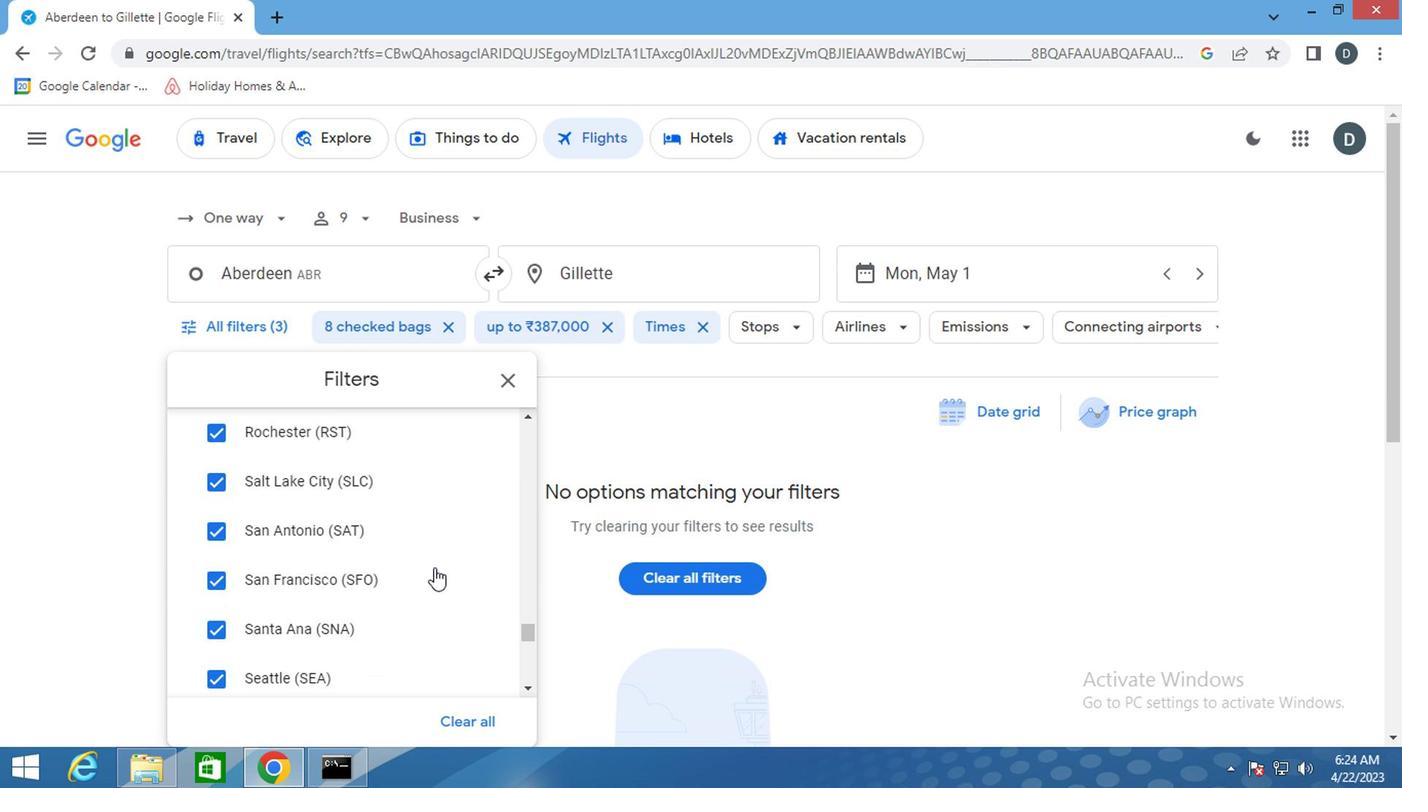 
Action: Mouse scrolled (429, 568) with delta (0, 0)
Screenshot: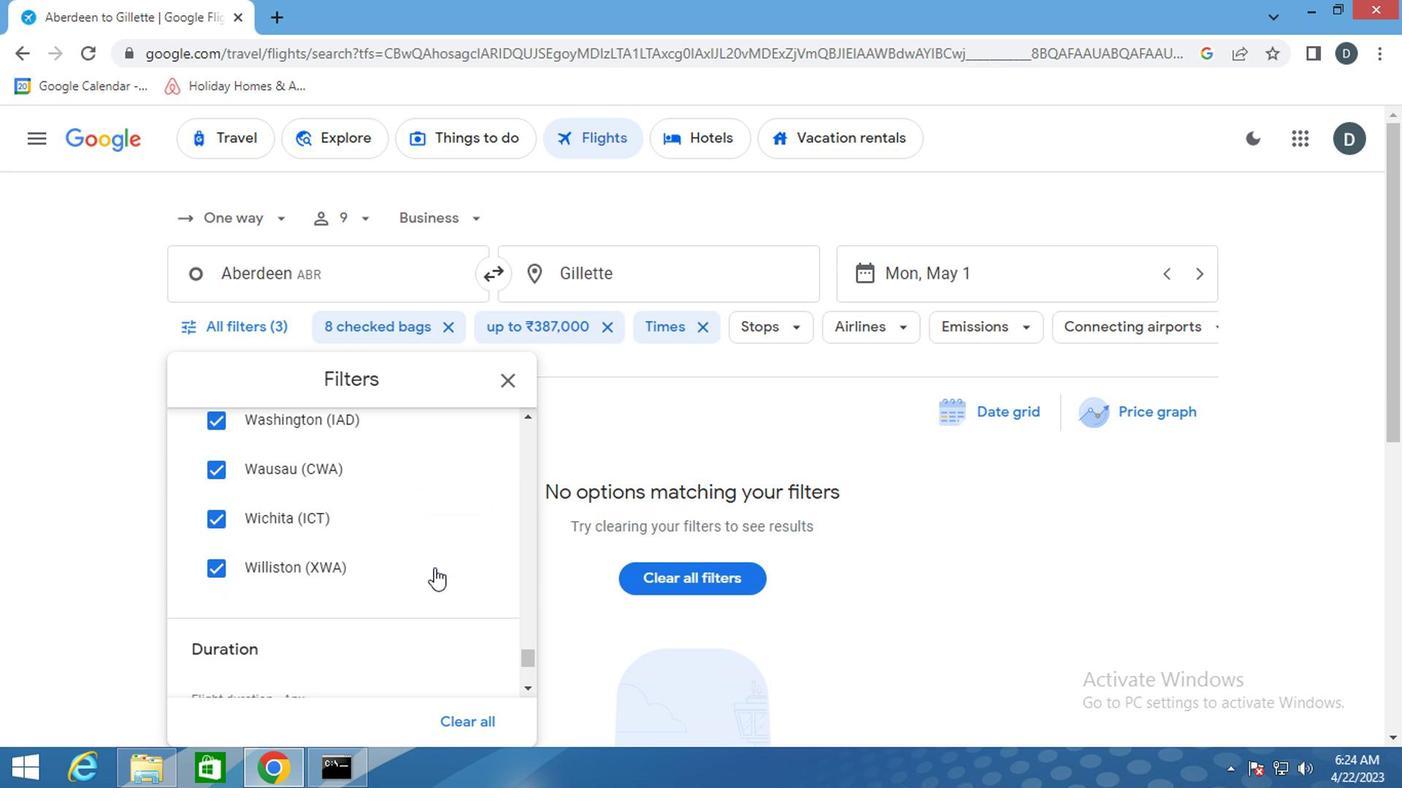 
Action: Mouse scrolled (429, 568) with delta (0, 0)
Screenshot: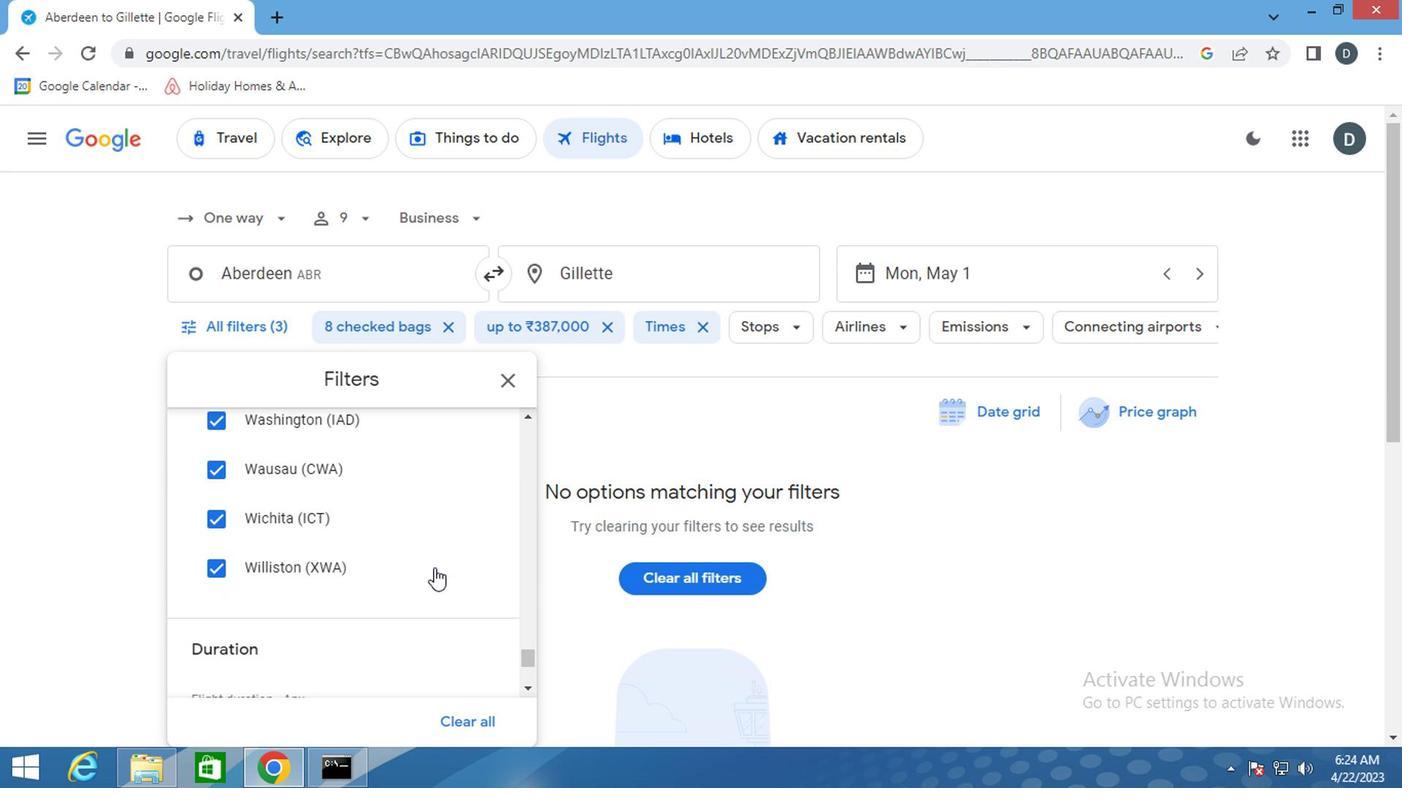 
Action: Mouse scrolled (429, 568) with delta (0, 0)
Screenshot: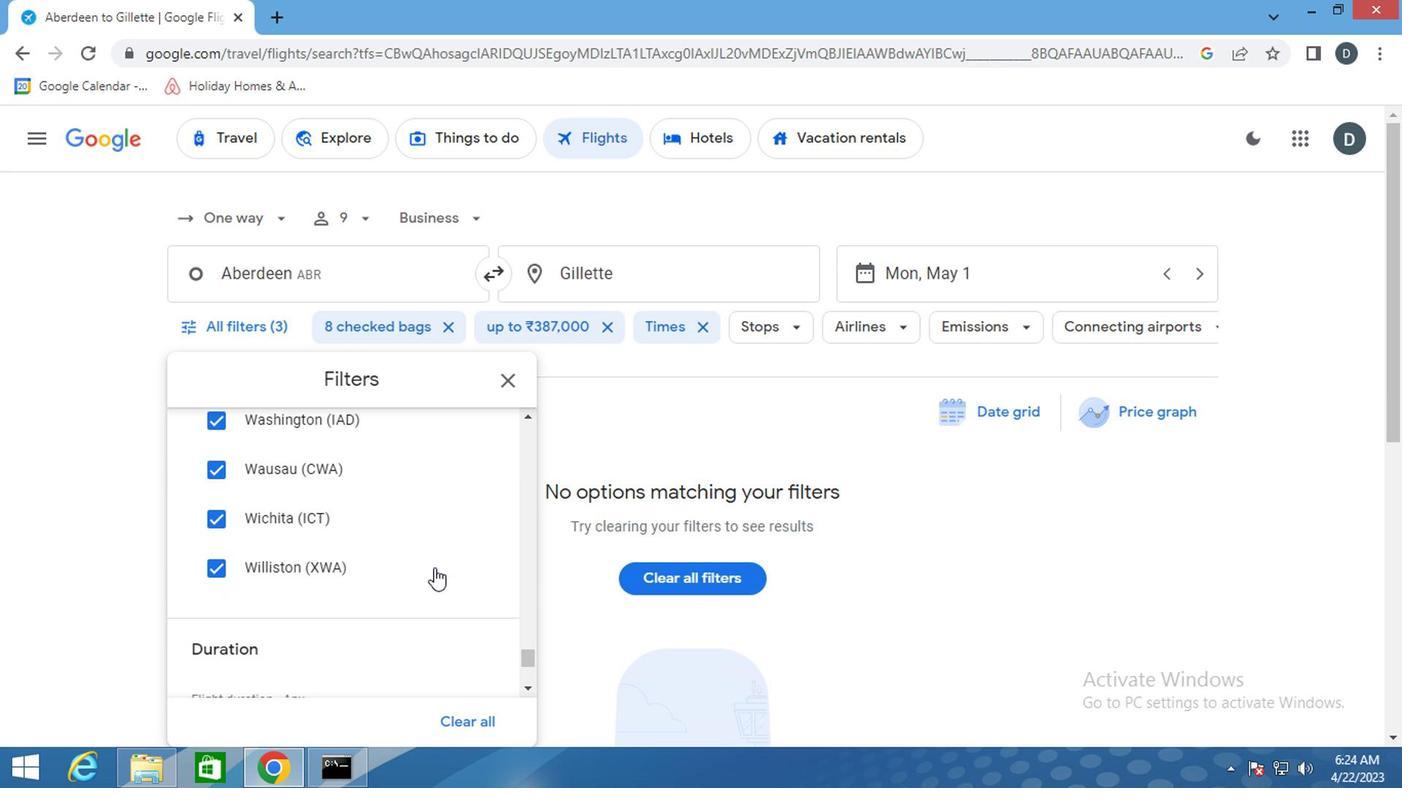 
Action: Mouse scrolled (429, 568) with delta (0, 0)
Screenshot: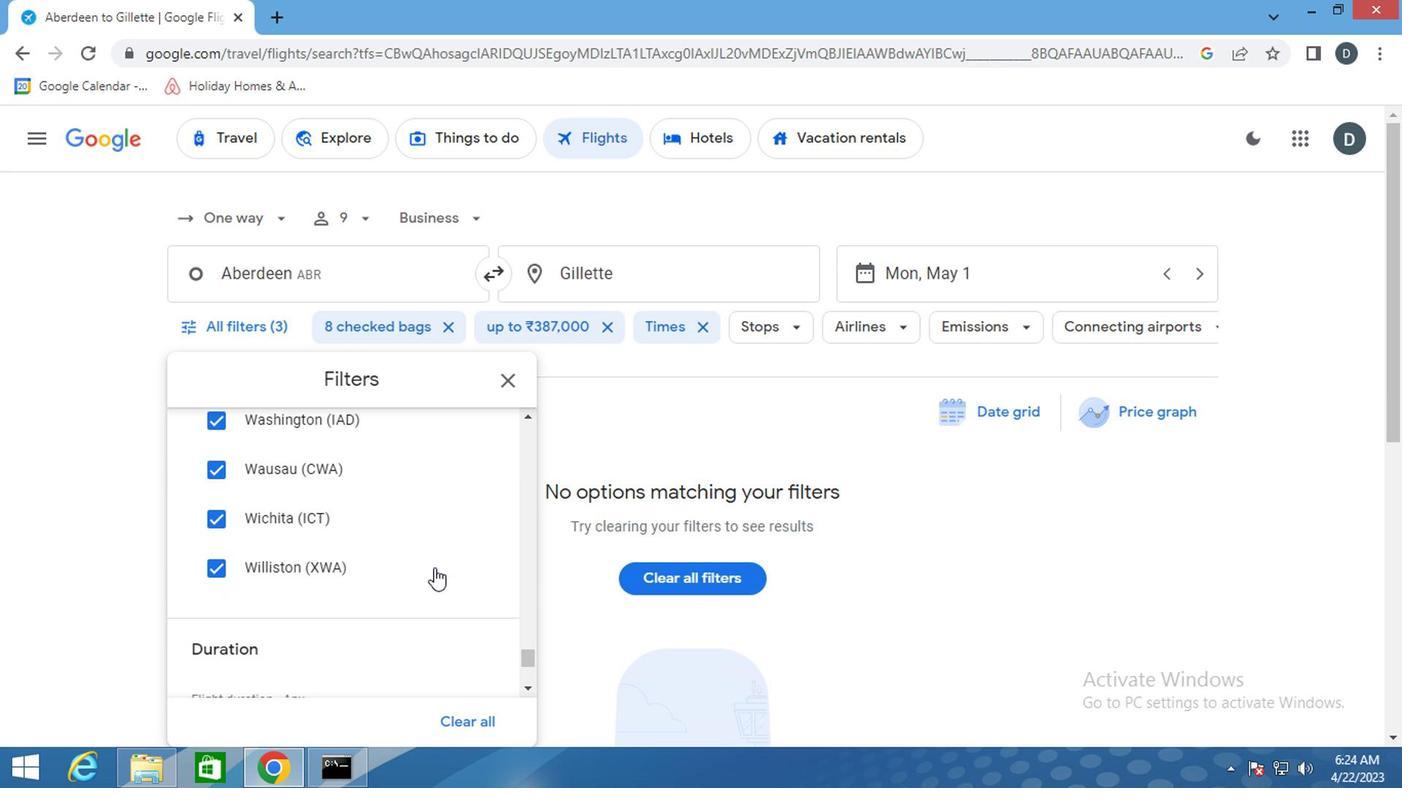 
Action: Mouse scrolled (429, 568) with delta (0, 0)
Screenshot: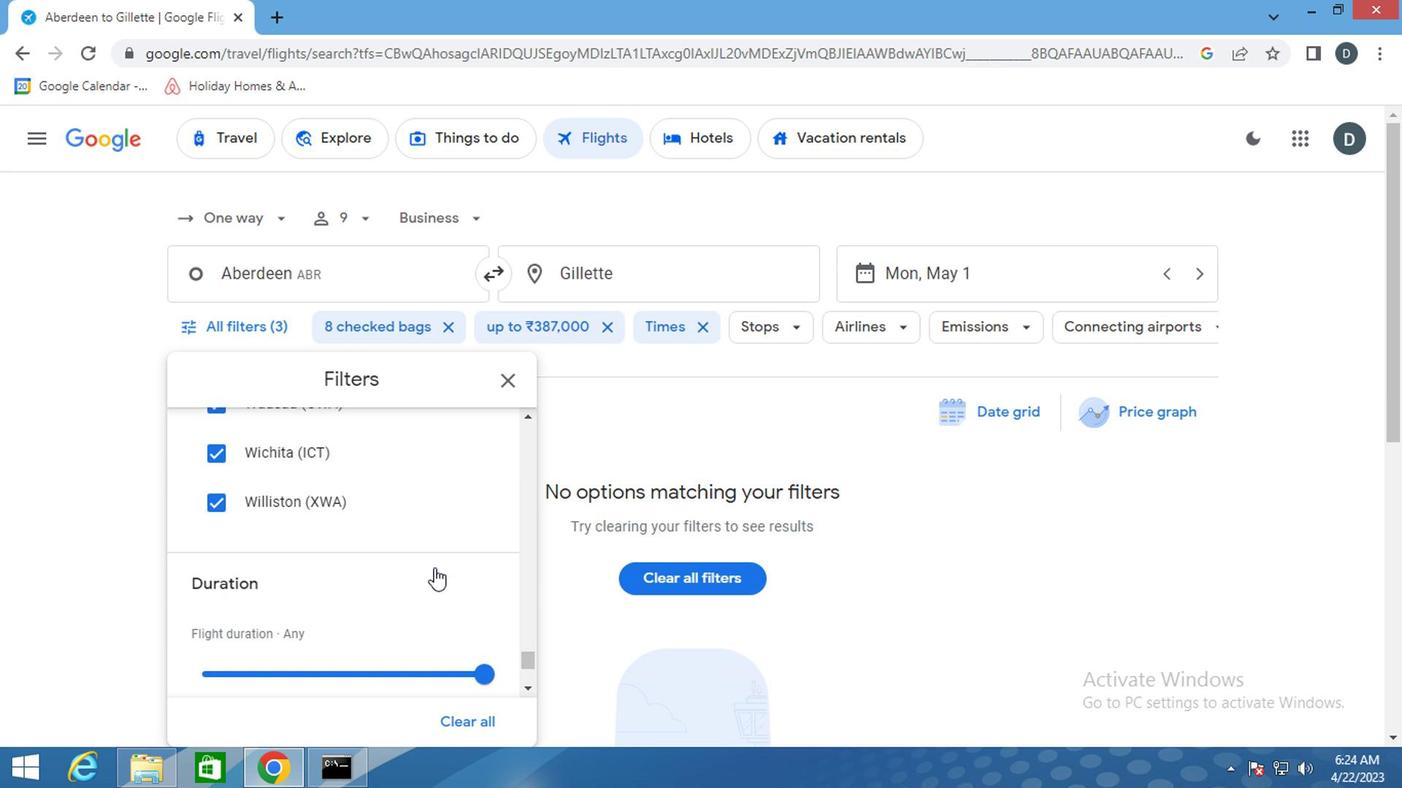 
Action: Mouse scrolled (429, 568) with delta (0, 0)
Screenshot: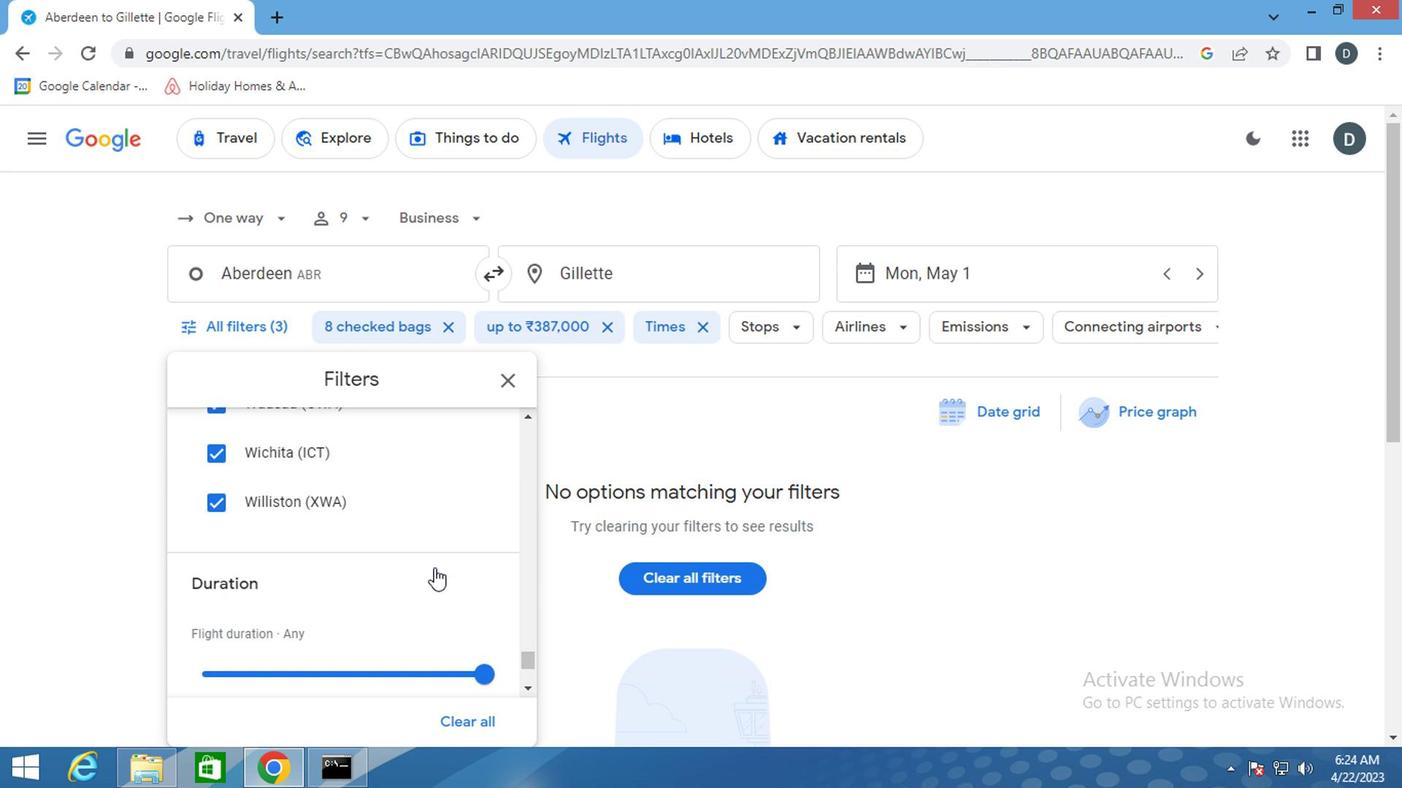 
Action: Mouse scrolled (429, 568) with delta (0, 0)
Screenshot: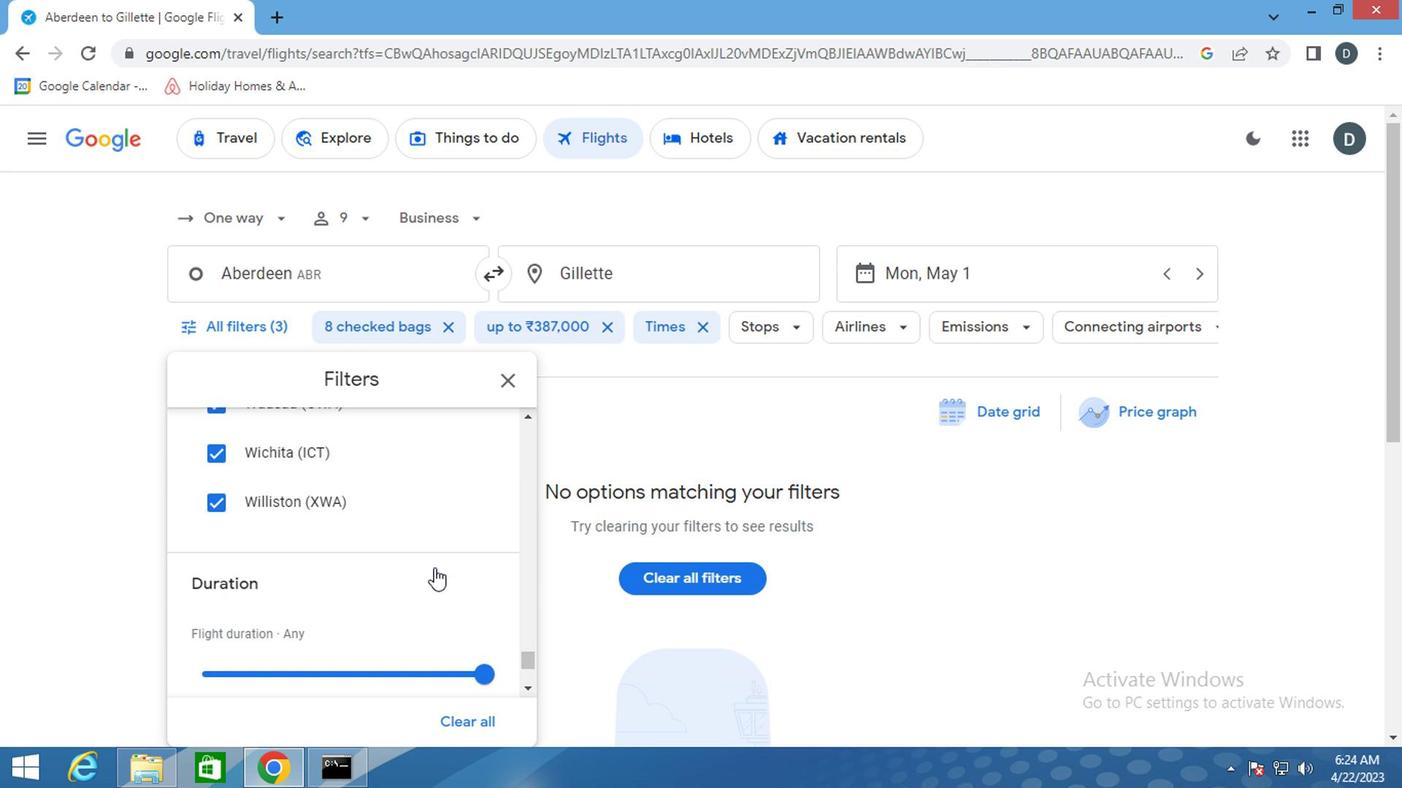 
Action: Mouse moved to (498, 382)
Screenshot: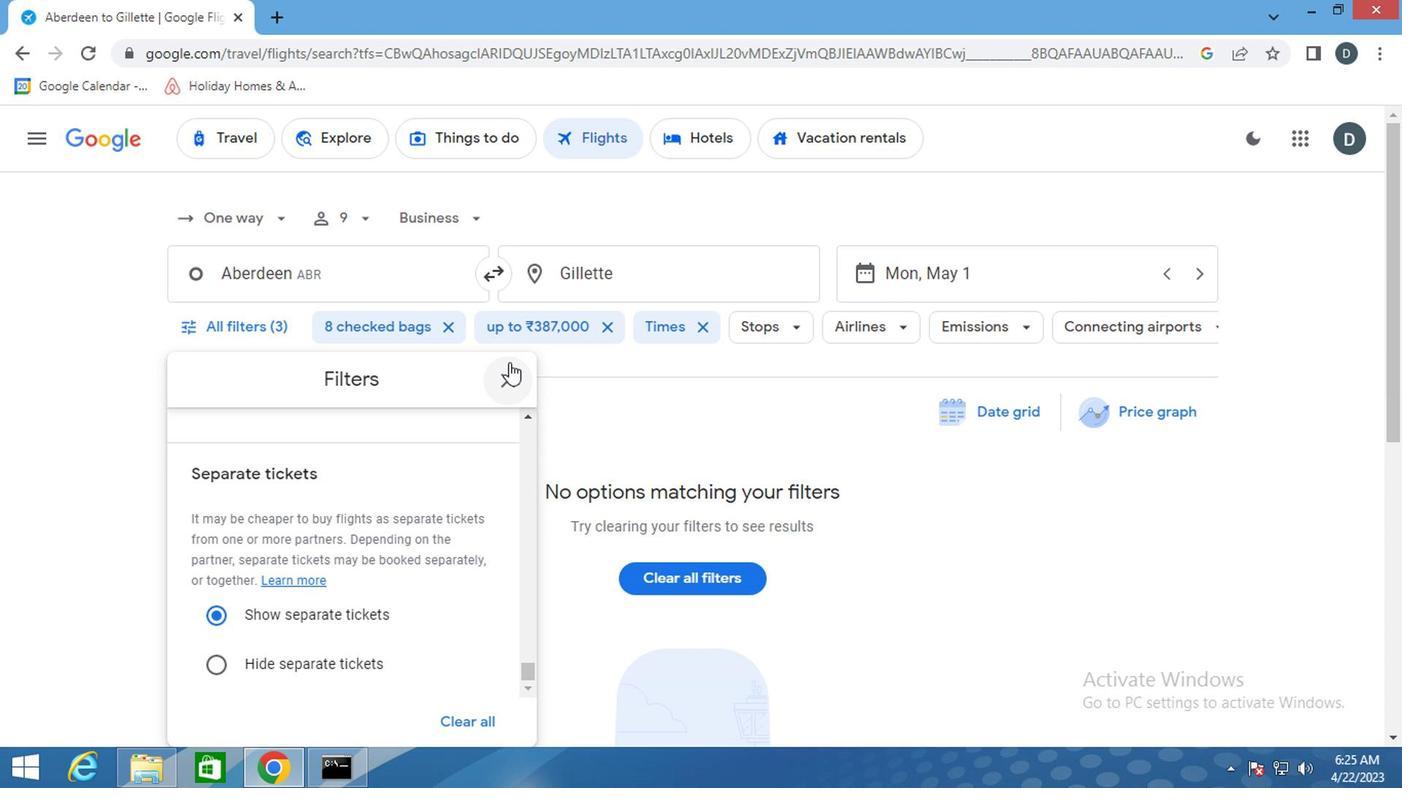 
Action: Mouse pressed left at (498, 382)
Screenshot: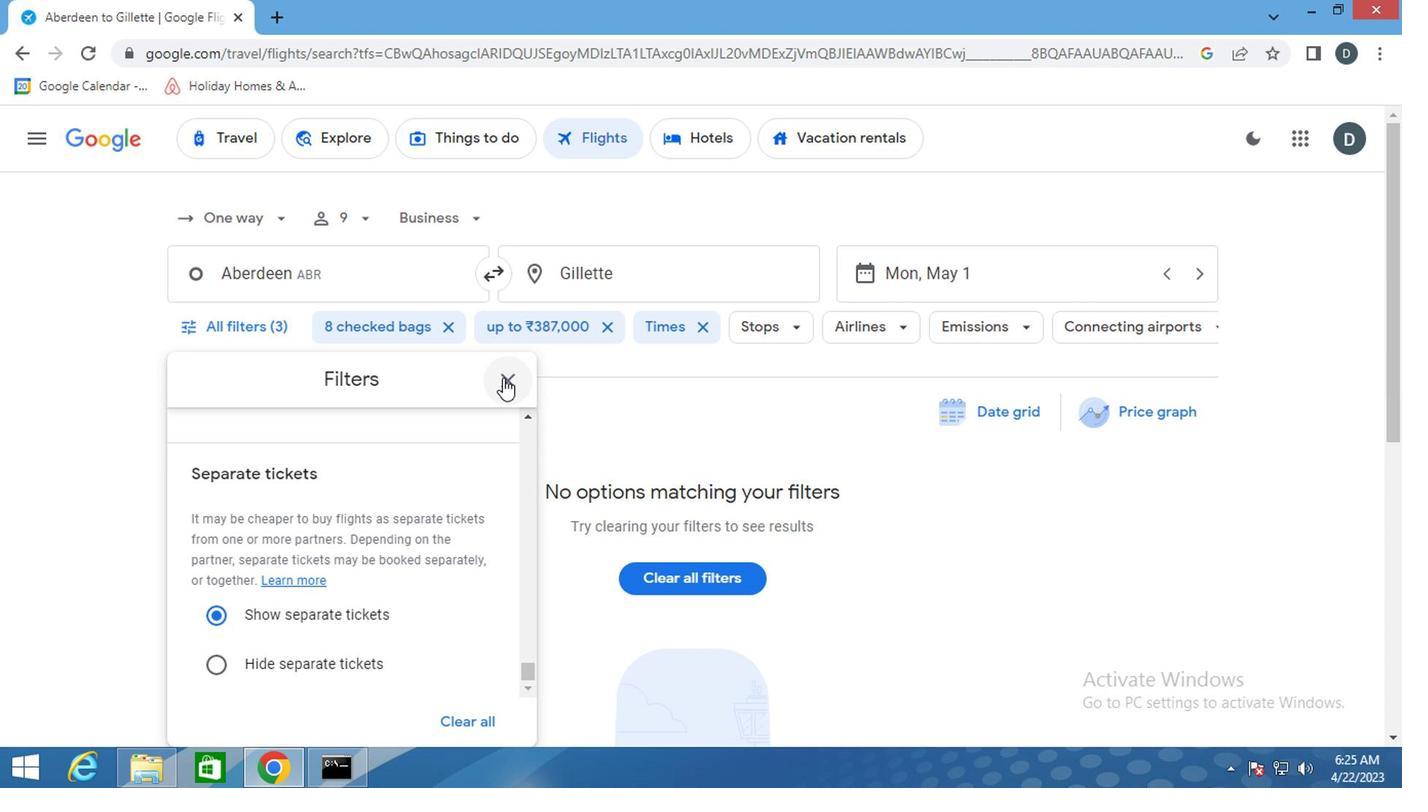 
